 Task: Illustrate a Vector Scene of People Building Sandcastles.
Action: Mouse moved to (125, 84)
Screenshot: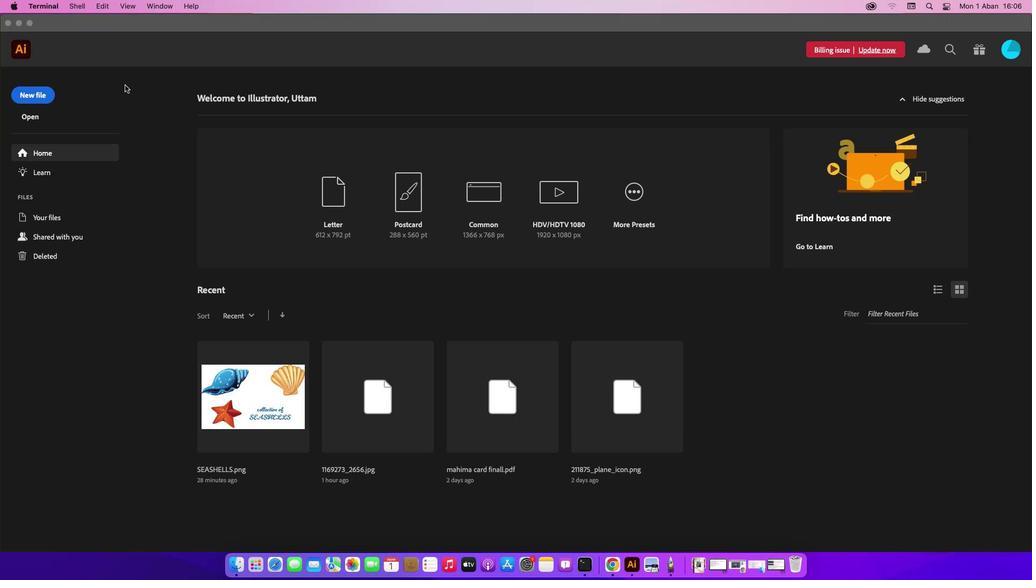
Action: Mouse pressed left at (125, 84)
Screenshot: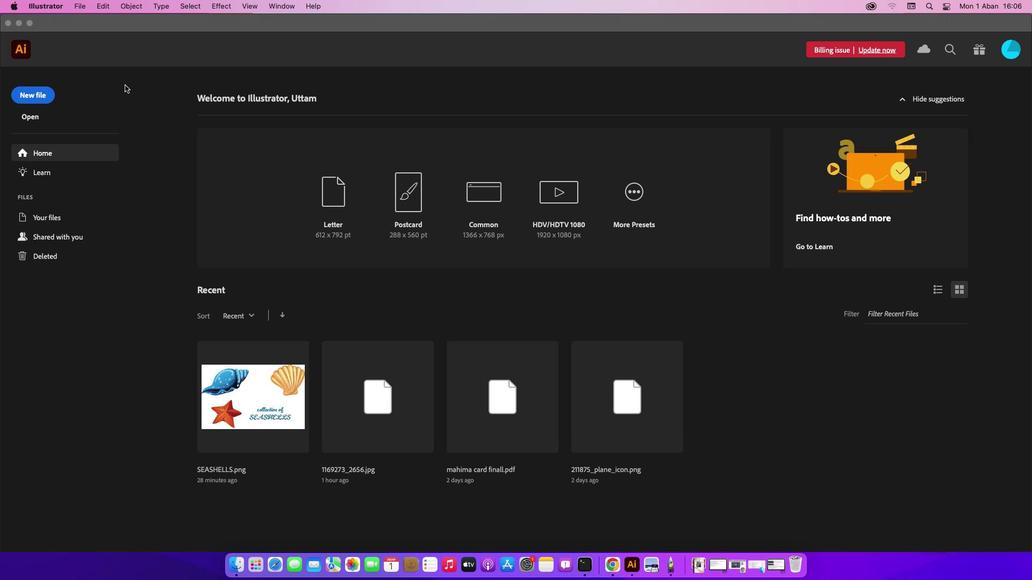 
Action: Mouse moved to (40, 94)
Screenshot: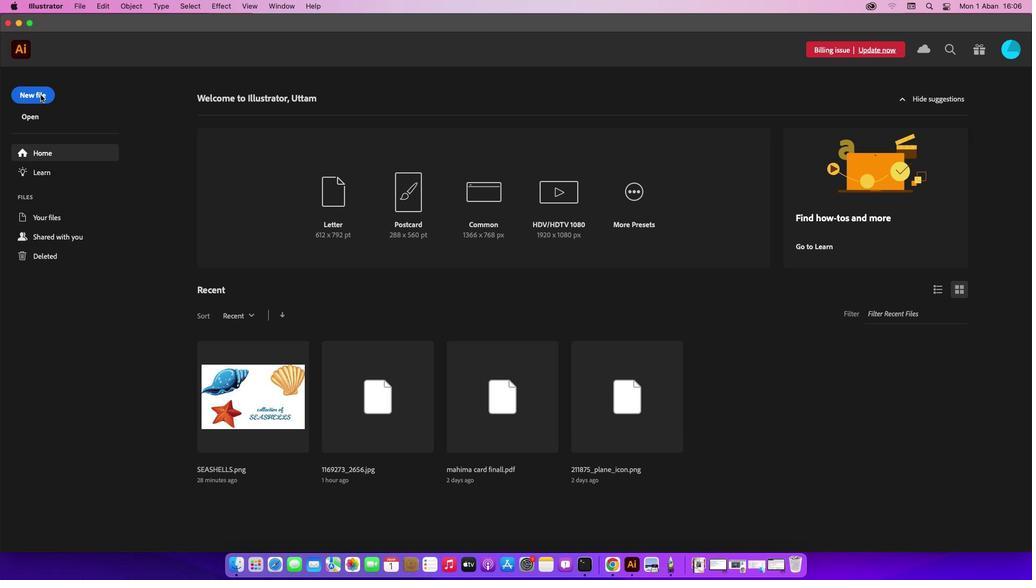
Action: Mouse pressed left at (40, 94)
Screenshot: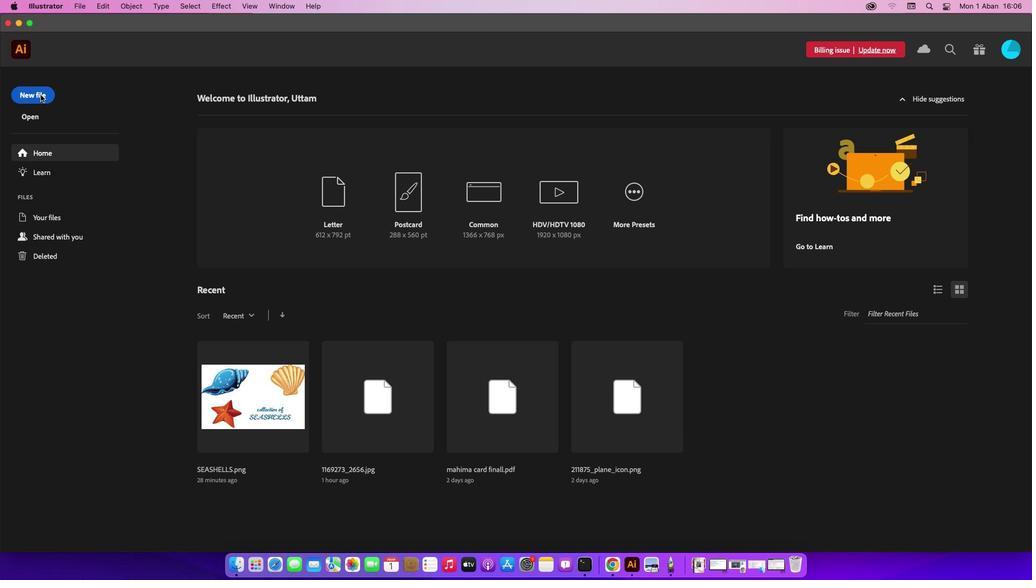 
Action: Mouse moved to (754, 443)
Screenshot: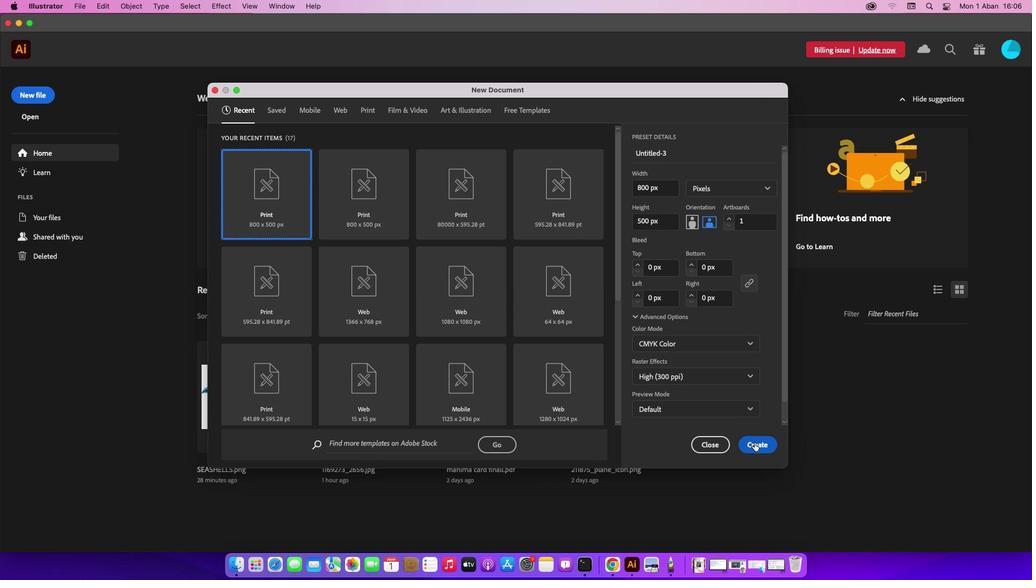 
Action: Mouse pressed left at (754, 443)
Screenshot: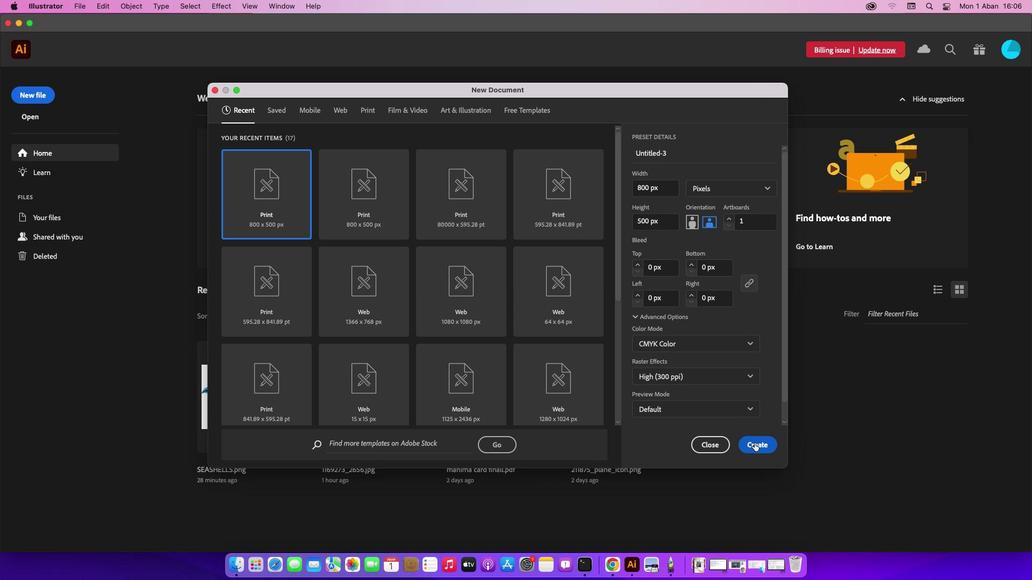
Action: Mouse moved to (80, 6)
Screenshot: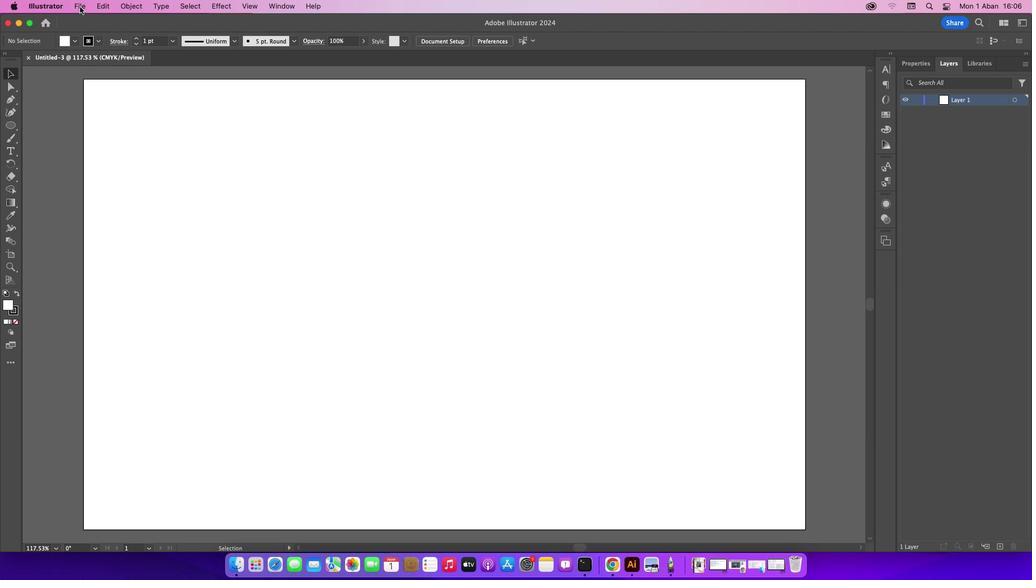 
Action: Mouse pressed left at (80, 6)
Screenshot: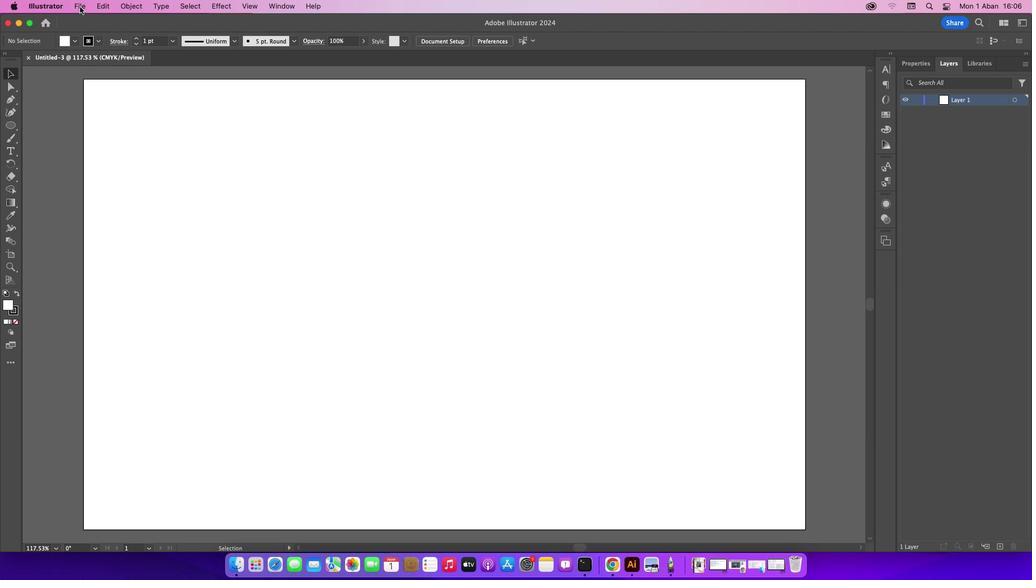 
Action: Mouse moved to (80, 44)
Screenshot: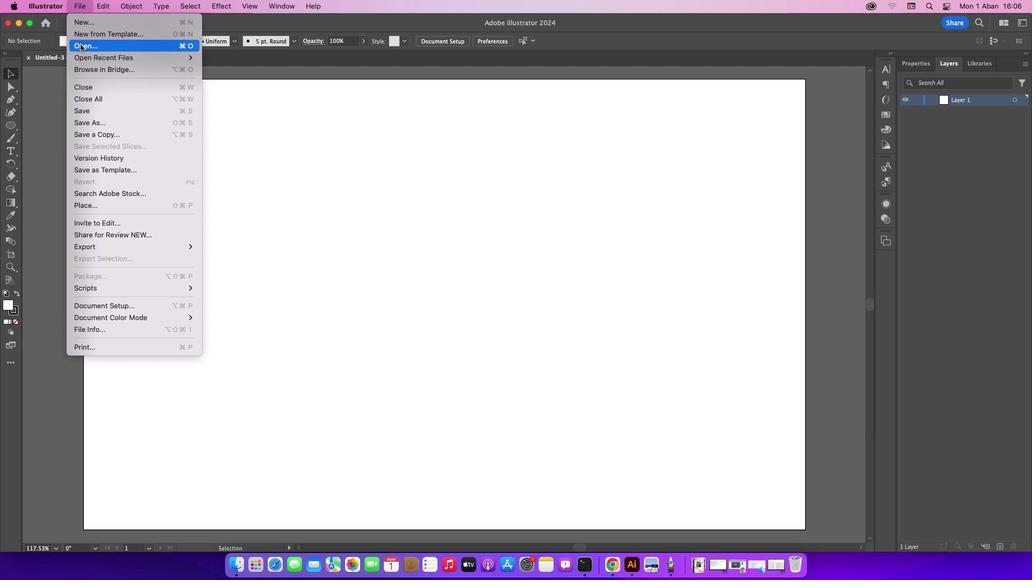 
Action: Mouse pressed left at (80, 44)
Screenshot: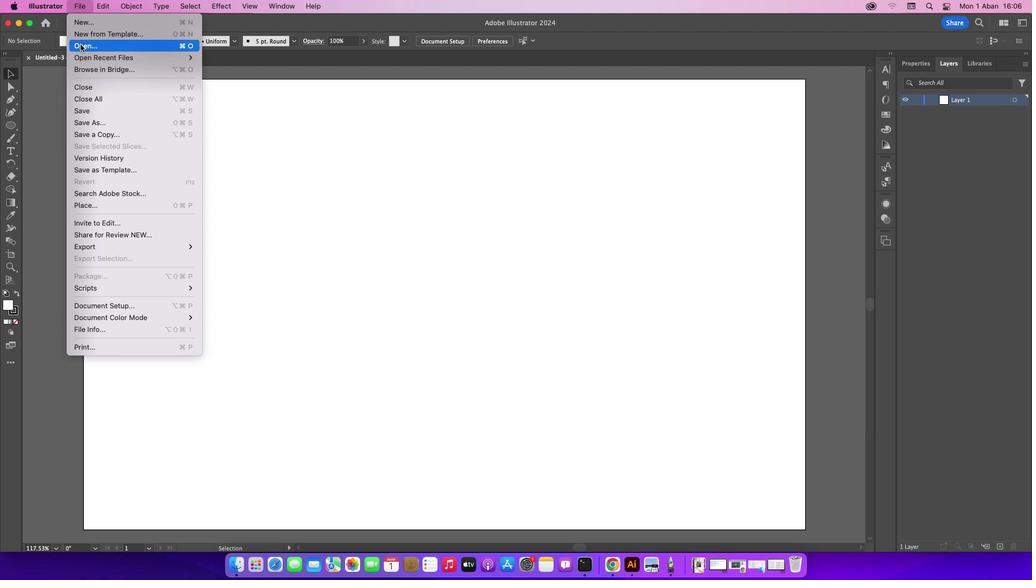 
Action: Mouse moved to (450, 147)
Screenshot: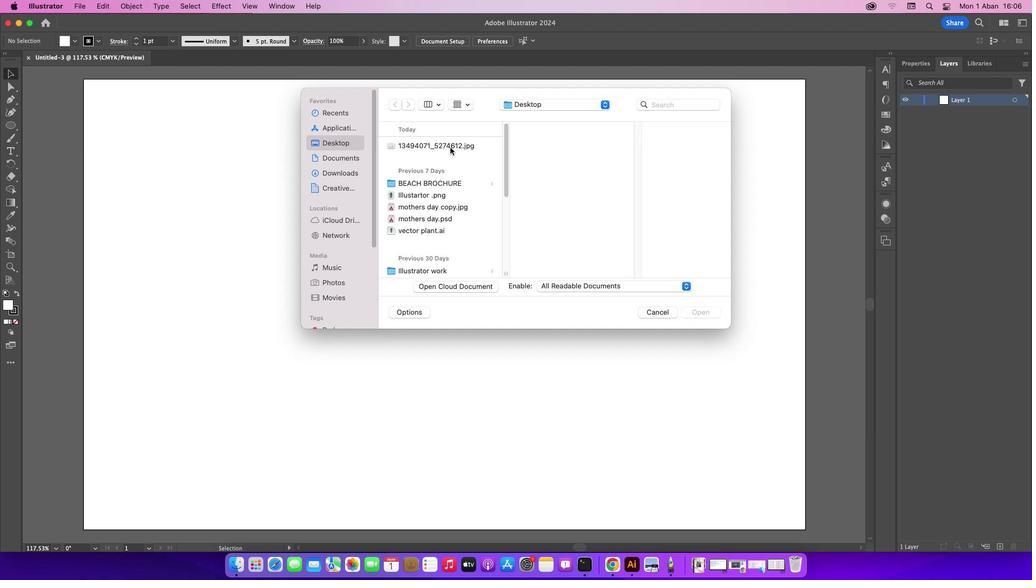 
Action: Mouse pressed left at (450, 147)
Screenshot: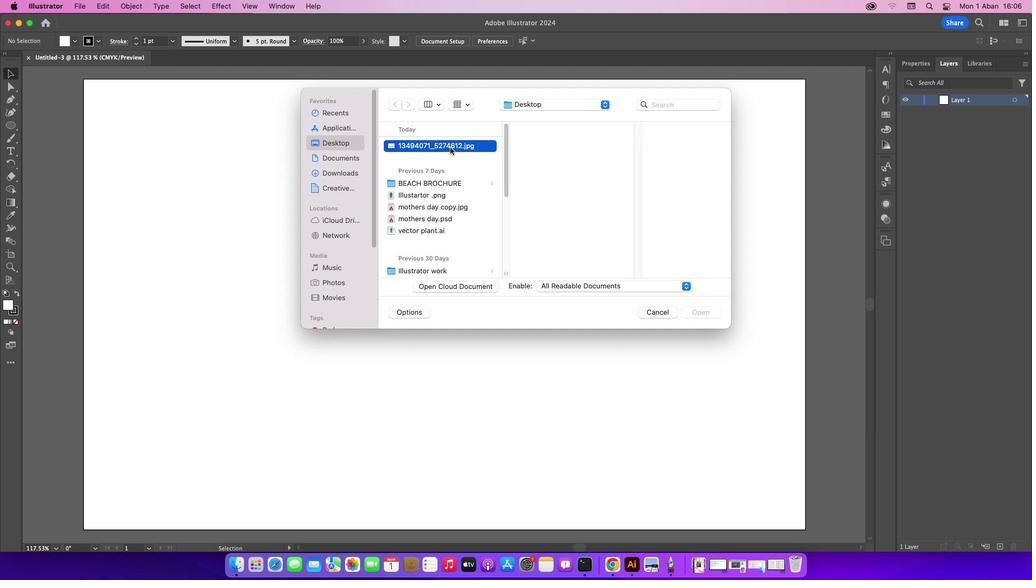 
Action: Mouse moved to (702, 314)
Screenshot: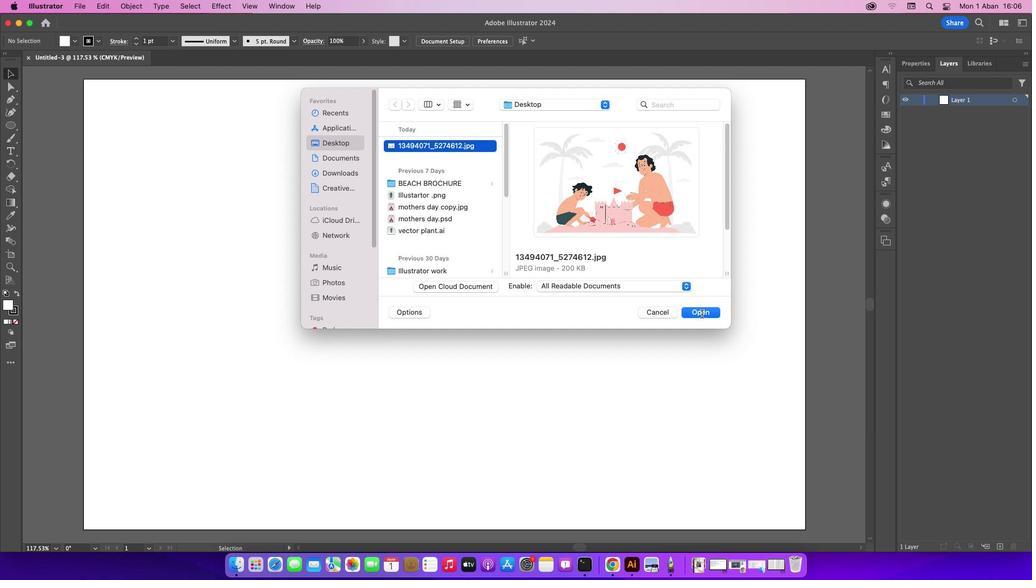 
Action: Mouse pressed left at (702, 314)
Screenshot: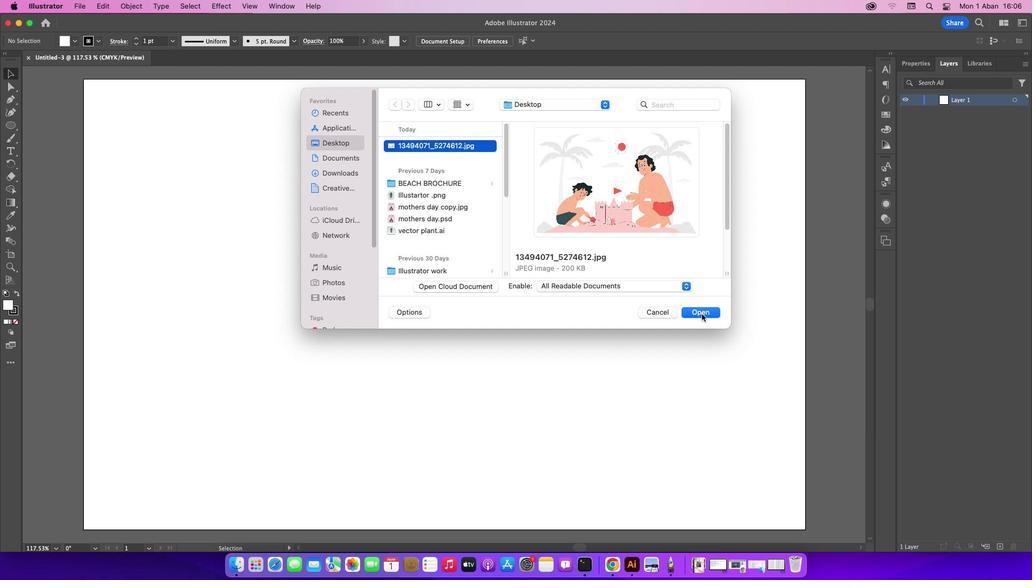 
Action: Mouse moved to (337, 301)
Screenshot: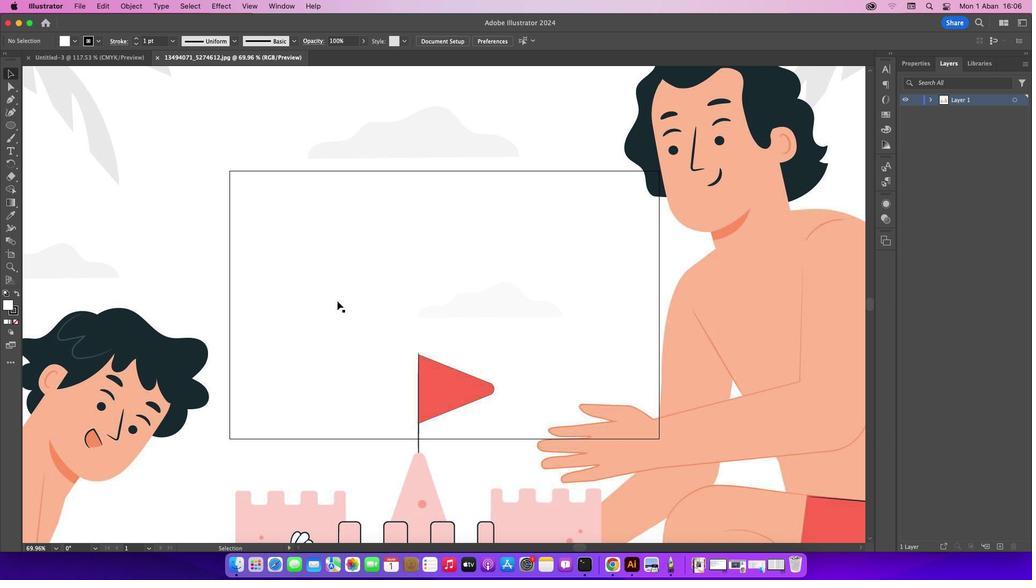
Action: Key pressed Key.cmd_r'=''='
Screenshot: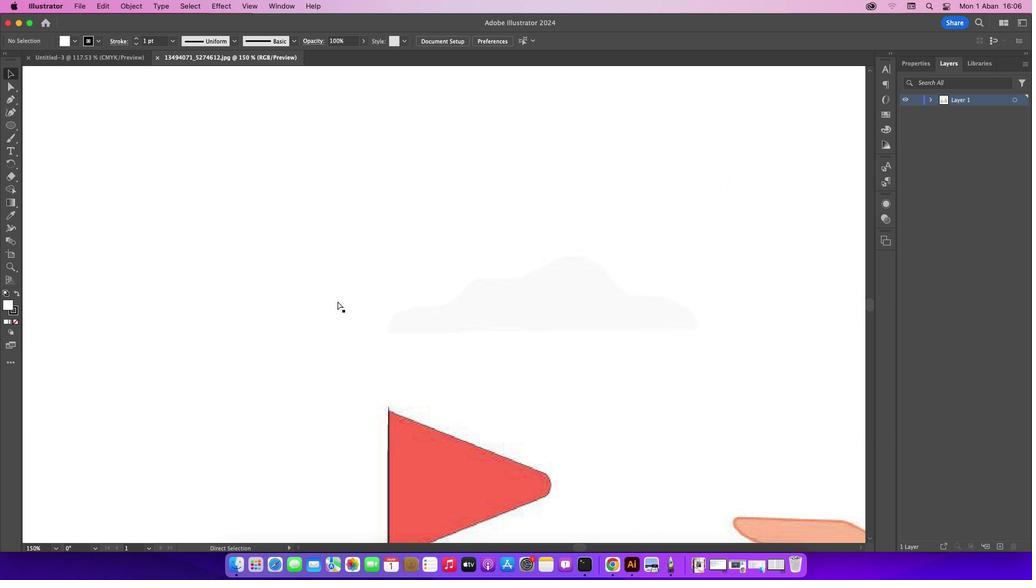 
Action: Mouse moved to (582, 544)
Screenshot: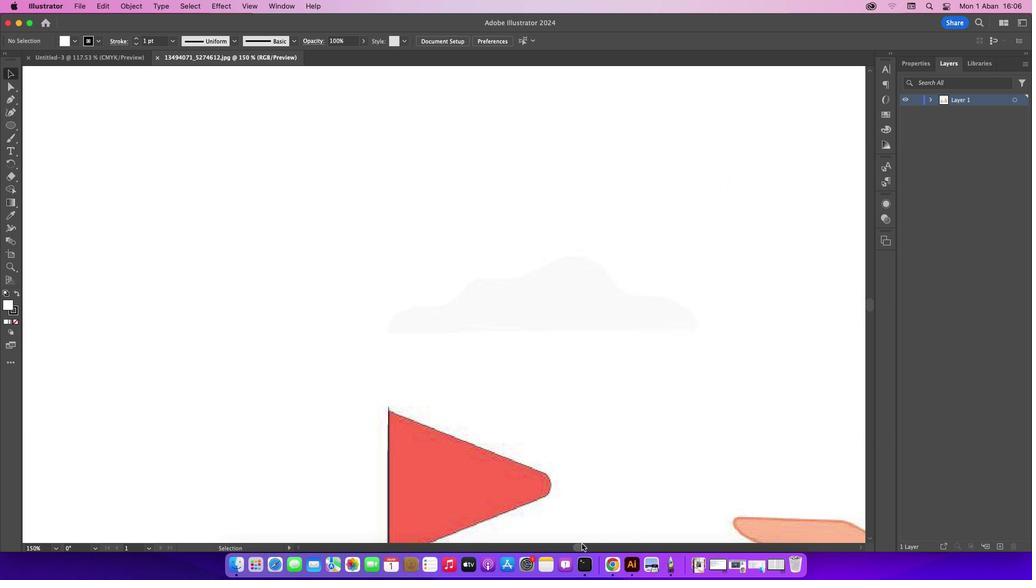 
Action: Mouse pressed left at (582, 544)
Screenshot: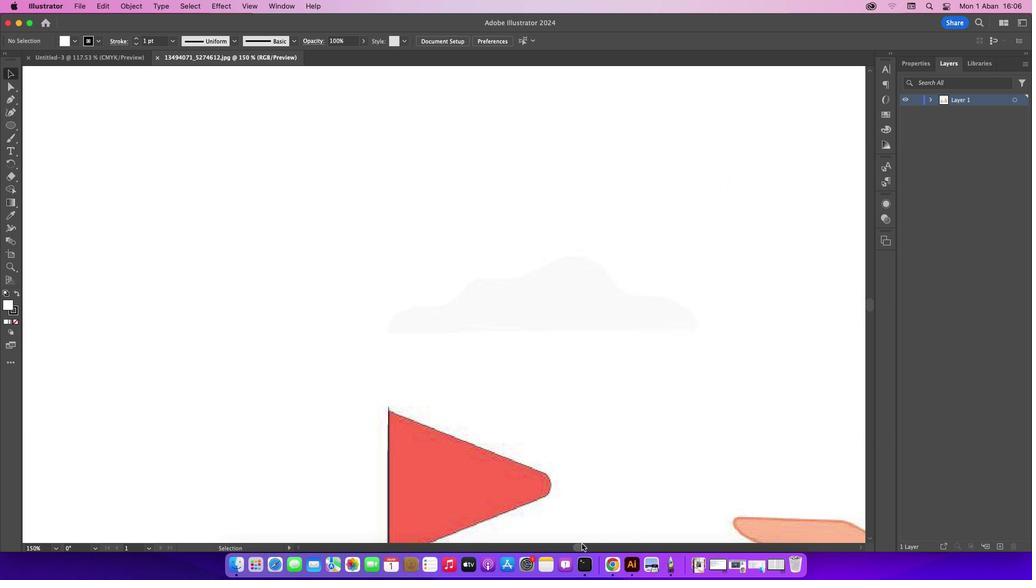 
Action: Mouse moved to (607, 407)
Screenshot: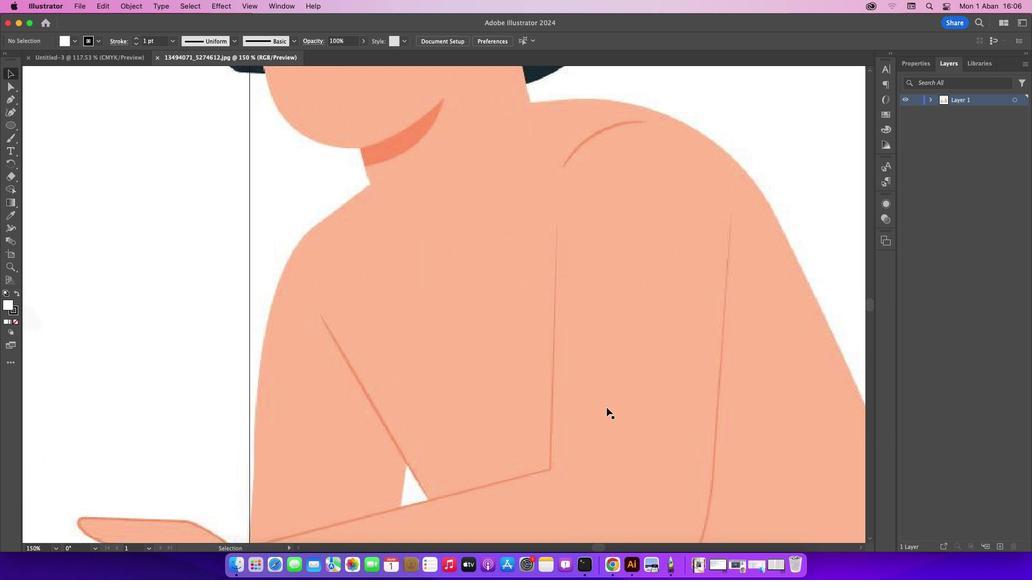 
Action: Mouse scrolled (607, 407) with delta (0, 0)
Screenshot: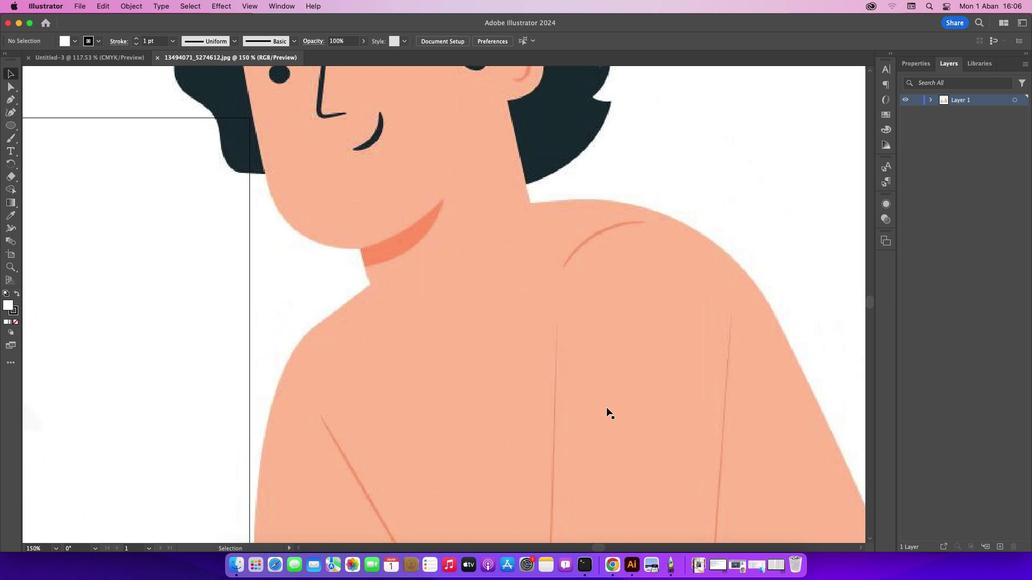 
Action: Mouse scrolled (607, 407) with delta (0, 0)
Screenshot: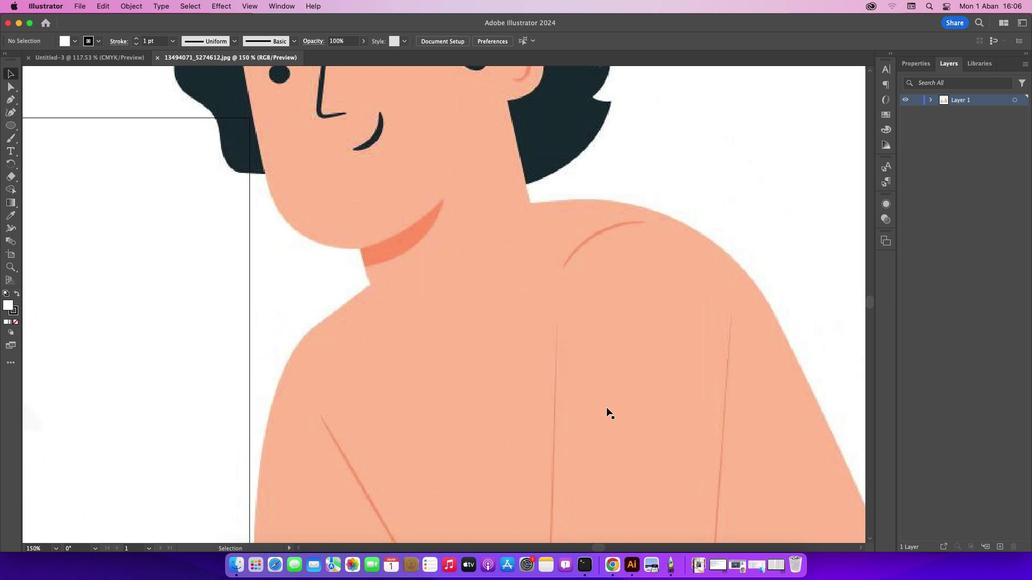 
Action: Mouse scrolled (607, 407) with delta (0, 1)
Screenshot: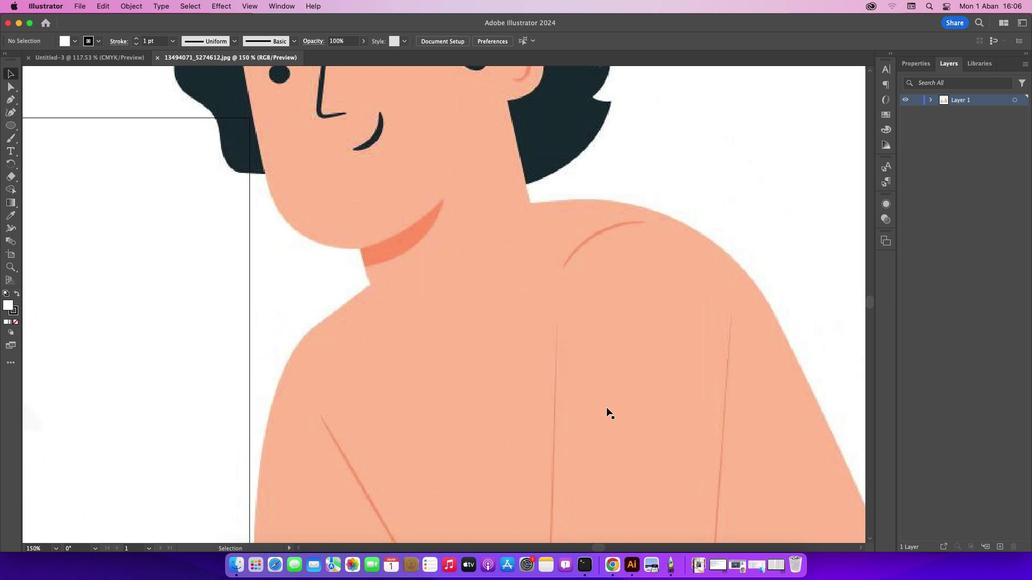 
Action: Mouse scrolled (607, 407) with delta (0, 2)
Screenshot: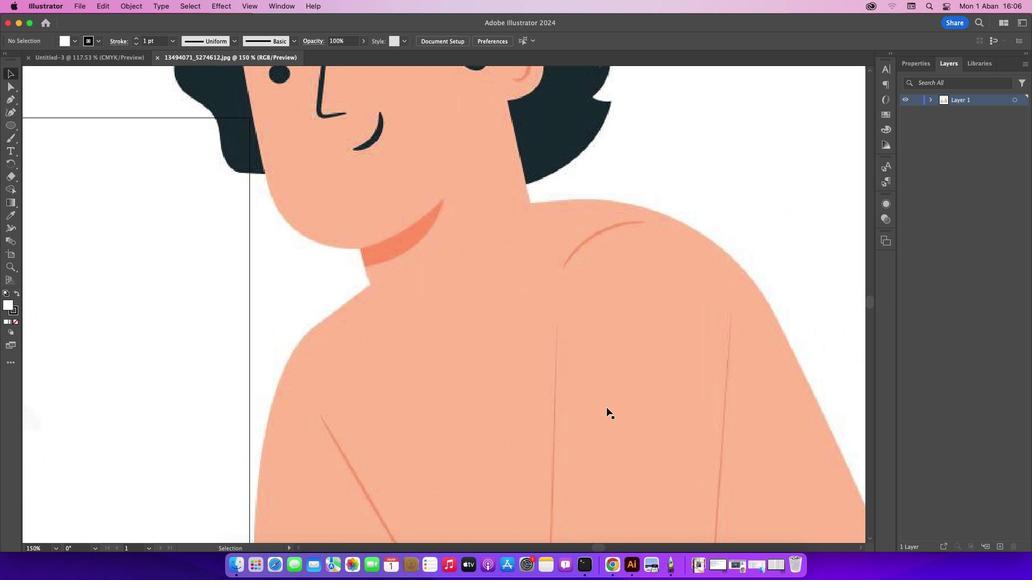 
Action: Mouse scrolled (607, 407) with delta (0, 3)
Screenshot: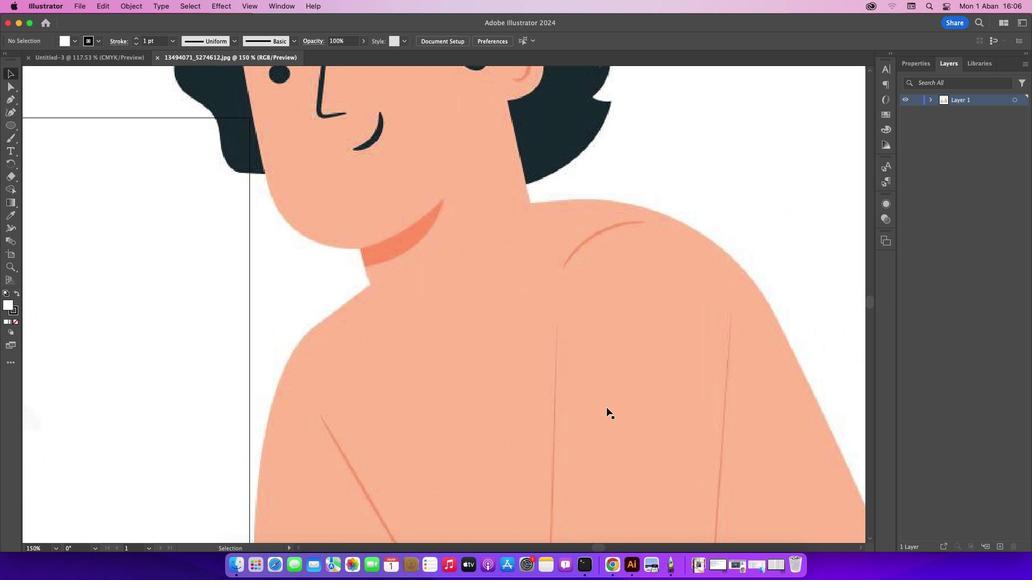 
Action: Mouse scrolled (607, 407) with delta (0, 0)
Screenshot: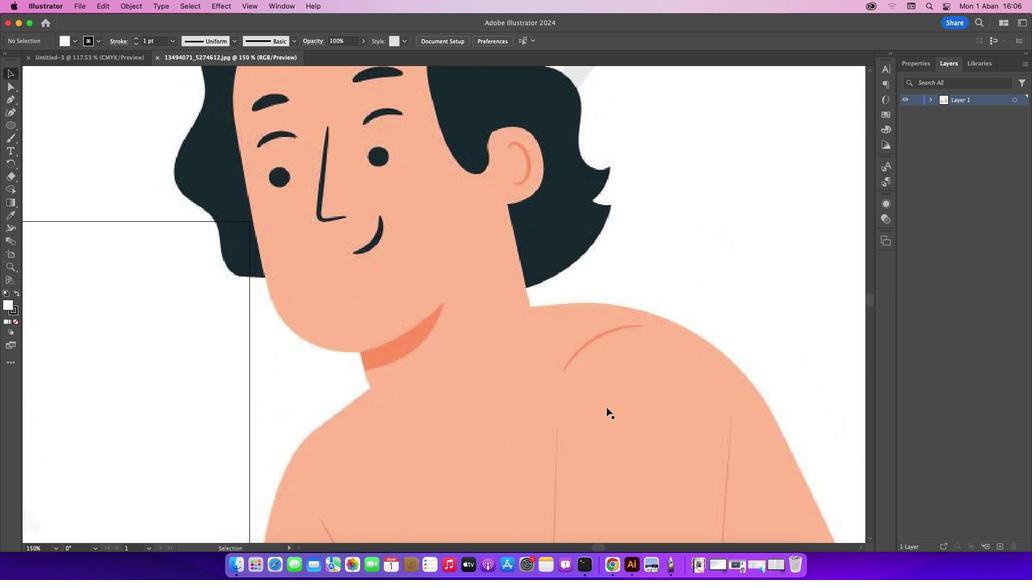 
Action: Mouse scrolled (607, 407) with delta (0, 0)
Screenshot: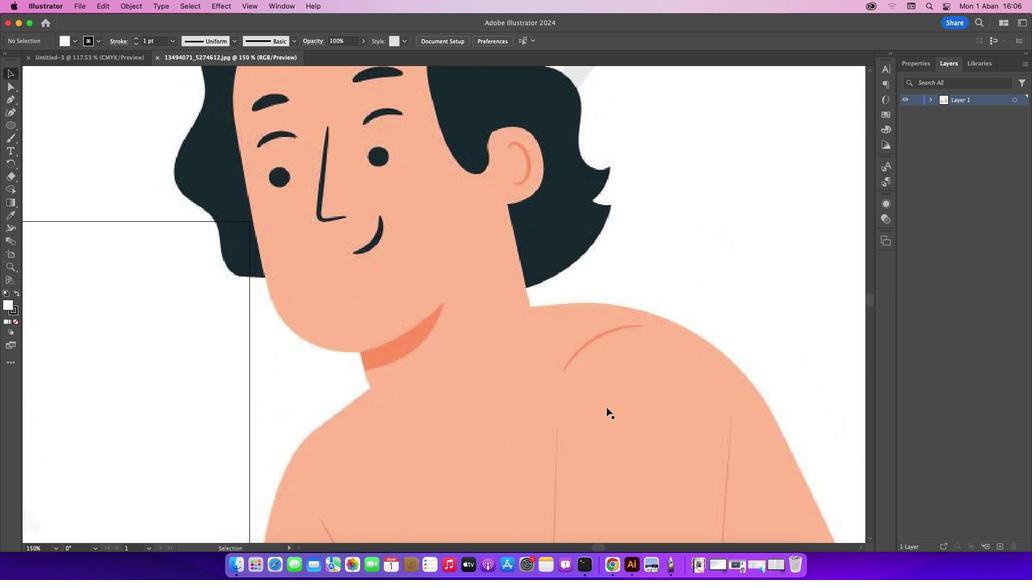 
Action: Mouse scrolled (607, 407) with delta (0, 1)
Screenshot: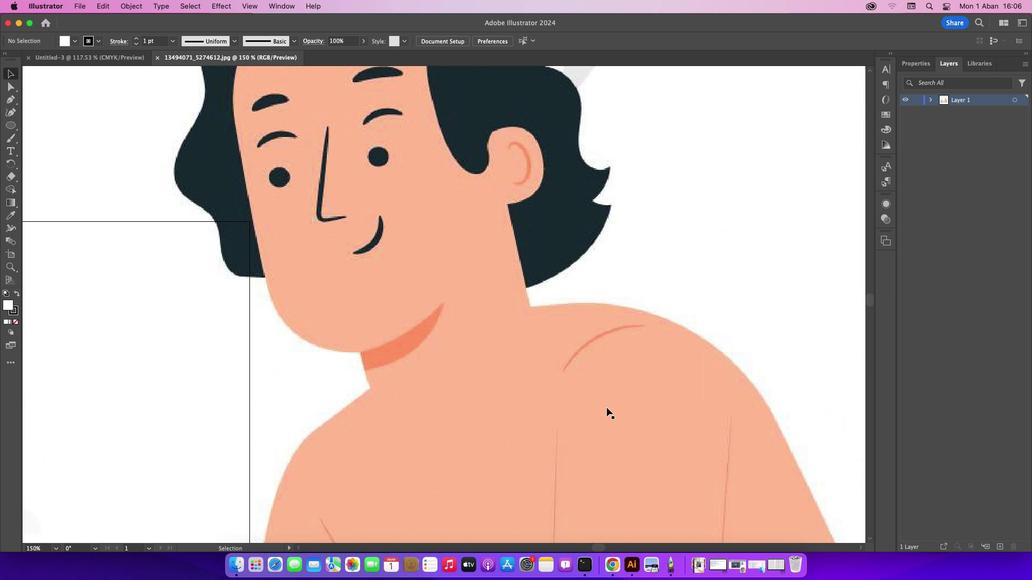 
Action: Mouse scrolled (607, 407) with delta (0, 2)
Screenshot: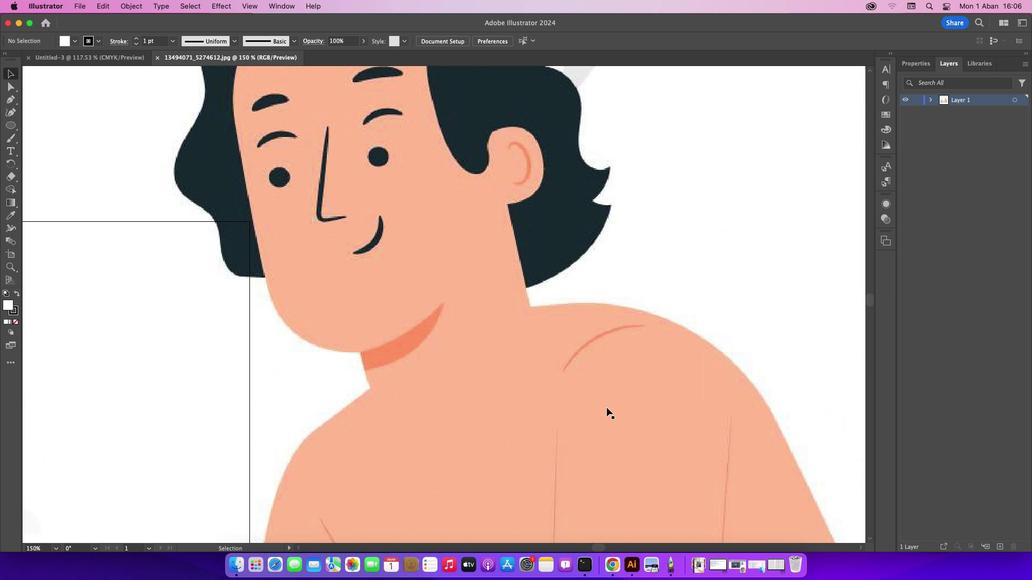
Action: Mouse scrolled (607, 407) with delta (0, 3)
Screenshot: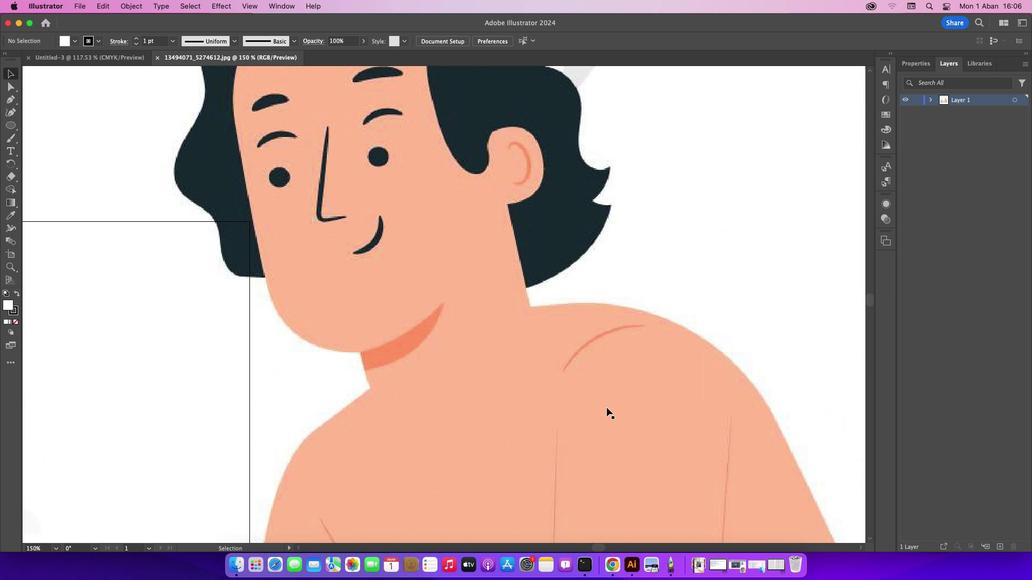 
Action: Mouse scrolled (607, 407) with delta (0, 0)
Screenshot: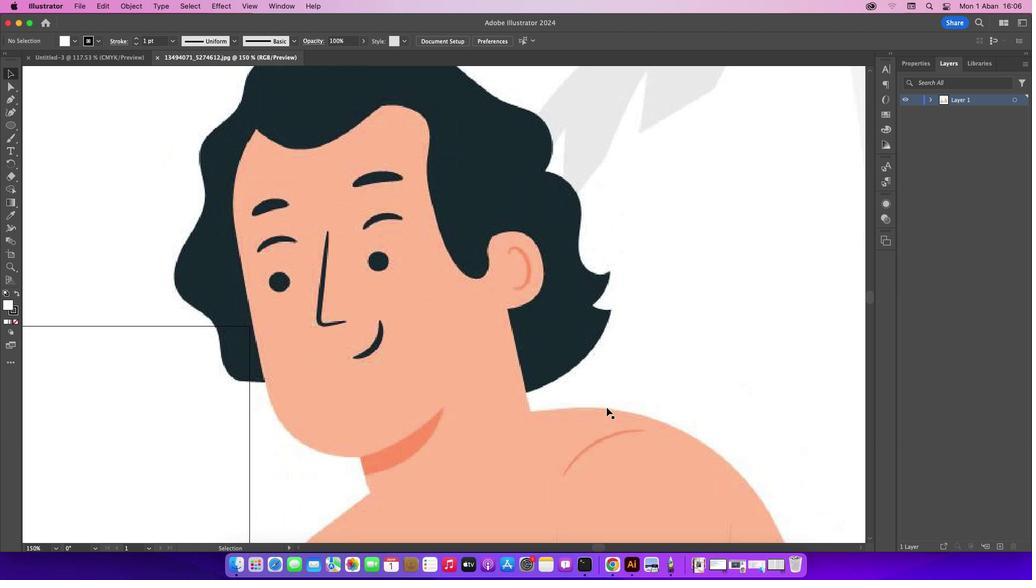 
Action: Mouse scrolled (607, 407) with delta (0, 0)
Screenshot: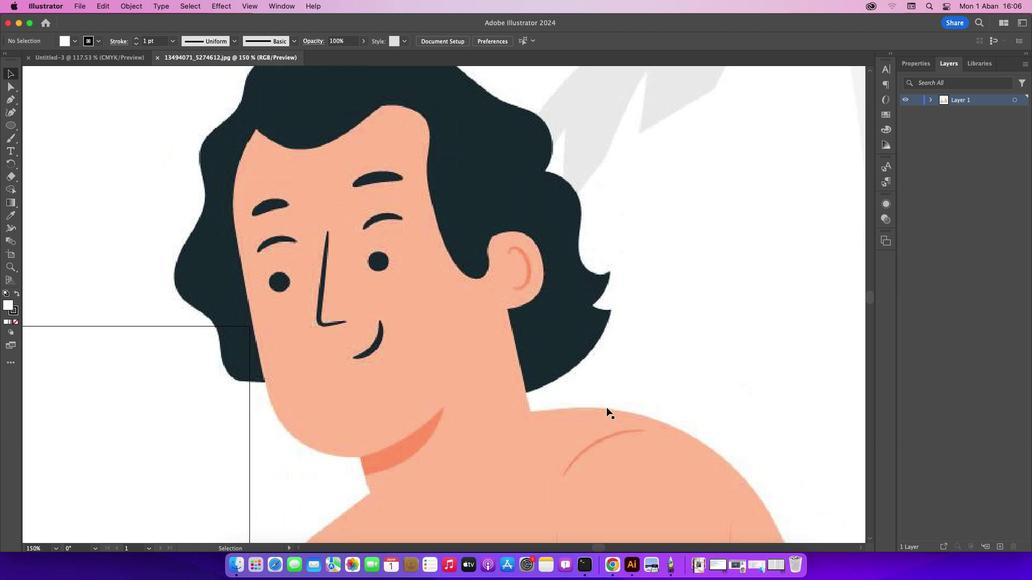 
Action: Mouse scrolled (607, 407) with delta (0, 1)
Screenshot: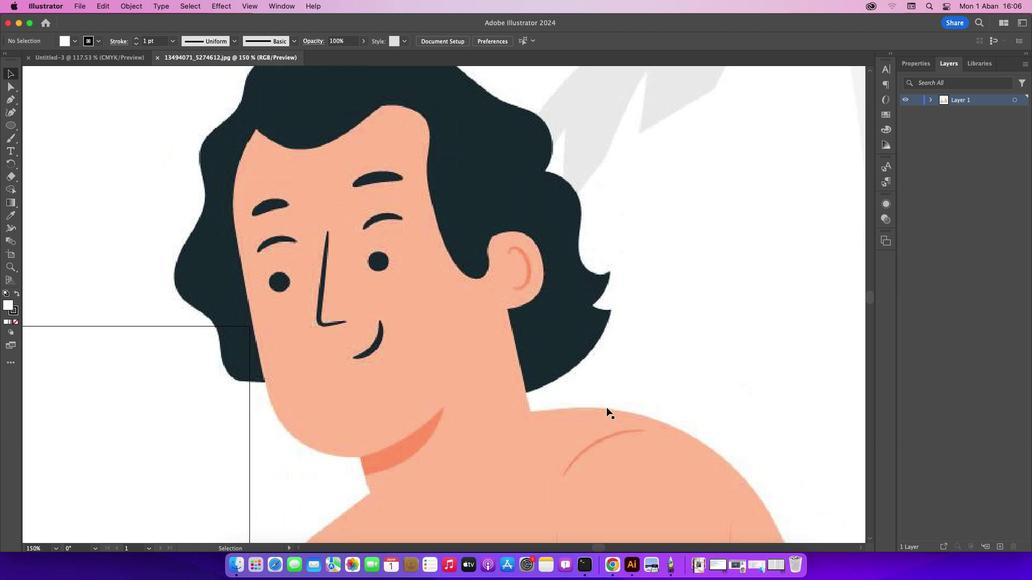 
Action: Mouse scrolled (607, 407) with delta (0, 2)
Screenshot: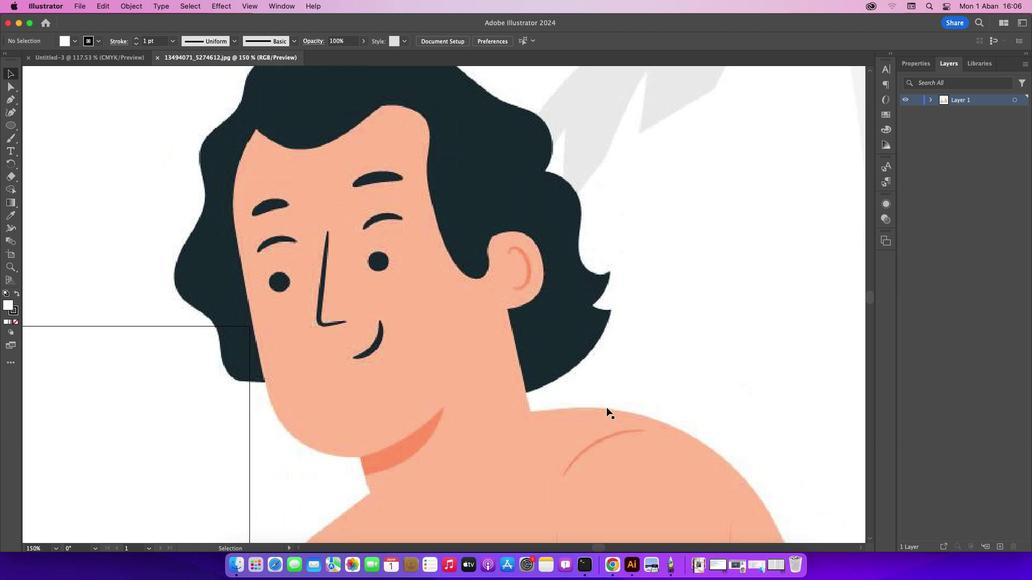 
Action: Mouse scrolled (607, 407) with delta (0, 3)
Screenshot: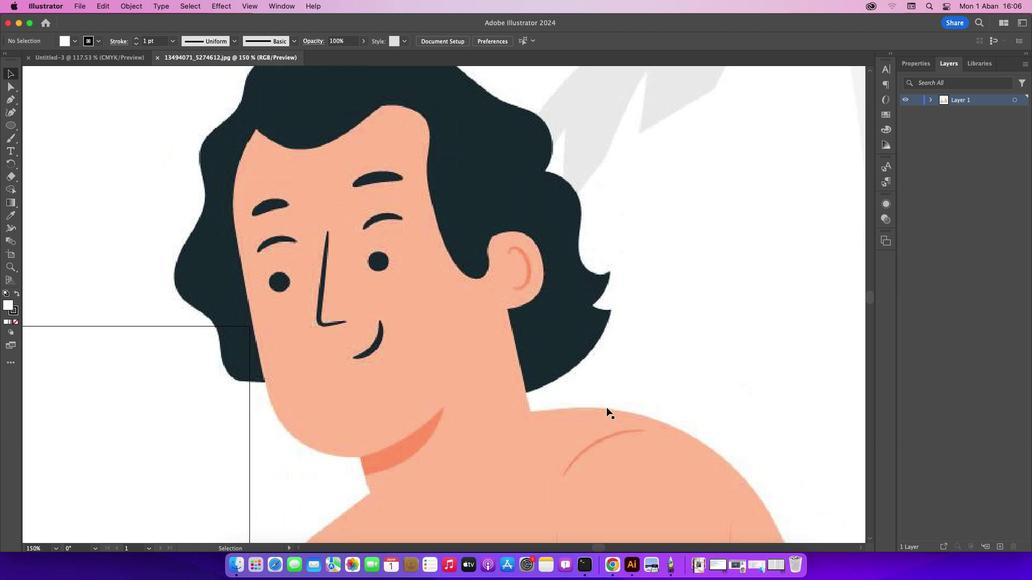 
Action: Mouse scrolled (607, 407) with delta (0, 0)
Screenshot: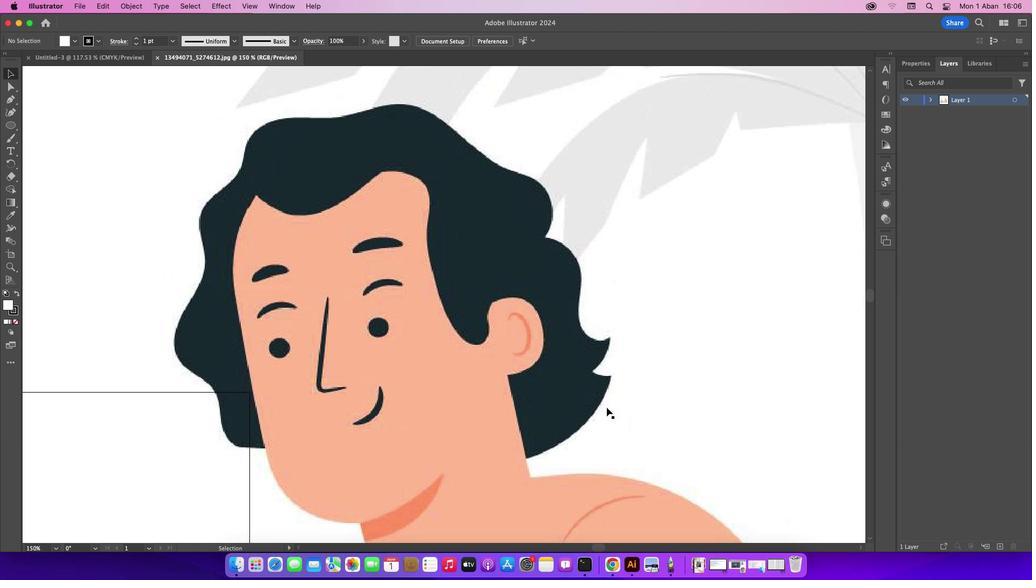 
Action: Mouse scrolled (607, 407) with delta (0, 0)
Screenshot: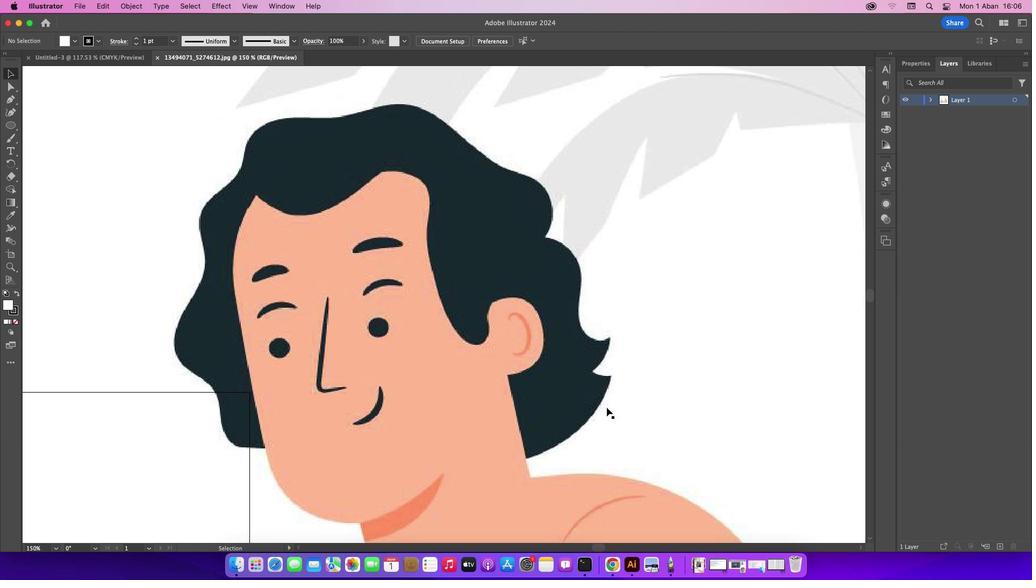
Action: Mouse scrolled (607, 407) with delta (0, 2)
Screenshot: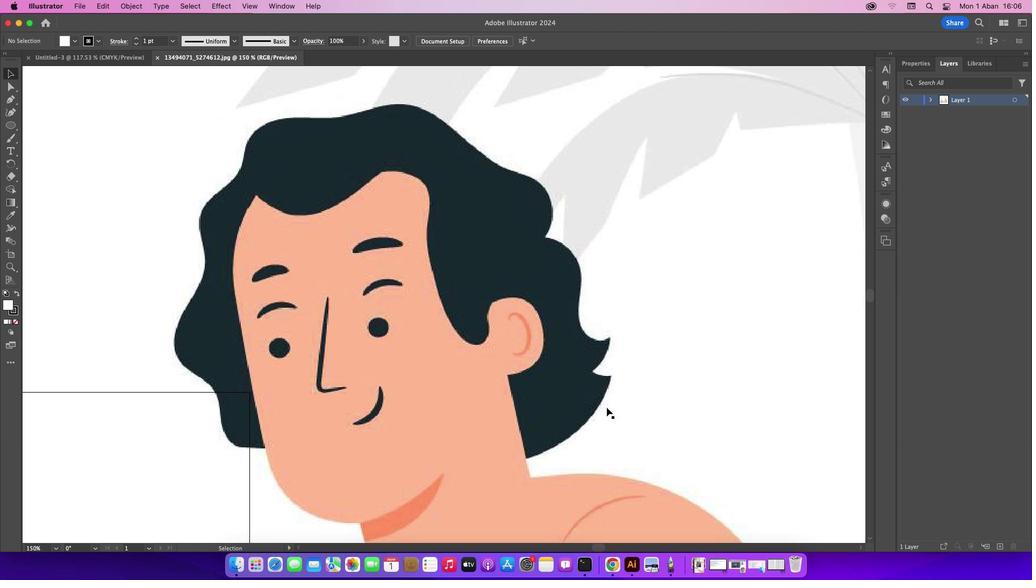 
Action: Mouse scrolled (607, 407) with delta (0, 2)
Screenshot: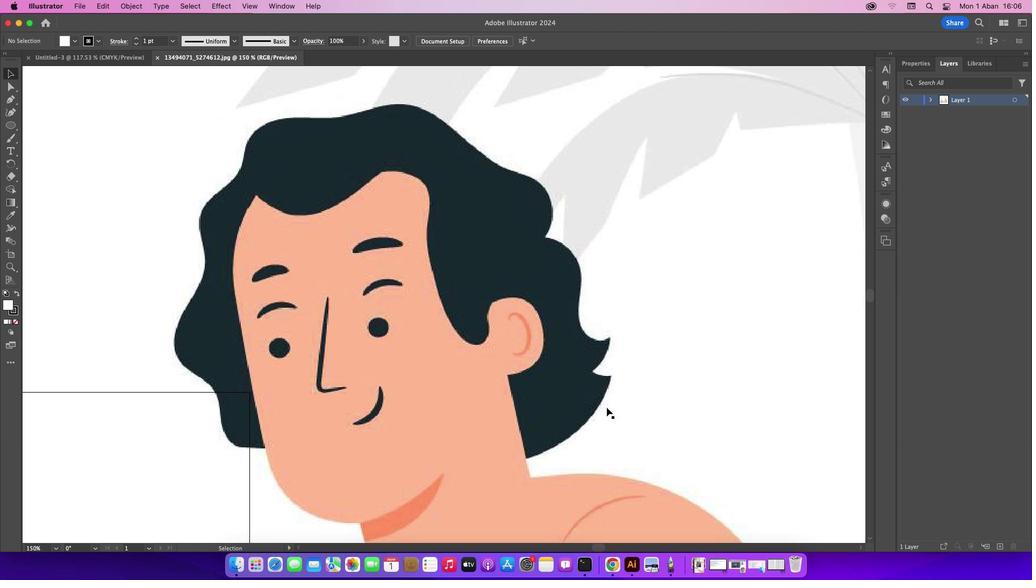 
Action: Mouse moved to (607, 407)
Screenshot: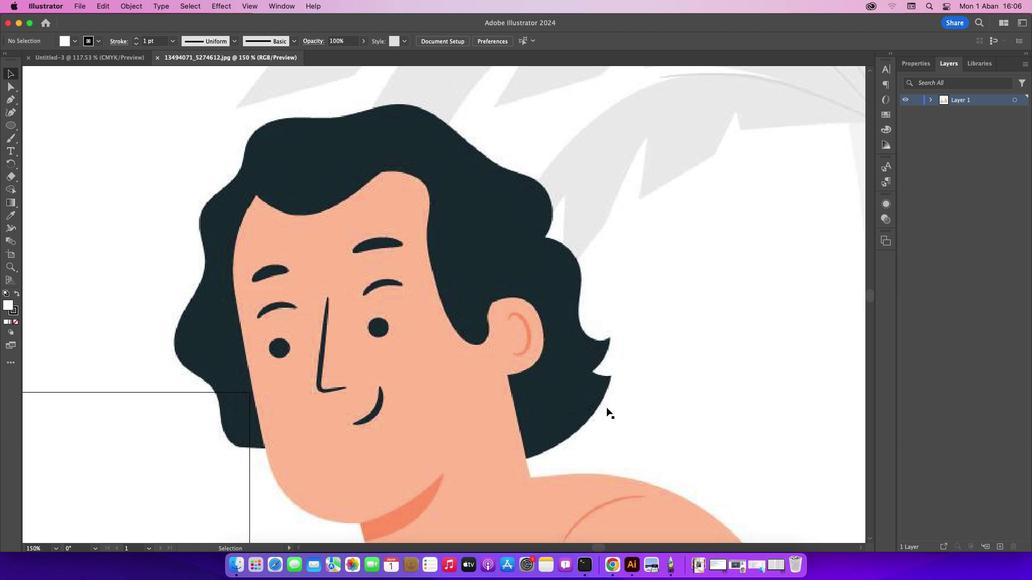
Action: Key pressed Key.cmd_r'-''-''='
Screenshot: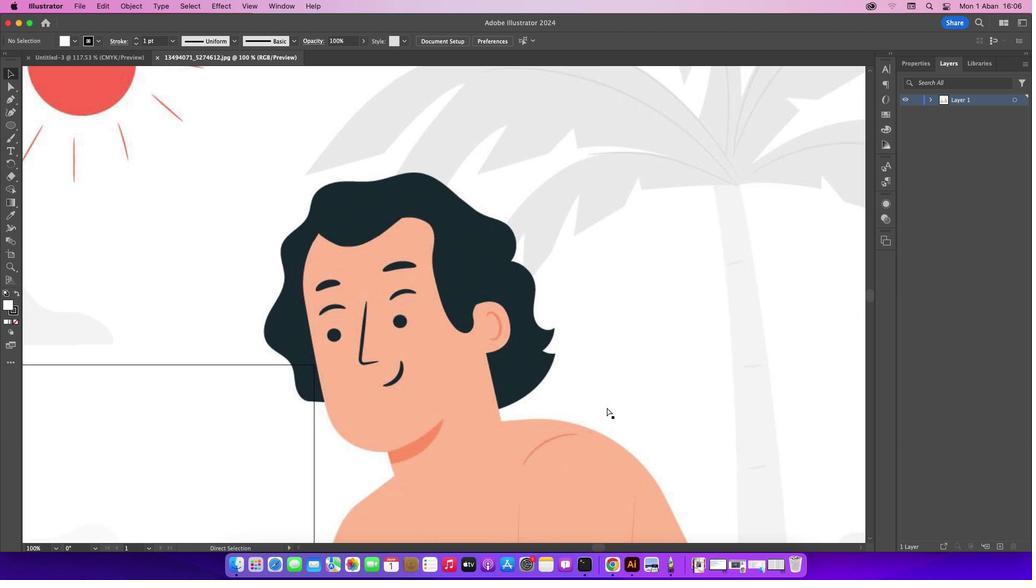 
Action: Mouse moved to (16, 97)
Screenshot: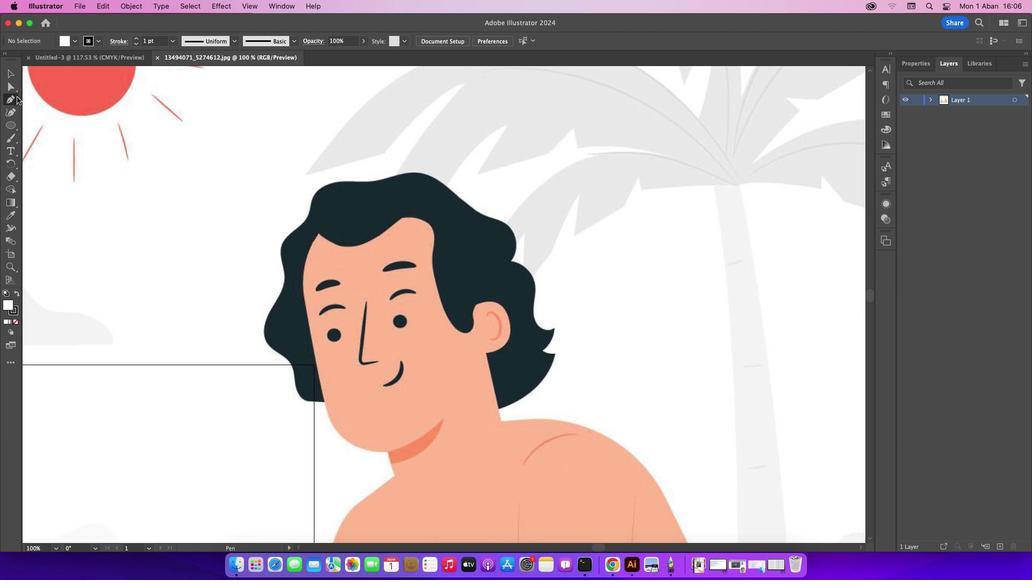 
Action: Mouse pressed left at (16, 97)
Screenshot: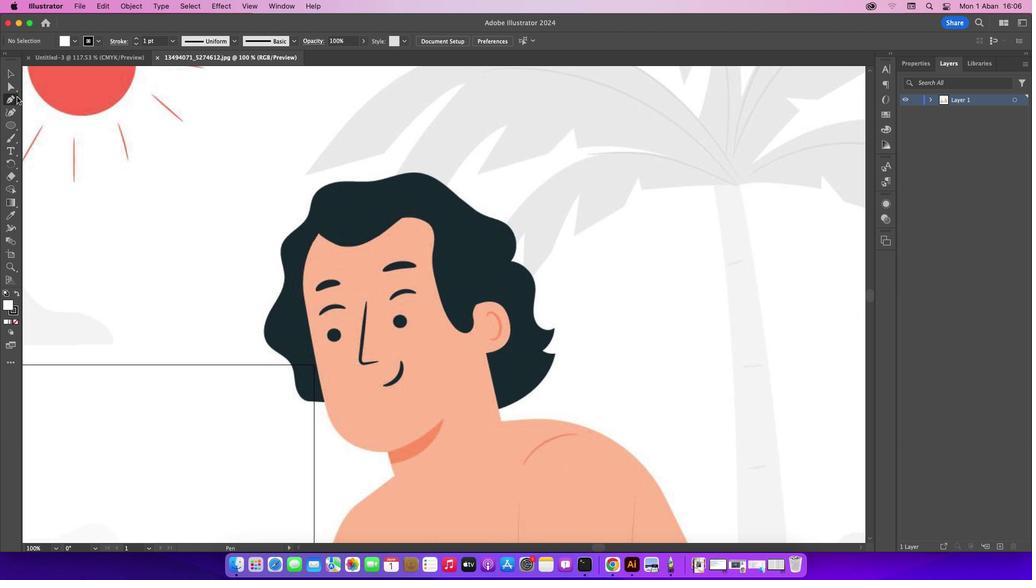 
Action: Mouse moved to (13, 321)
Screenshot: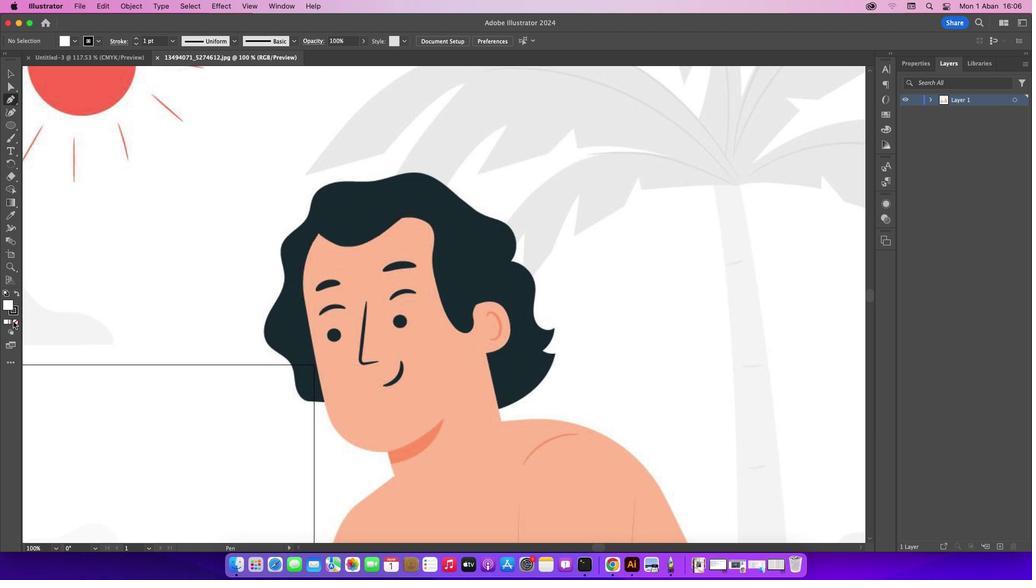 
Action: Mouse pressed left at (13, 321)
Screenshot: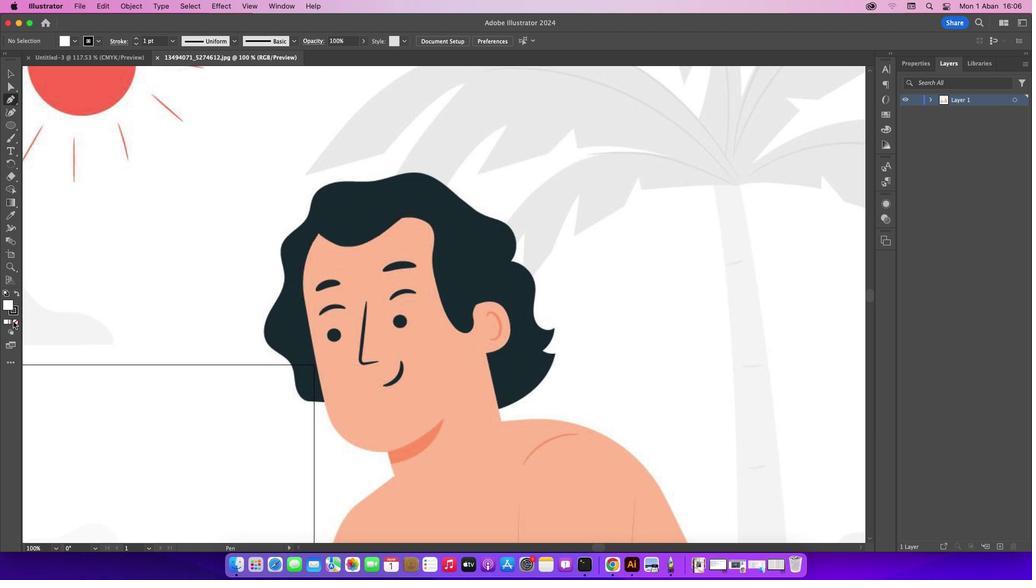 
Action: Mouse moved to (15, 310)
Screenshot: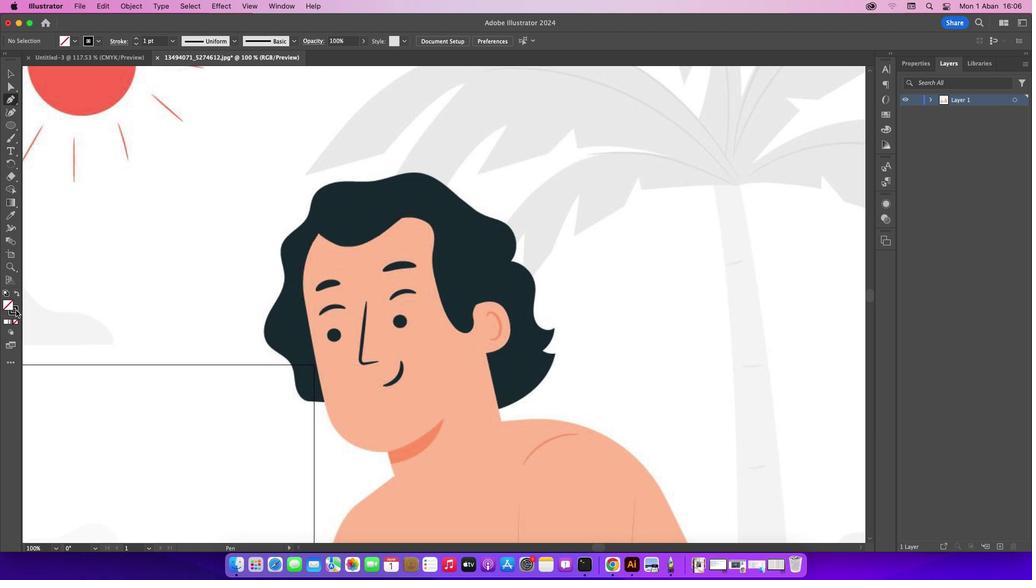
Action: Mouse pressed left at (15, 310)
Screenshot: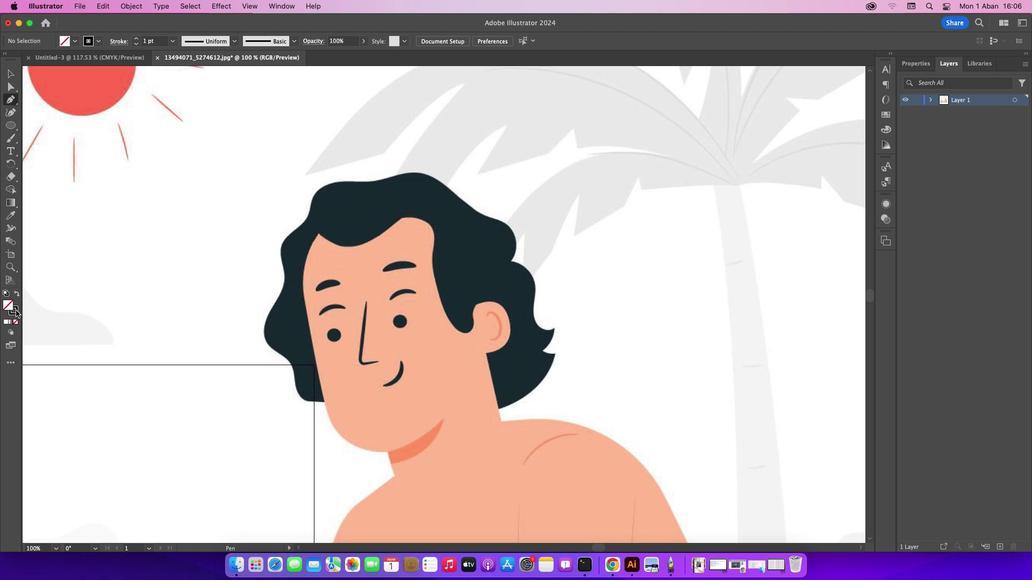 
Action: Mouse moved to (16, 322)
Screenshot: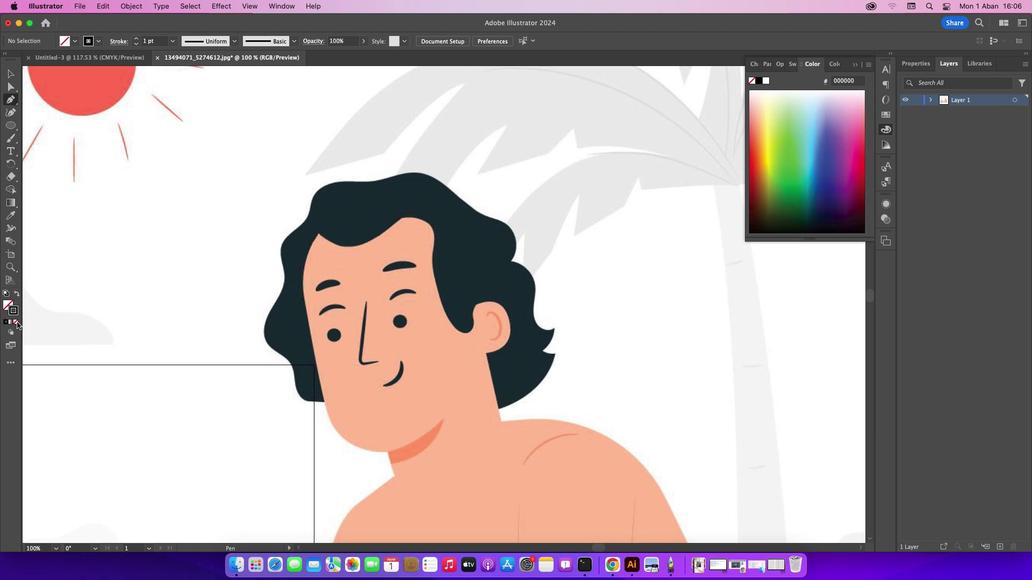 
Action: Mouse pressed left at (16, 322)
Screenshot: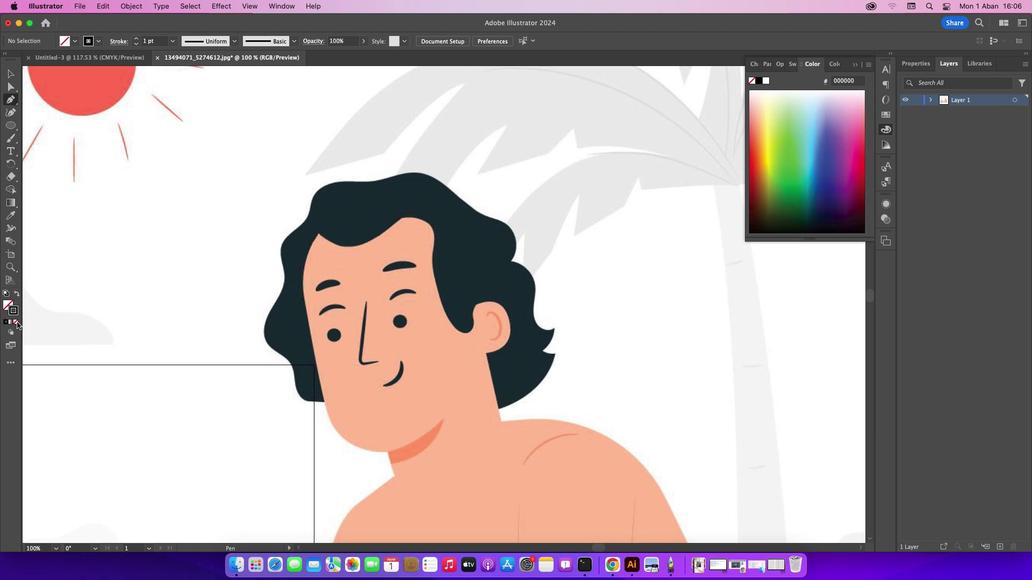 
Action: Mouse moved to (851, 61)
Screenshot: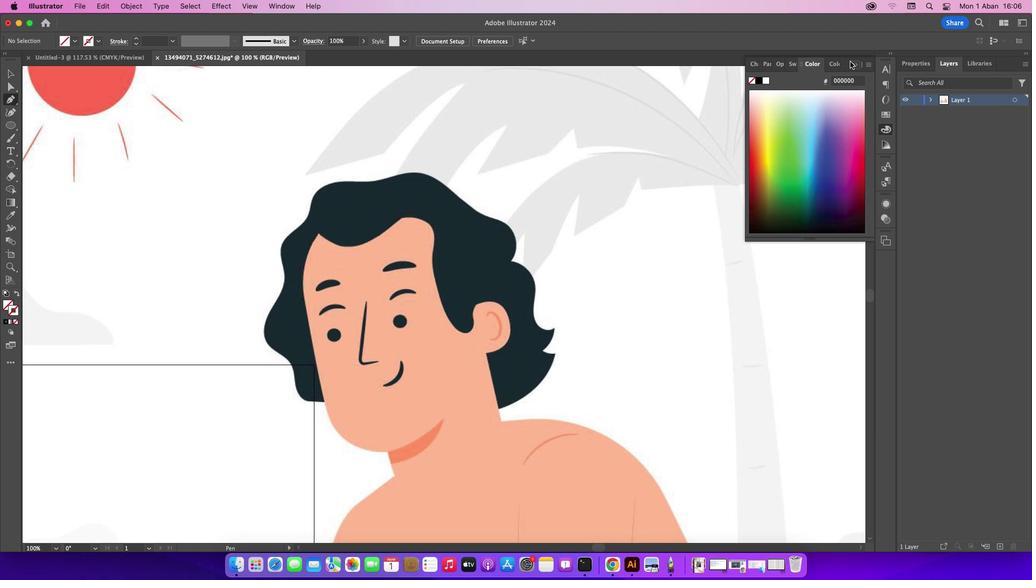 
Action: Mouse pressed left at (851, 61)
Screenshot: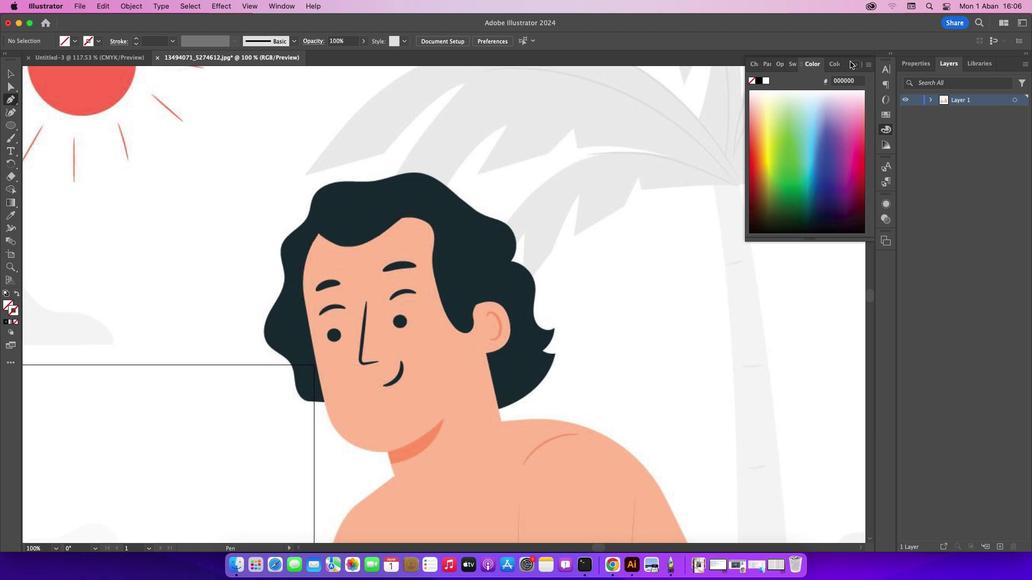 
Action: Mouse moved to (319, 232)
Screenshot: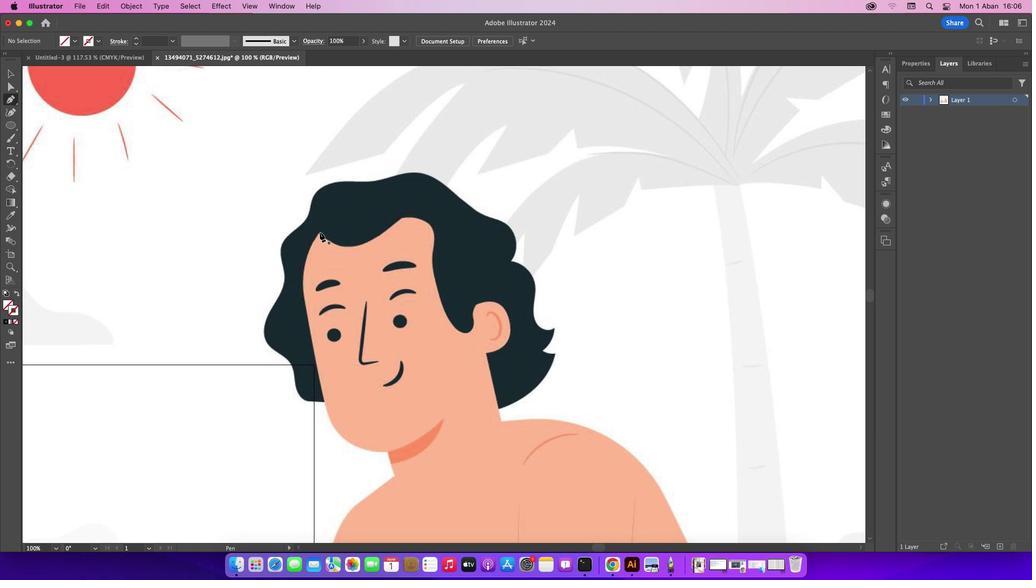 
Action: Mouse pressed left at (319, 232)
Screenshot: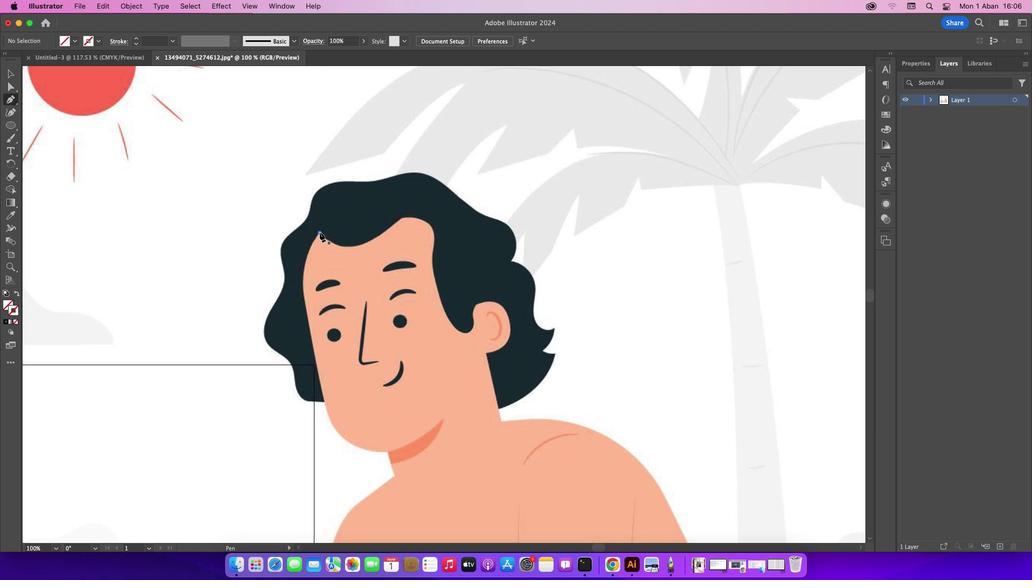 
Action: Mouse moved to (374, 238)
Screenshot: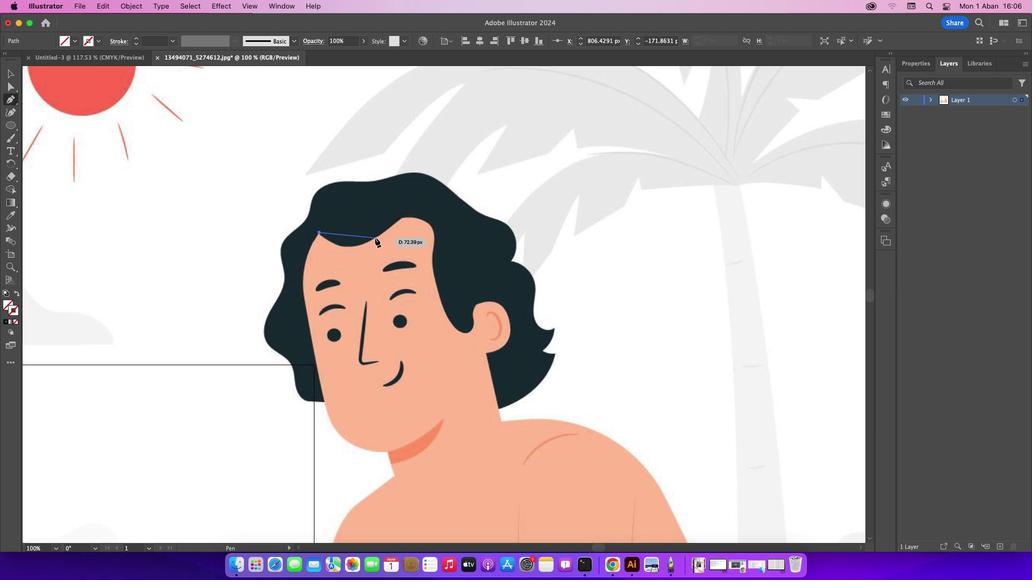 
Action: Mouse pressed left at (374, 238)
Screenshot: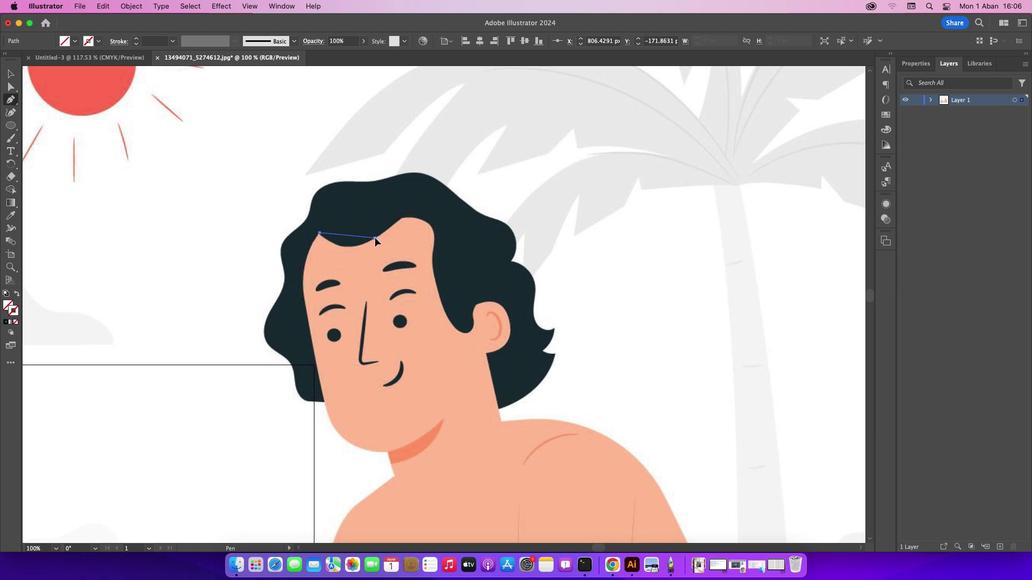 
Action: Mouse moved to (375, 237)
Screenshot: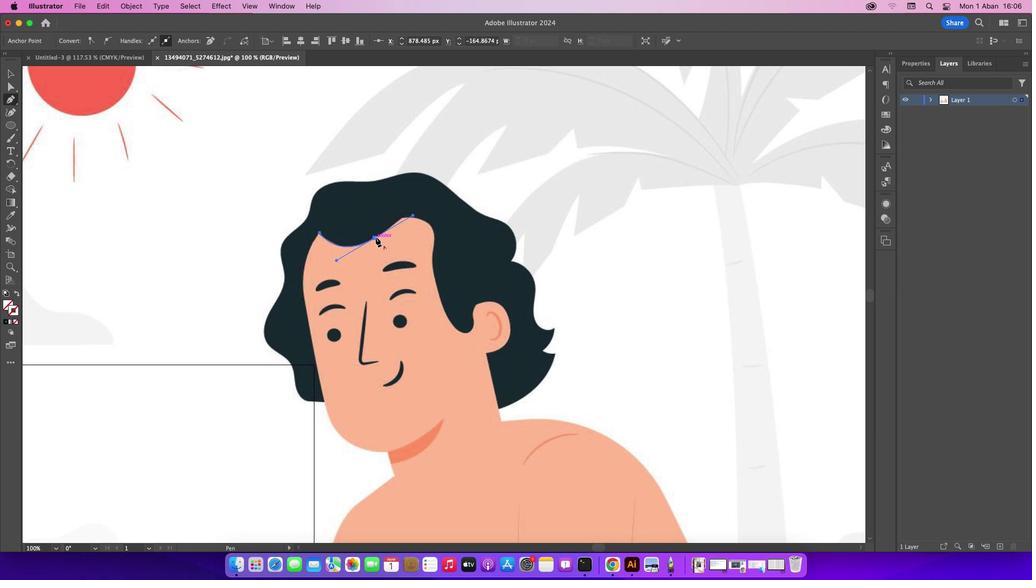 
Action: Mouse pressed left at (375, 237)
Screenshot: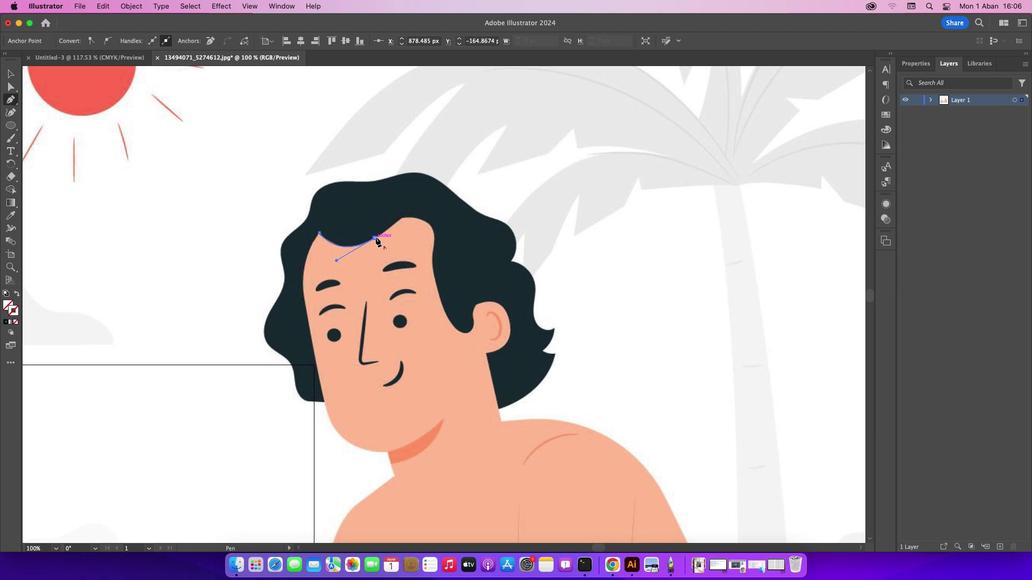 
Action: Mouse moved to (402, 217)
Screenshot: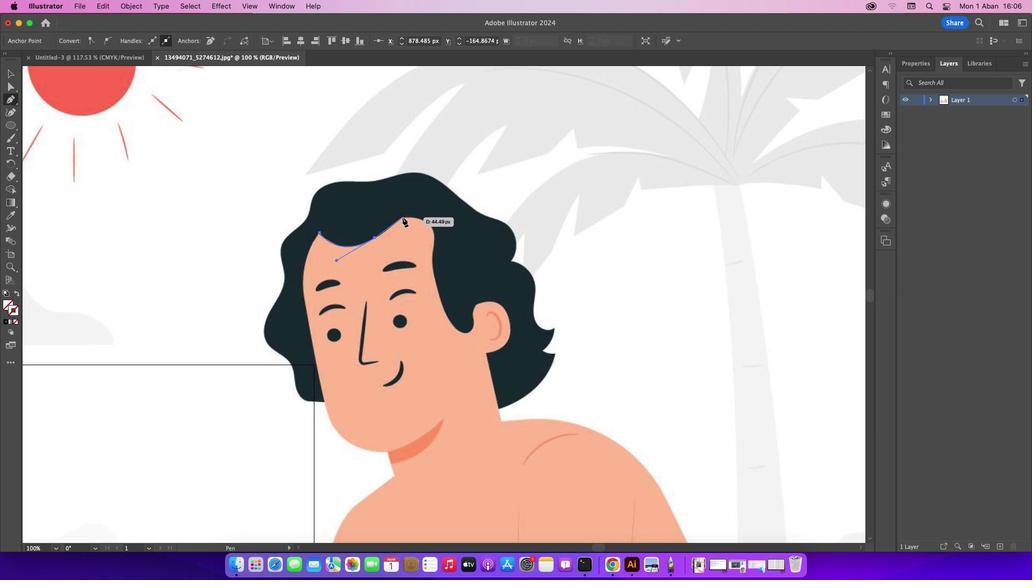 
Action: Mouse pressed left at (402, 217)
Screenshot: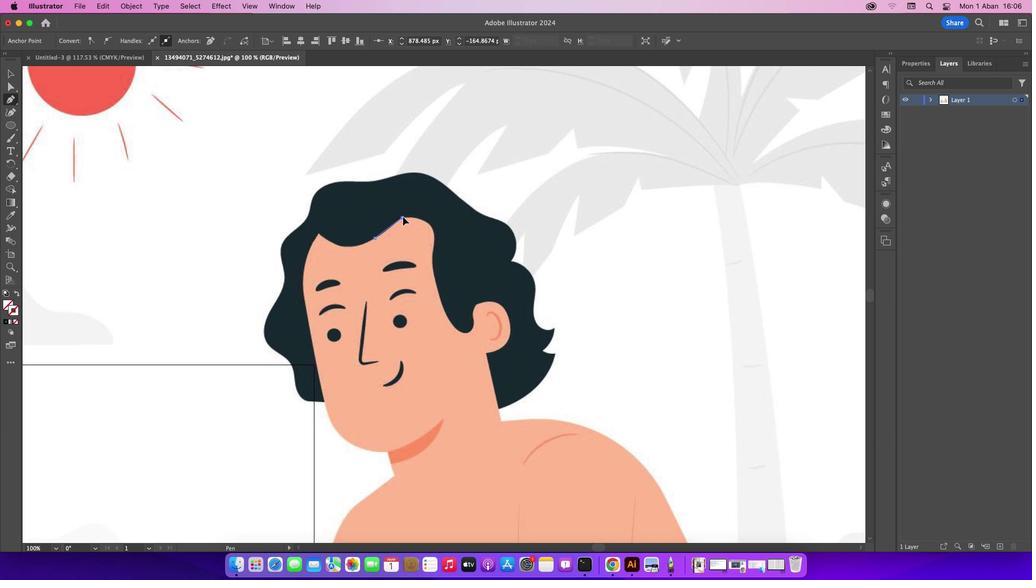 
Action: Mouse moved to (402, 216)
Screenshot: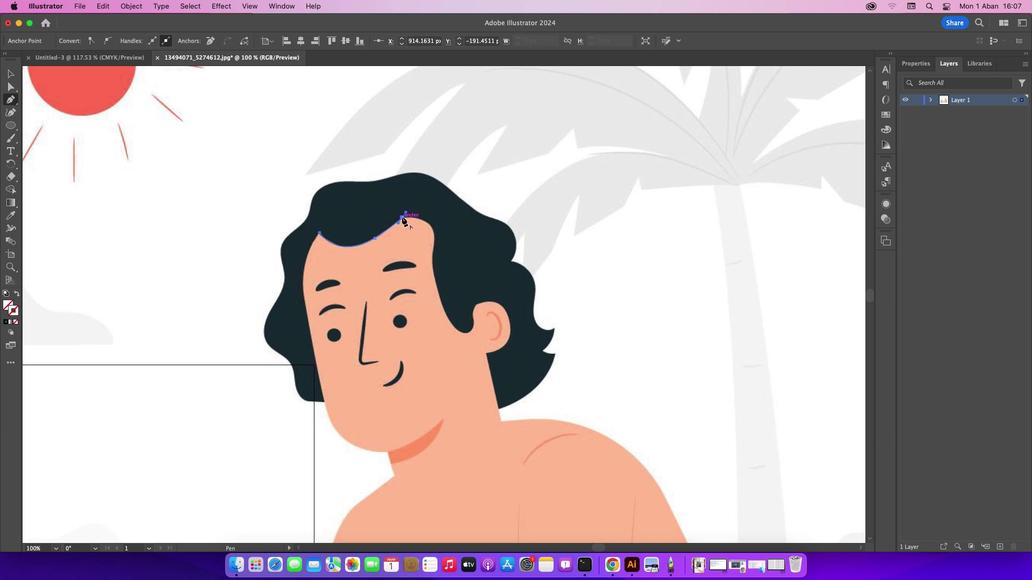 
Action: Mouse pressed left at (402, 216)
Screenshot: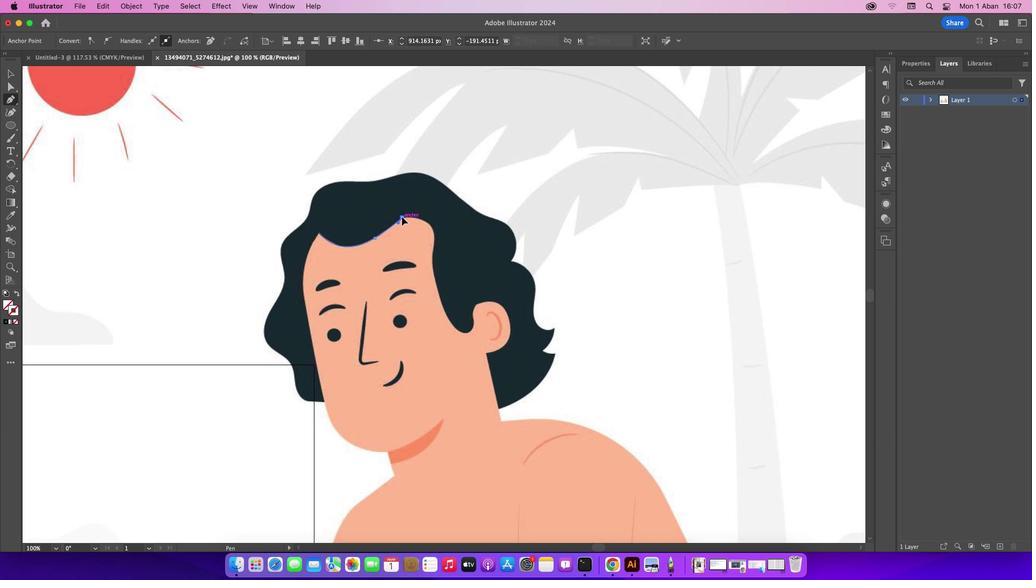 
Action: Mouse moved to (428, 223)
Screenshot: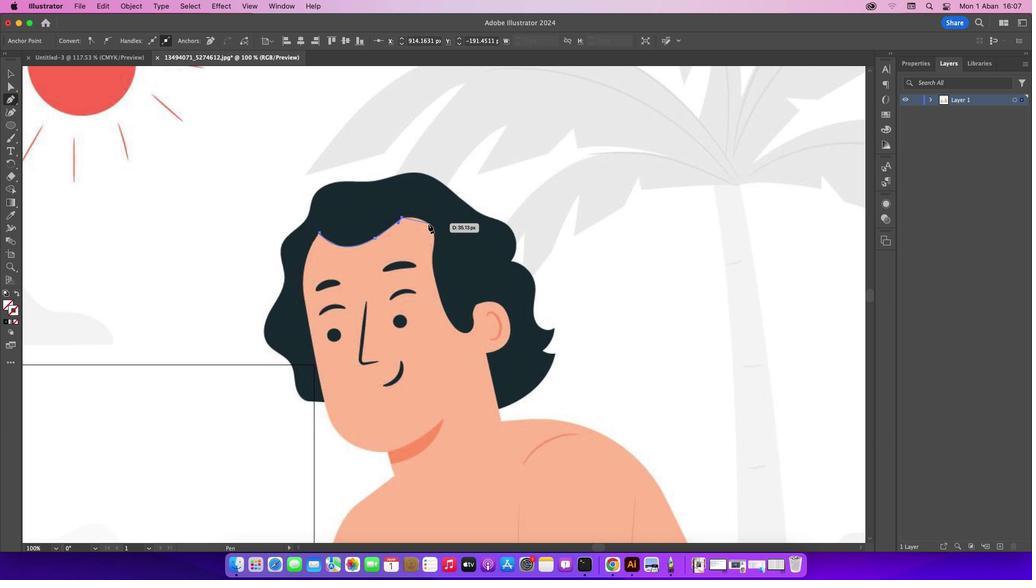 
Action: Mouse pressed left at (428, 223)
Screenshot: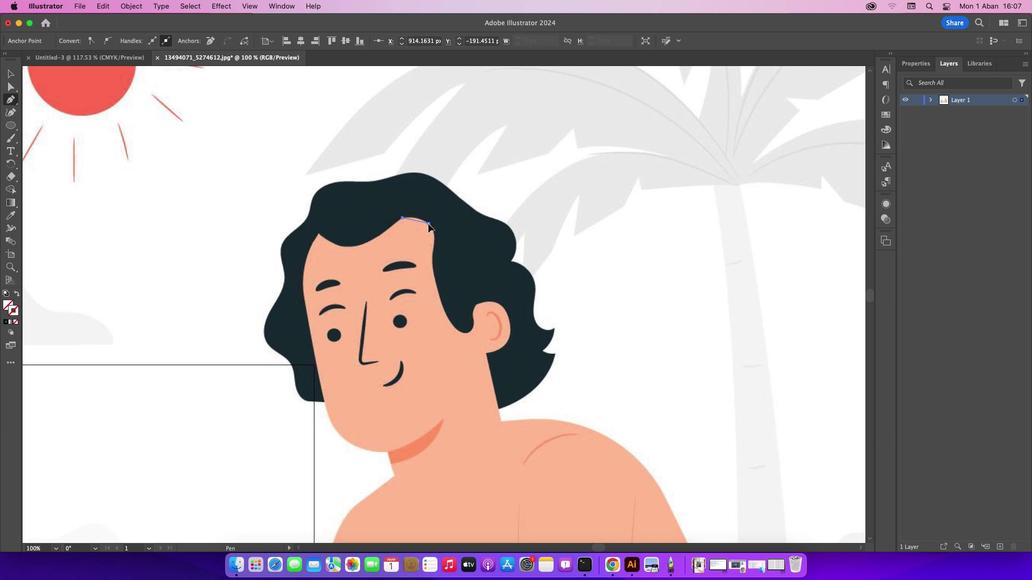 
Action: Mouse moved to (433, 250)
Screenshot: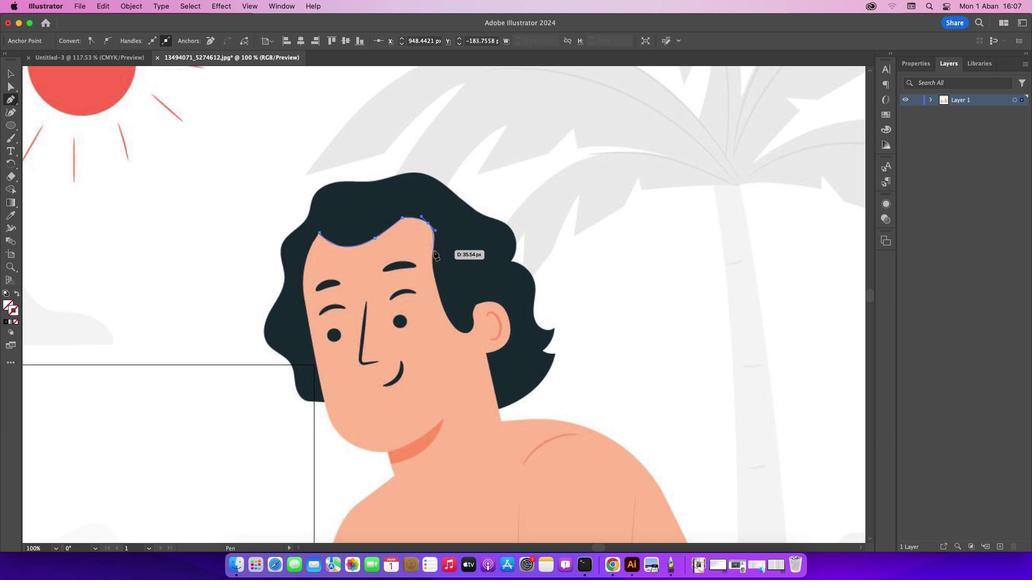 
Action: Mouse pressed left at (433, 250)
Screenshot: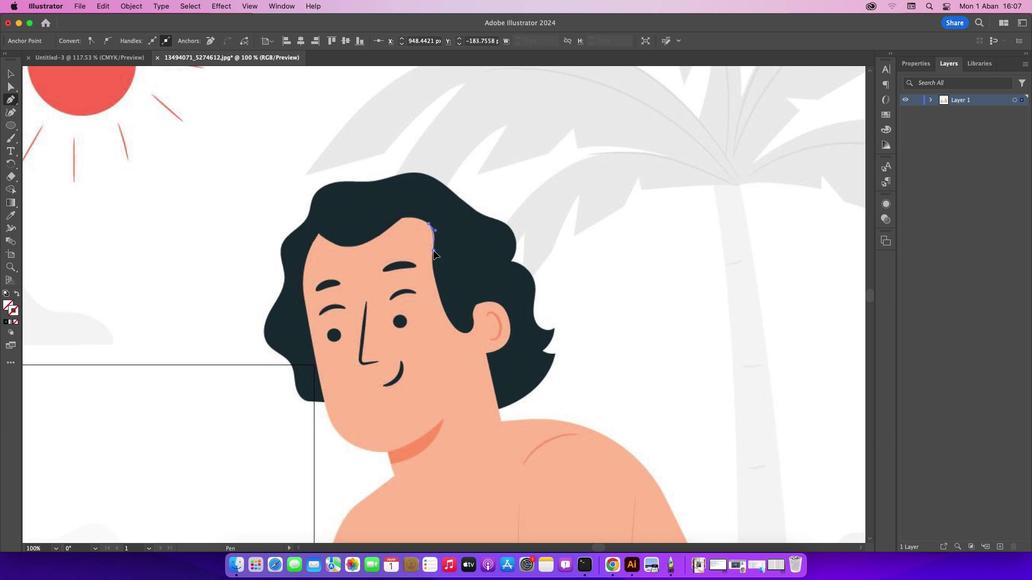 
Action: Mouse moved to (441, 300)
Screenshot: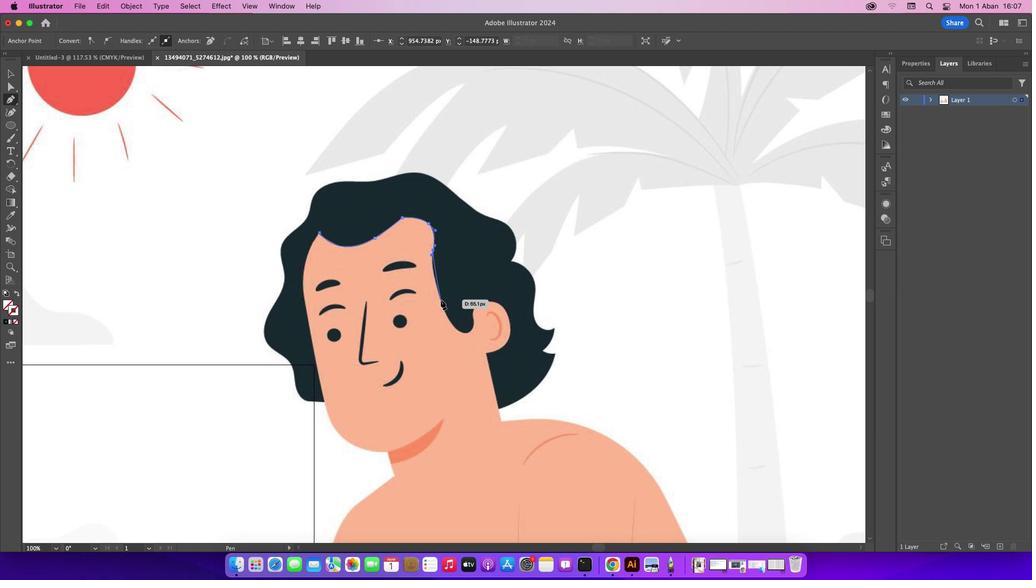 
Action: Mouse pressed left at (441, 300)
Screenshot: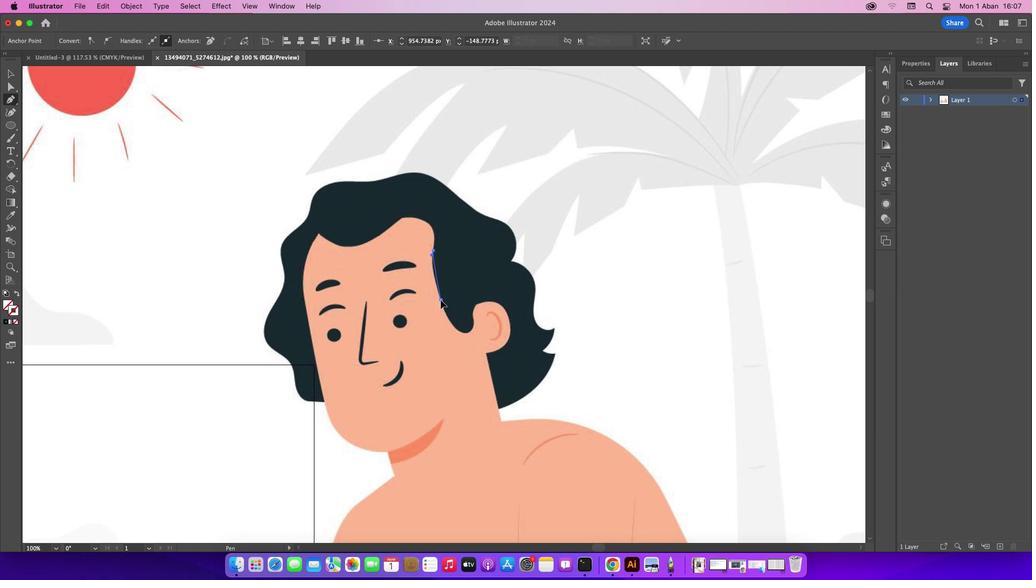 
Action: Mouse moved to (470, 330)
Screenshot: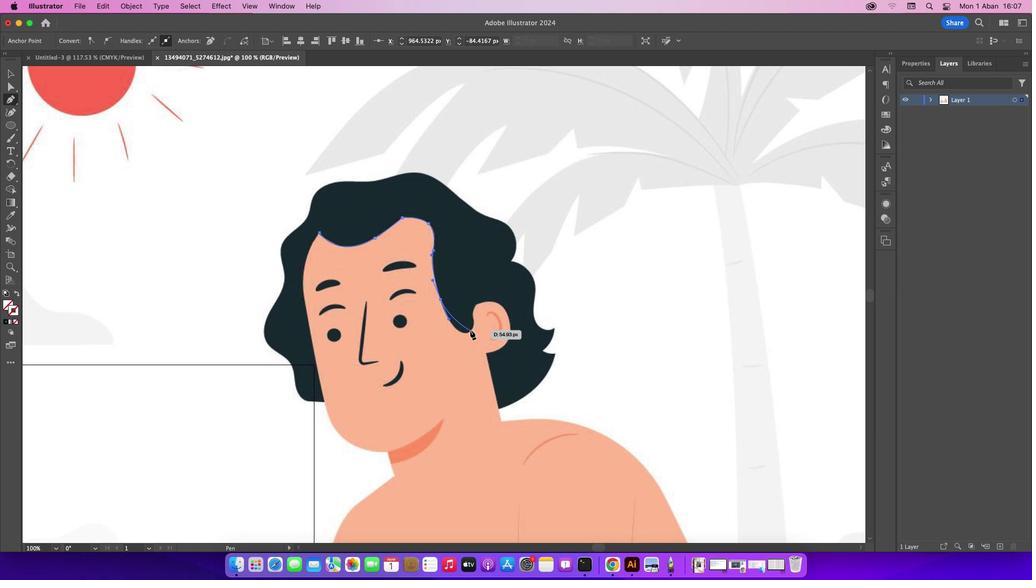 
Action: Mouse pressed left at (470, 330)
Screenshot: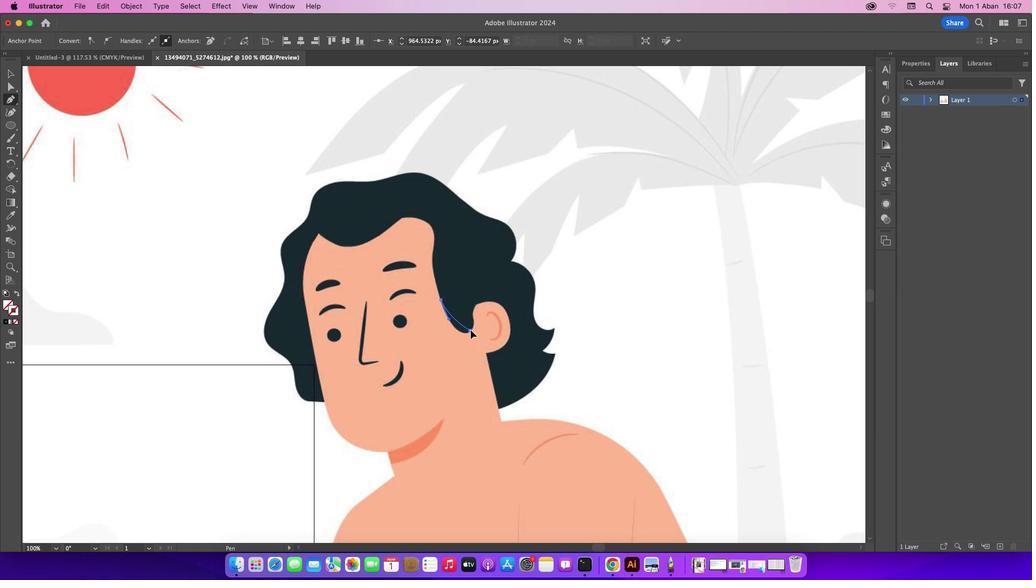 
Action: Mouse moved to (471, 330)
Screenshot: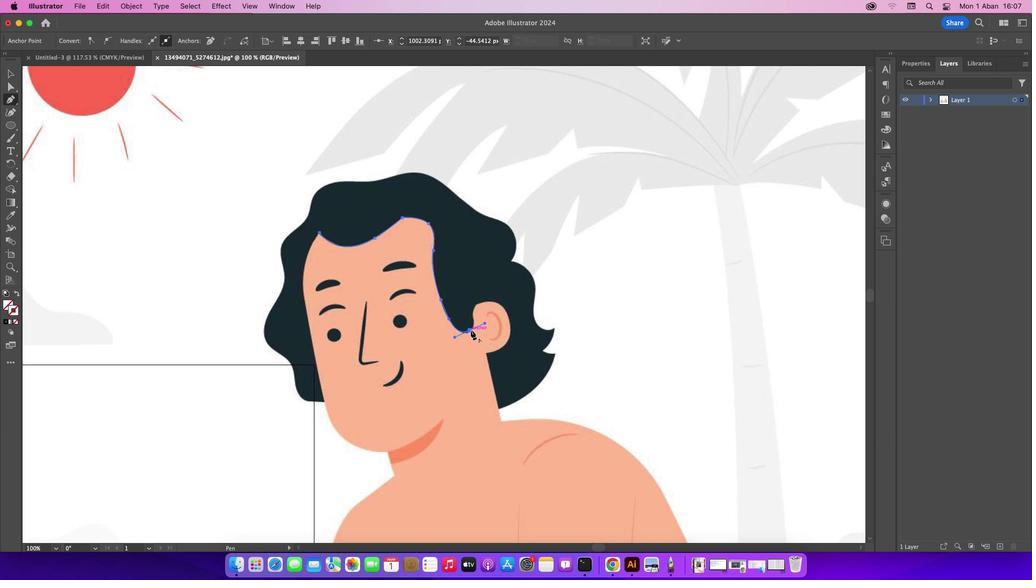 
Action: Mouse pressed left at (471, 330)
Screenshot: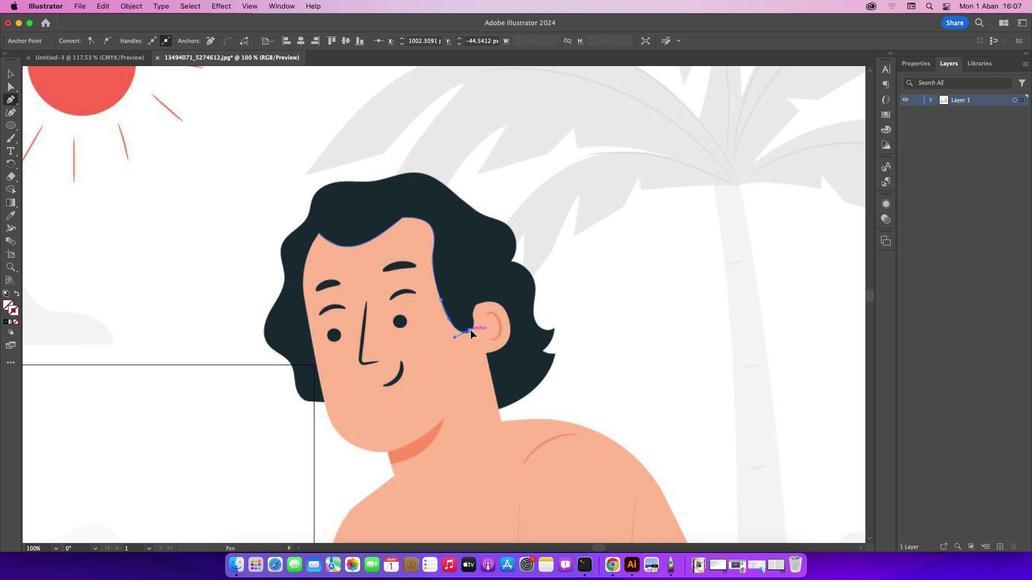 
Action: Mouse moved to (473, 313)
Screenshot: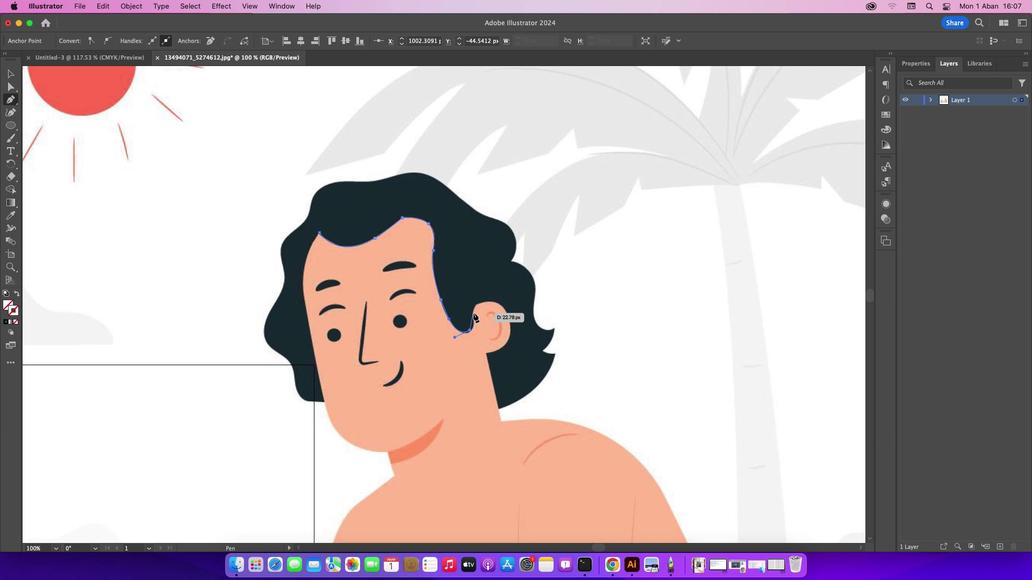 
Action: Mouse pressed left at (473, 313)
Screenshot: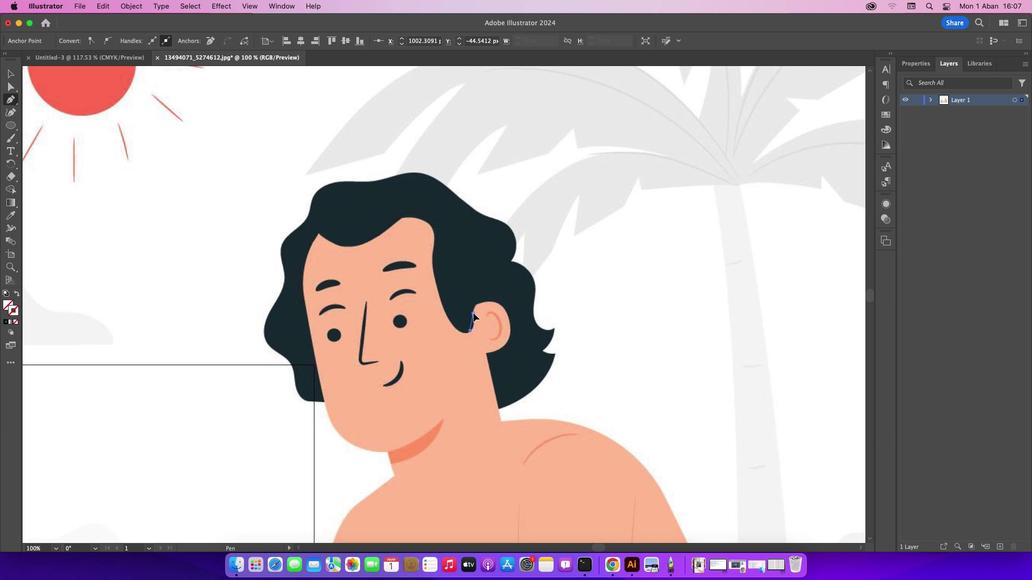 
Action: Mouse moved to (473, 315)
Screenshot: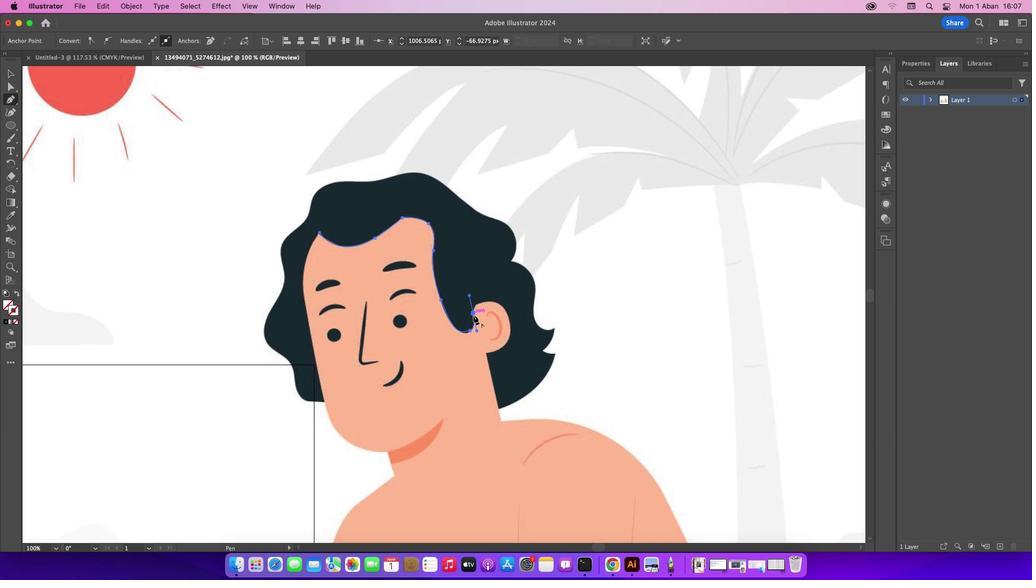 
Action: Mouse pressed left at (473, 315)
Screenshot: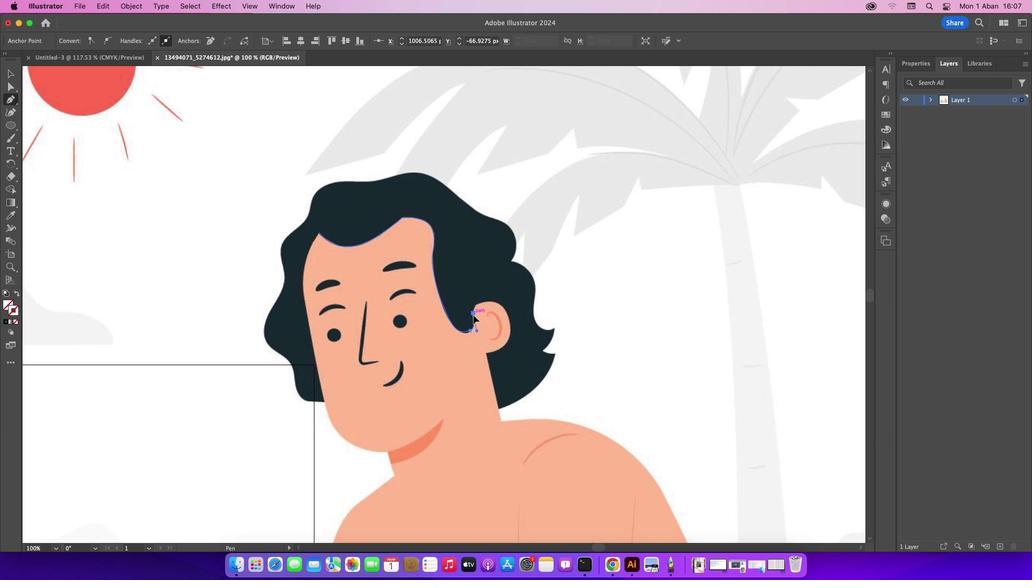 
Action: Mouse moved to (477, 304)
Screenshot: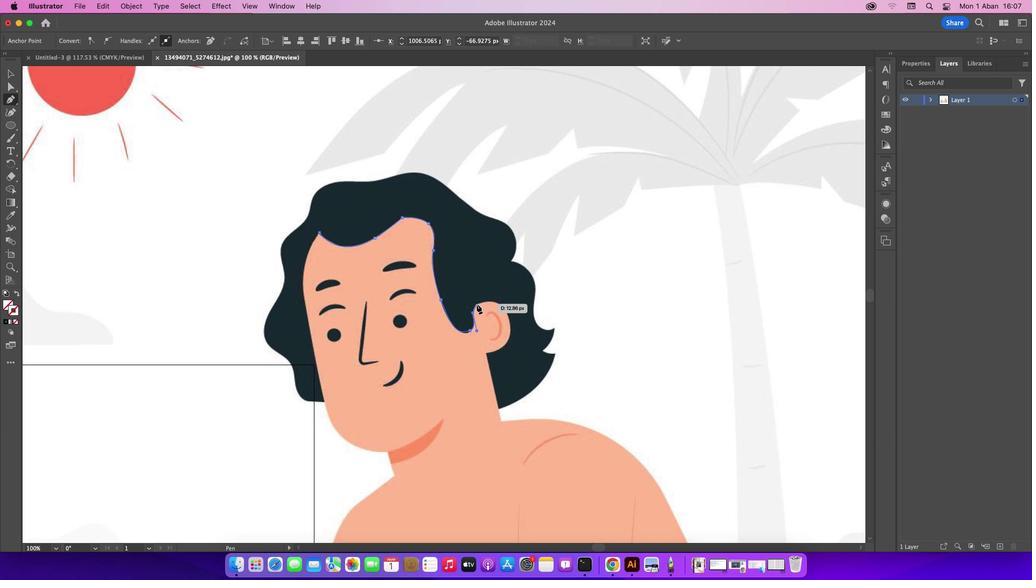 
Action: Mouse pressed left at (477, 304)
Screenshot: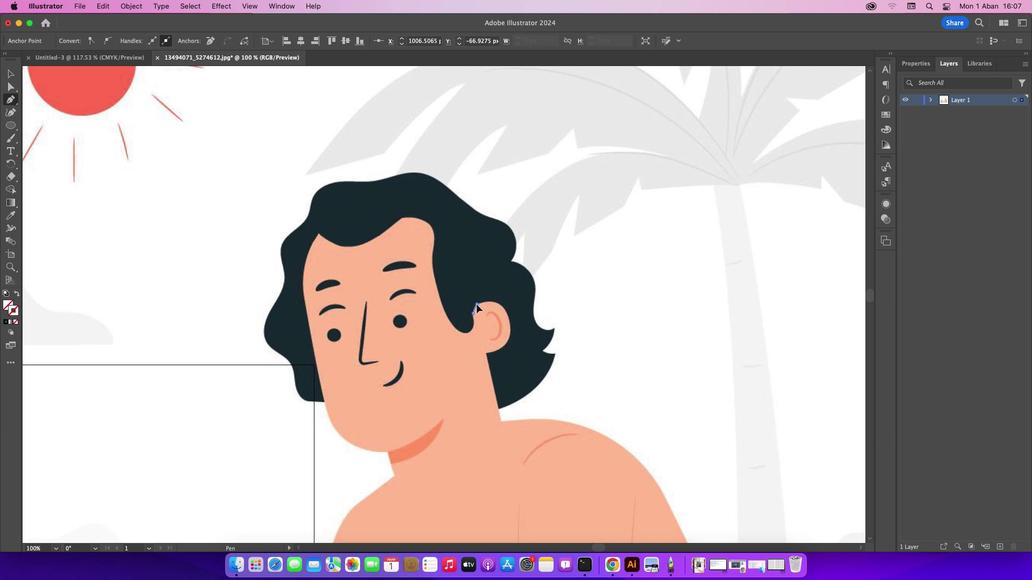 
Action: Mouse moved to (501, 305)
Screenshot: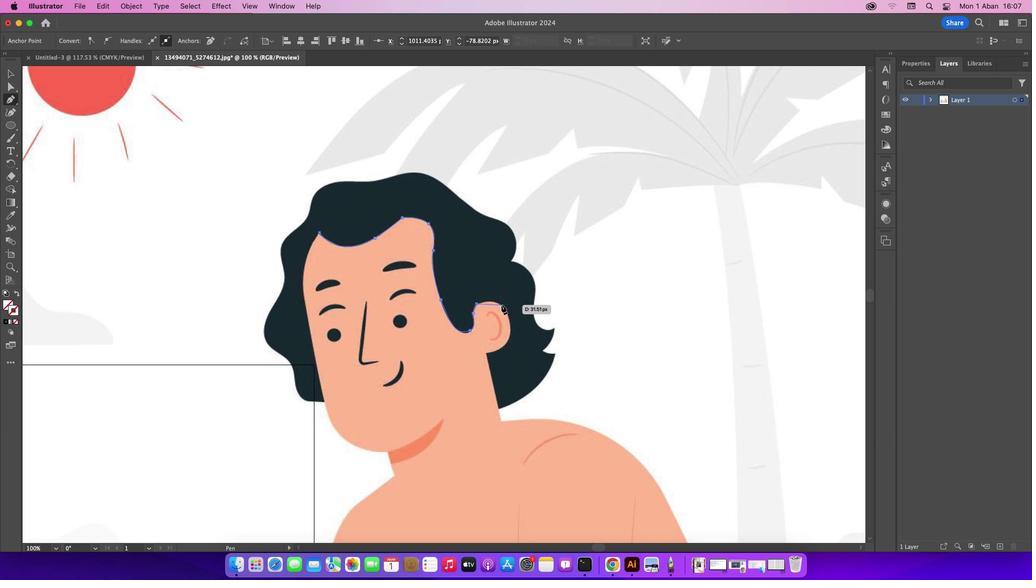 
Action: Mouse pressed left at (501, 305)
Screenshot: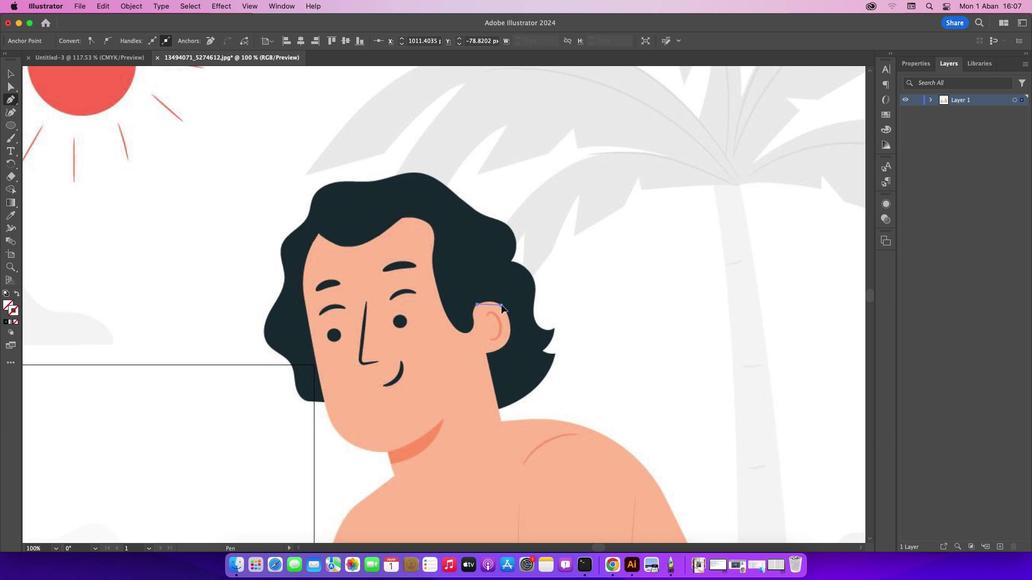 
Action: Mouse moved to (506, 344)
Screenshot: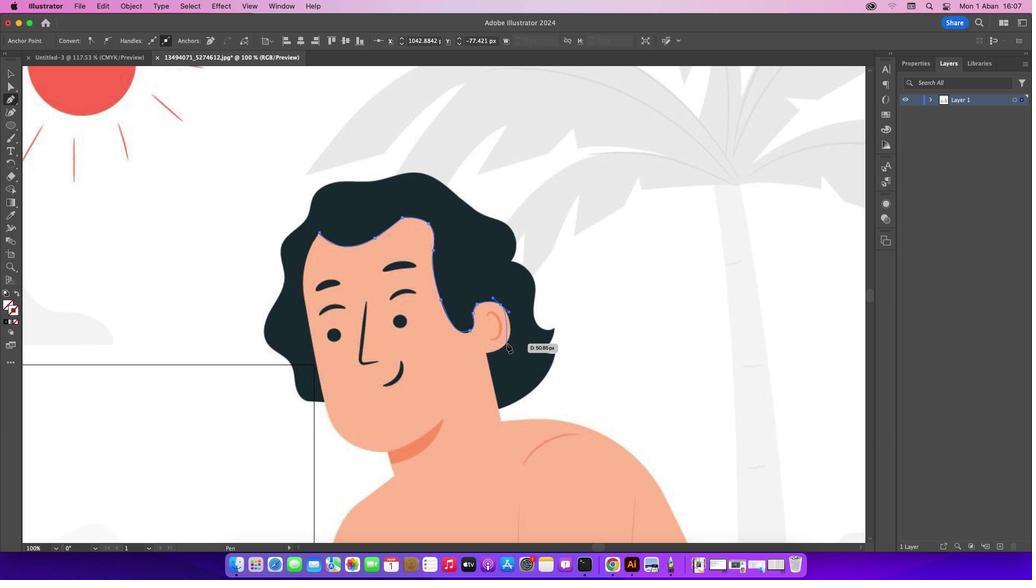 
Action: Mouse pressed left at (506, 344)
Screenshot: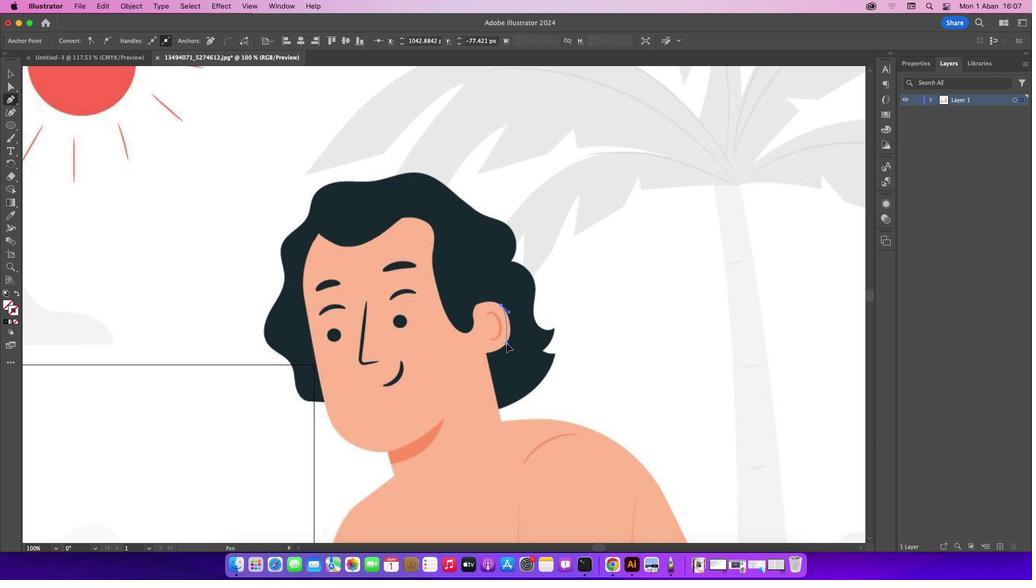 
Action: Mouse moved to (507, 344)
Screenshot: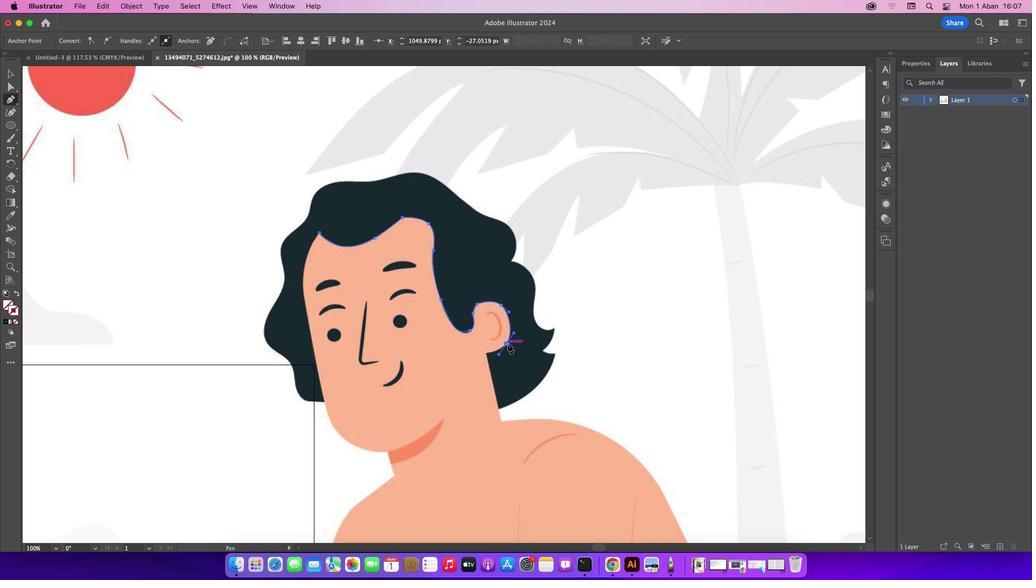 
Action: Mouse pressed left at (507, 344)
Screenshot: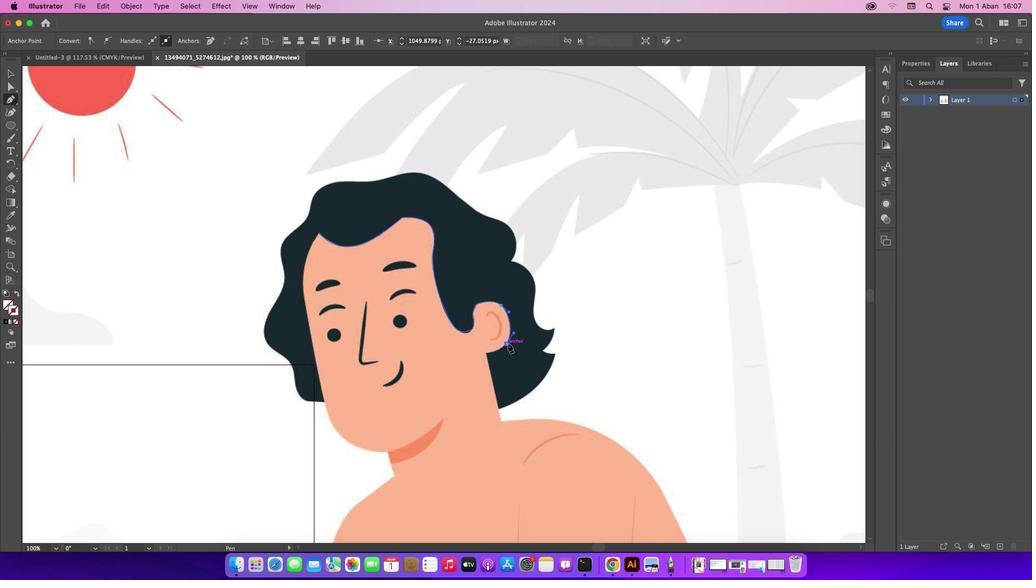 
Action: Mouse moved to (486, 353)
Screenshot: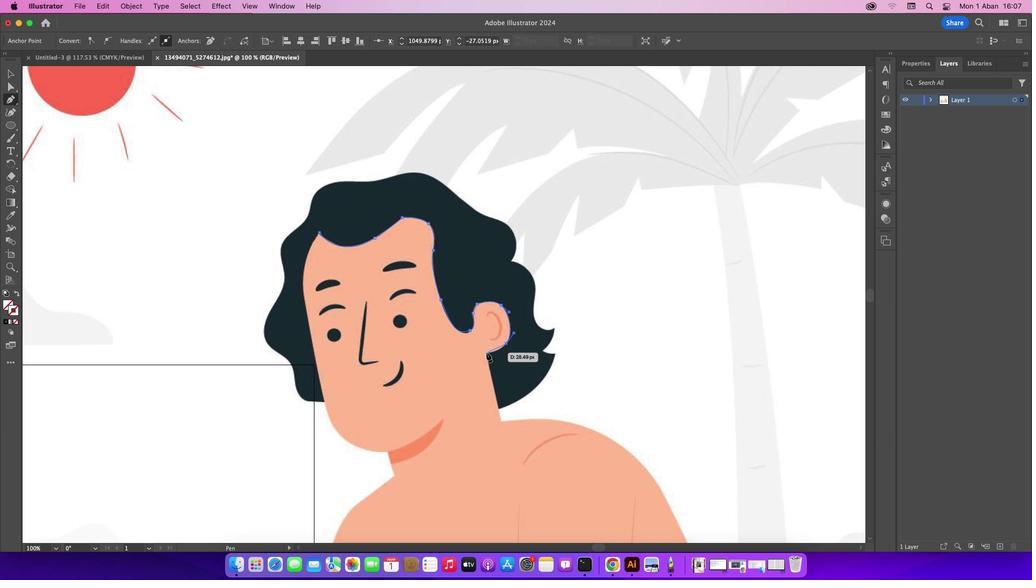 
Action: Mouse pressed left at (486, 353)
Screenshot: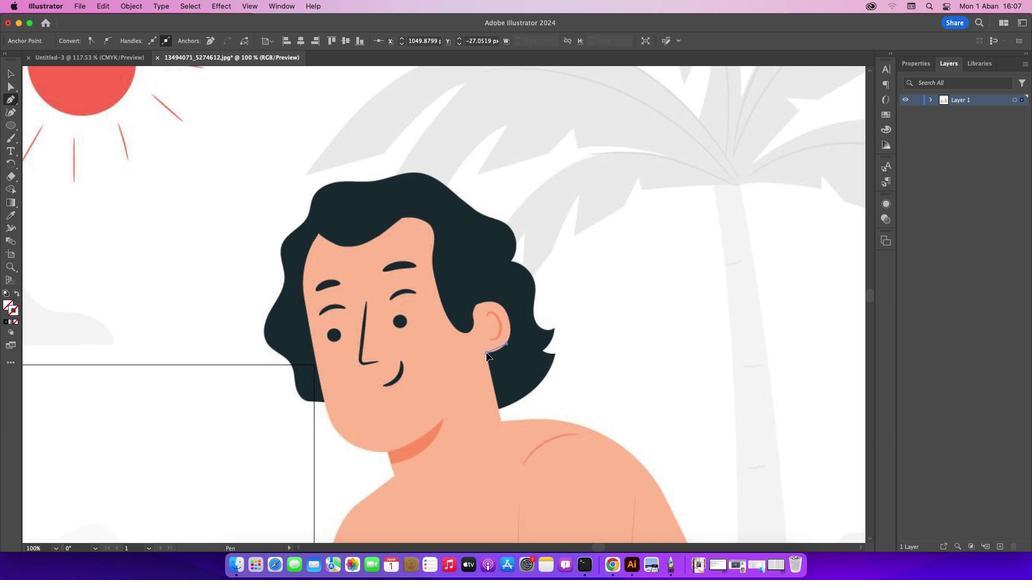 
Action: Mouse moved to (487, 353)
Screenshot: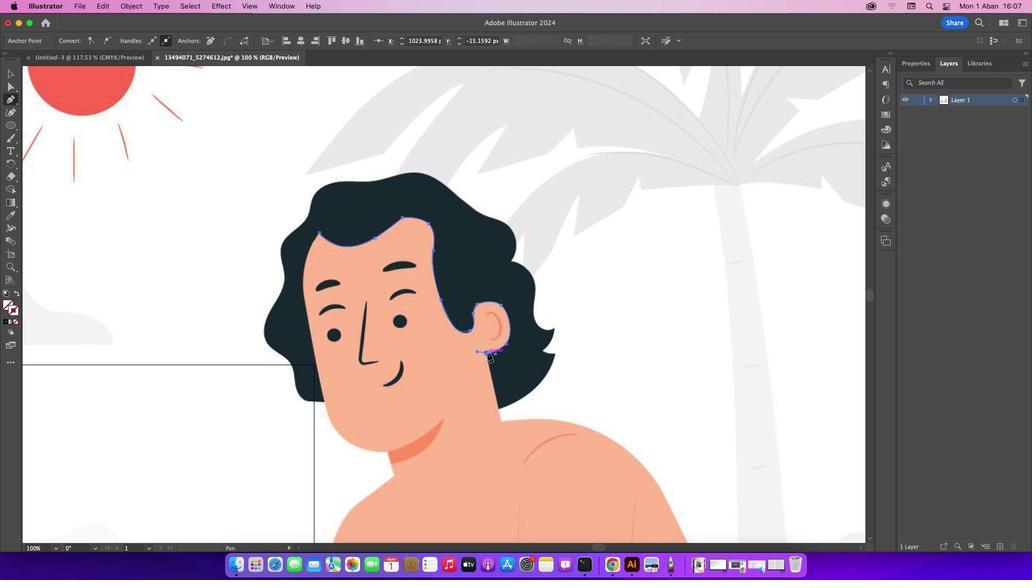 
Action: Mouse pressed left at (487, 353)
Screenshot: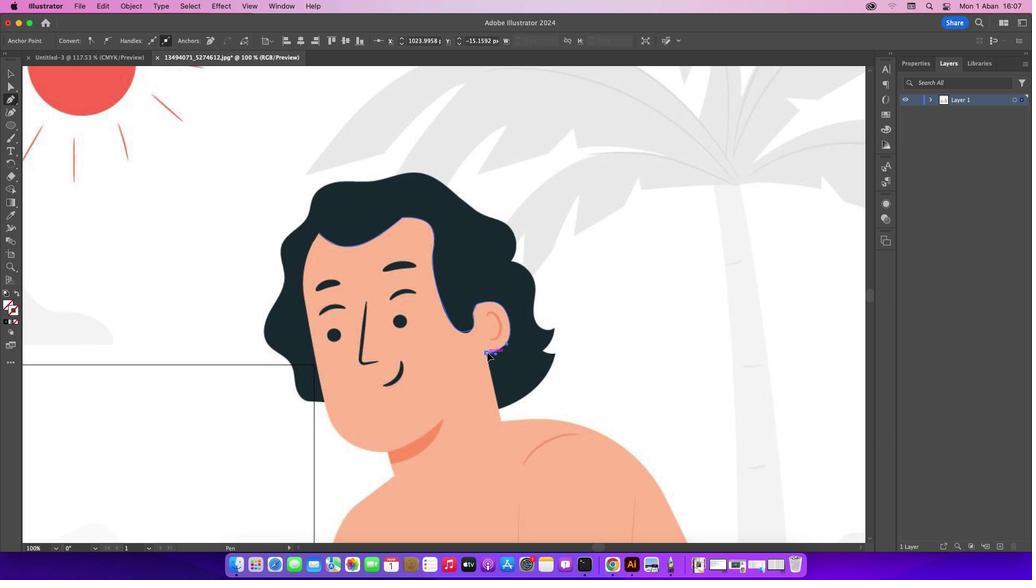 
Action: Mouse moved to (498, 408)
Screenshot: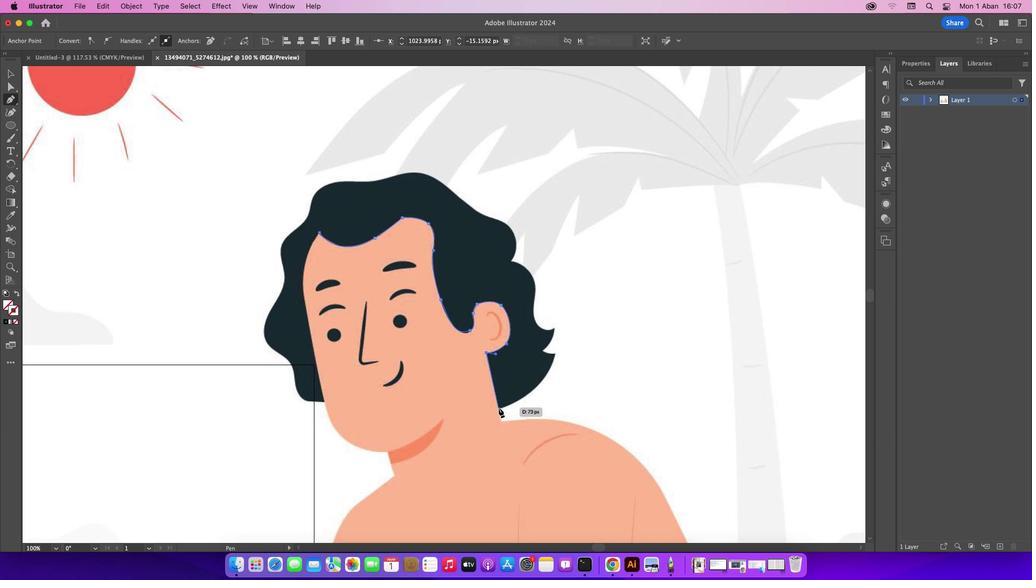 
Action: Mouse pressed left at (498, 408)
Screenshot: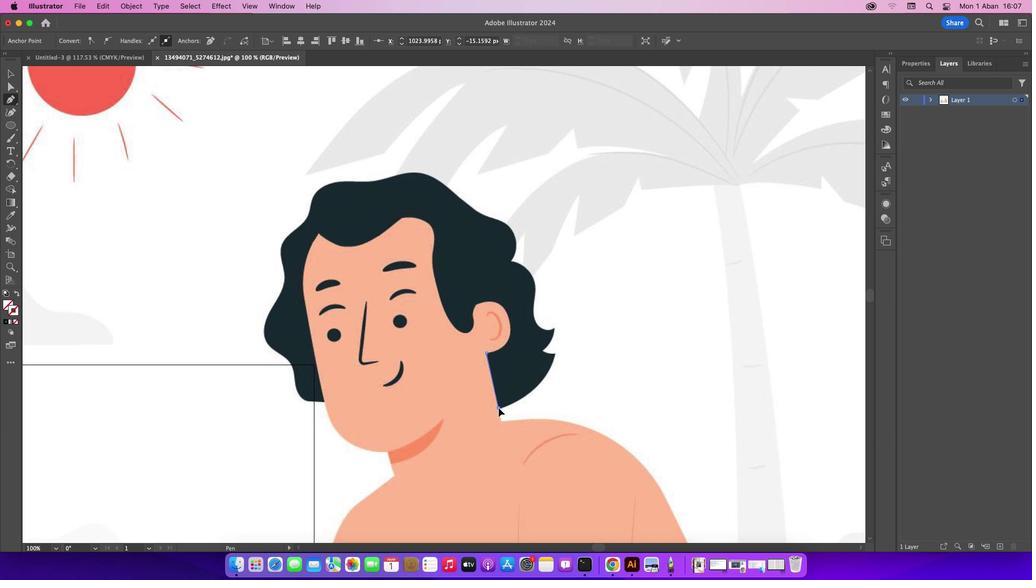 
Action: Mouse moved to (548, 372)
Screenshot: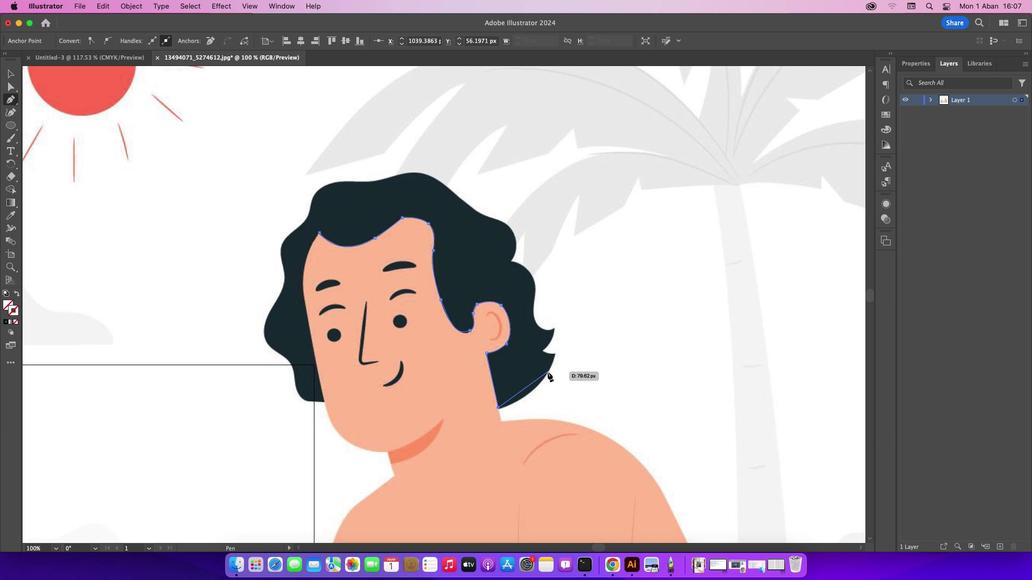 
Action: Mouse pressed left at (548, 372)
Screenshot: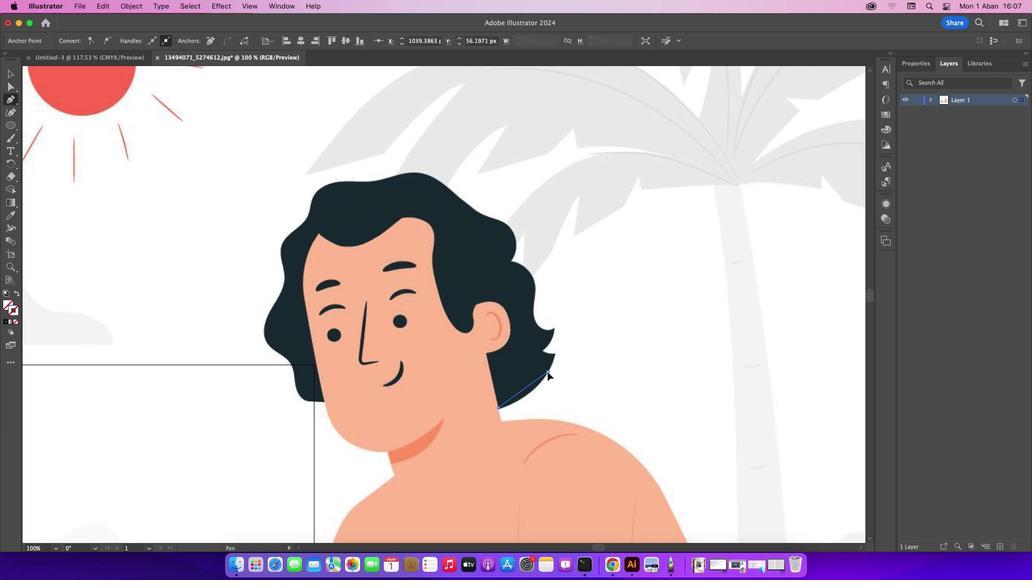 
Action: Mouse moved to (547, 373)
Screenshot: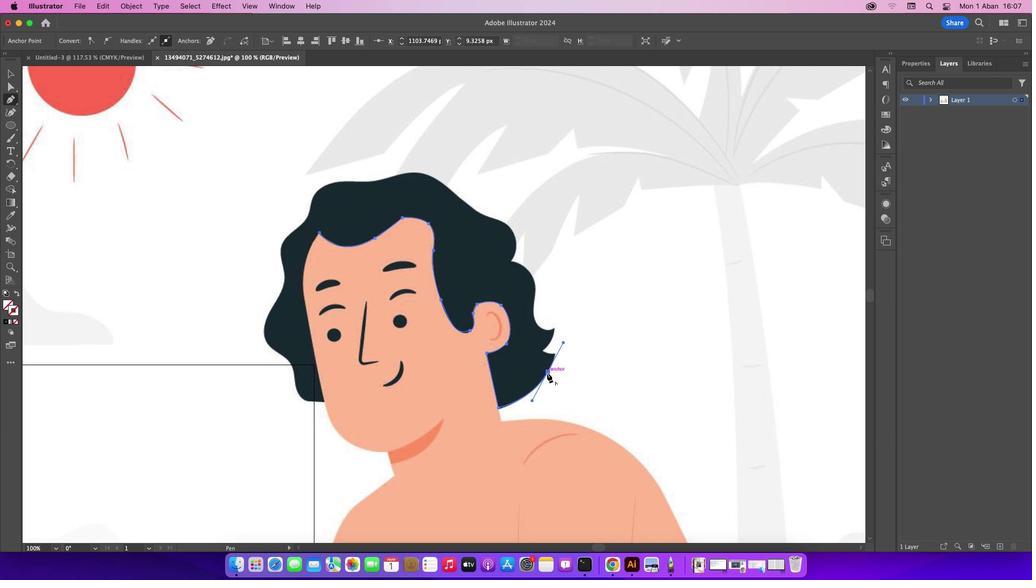 
Action: Mouse pressed left at (547, 373)
Screenshot: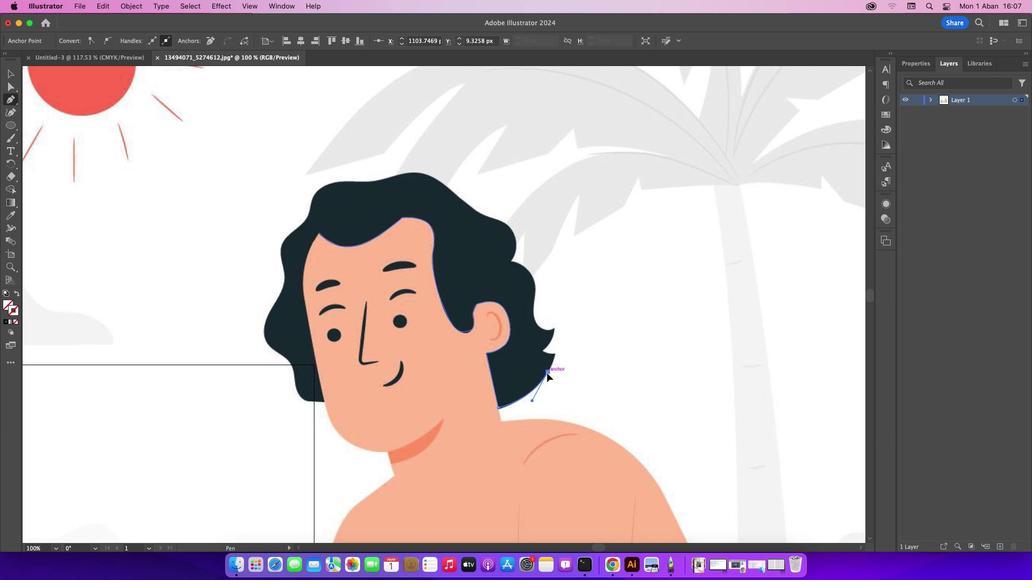 
Action: Mouse moved to (556, 353)
Screenshot: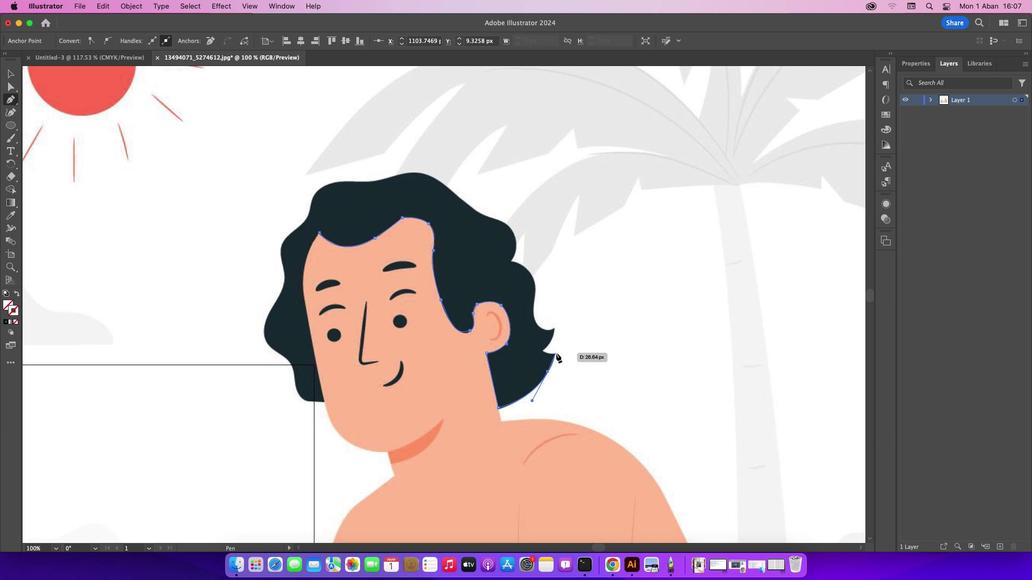 
Action: Mouse pressed left at (556, 353)
Screenshot: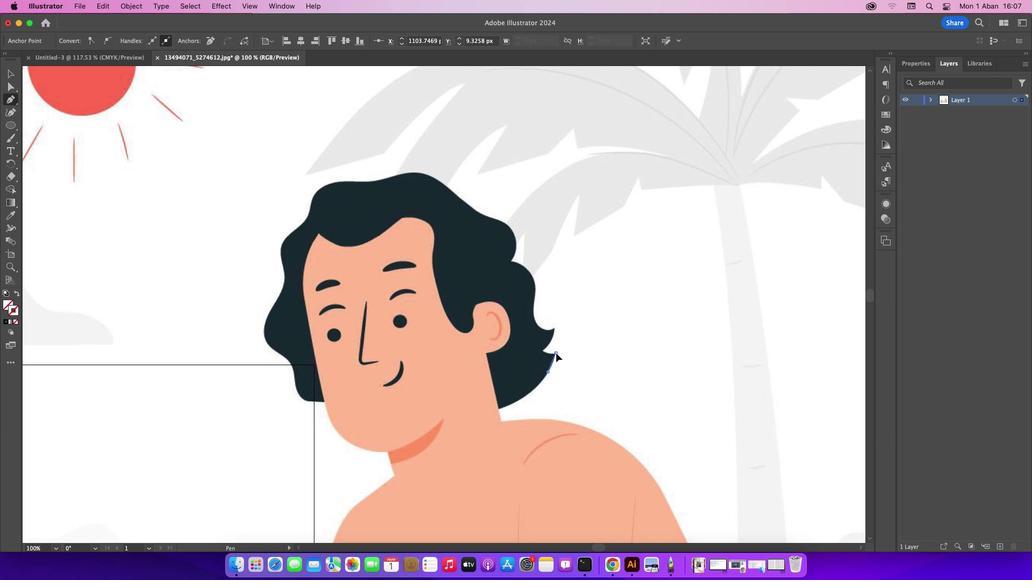 
Action: Mouse moved to (555, 353)
Screenshot: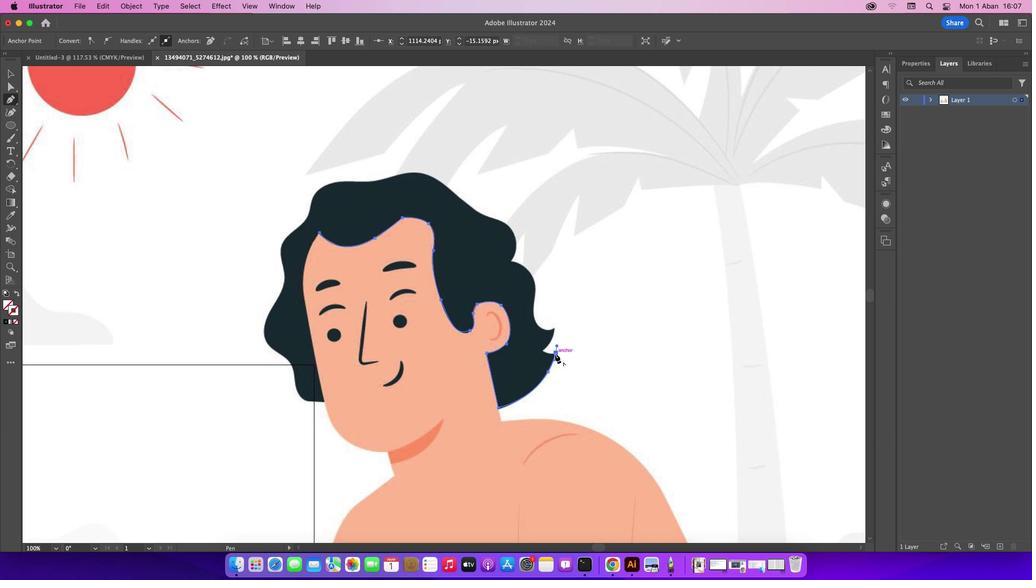 
Action: Mouse pressed left at (555, 353)
Screenshot: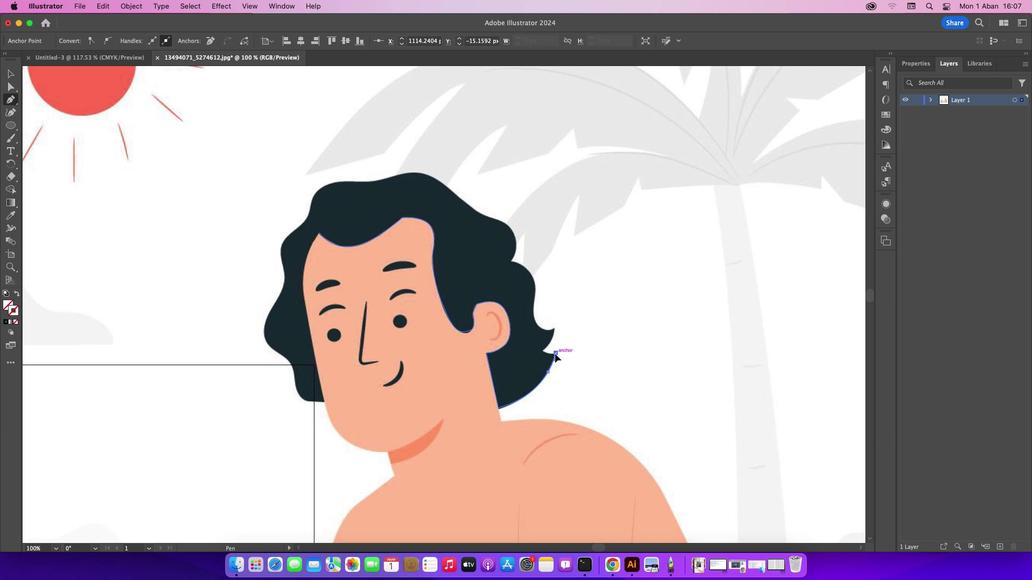
Action: Mouse moved to (542, 351)
Screenshot: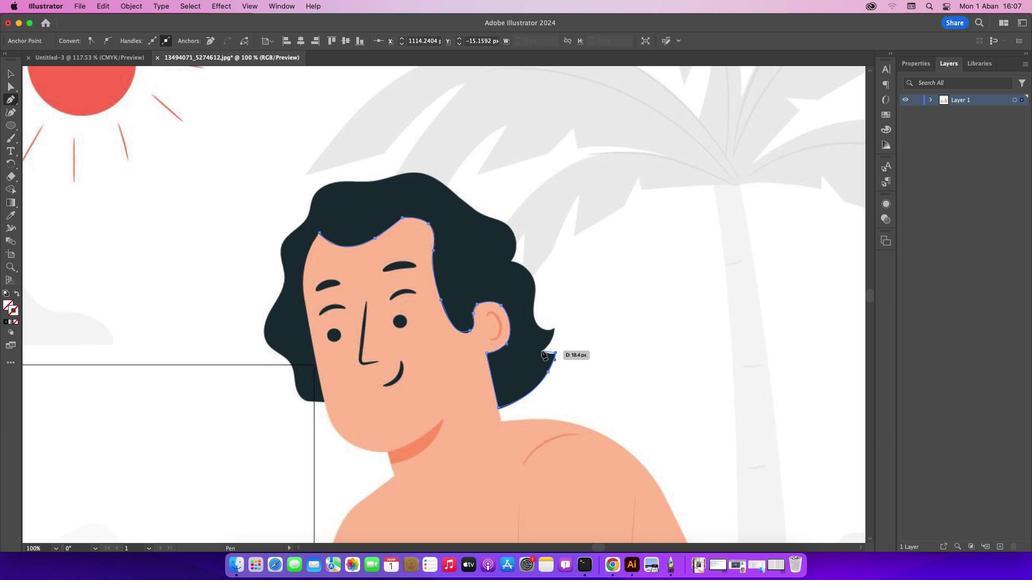
Action: Mouse pressed left at (542, 351)
Screenshot: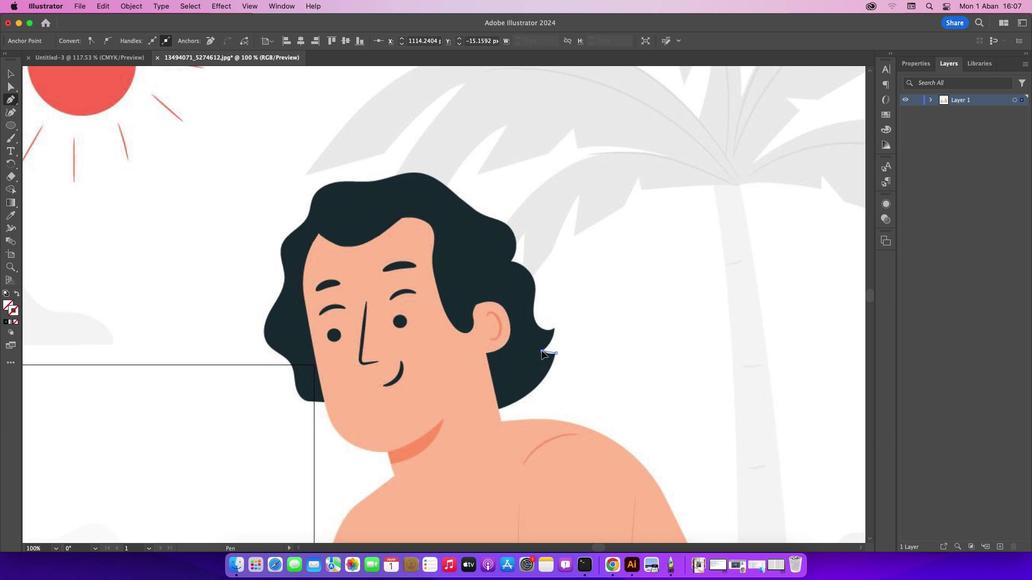 
Action: Mouse moved to (542, 351)
Screenshot: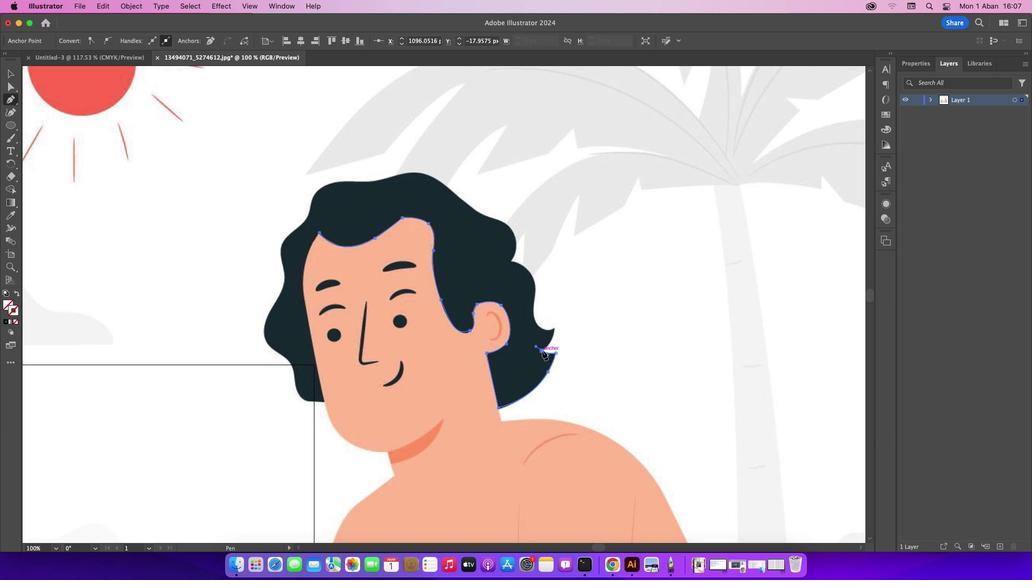 
Action: Mouse pressed left at (542, 351)
Screenshot: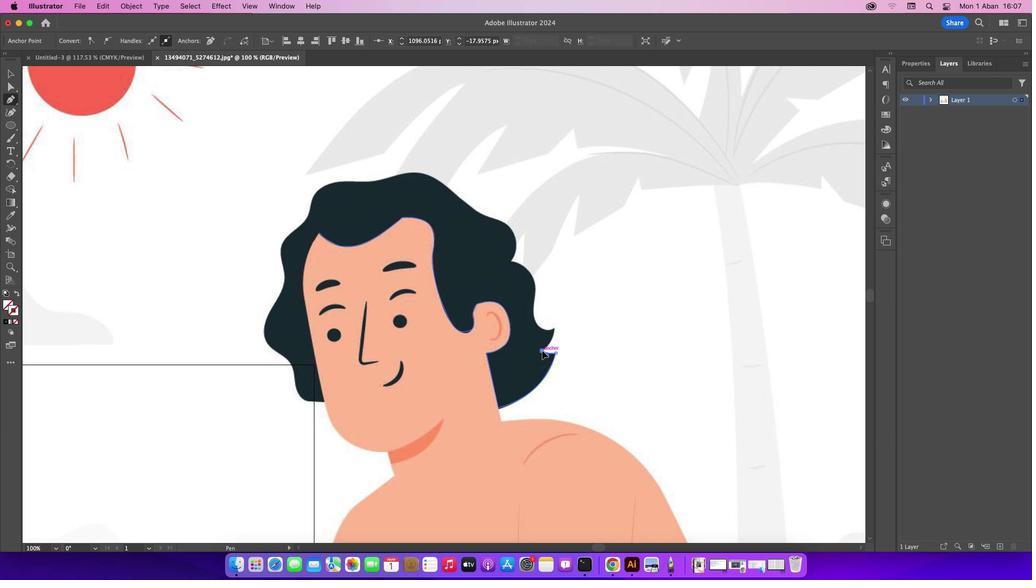 
Action: Mouse moved to (554, 329)
Screenshot: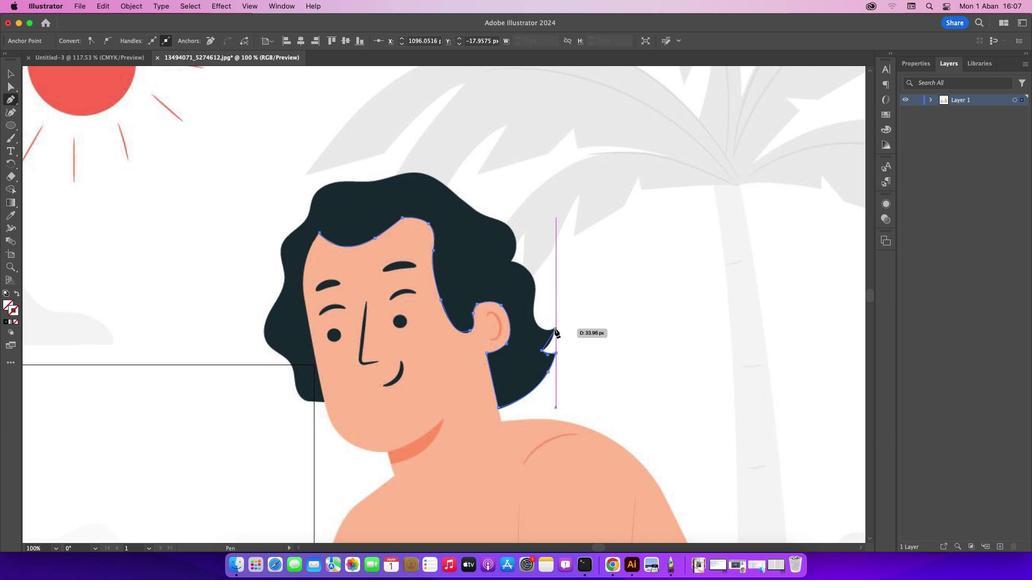 
Action: Mouse pressed left at (554, 329)
Screenshot: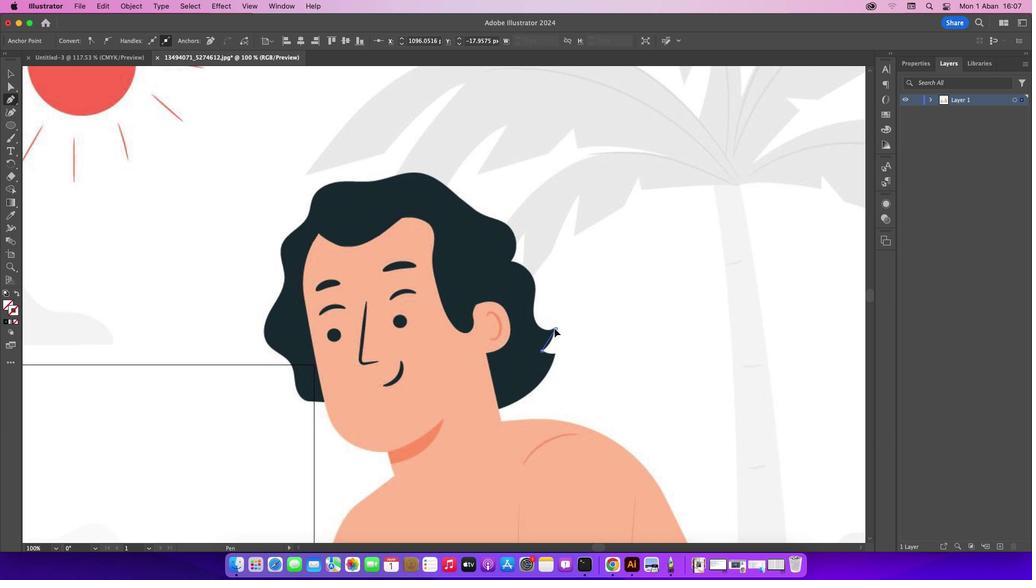 
Action: Mouse moved to (555, 329)
Screenshot: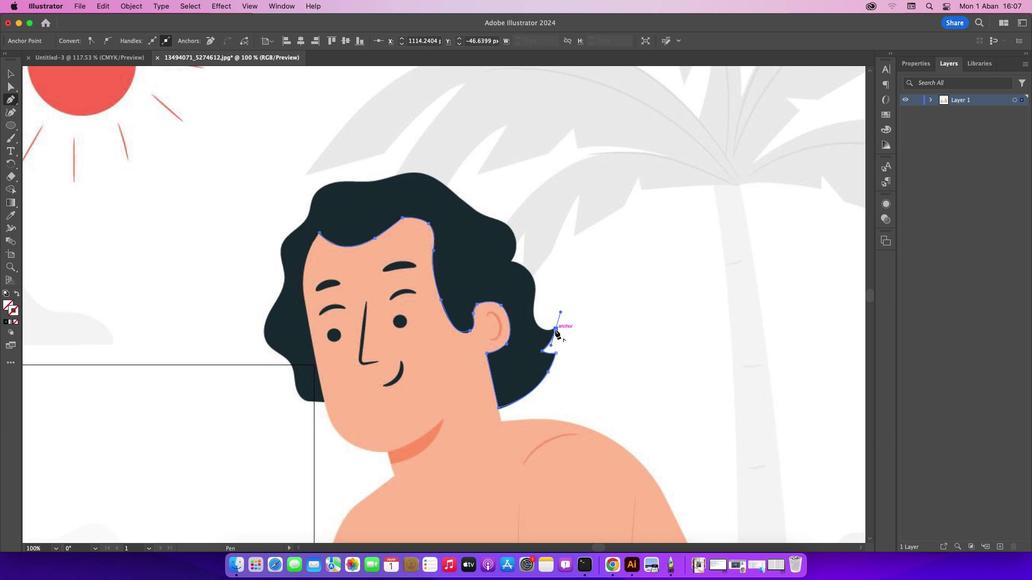 
Action: Mouse pressed left at (555, 329)
Screenshot: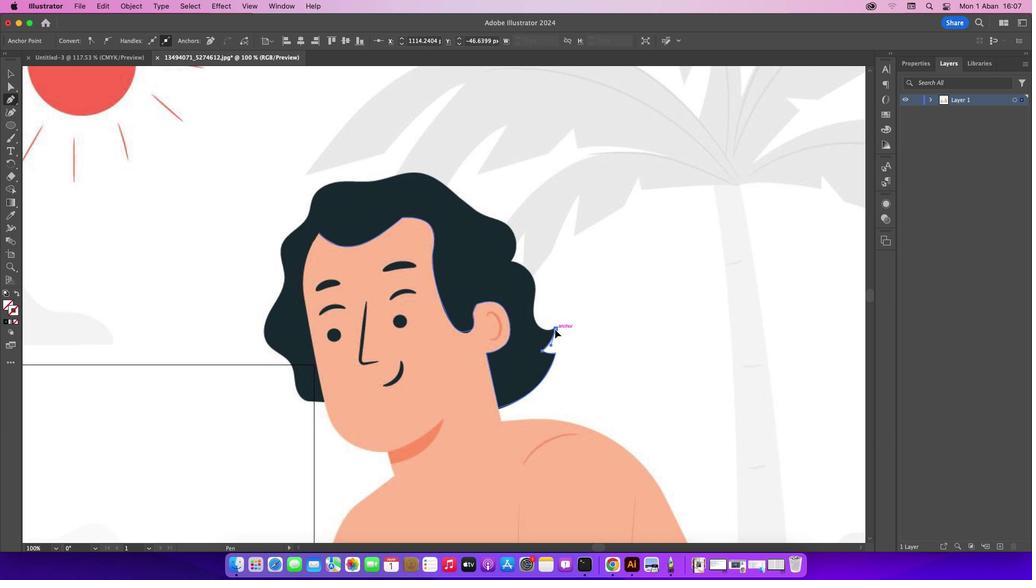 
Action: Mouse moved to (534, 318)
Screenshot: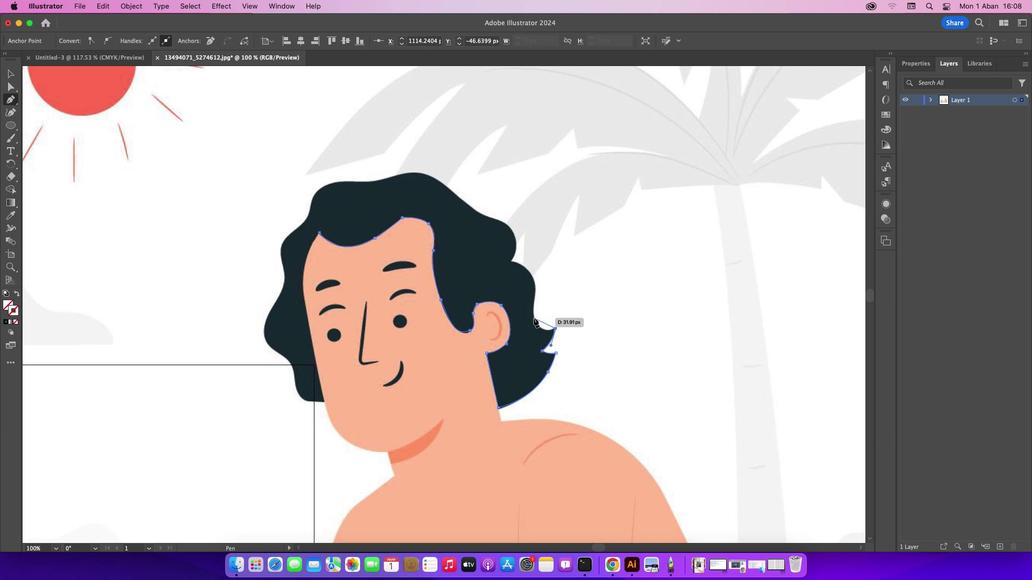 
Action: Mouse pressed left at (534, 318)
Screenshot: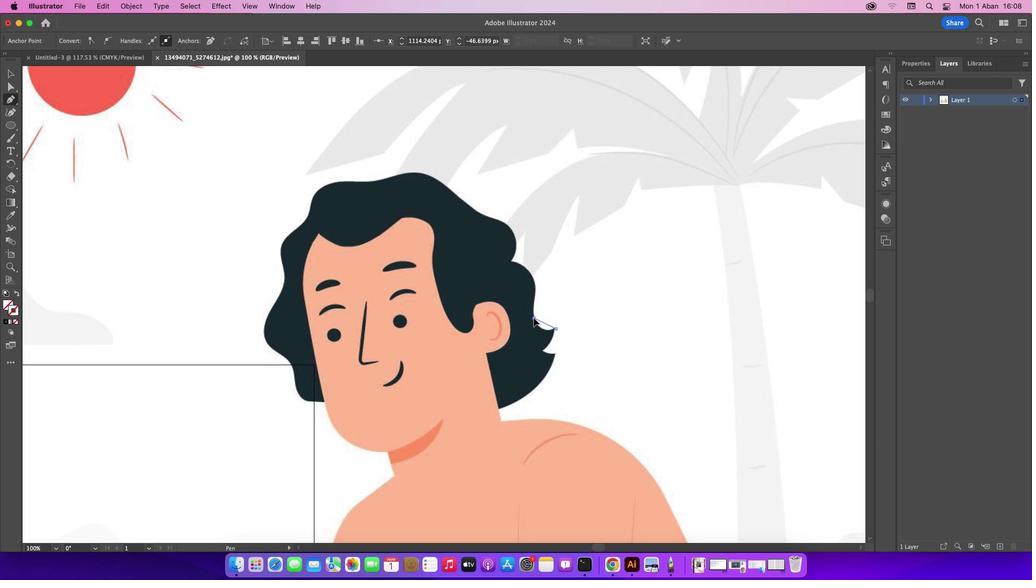 
Action: Mouse moved to (533, 319)
Screenshot: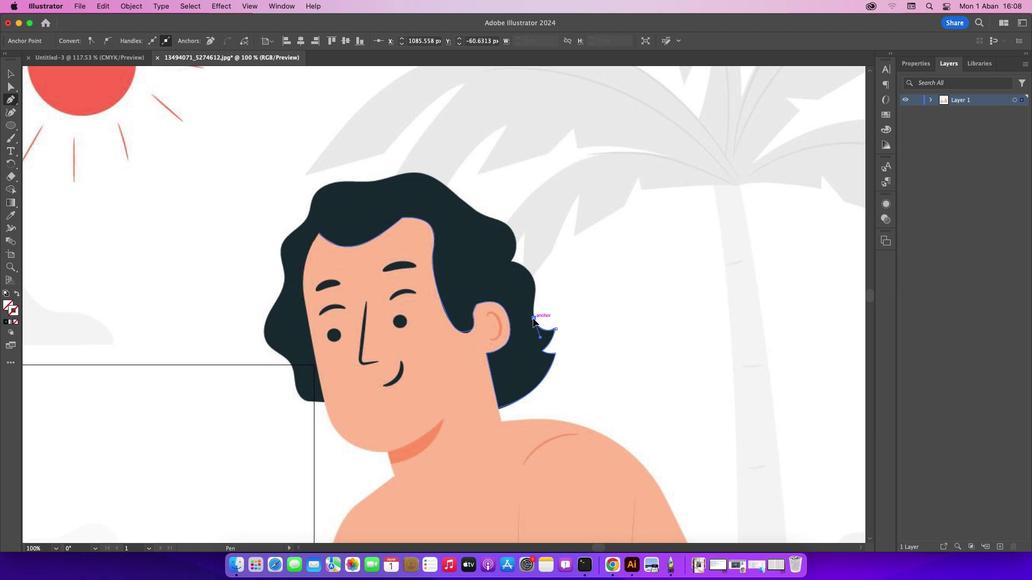 
Action: Mouse pressed left at (533, 319)
Screenshot: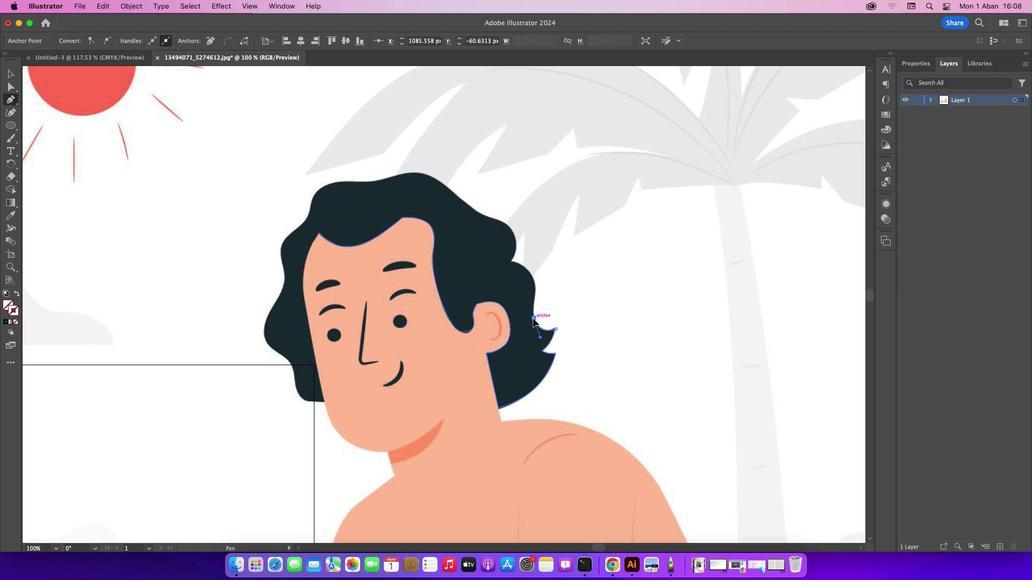 
Action: Mouse moved to (531, 272)
Screenshot: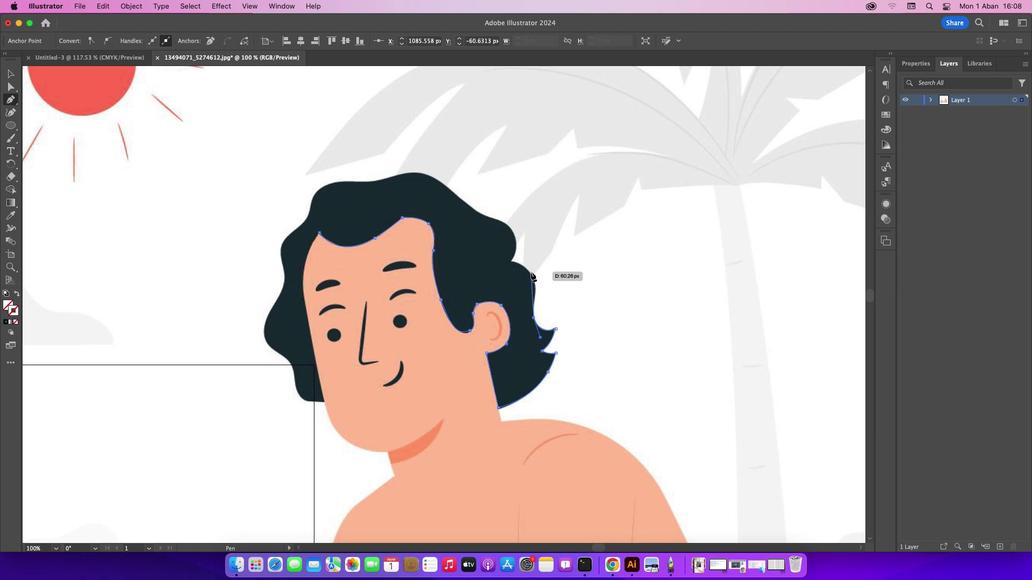 
Action: Mouse pressed left at (531, 272)
Screenshot: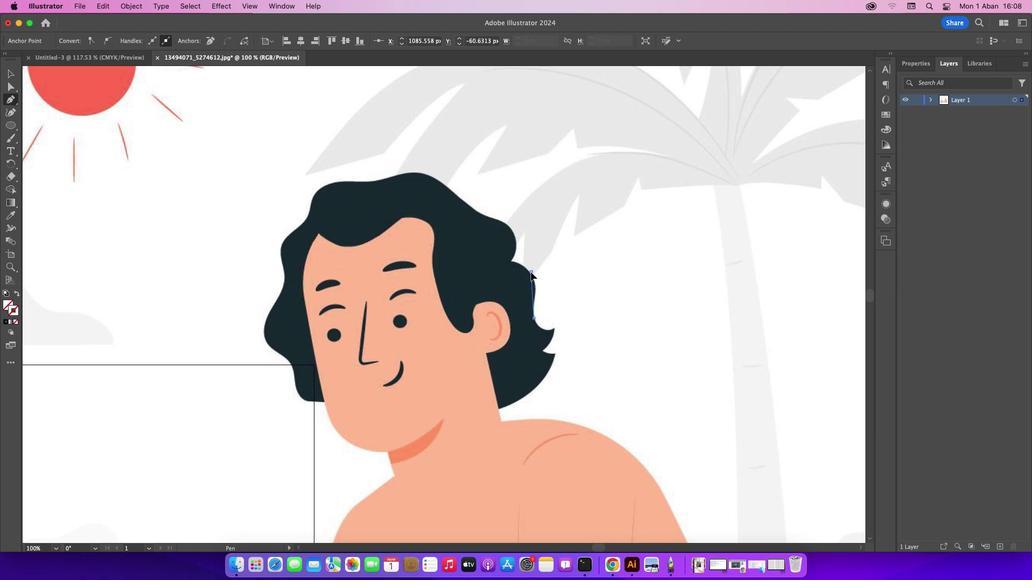 
Action: Mouse moved to (521, 259)
Screenshot: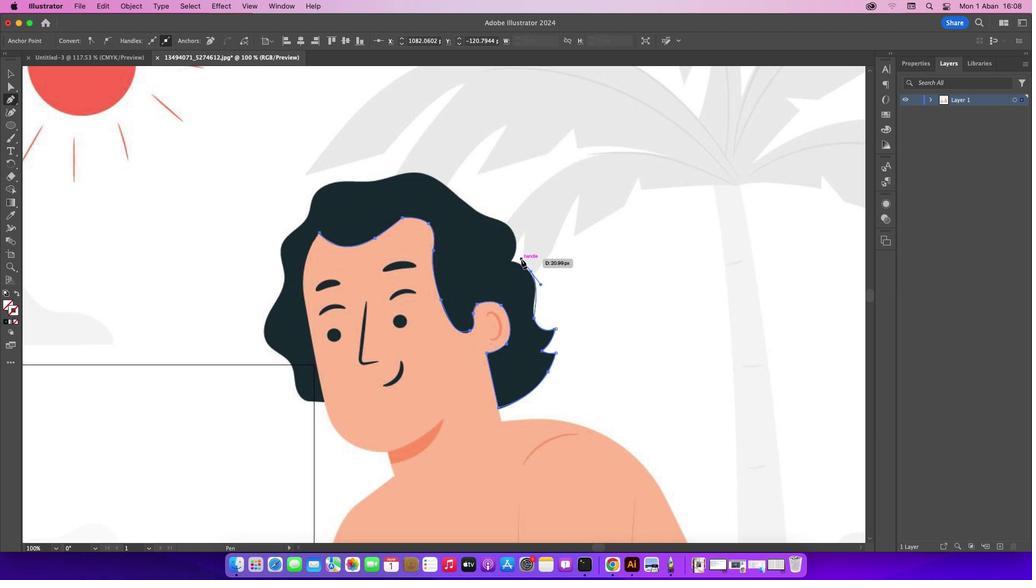 
Action: Key pressed Key.cmd'z'
Screenshot: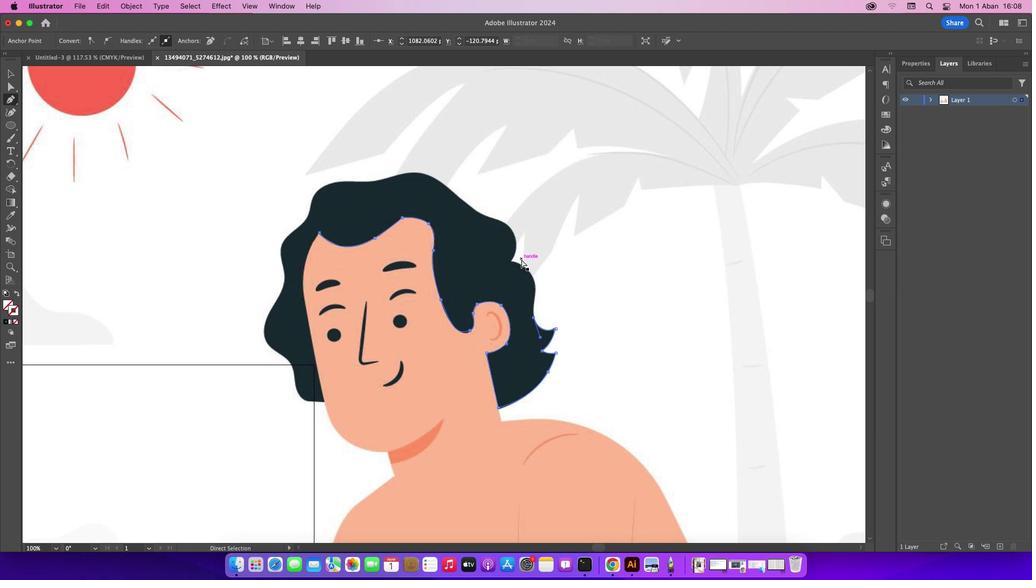 
Action: Mouse moved to (535, 290)
Screenshot: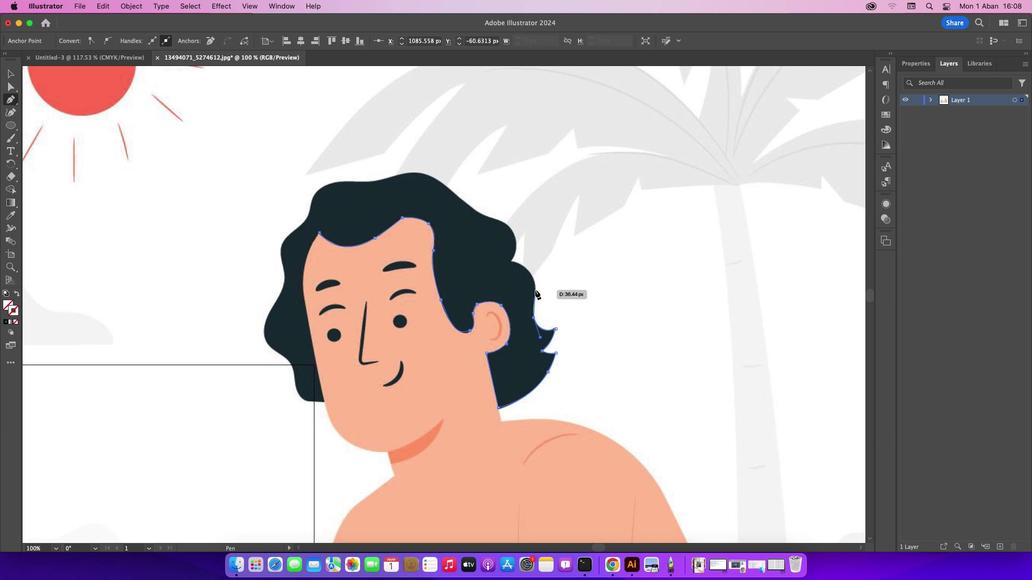 
Action: Mouse pressed left at (535, 290)
Screenshot: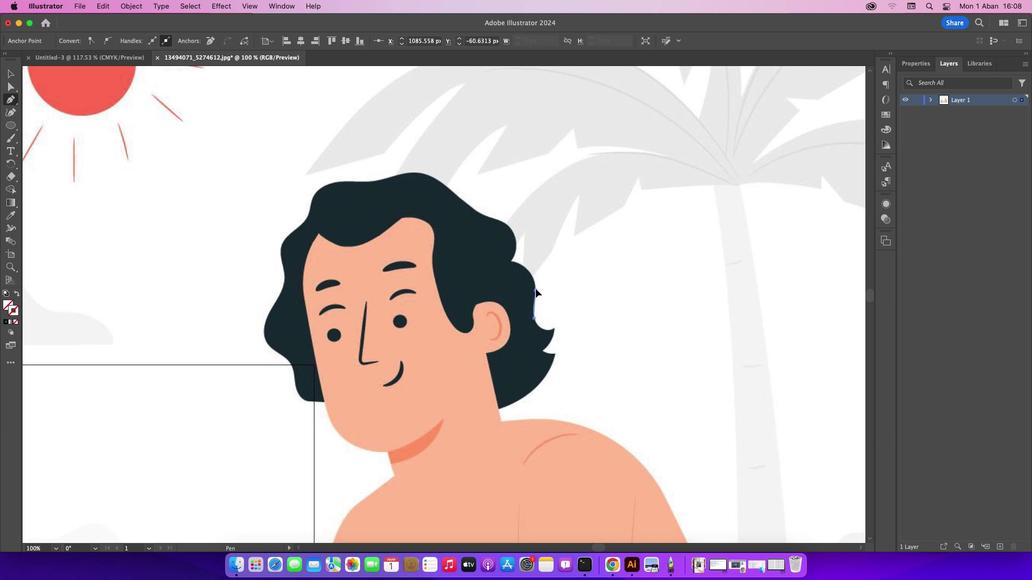 
Action: Mouse moved to (518, 263)
Screenshot: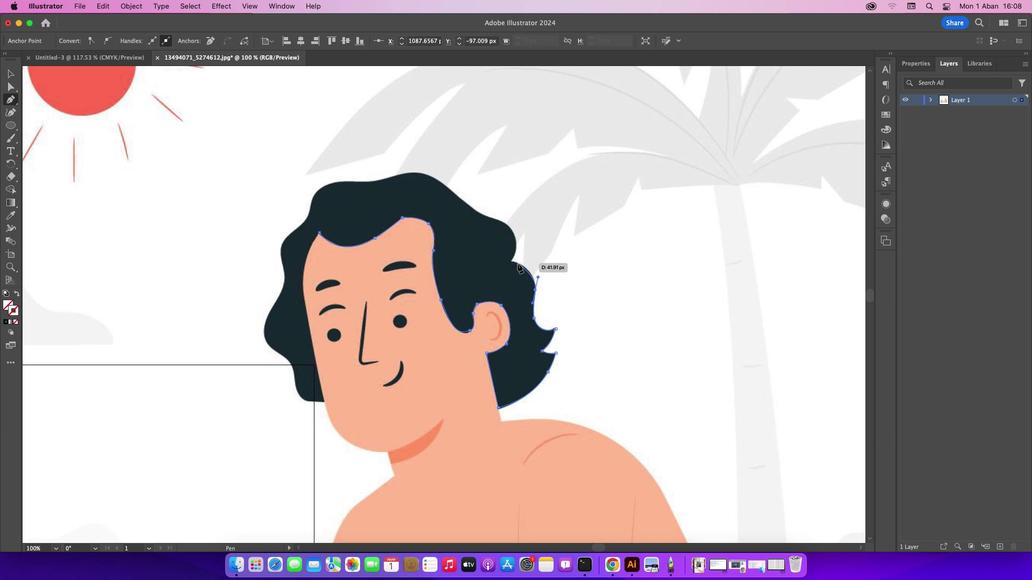
Action: Mouse pressed left at (518, 263)
Screenshot: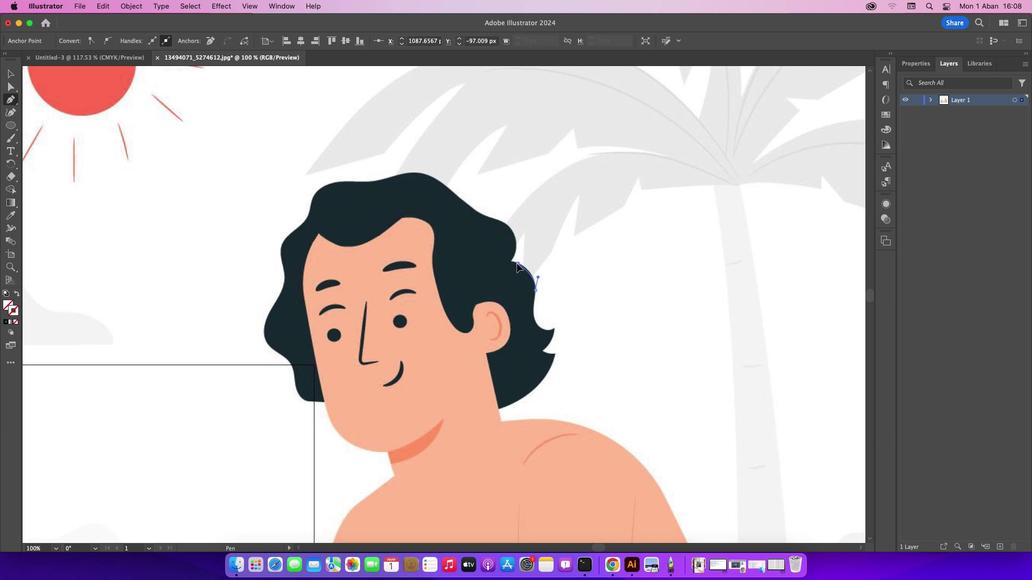 
Action: Mouse moved to (509, 263)
Screenshot: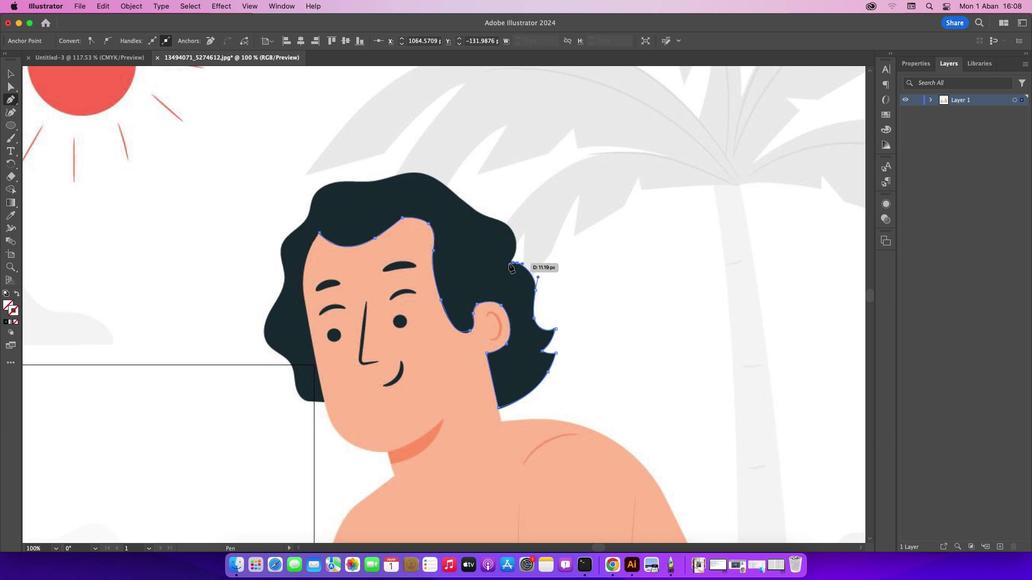 
Action: Mouse pressed left at (509, 263)
Screenshot: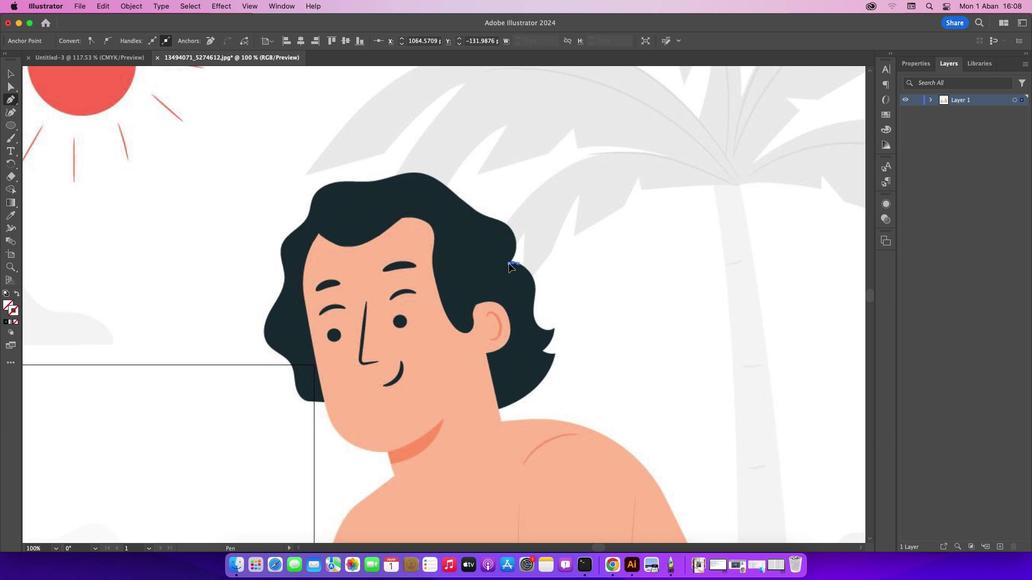 
Action: Mouse moved to (516, 241)
Screenshot: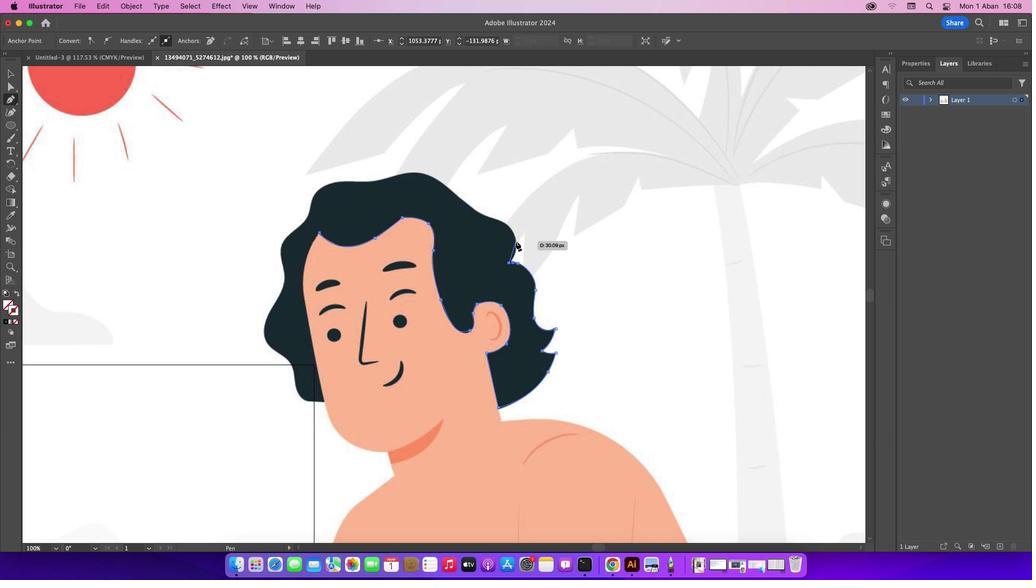 
Action: Mouse pressed left at (516, 241)
Screenshot: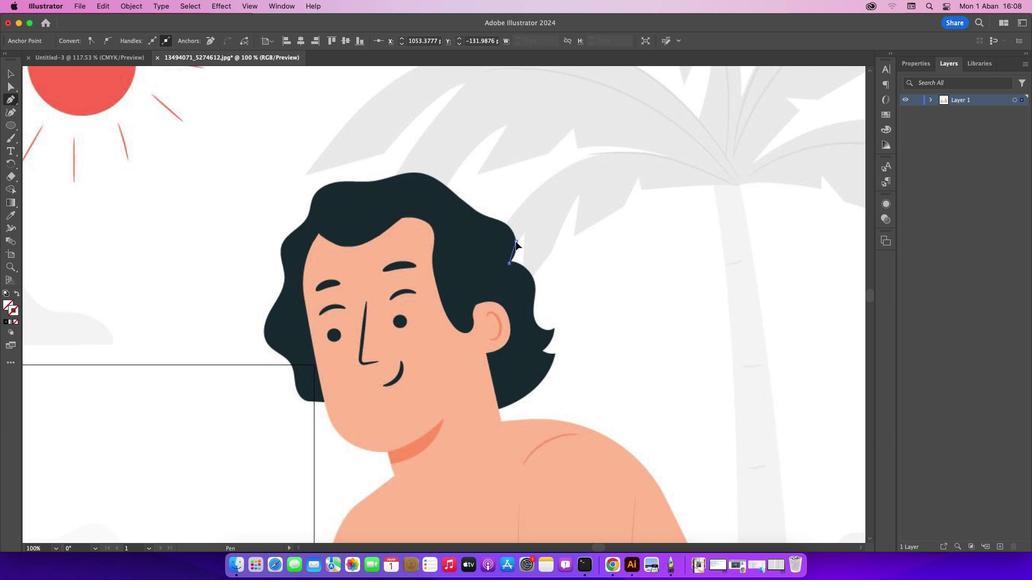 
Action: Mouse moved to (491, 218)
Screenshot: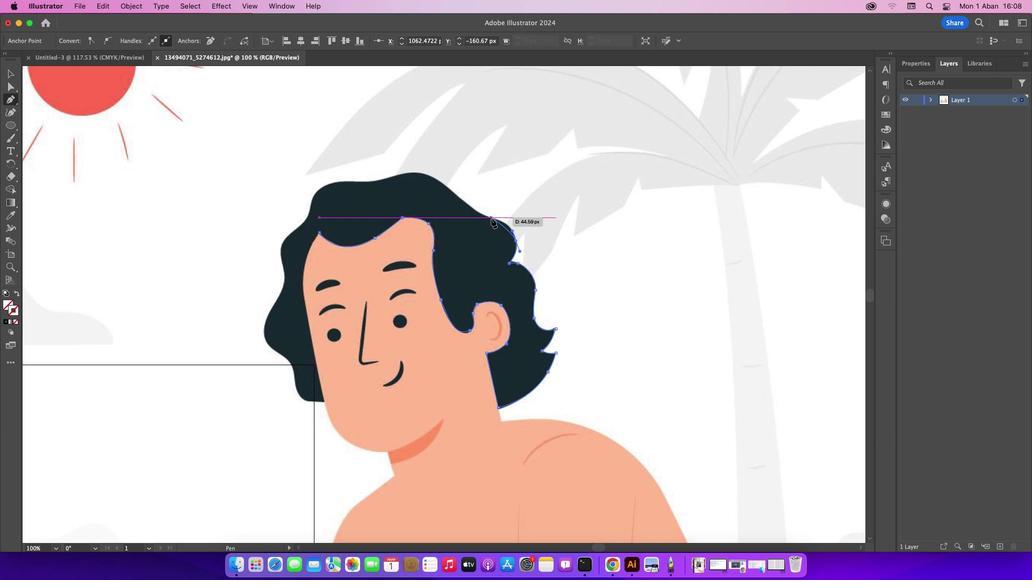 
Action: Mouse pressed left at (491, 218)
Screenshot: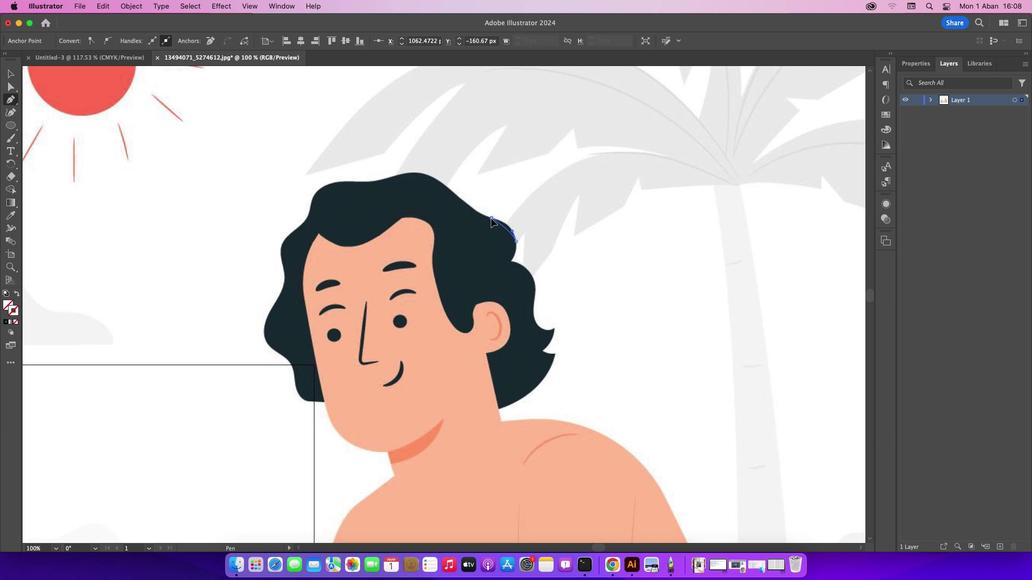 
Action: Mouse moved to (435, 177)
Screenshot: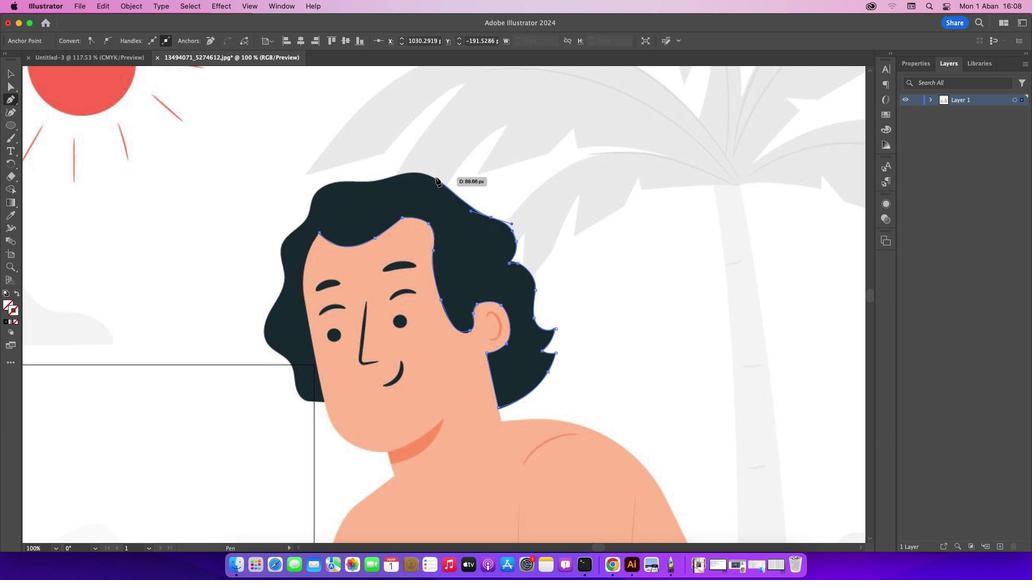 
Action: Mouse pressed left at (435, 177)
Screenshot: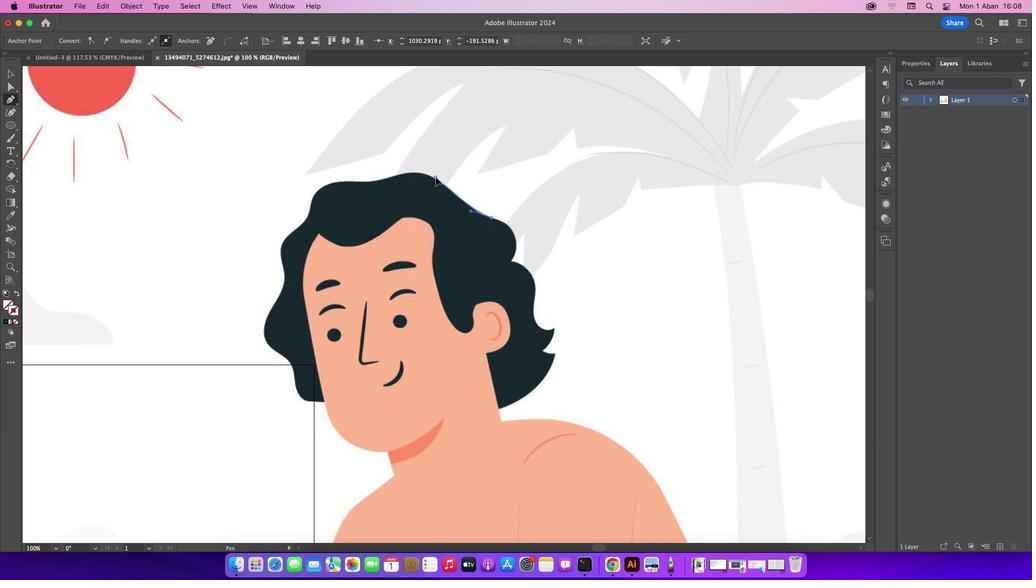 
Action: Mouse moved to (389, 179)
Screenshot: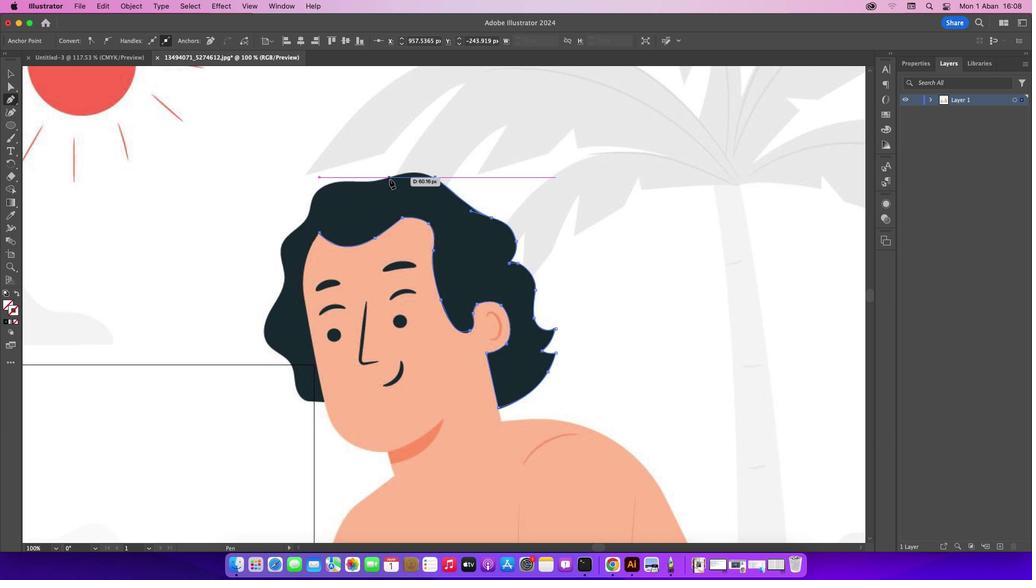 
Action: Mouse pressed left at (389, 179)
Screenshot: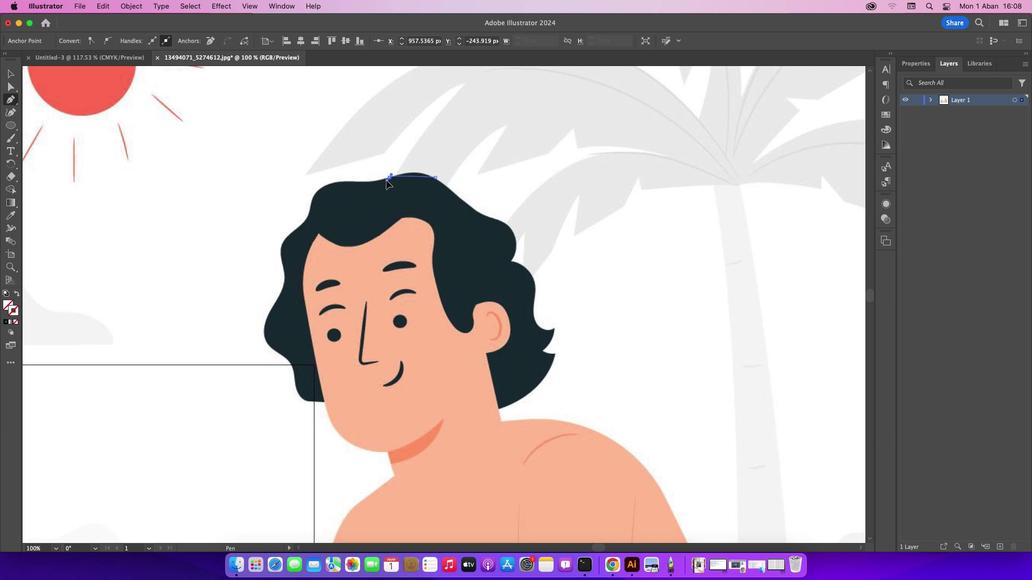 
Action: Mouse moved to (345, 180)
Screenshot: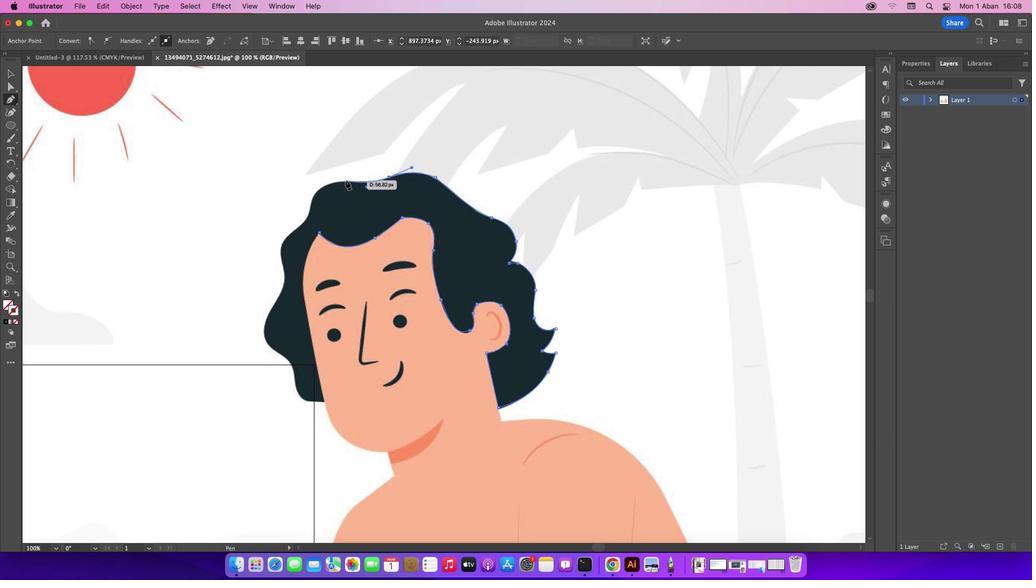 
Action: Mouse pressed left at (345, 180)
Screenshot: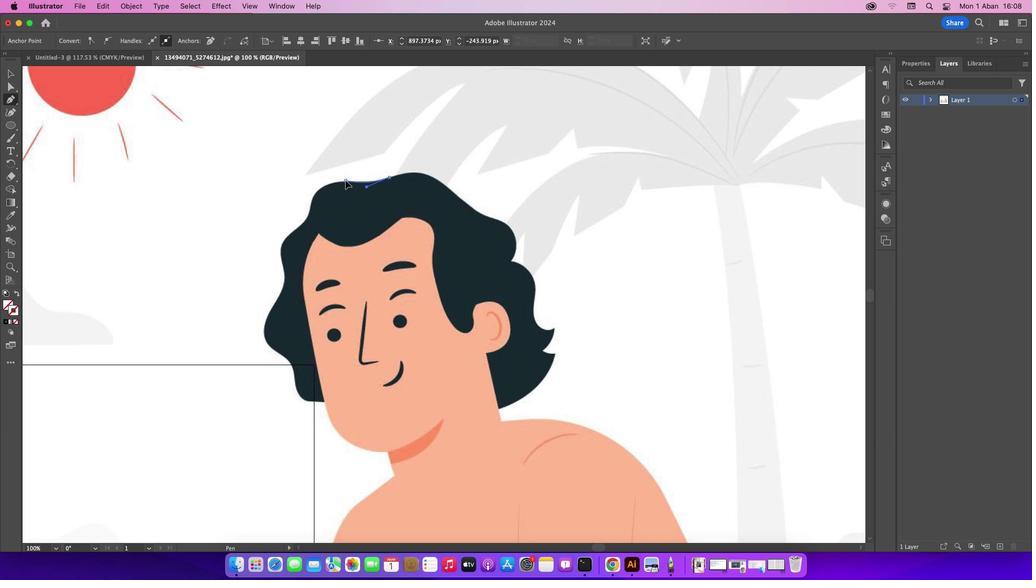 
Action: Mouse moved to (311, 202)
Screenshot: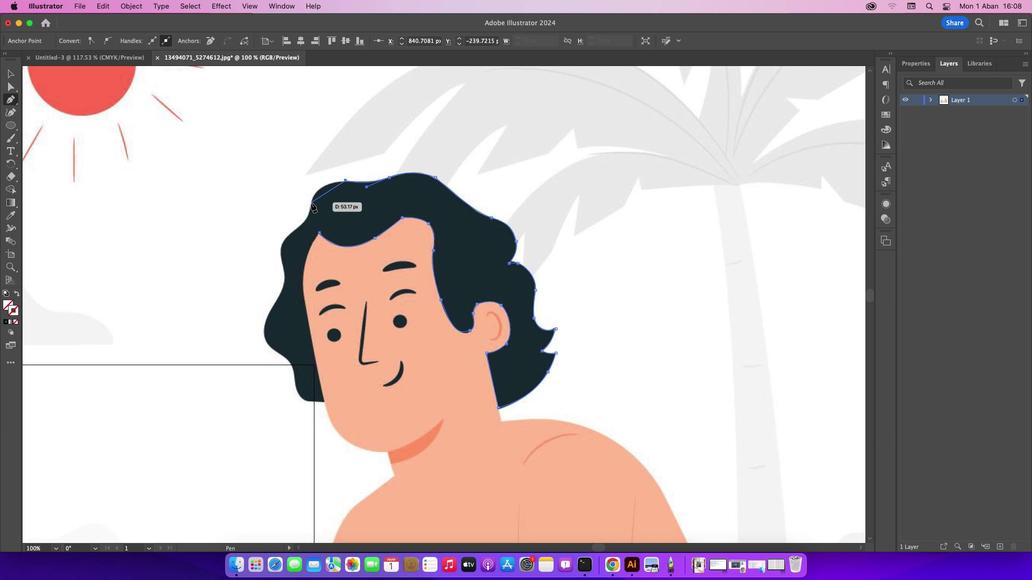 
Action: Mouse pressed left at (311, 202)
Screenshot: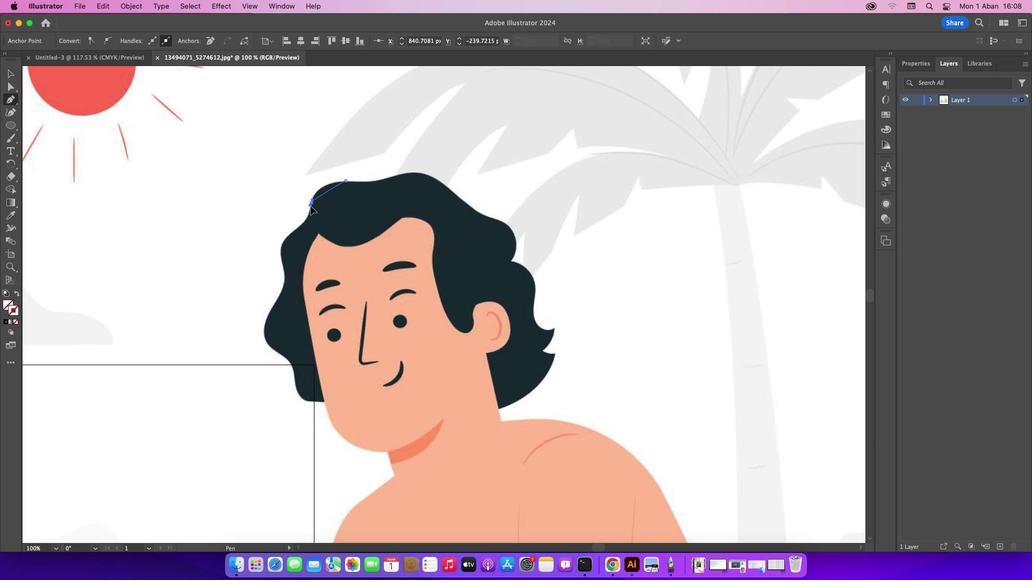 
Action: Mouse moved to (287, 236)
Screenshot: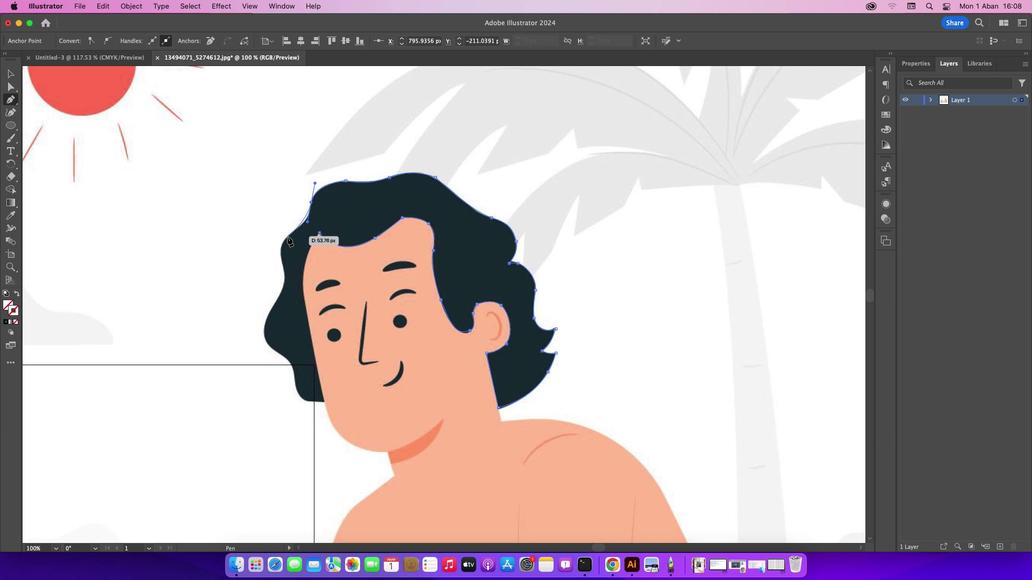 
Action: Mouse pressed left at (287, 236)
Screenshot: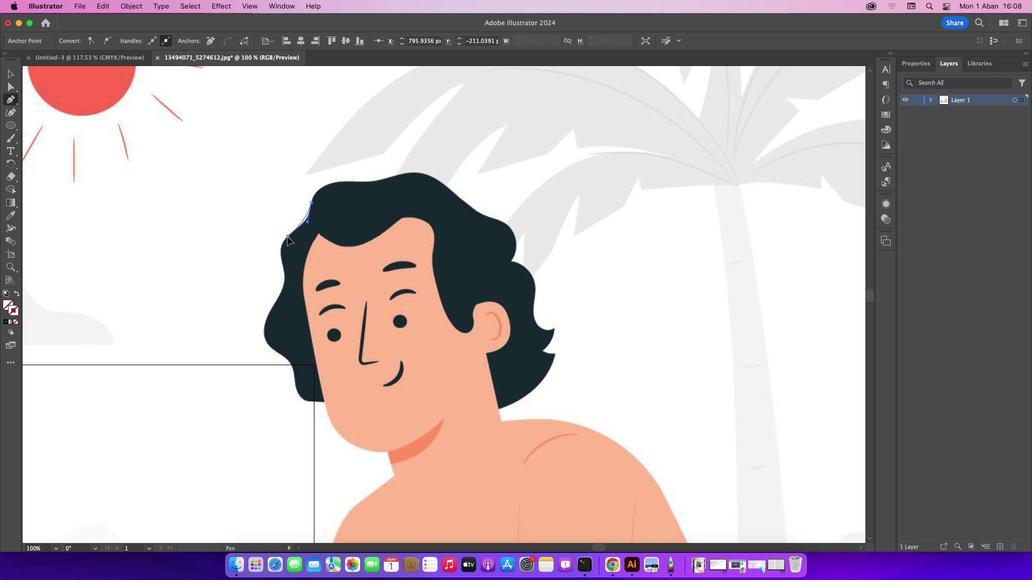 
Action: Mouse moved to (287, 236)
Screenshot: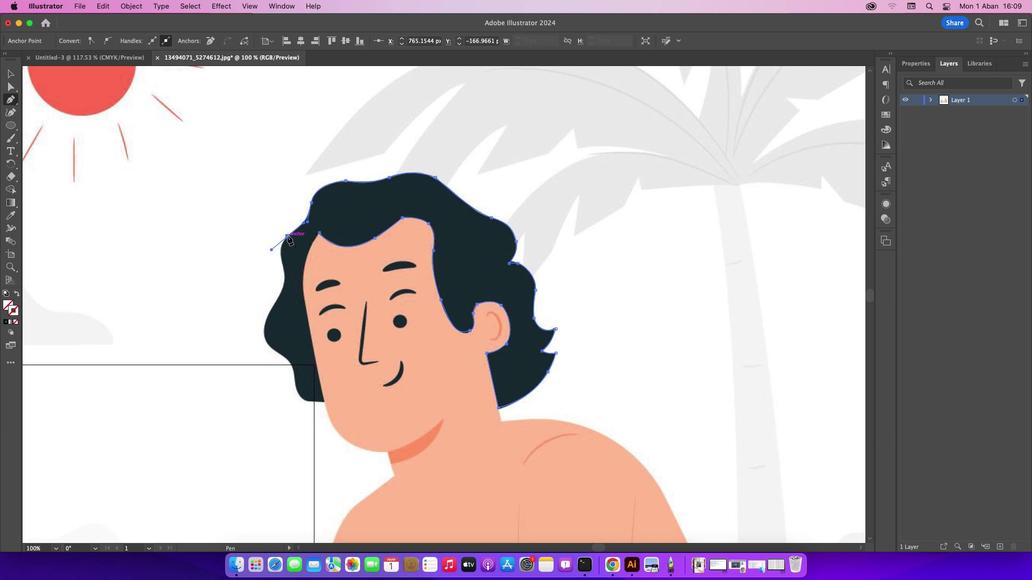 
Action: Mouse pressed left at (287, 236)
Screenshot: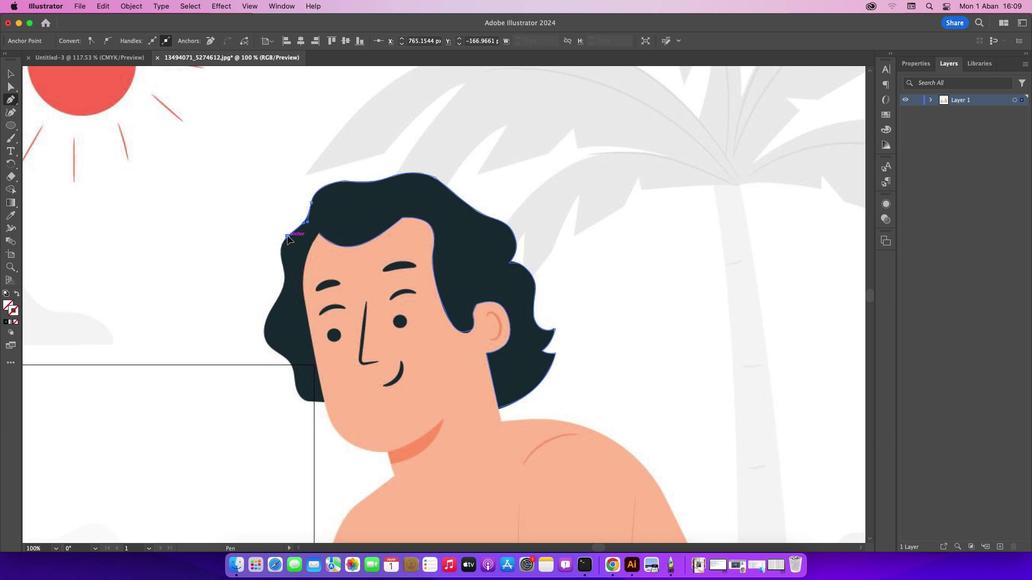 
Action: Mouse moved to (284, 270)
Screenshot: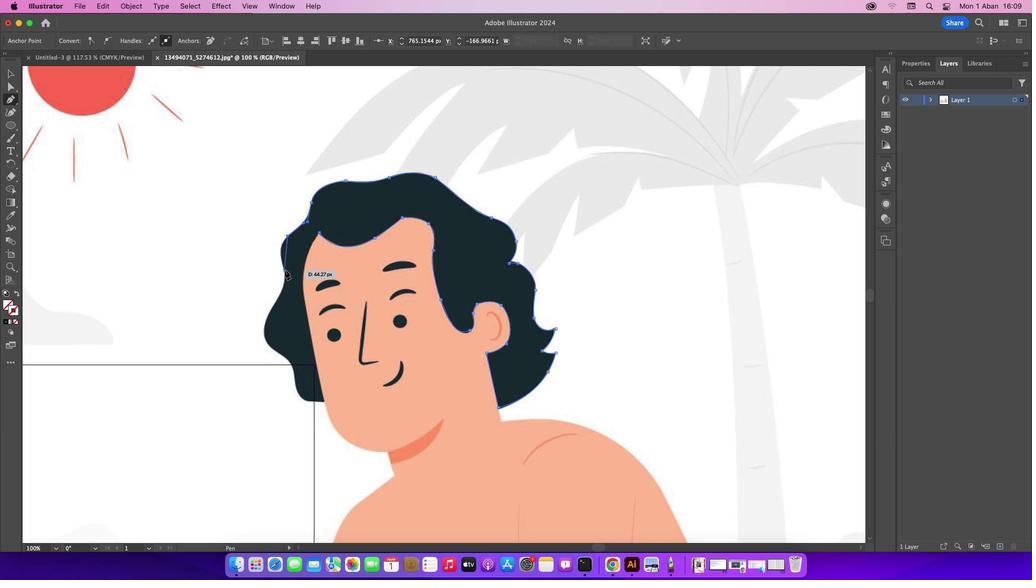 
Action: Mouse pressed left at (284, 270)
Screenshot: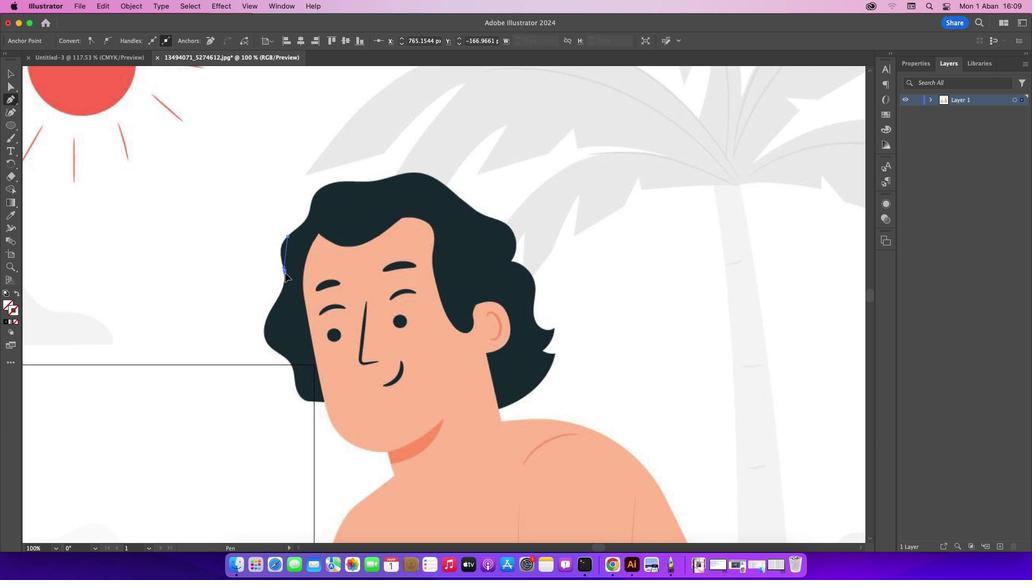 
Action: Mouse moved to (285, 270)
Screenshot: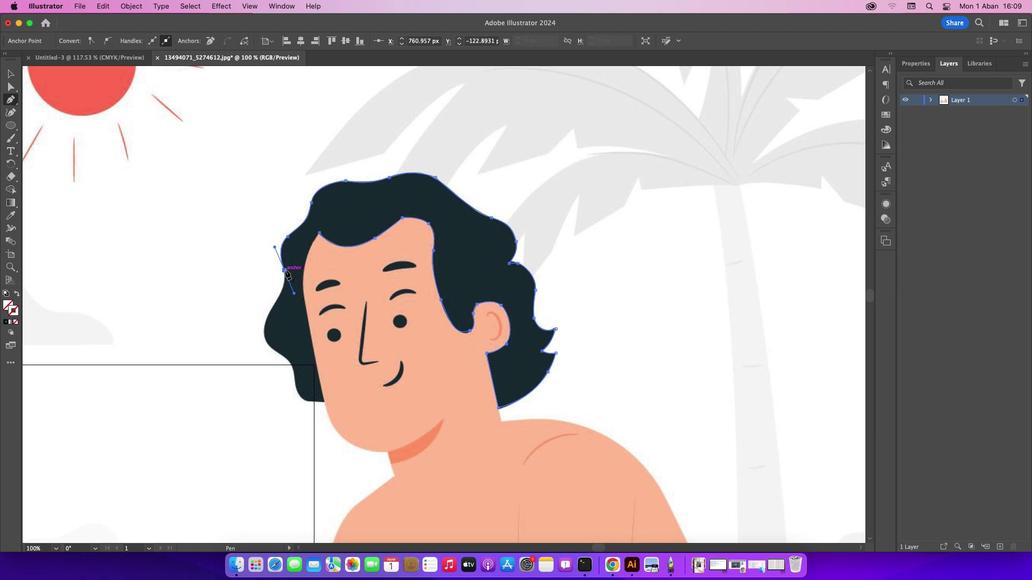 
Action: Mouse pressed left at (285, 270)
Screenshot: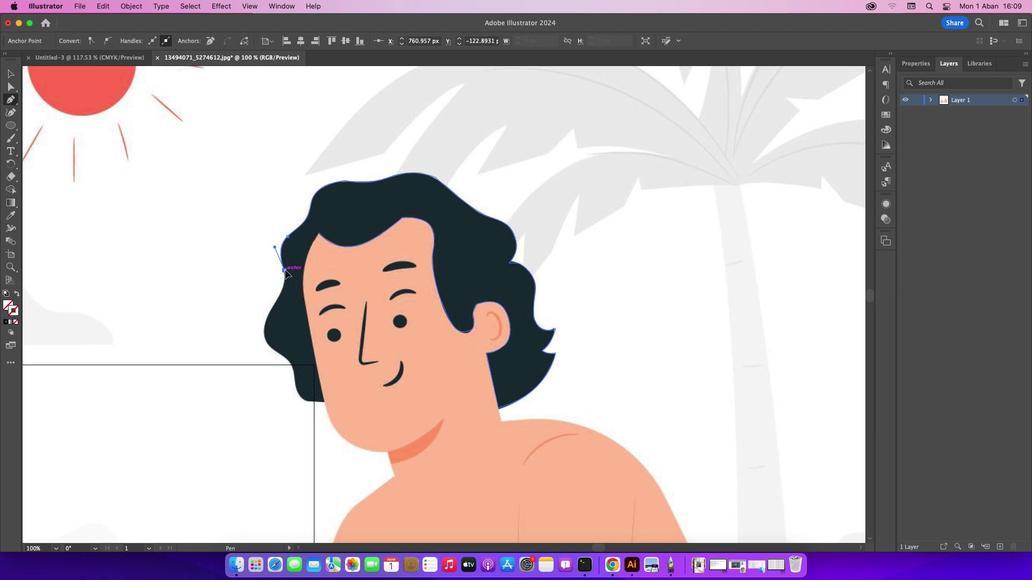 
Action: Mouse moved to (274, 306)
Screenshot: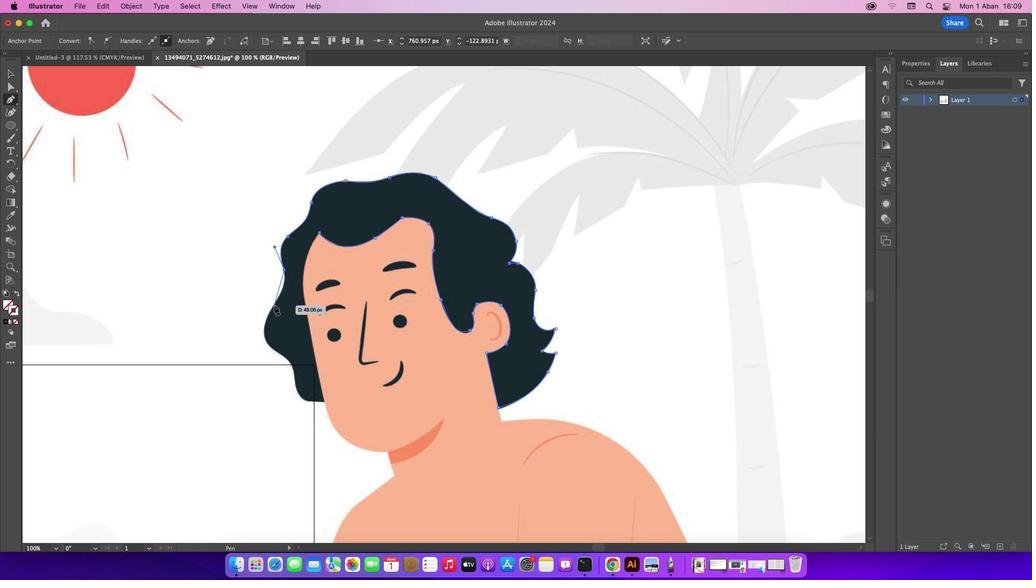 
Action: Mouse pressed left at (274, 306)
Screenshot: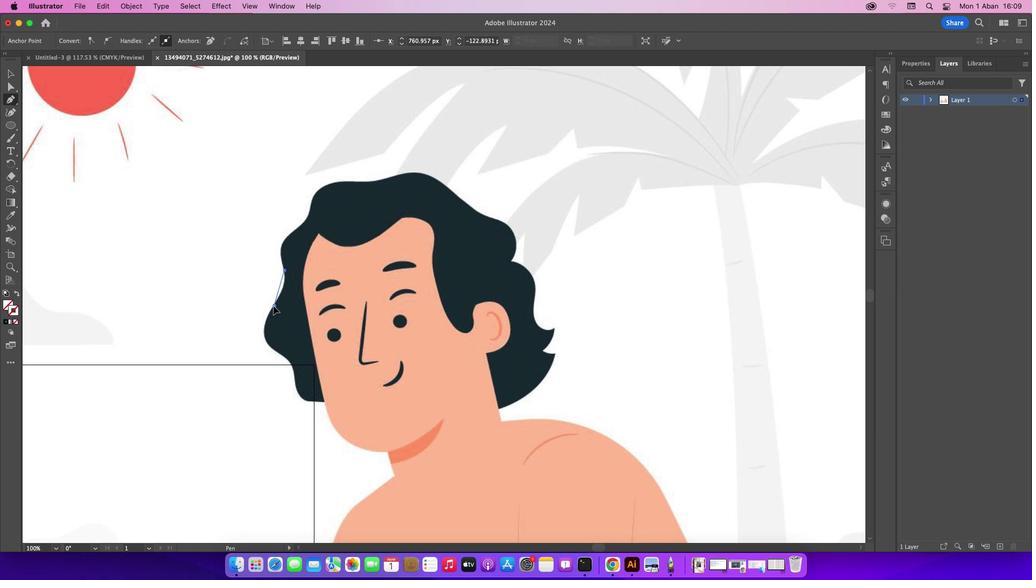 
Action: Mouse moved to (264, 337)
Screenshot: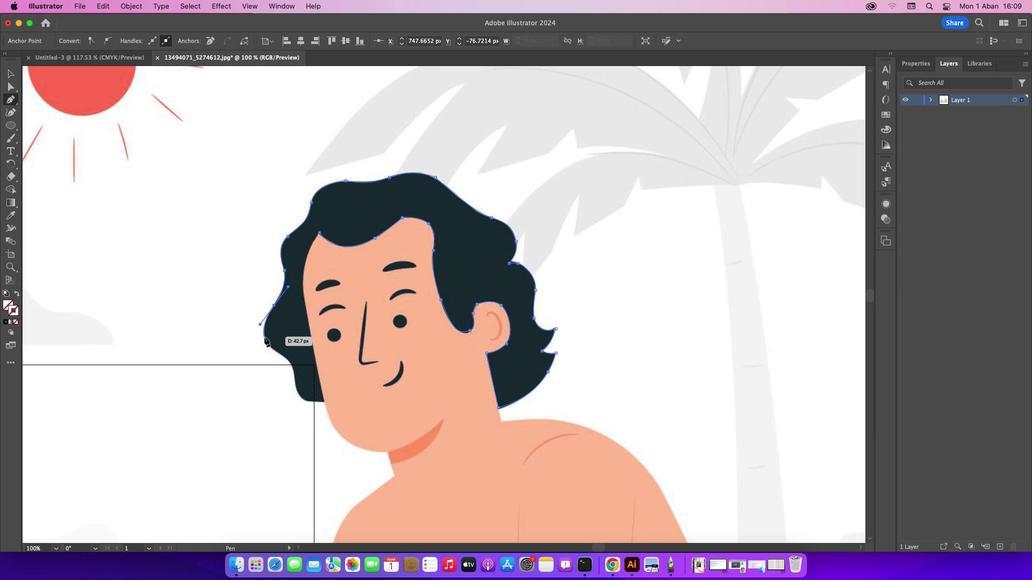 
Action: Mouse pressed left at (264, 337)
Screenshot: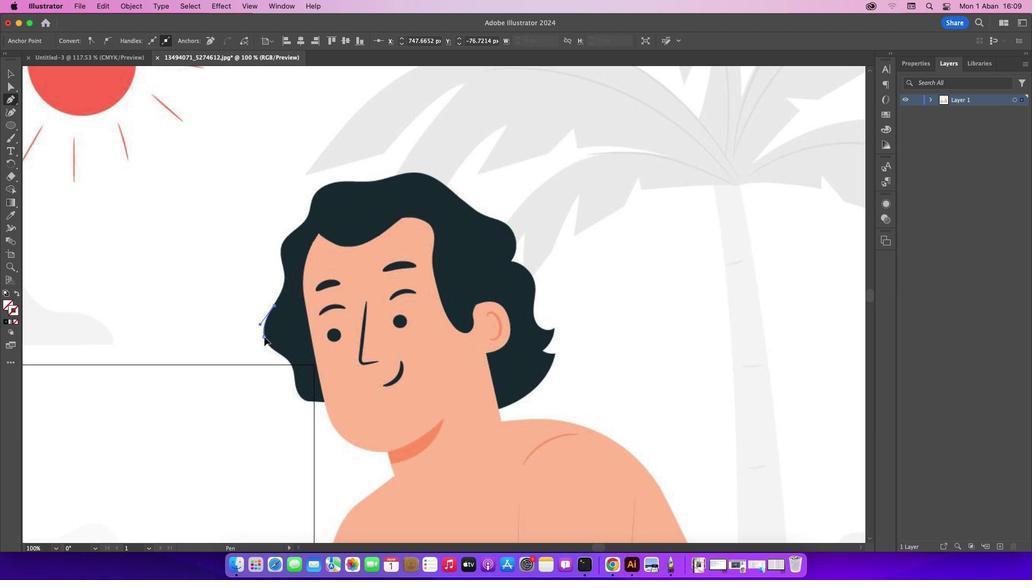 
Action: Mouse moved to (280, 354)
Screenshot: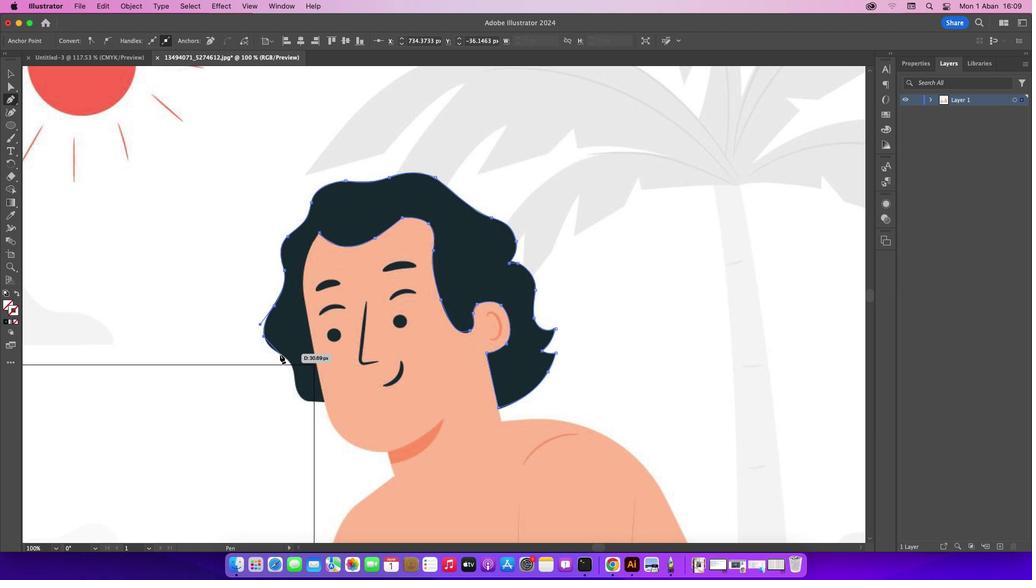 
Action: Mouse pressed left at (280, 354)
Screenshot: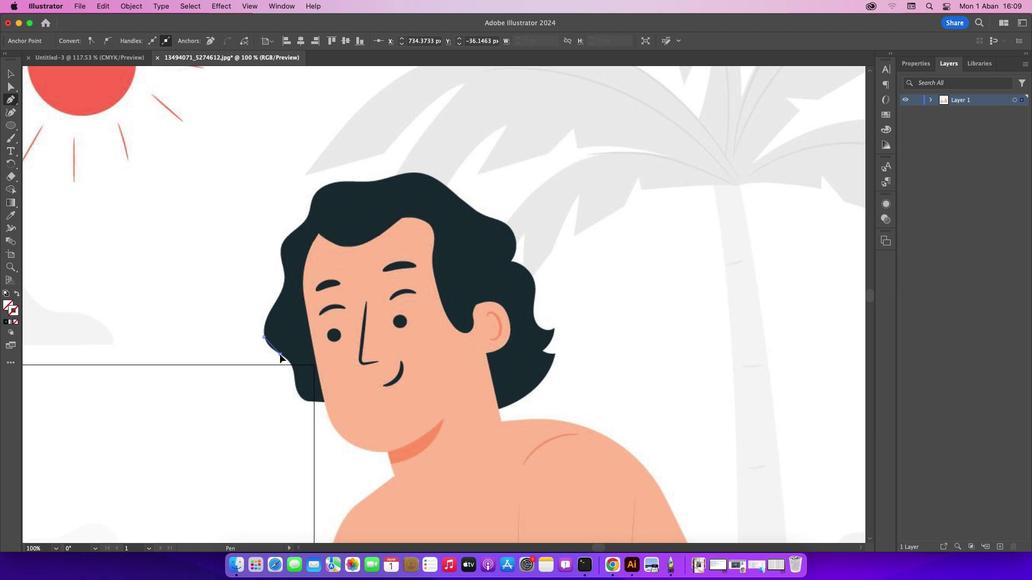 
Action: Mouse moved to (294, 377)
Screenshot: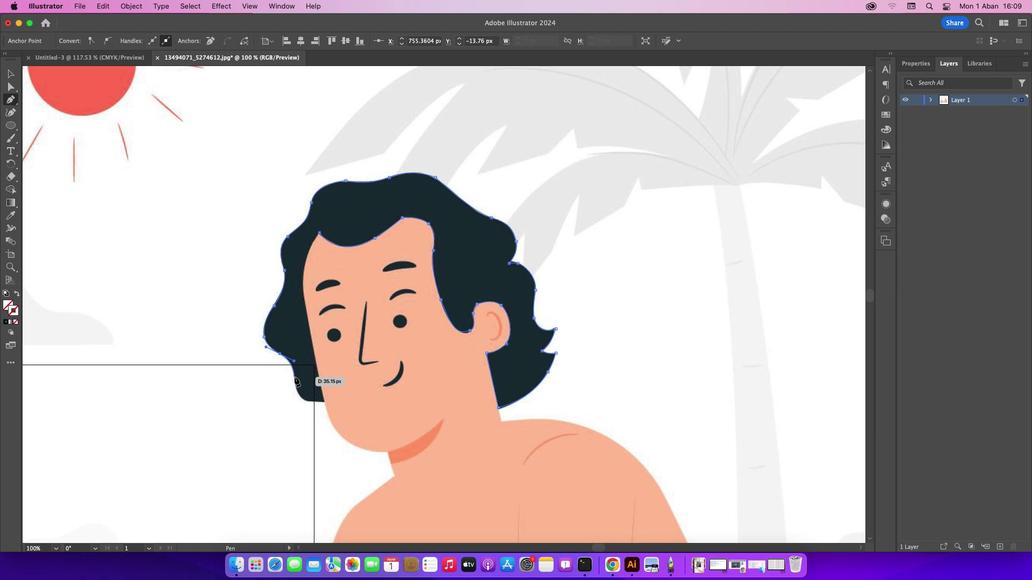 
Action: Mouse pressed left at (294, 377)
Screenshot: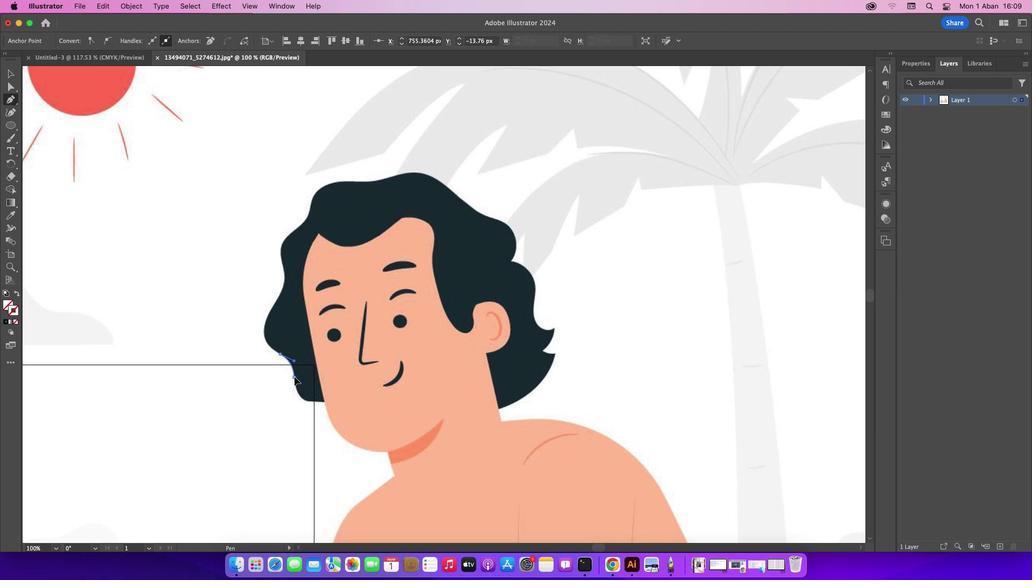 
Action: Mouse moved to (304, 400)
Screenshot: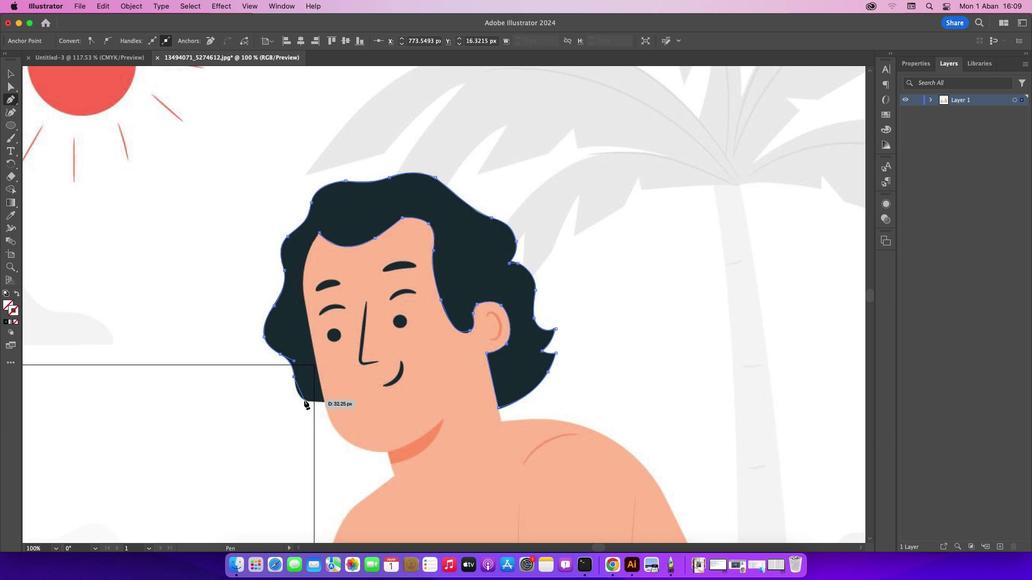 
Action: Mouse pressed left at (304, 400)
Screenshot: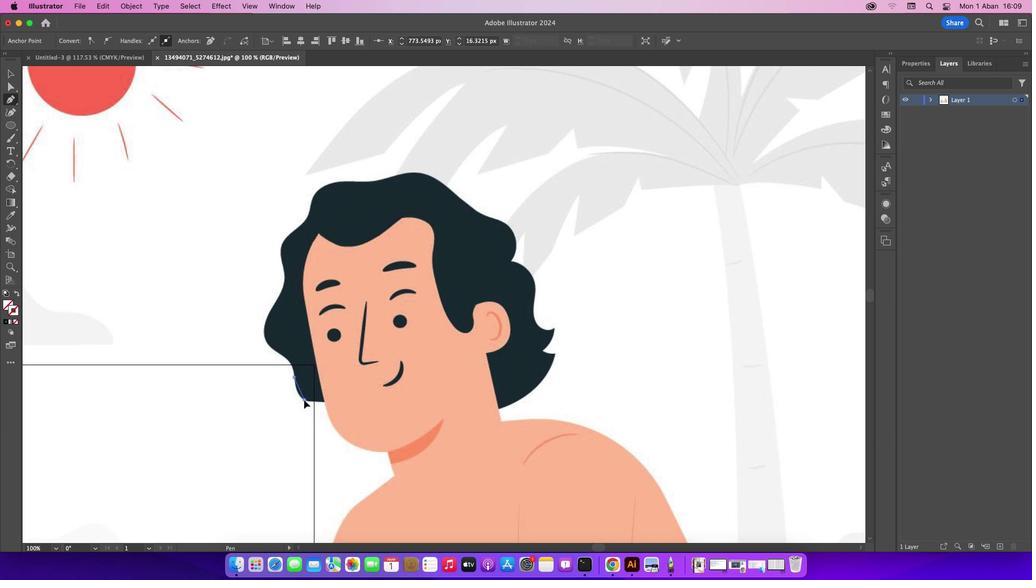 
Action: Mouse moved to (306, 400)
Screenshot: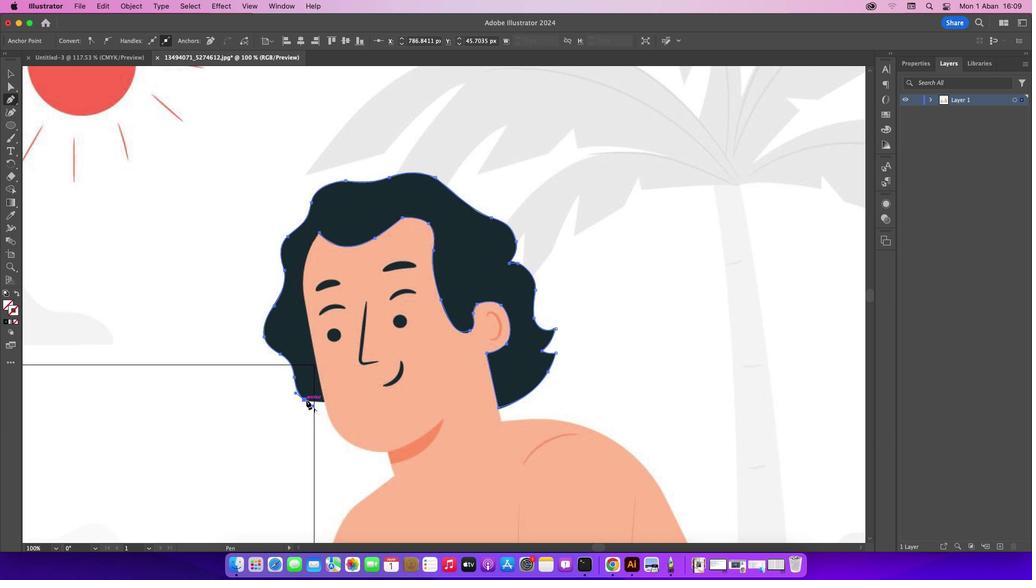
Action: Mouse pressed left at (306, 400)
Screenshot: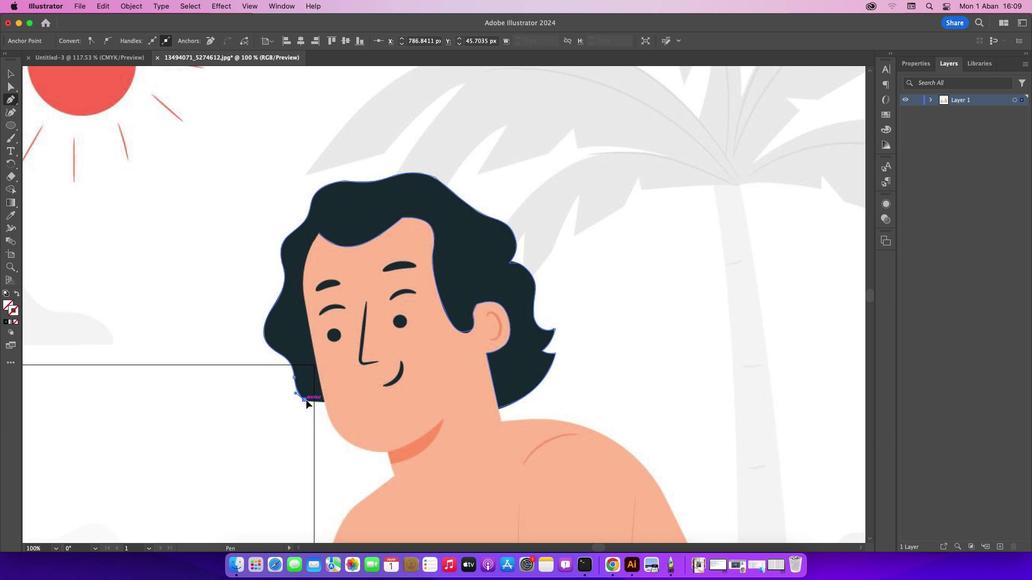 
Action: Mouse moved to (323, 402)
Screenshot: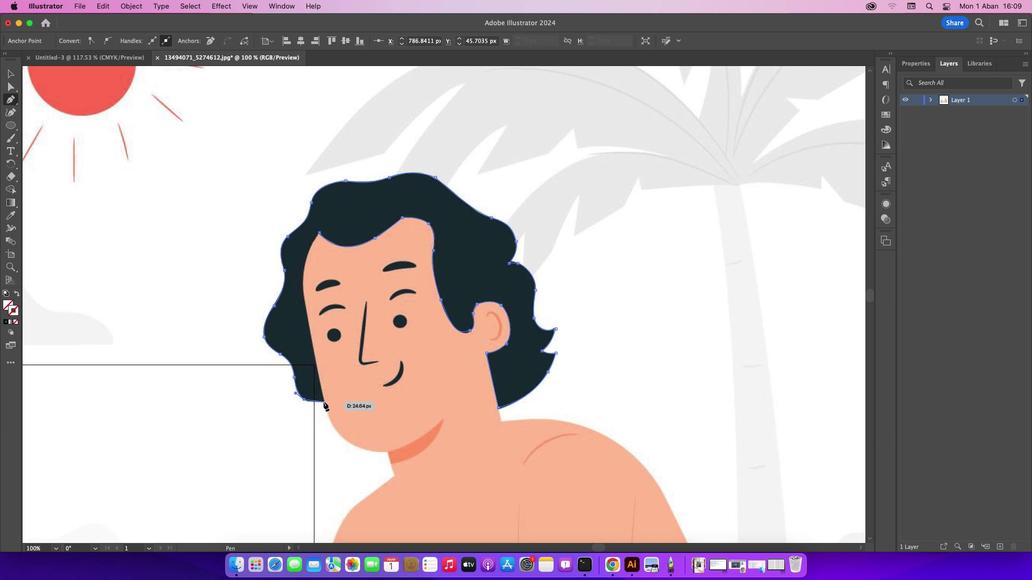 
Action: Mouse pressed left at (323, 402)
Screenshot: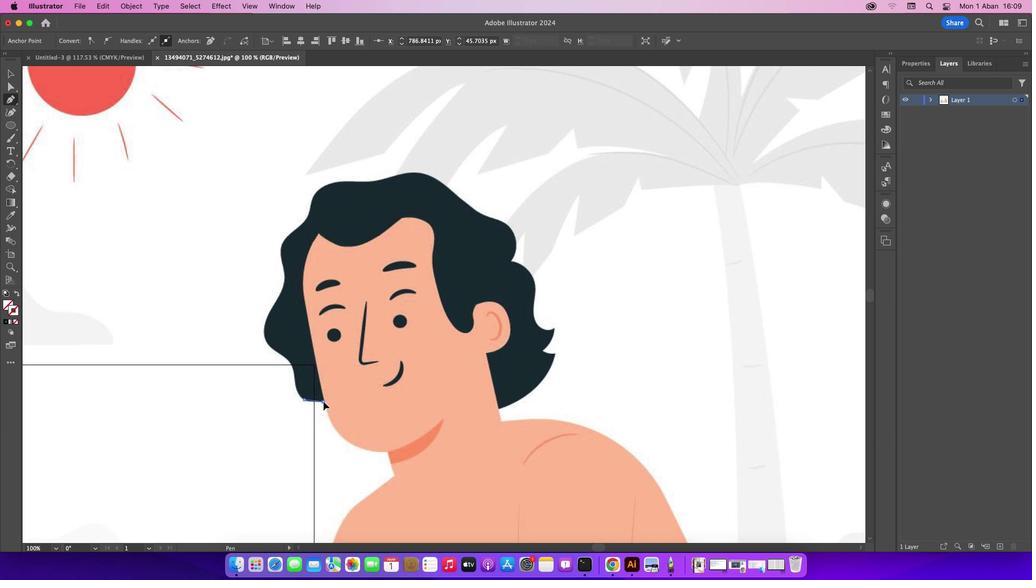 
Action: Mouse moved to (323, 402)
Screenshot: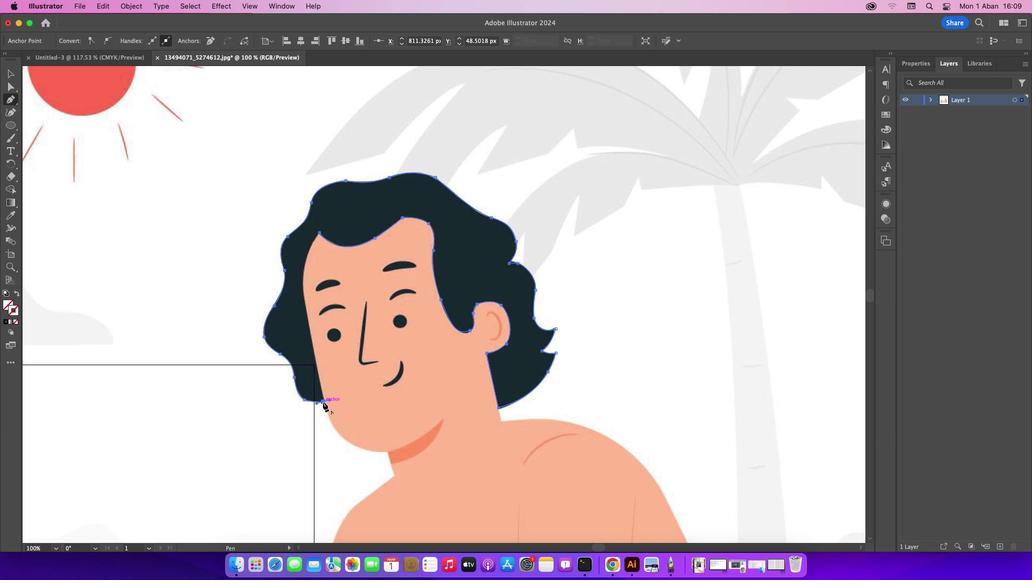 
Action: Mouse pressed left at (323, 402)
Screenshot: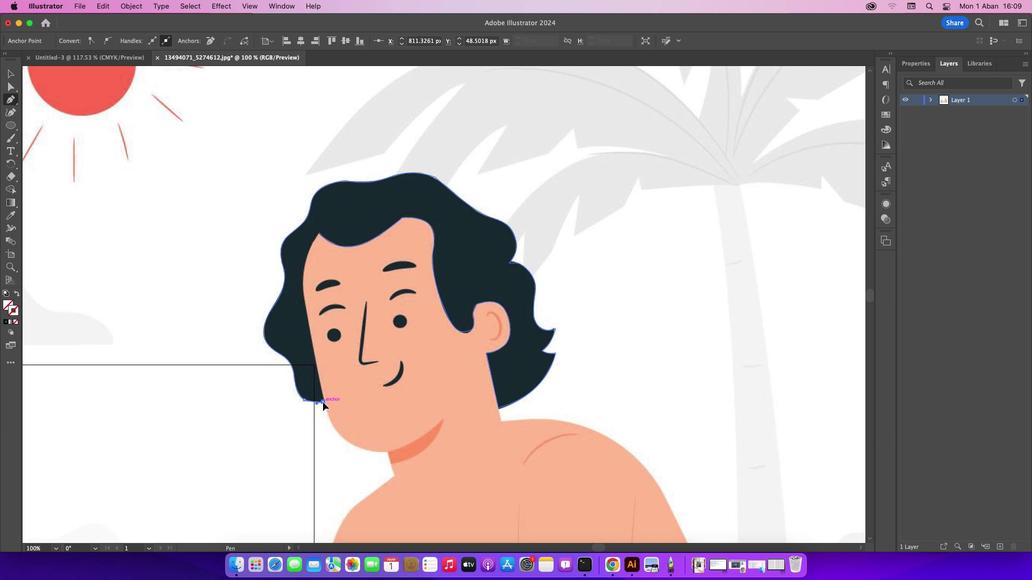 
Action: Mouse moved to (307, 317)
Screenshot: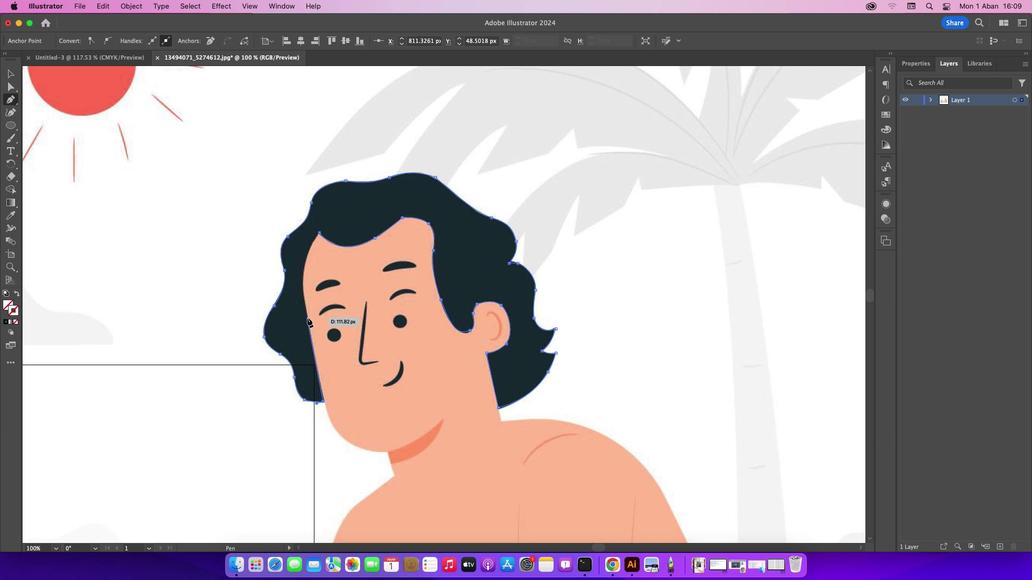 
Action: Mouse pressed left at (307, 317)
Screenshot: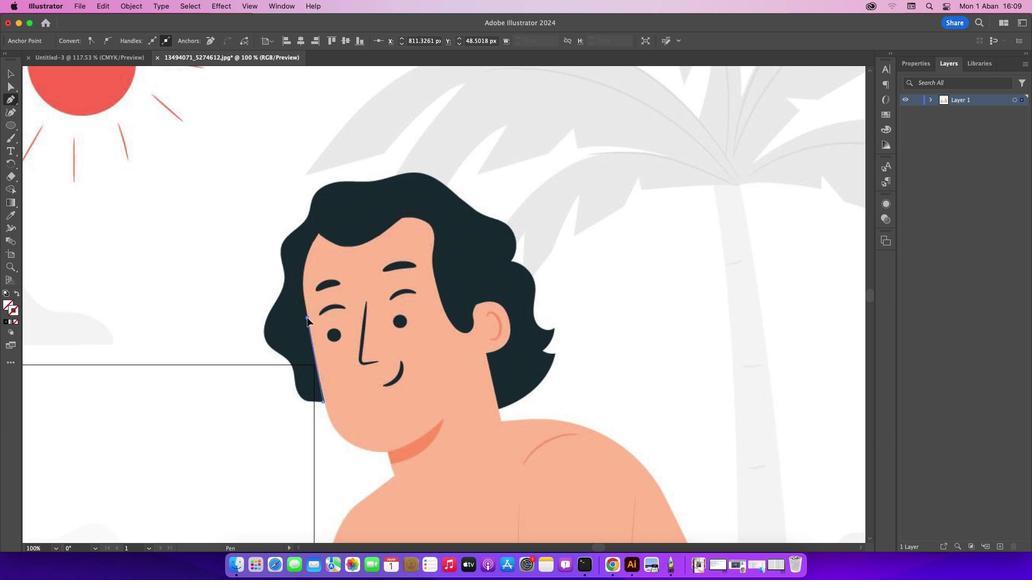 
Action: Mouse moved to (319, 234)
Screenshot: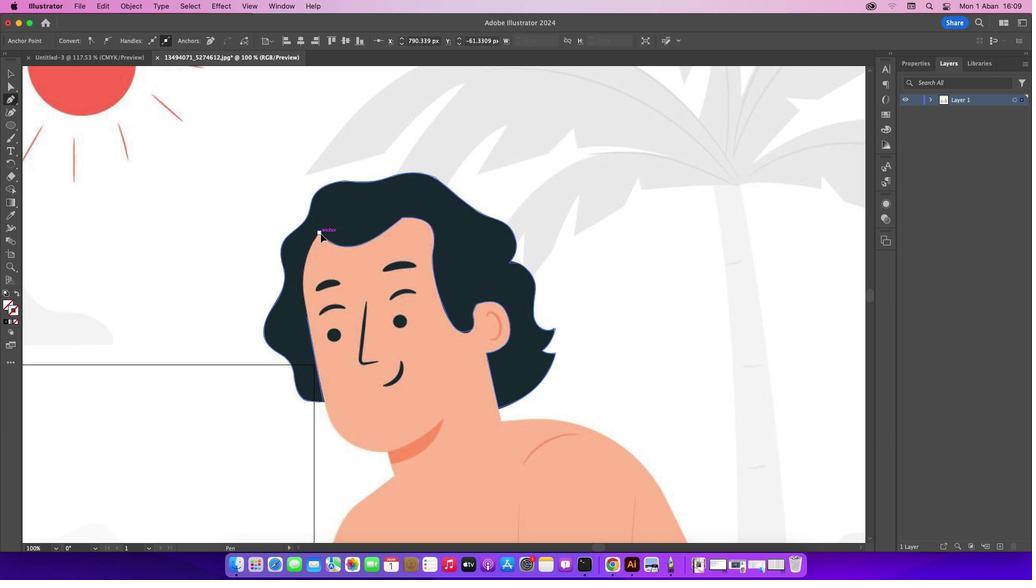 
Action: Mouse pressed left at (319, 234)
Screenshot: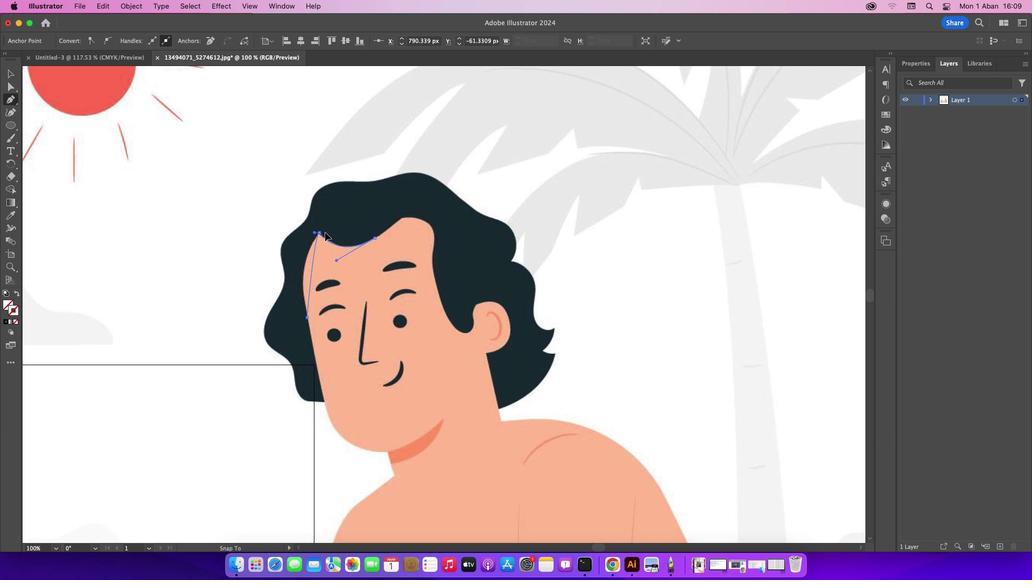 
Action: Mouse moved to (6, 71)
Screenshot: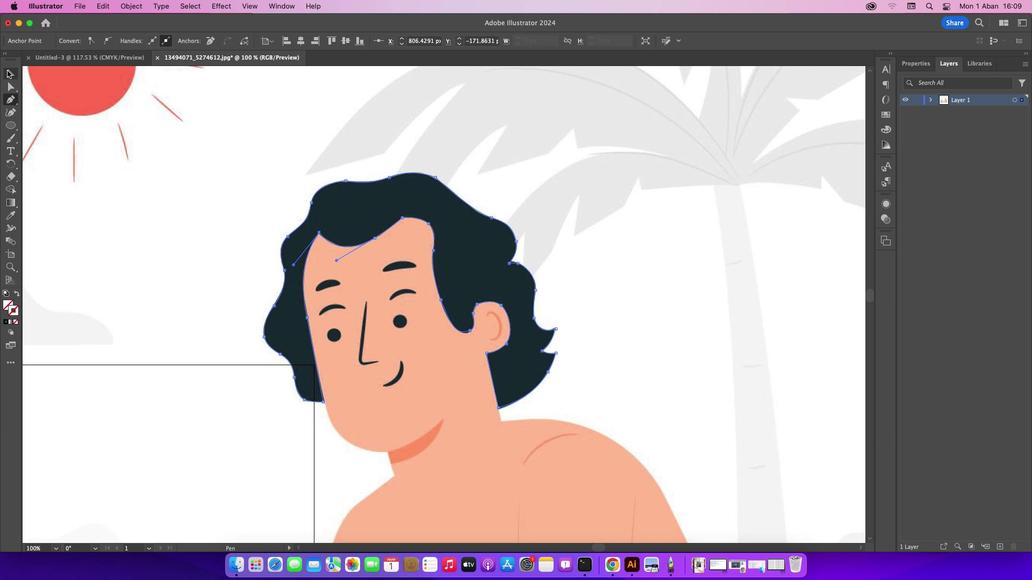 
Action: Mouse pressed left at (6, 71)
Screenshot: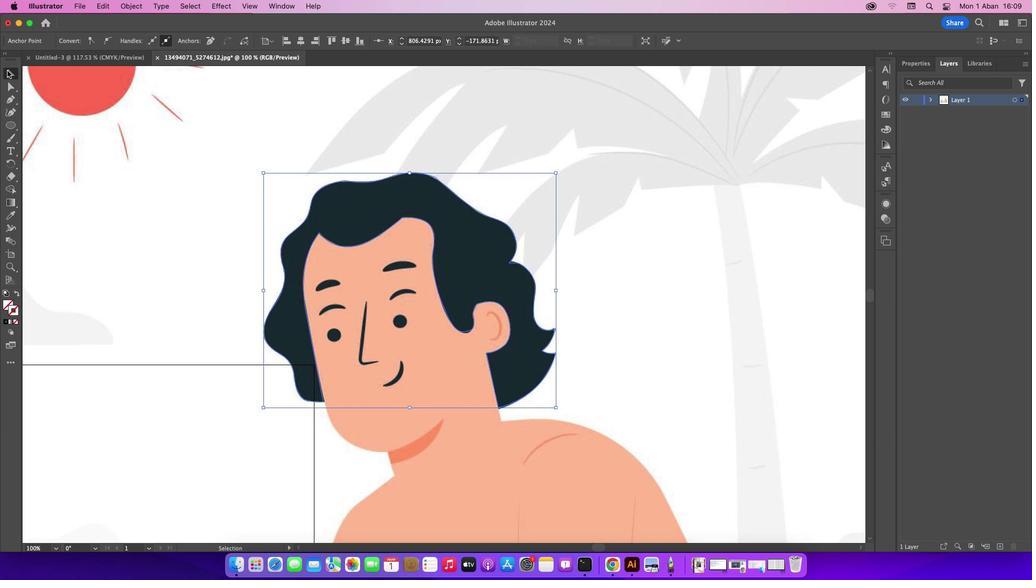 
Action: Mouse moved to (208, 146)
Screenshot: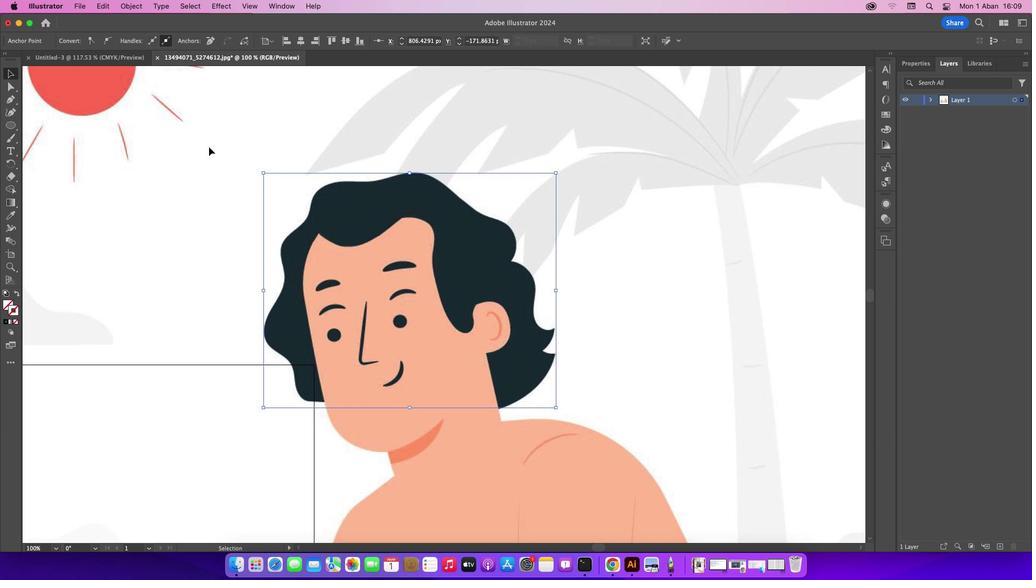 
Action: Mouse pressed left at (208, 146)
Screenshot: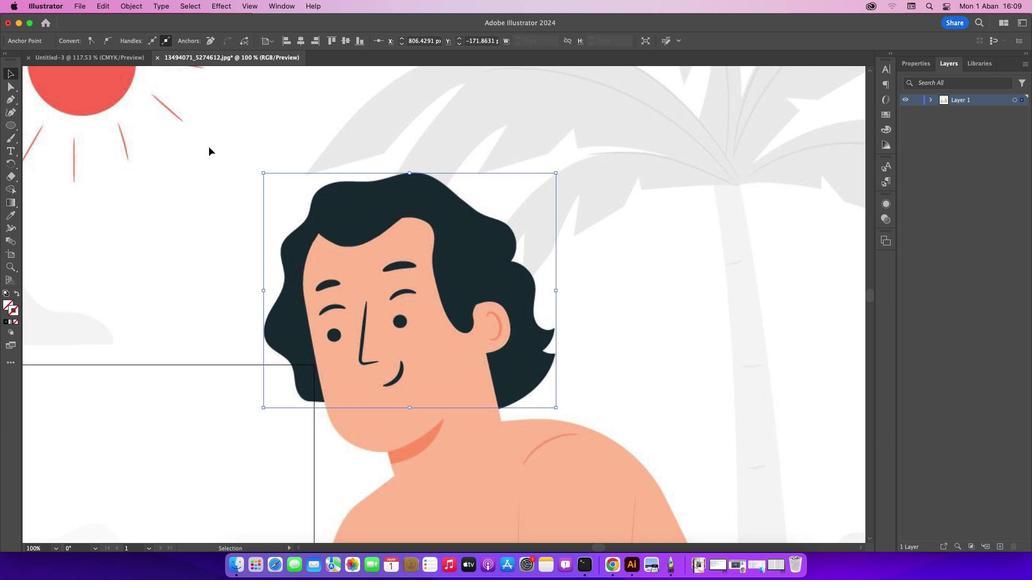 
Action: Mouse moved to (358, 244)
Screenshot: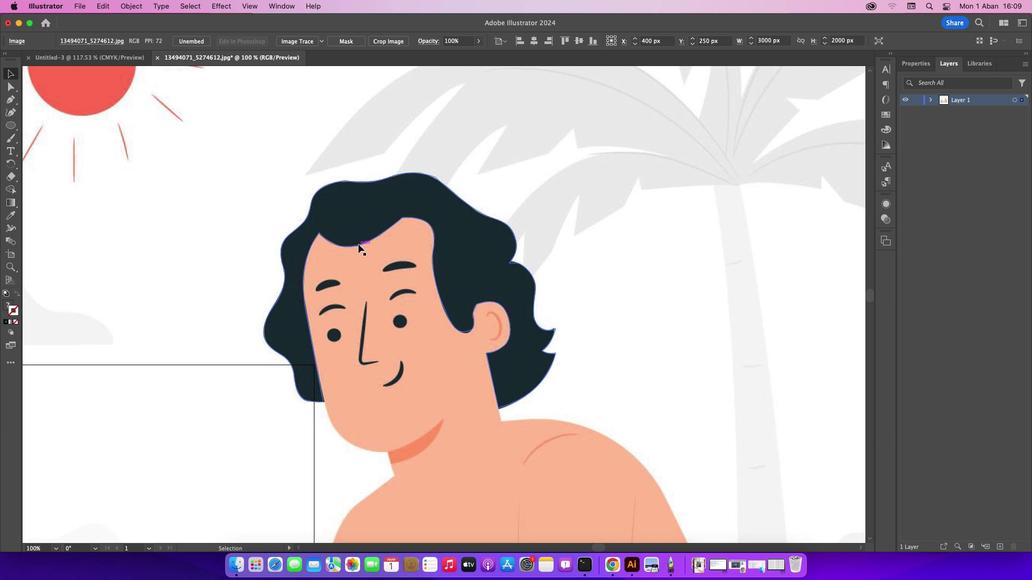 
Action: Mouse pressed left at (358, 244)
Screenshot: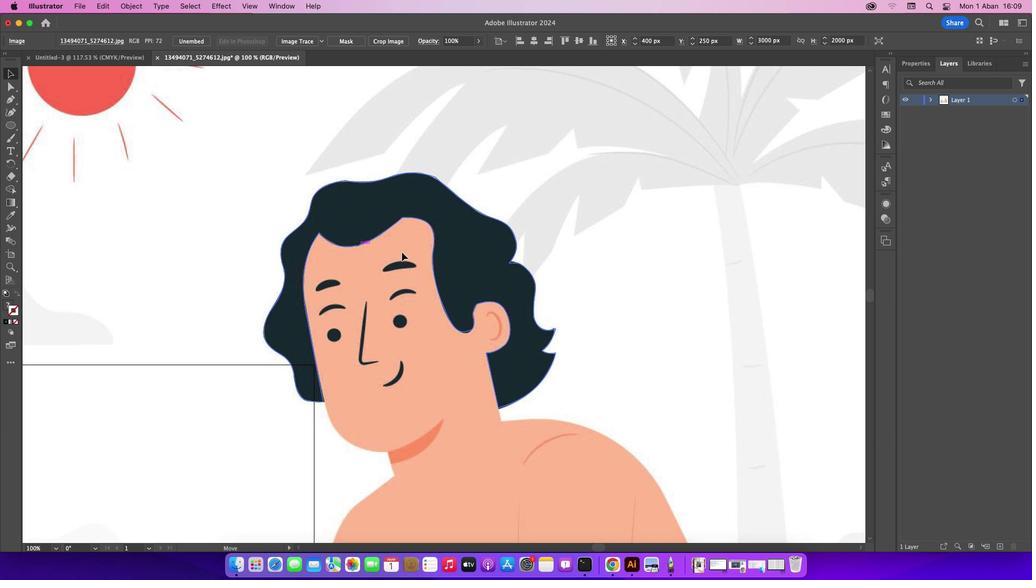 
Action: Mouse moved to (13, 215)
Screenshot: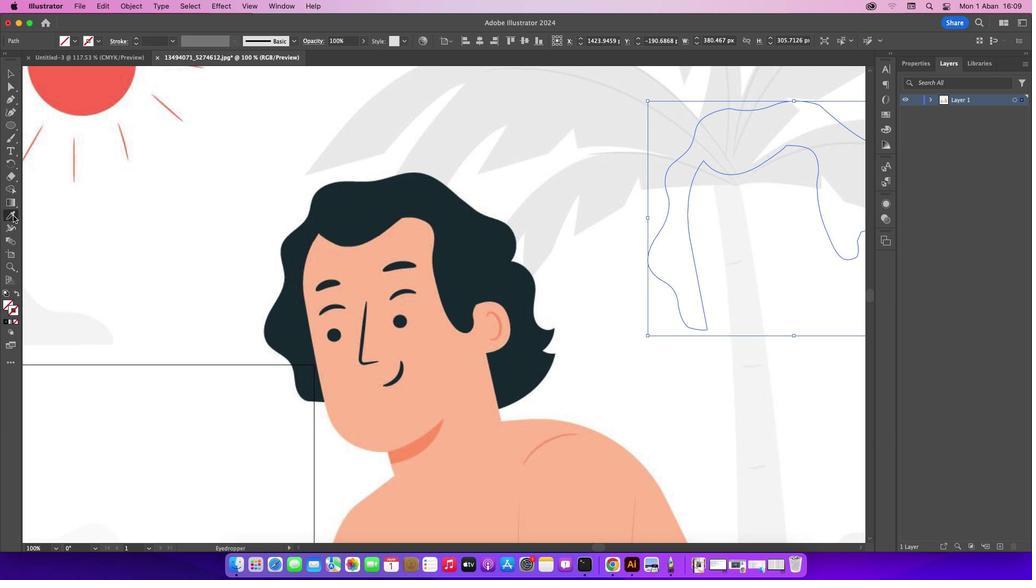 
Action: Mouse pressed left at (13, 215)
Screenshot: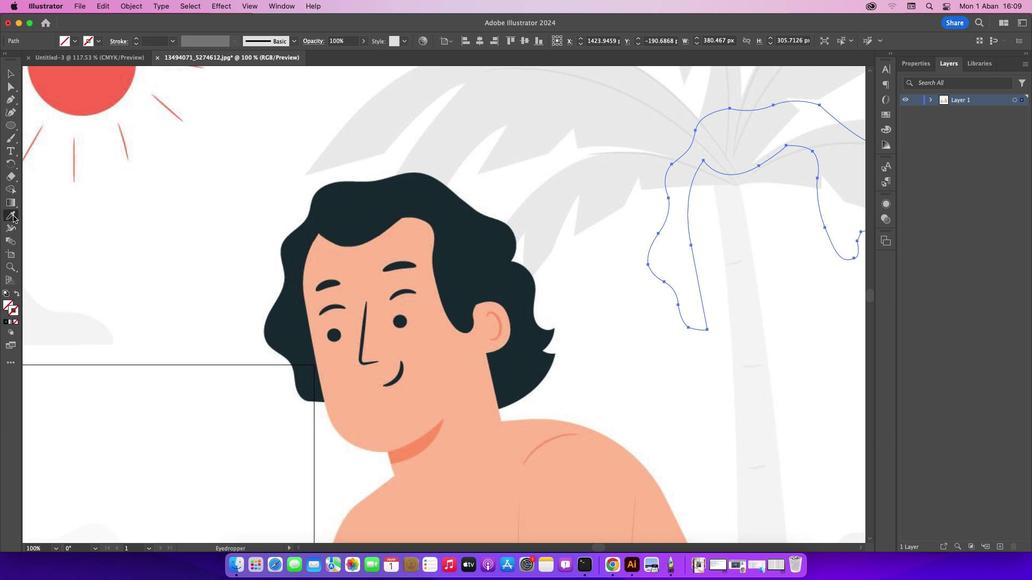 
Action: Mouse moved to (366, 211)
Screenshot: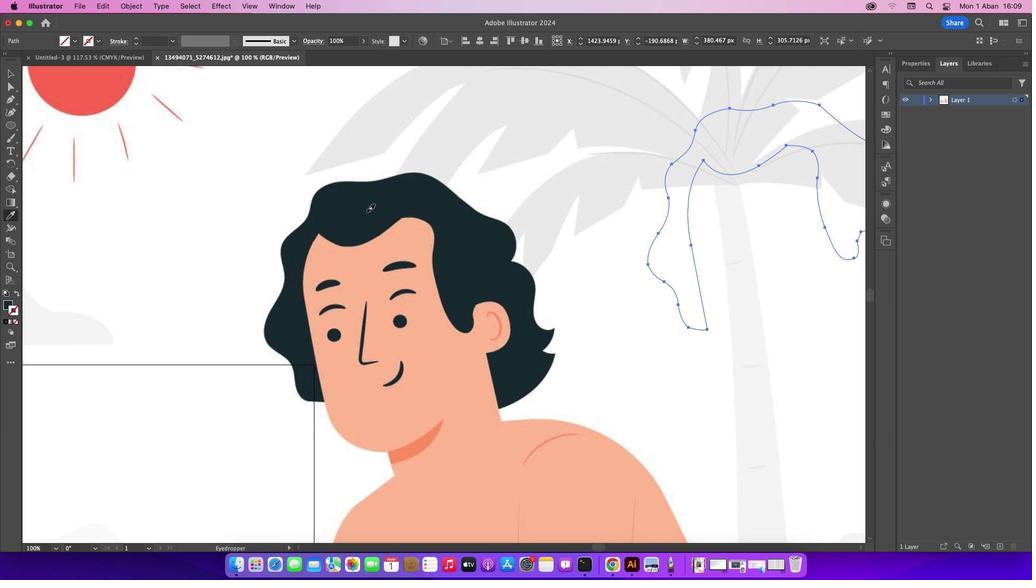 
Action: Mouse pressed left at (366, 211)
Screenshot: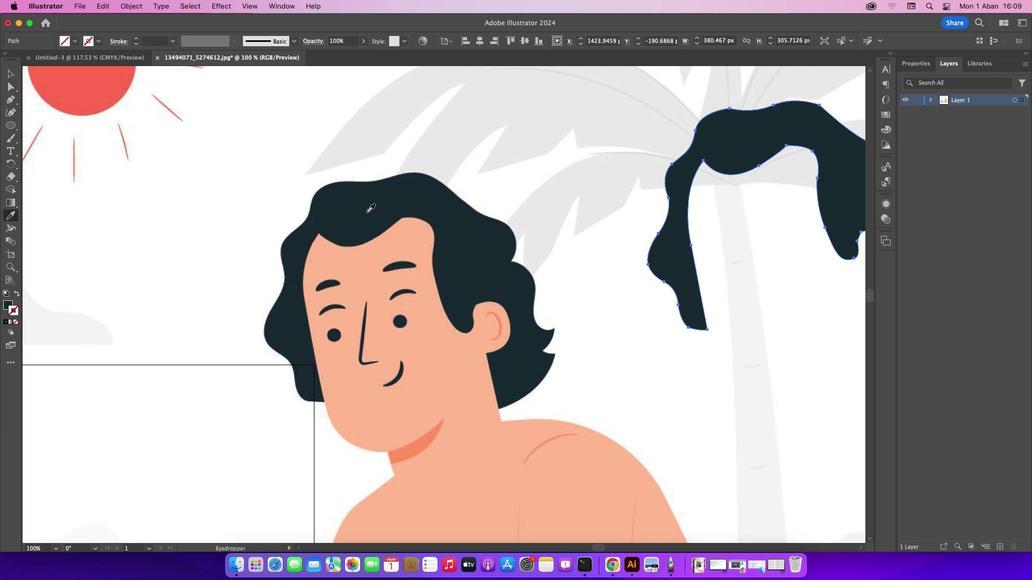 
Action: Mouse moved to (6, 72)
Screenshot: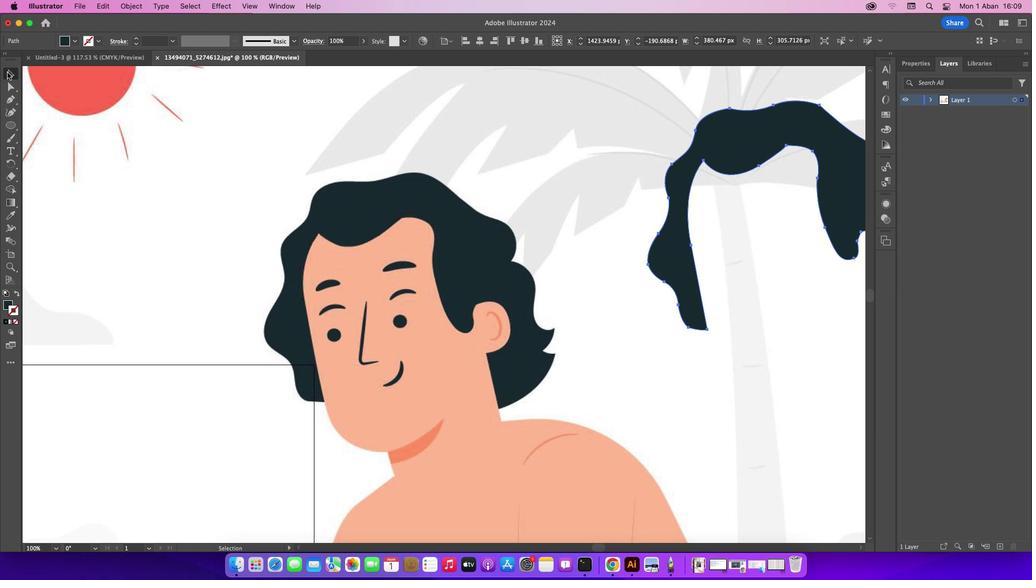 
Action: Mouse pressed left at (6, 72)
Screenshot: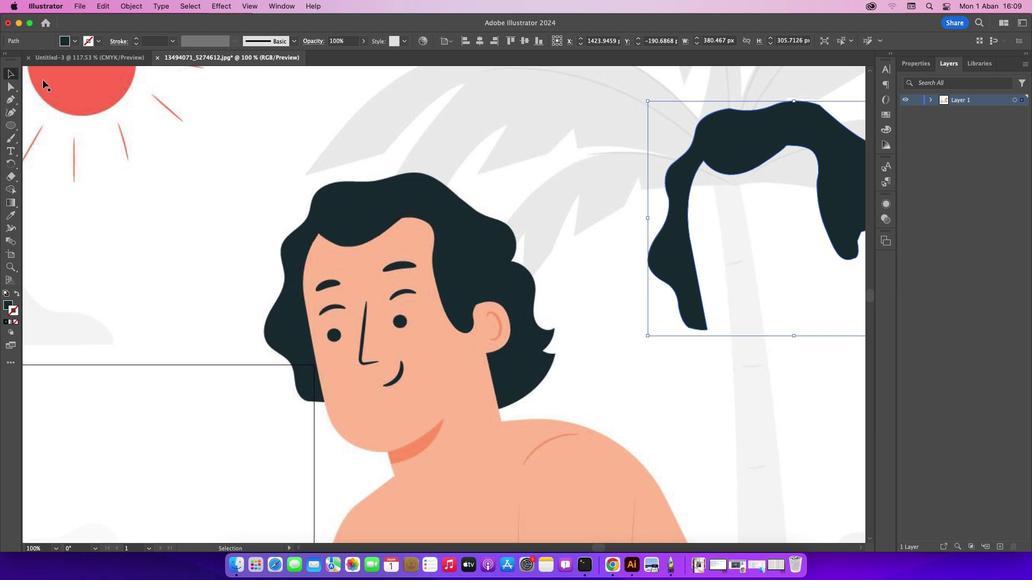 
Action: Mouse moved to (407, 144)
Screenshot: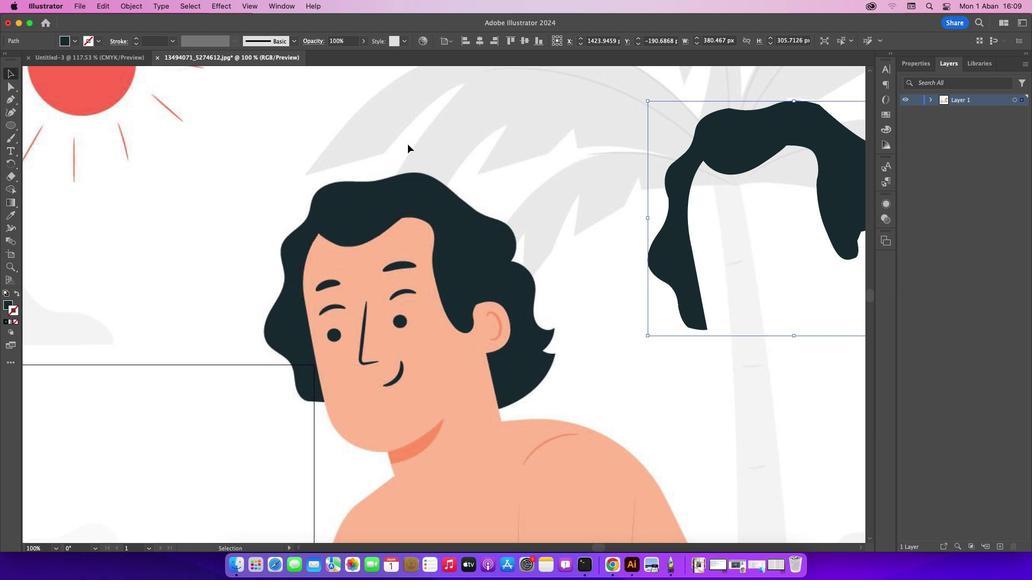 
Action: Mouse pressed left at (407, 144)
Screenshot: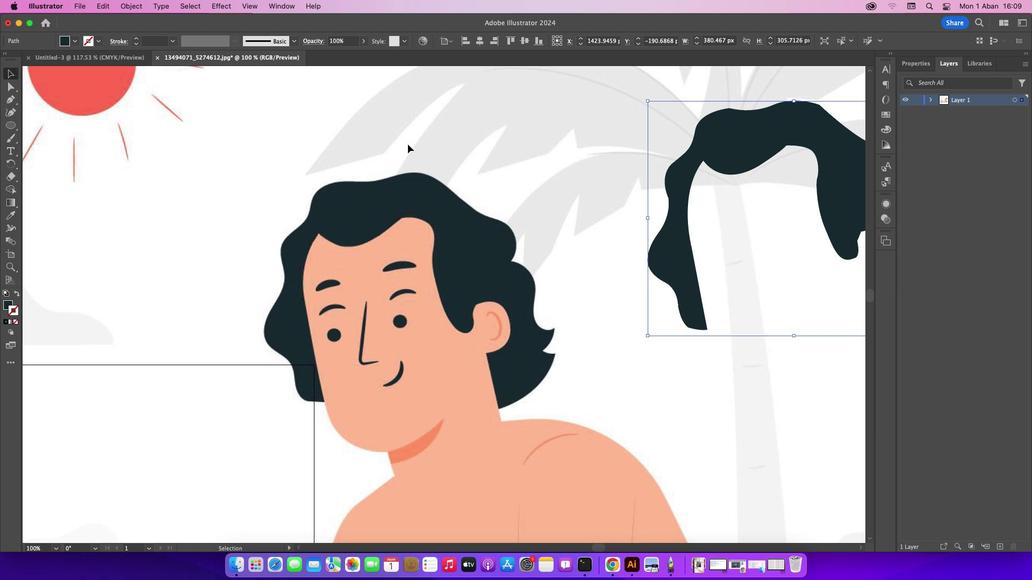 
Action: Mouse moved to (932, 99)
Screenshot: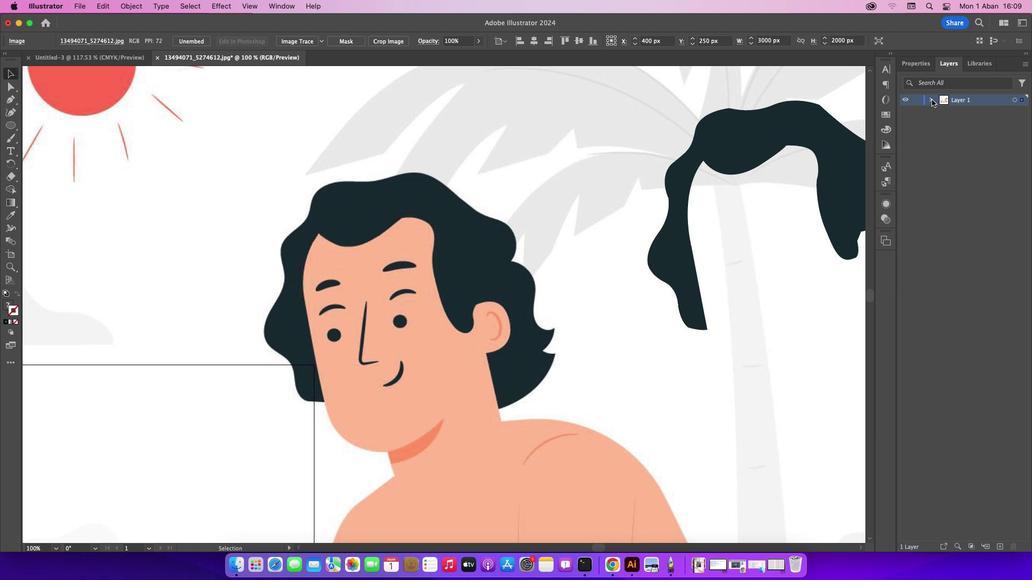 
Action: Mouse pressed left at (932, 99)
Screenshot: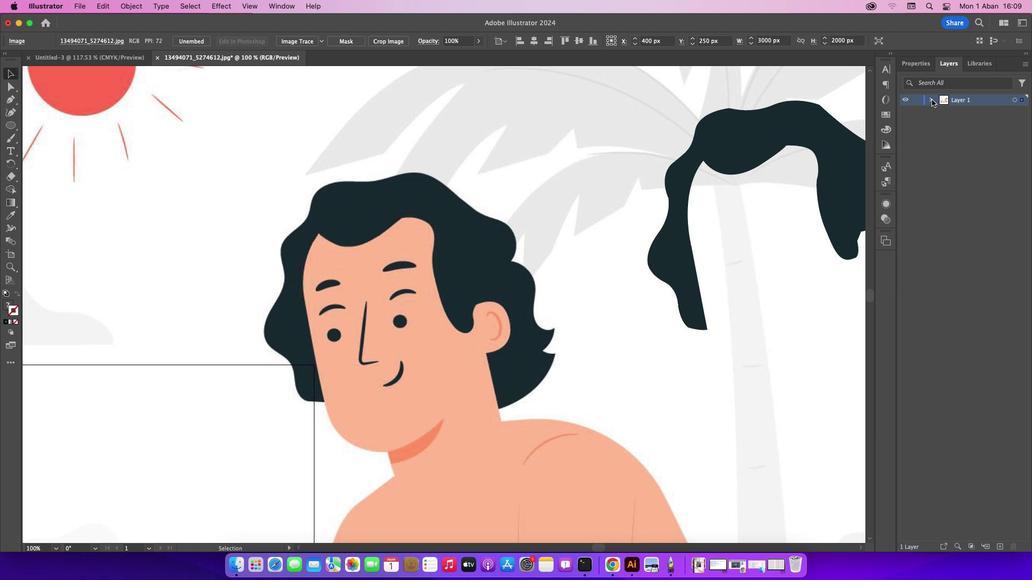 
Action: Mouse moved to (919, 121)
Screenshot: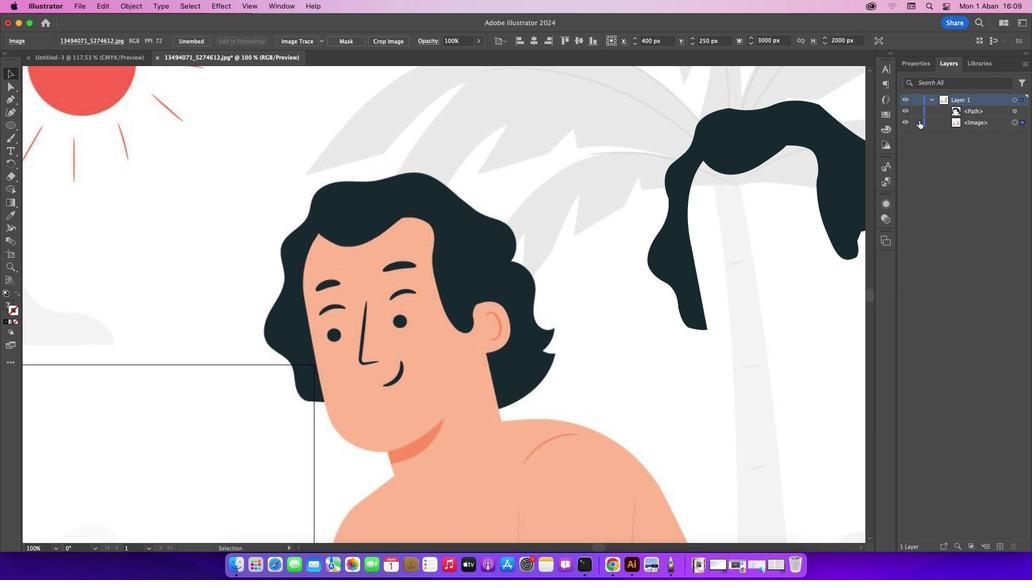 
Action: Mouse pressed left at (919, 121)
Screenshot: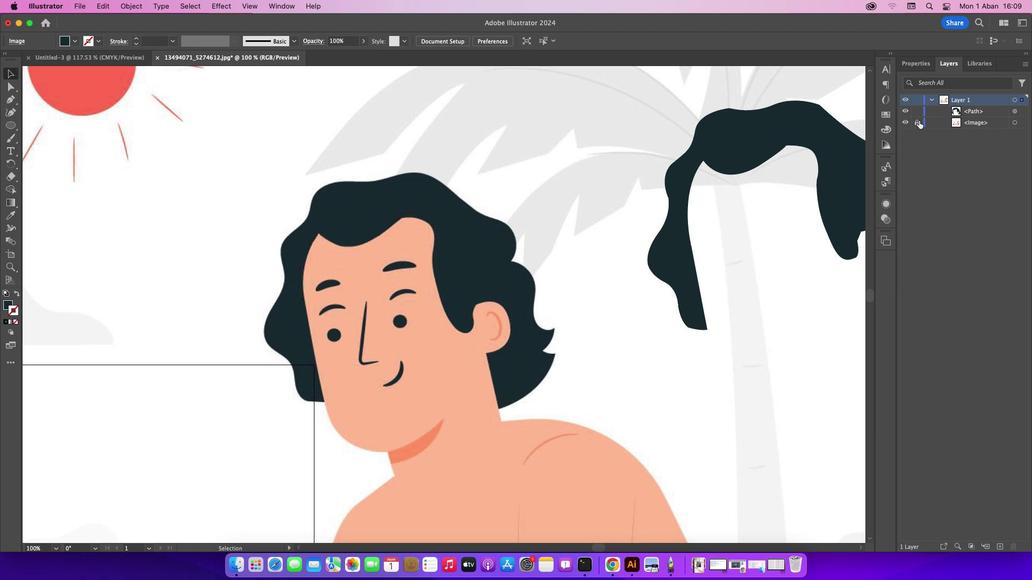 
Action: Mouse moved to (158, 130)
Screenshot: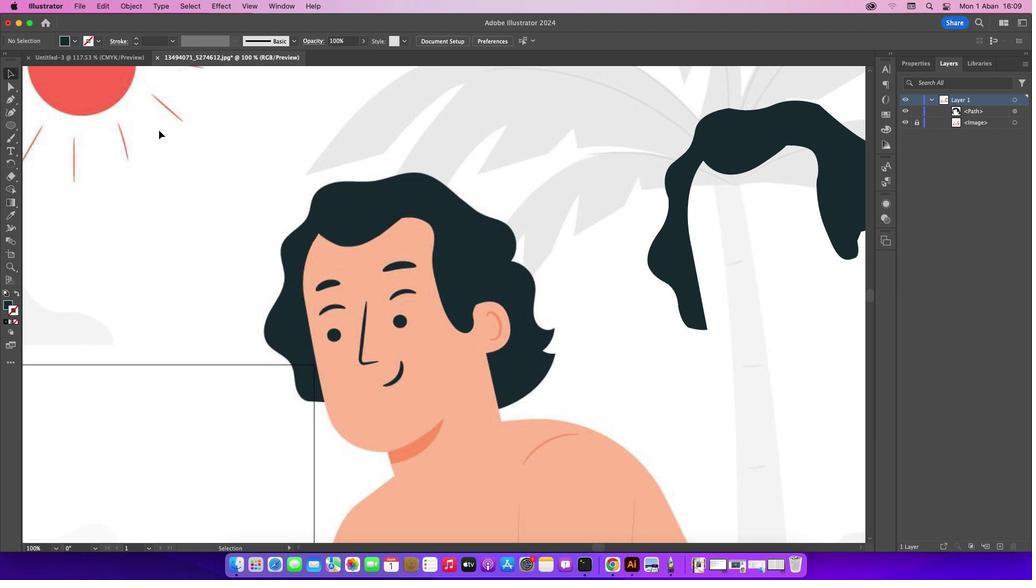 
Action: Mouse pressed left at (158, 130)
Screenshot: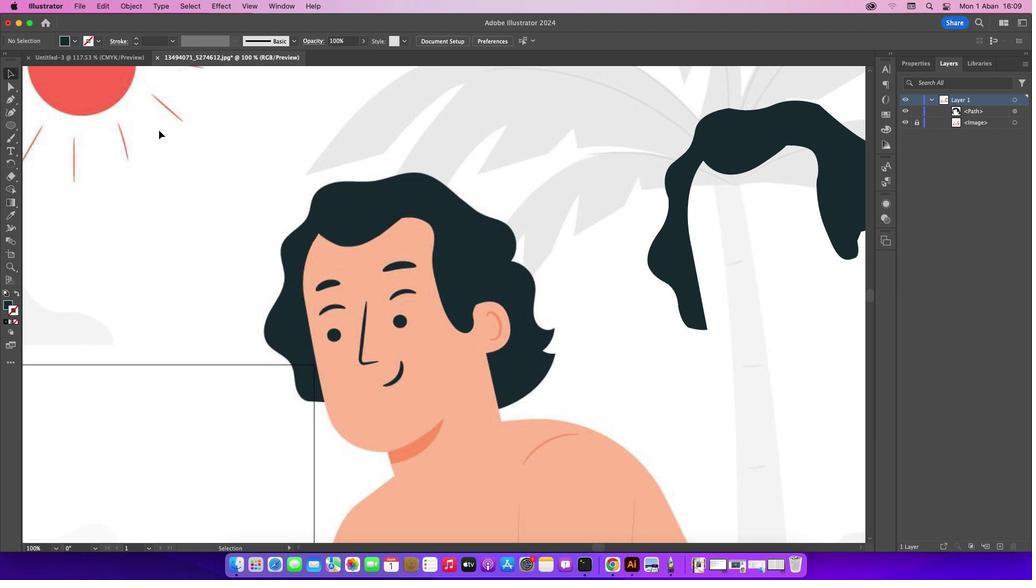 
Action: Mouse moved to (431, 296)
Screenshot: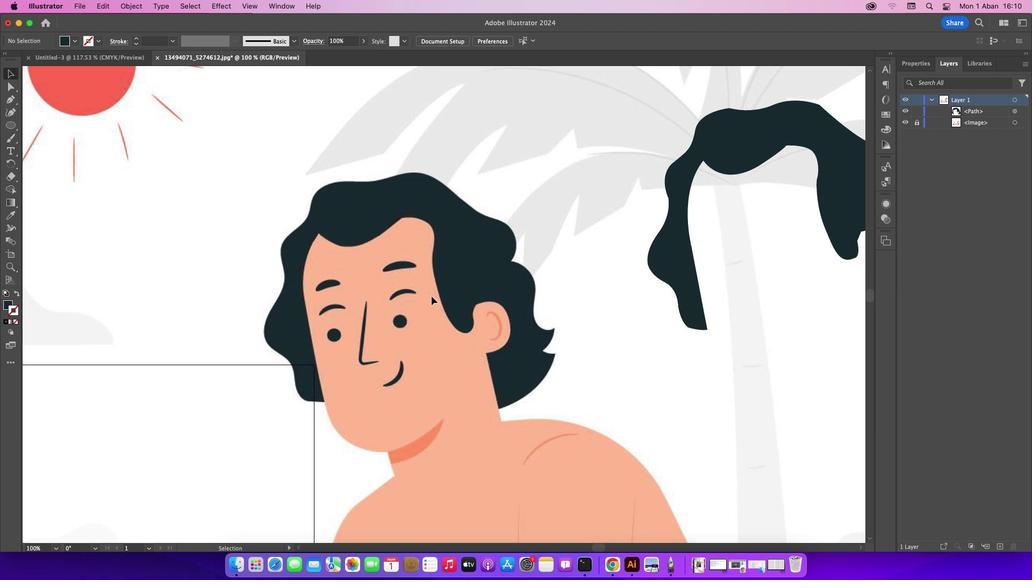 
Action: Mouse scrolled (431, 296) with delta (0, 0)
Screenshot: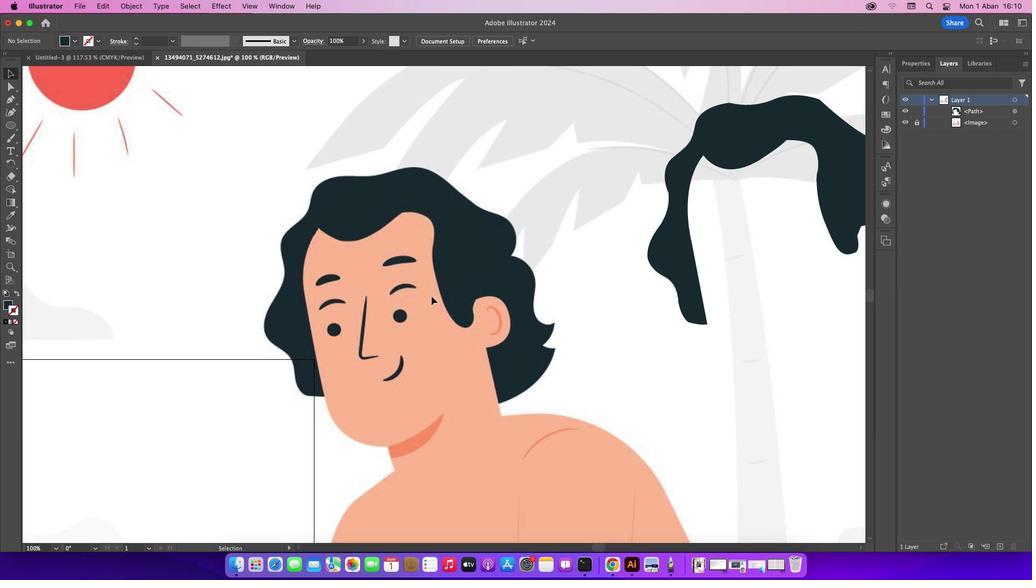 
Action: Mouse scrolled (431, 296) with delta (0, 0)
Screenshot: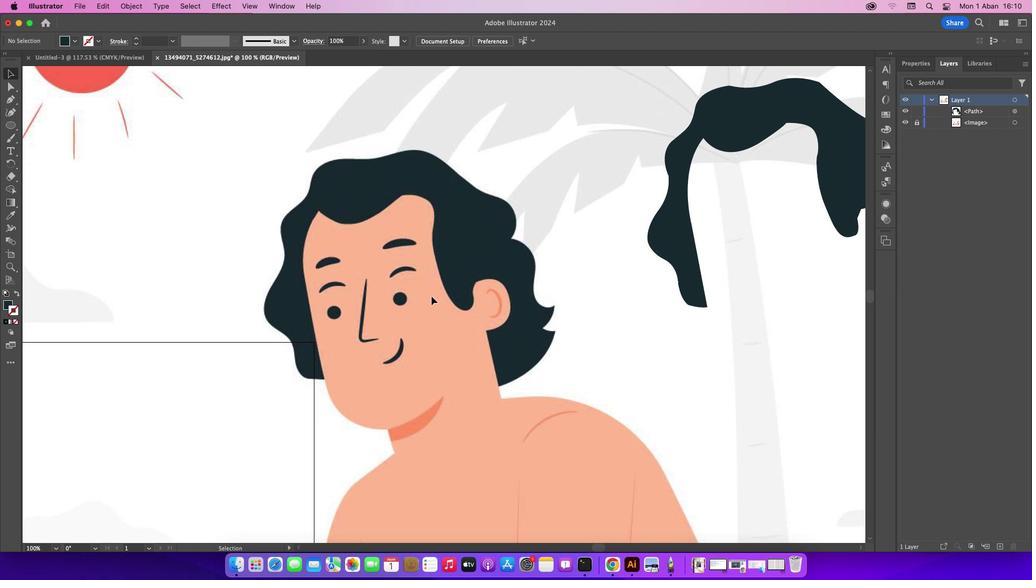 
Action: Mouse scrolled (431, 296) with delta (0, 0)
Screenshot: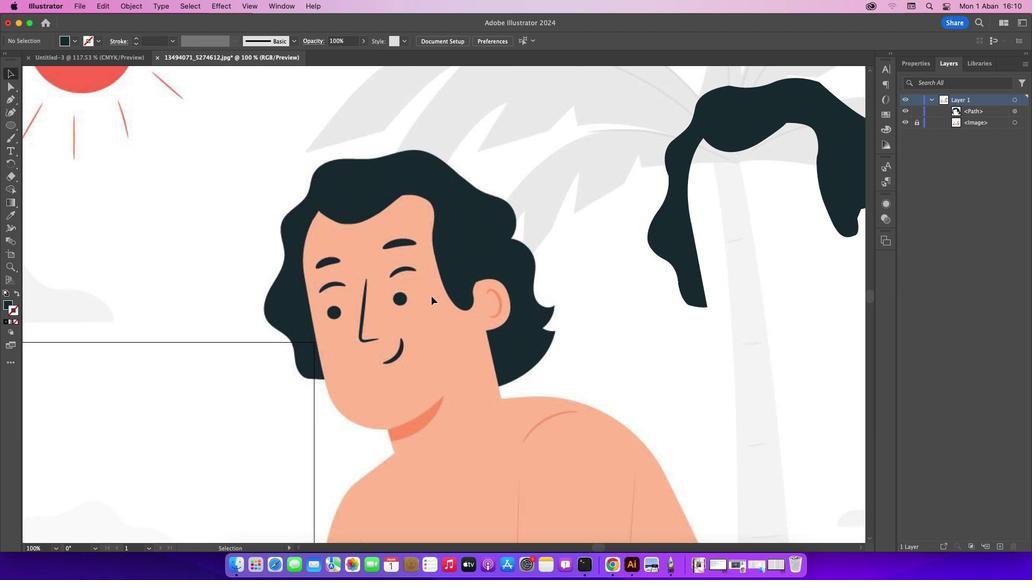 
Action: Mouse moved to (430, 296)
Screenshot: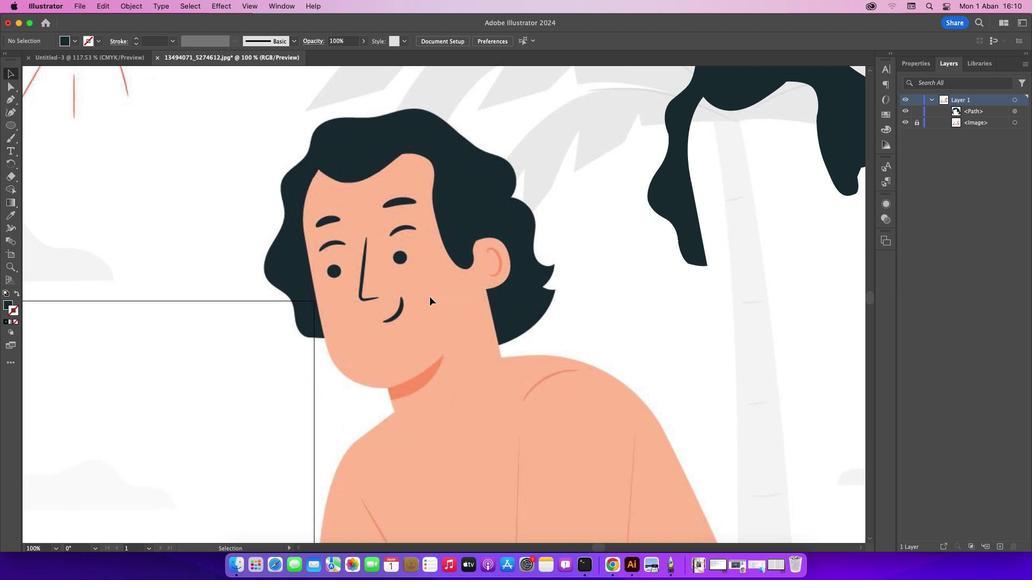
Action: Mouse scrolled (430, 296) with delta (0, 0)
Screenshot: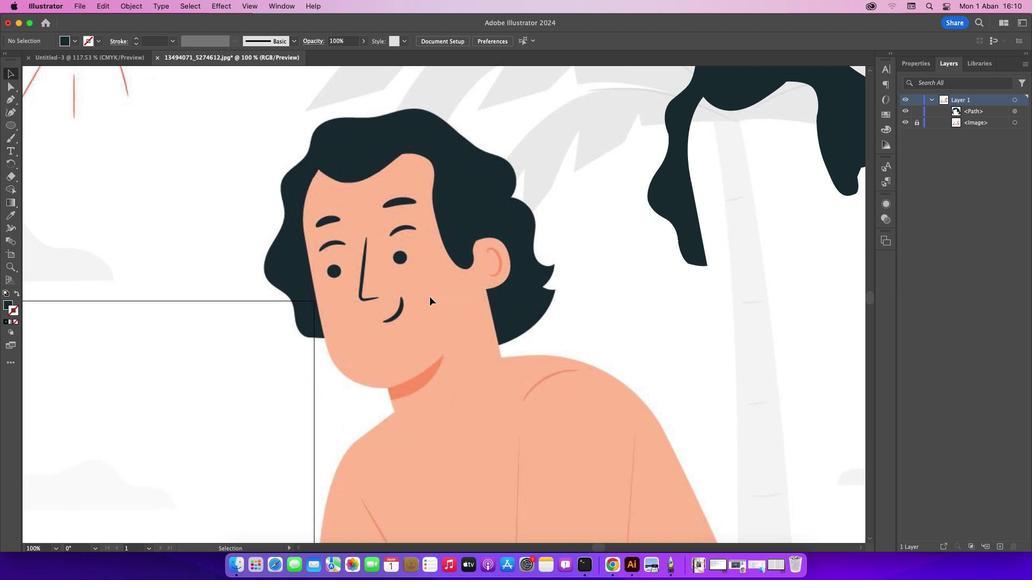 
Action: Mouse scrolled (430, 296) with delta (0, 0)
Screenshot: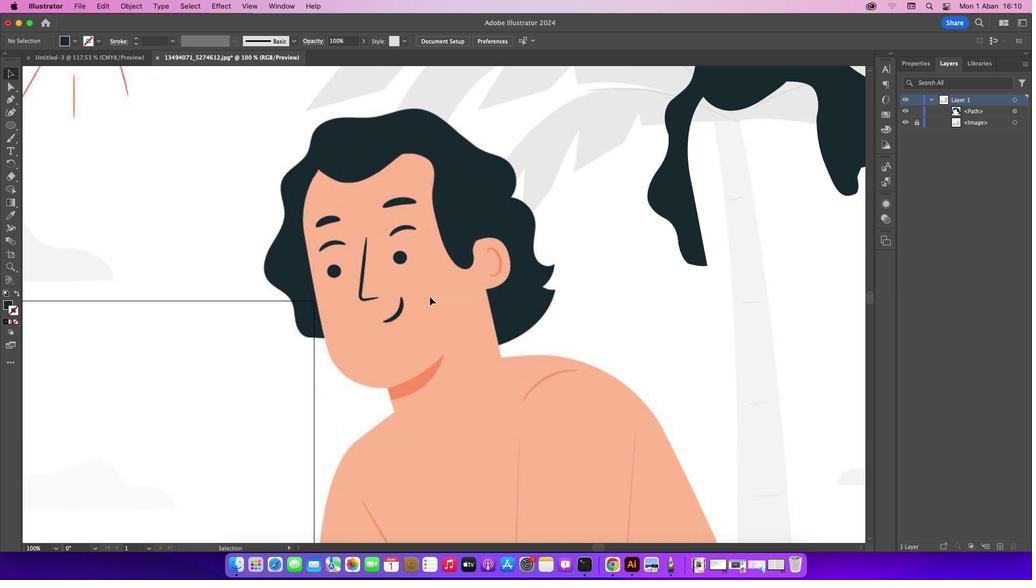 
Action: Mouse scrolled (430, 296) with delta (0, -1)
Screenshot: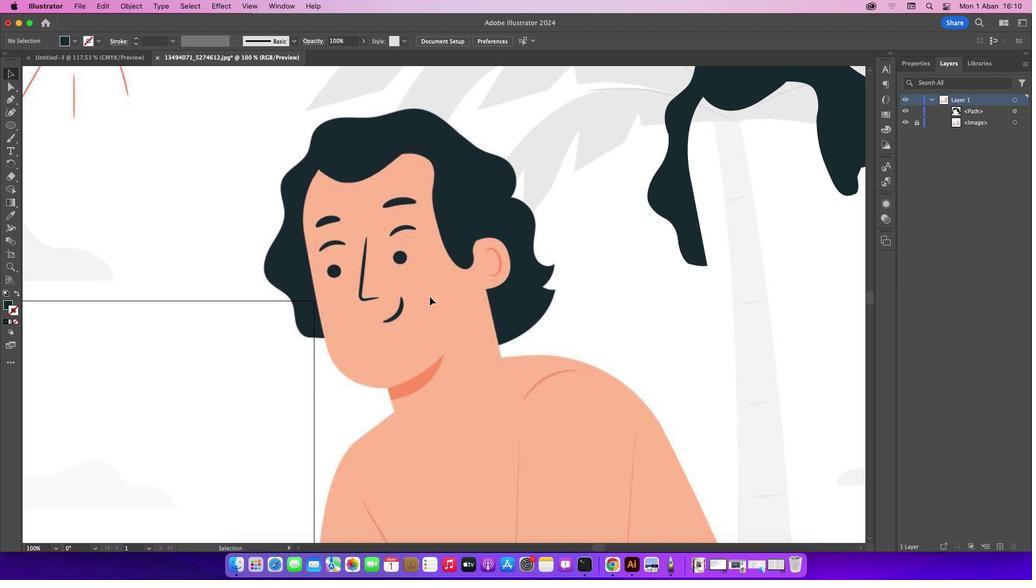 
Action: Mouse moved to (424, 299)
Screenshot: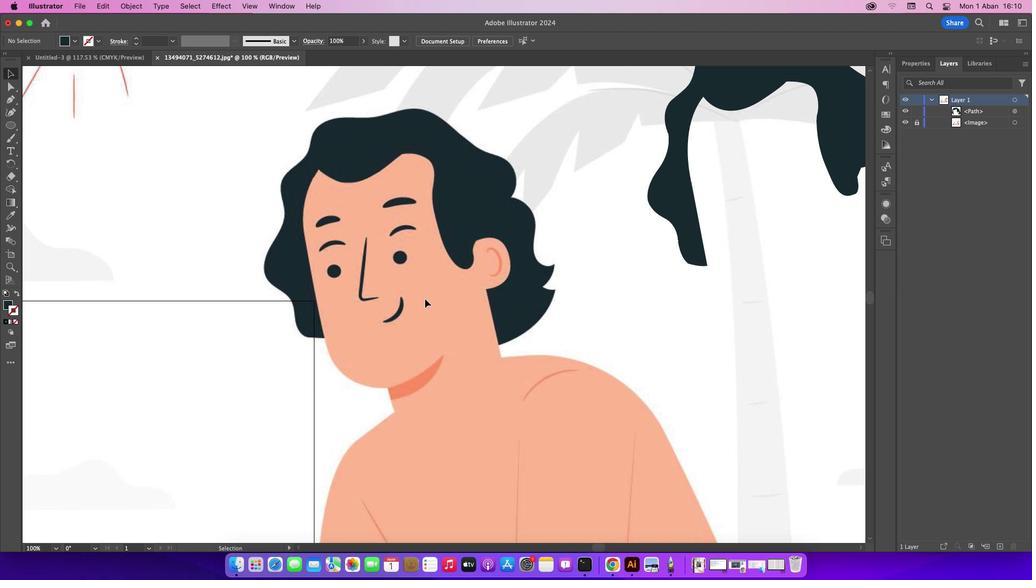 
Action: Mouse scrolled (424, 299) with delta (0, 0)
Screenshot: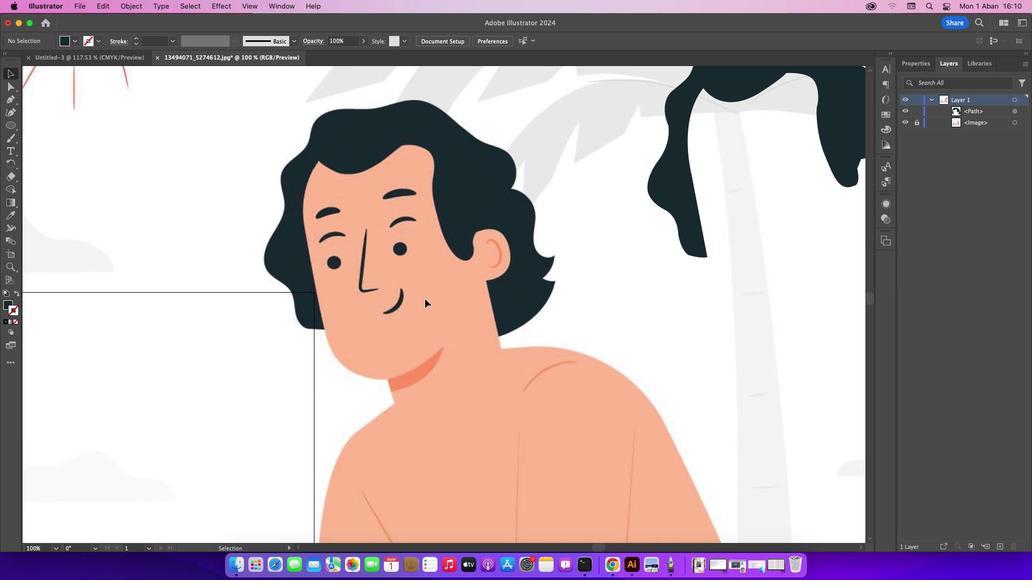 
Action: Mouse scrolled (424, 299) with delta (0, 0)
Screenshot: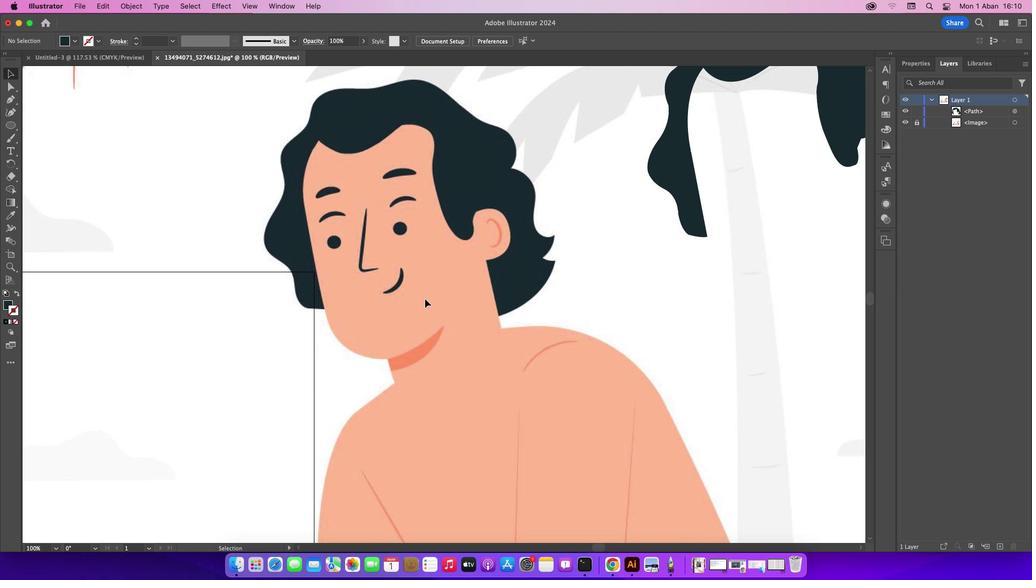 
Action: Mouse scrolled (424, 299) with delta (0, -1)
Screenshot: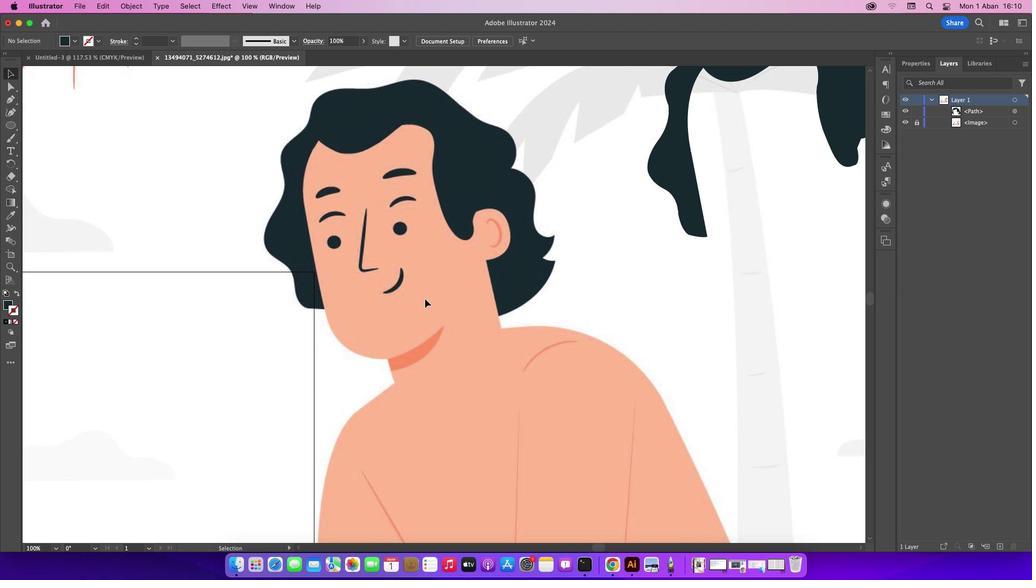 
Action: Mouse moved to (15, 97)
Screenshot: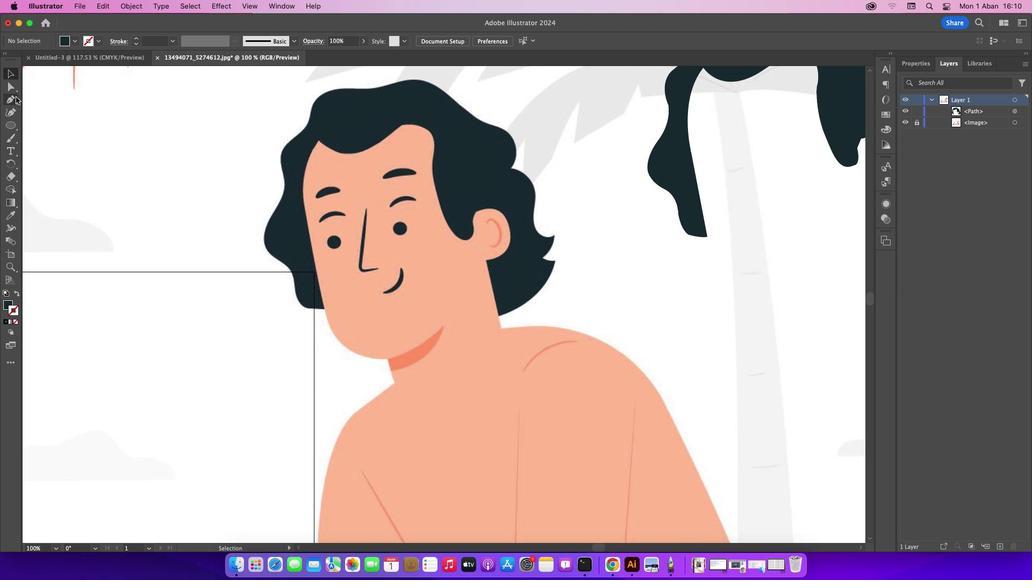 
Action: Mouse pressed left at (15, 97)
Screenshot: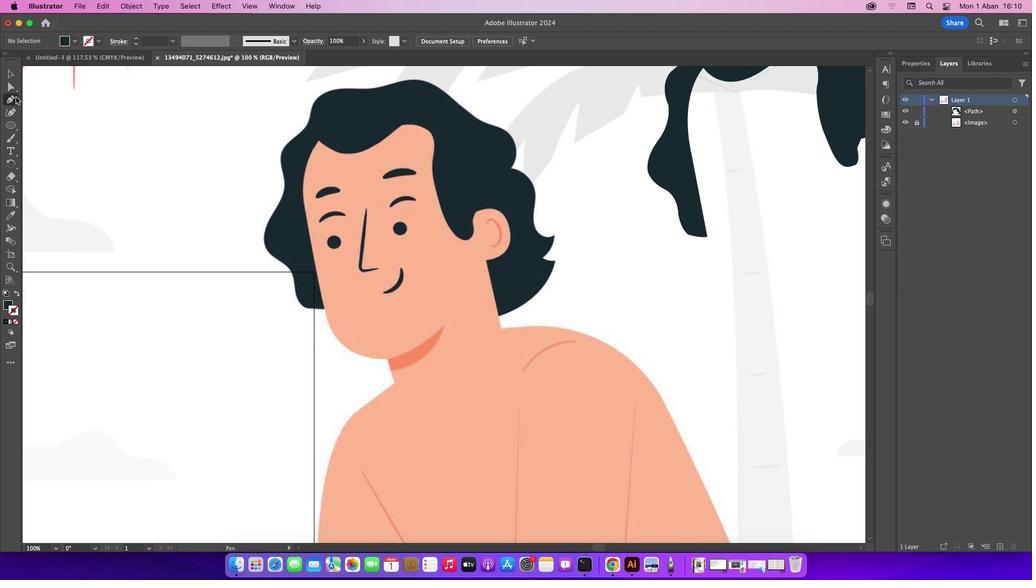 
Action: Mouse moved to (319, 139)
Screenshot: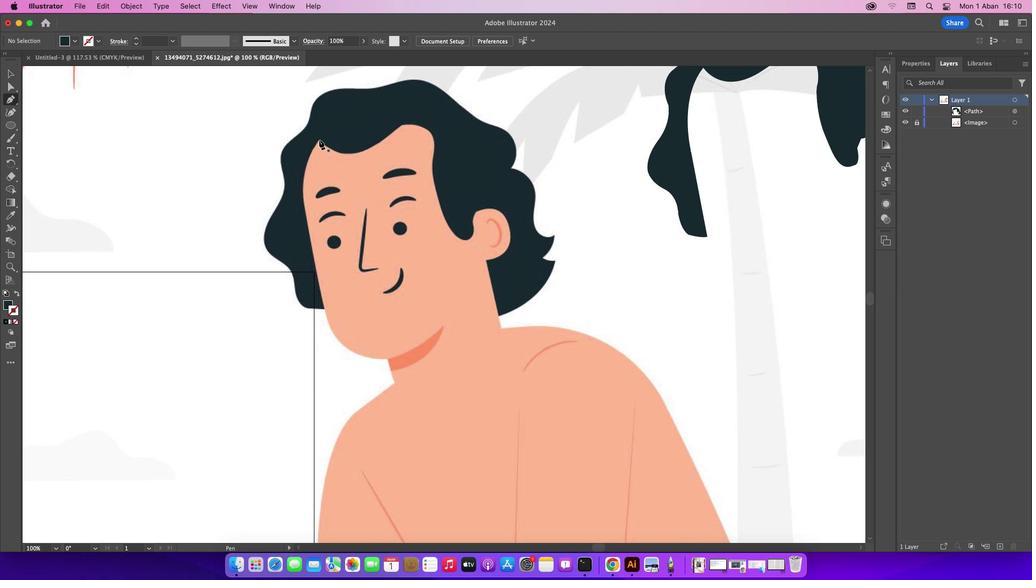 
Action: Mouse pressed left at (319, 139)
Screenshot: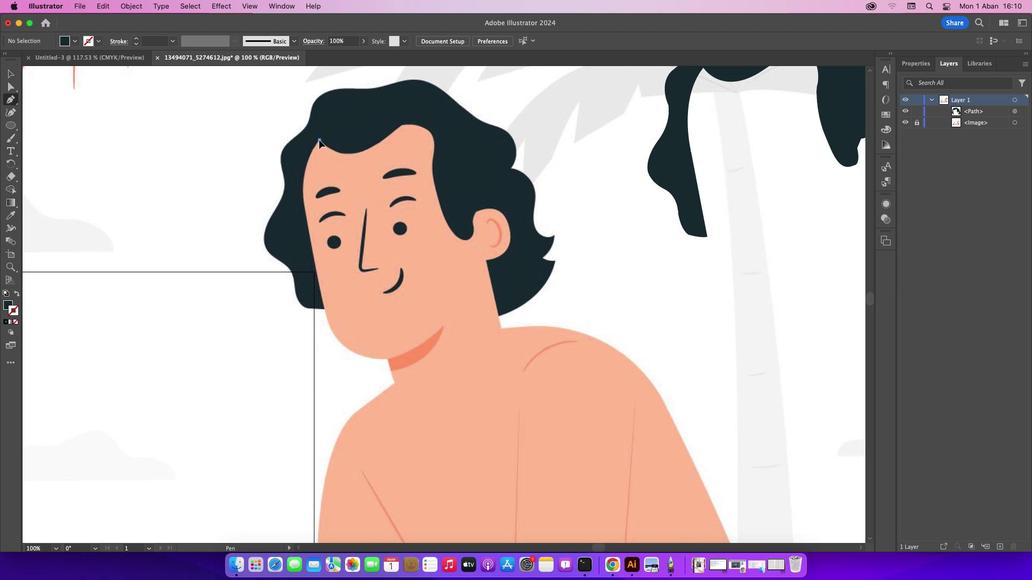 
Action: Mouse moved to (303, 176)
Screenshot: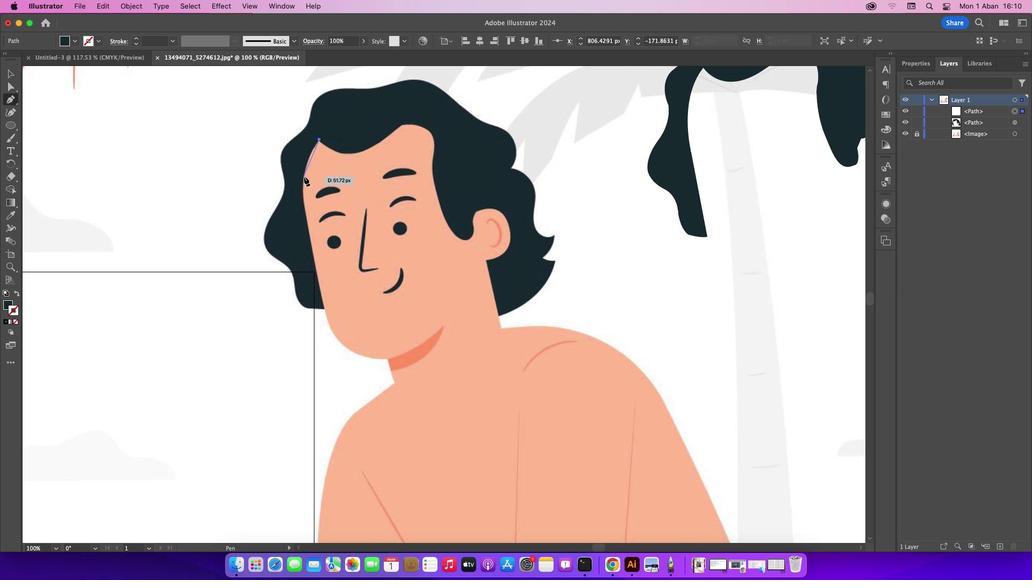 
Action: Mouse pressed left at (303, 176)
Screenshot: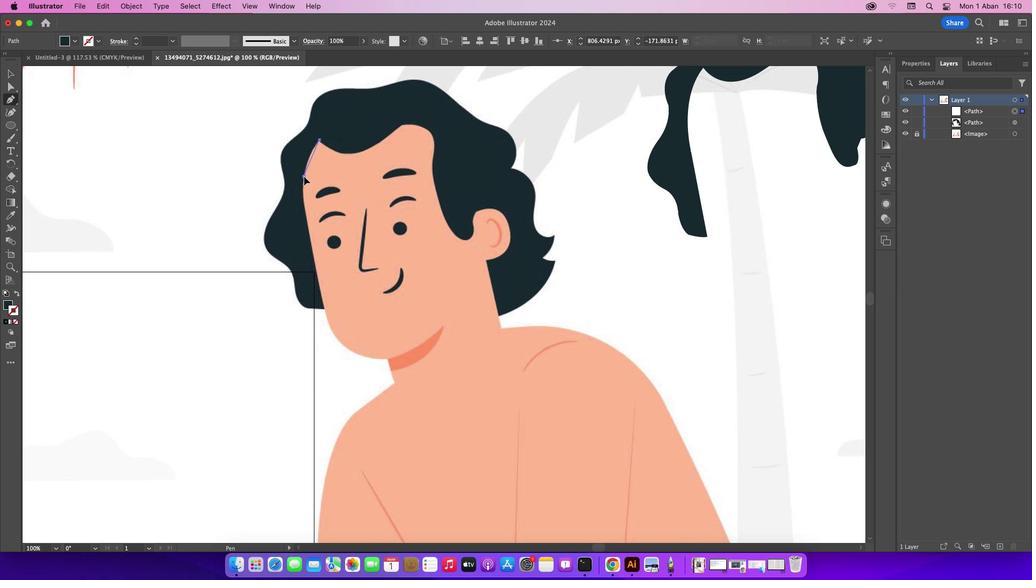 
Action: Mouse moved to (303, 176)
Screenshot: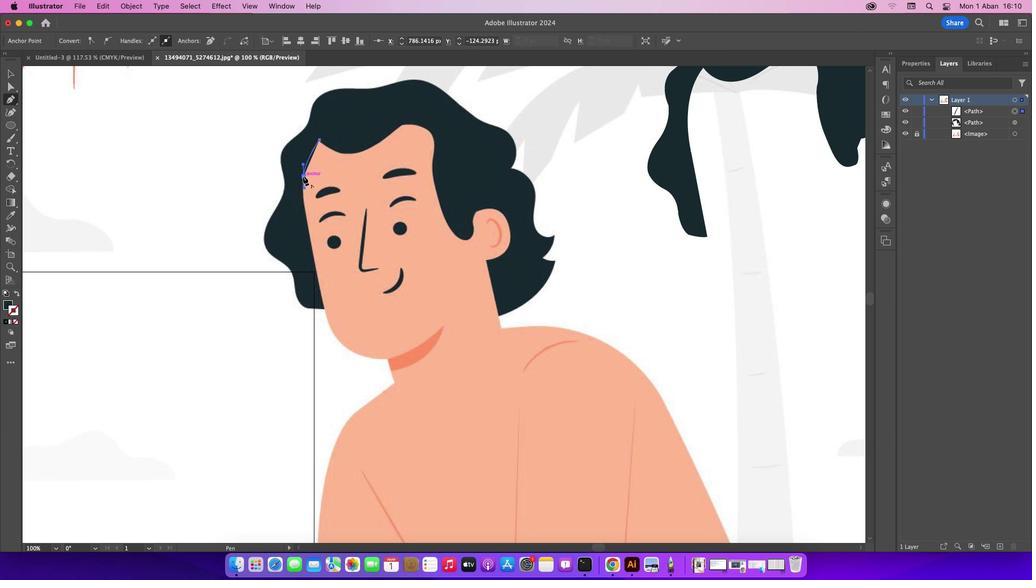 
Action: Mouse pressed left at (303, 176)
Screenshot: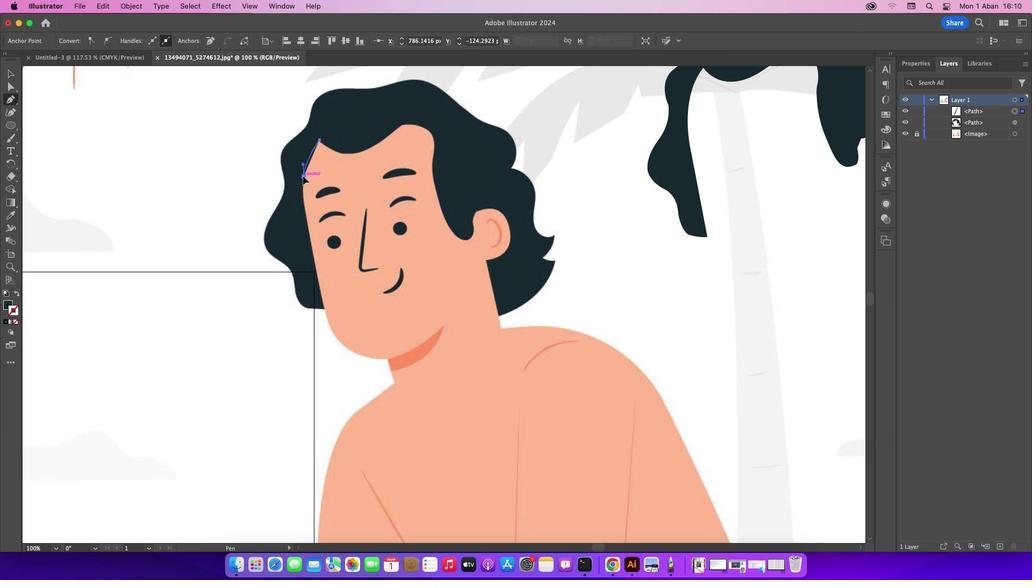 
Action: Mouse moved to (5, 309)
Screenshot: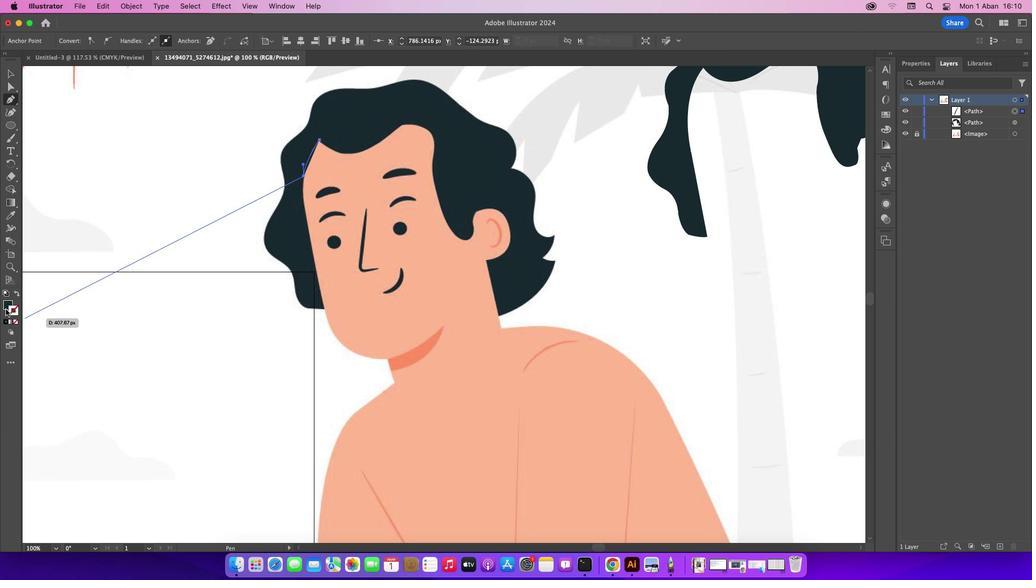 
Action: Mouse pressed left at (5, 309)
Screenshot: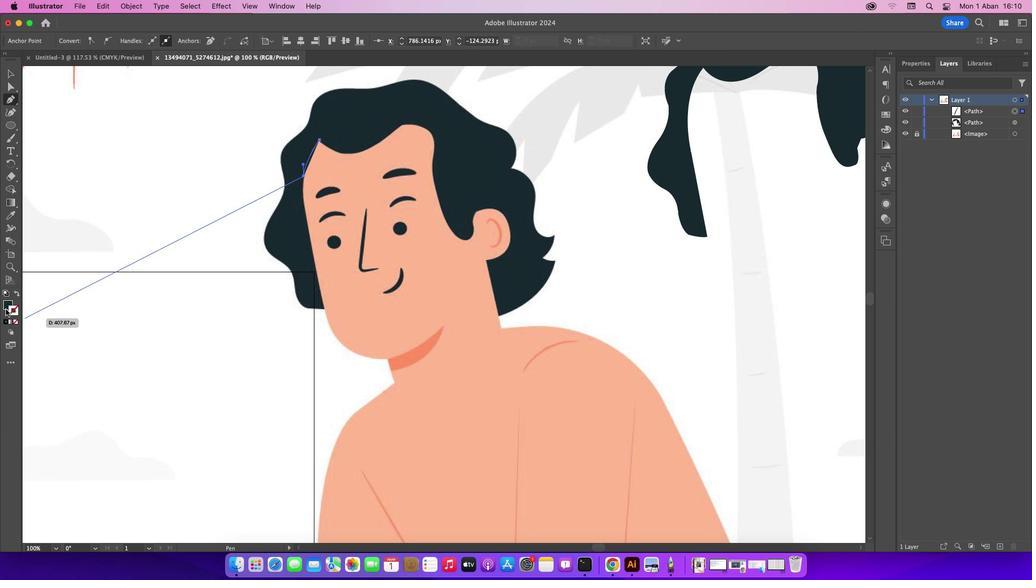 
Action: Mouse moved to (15, 322)
Screenshot: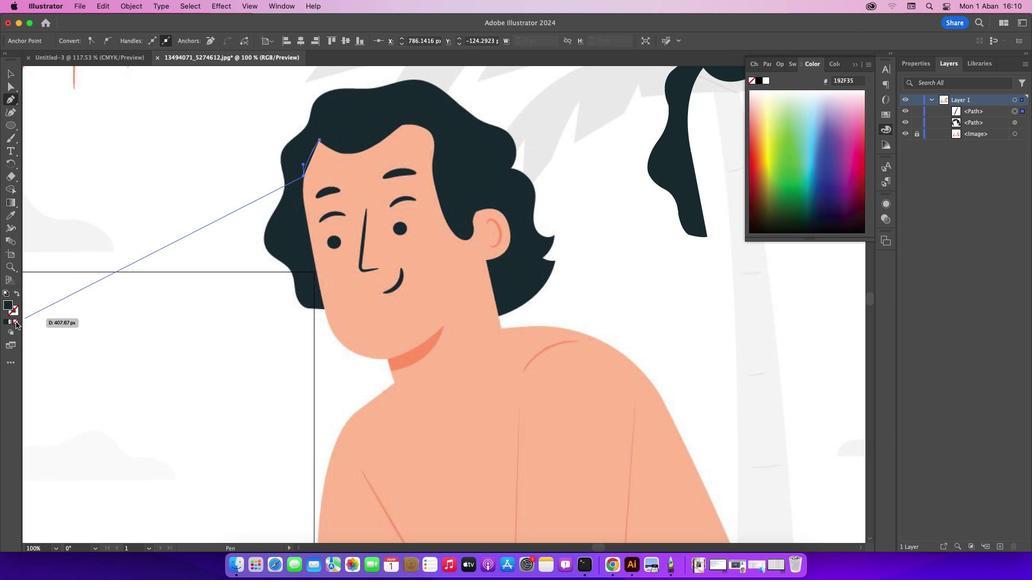 
Action: Mouse pressed left at (15, 322)
Screenshot: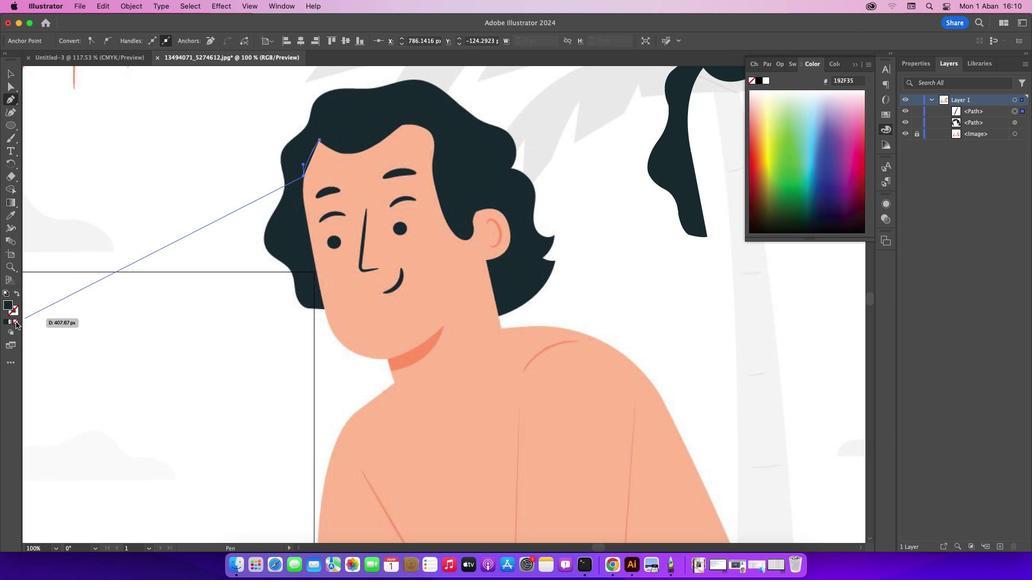 
Action: Mouse moved to (857, 62)
Screenshot: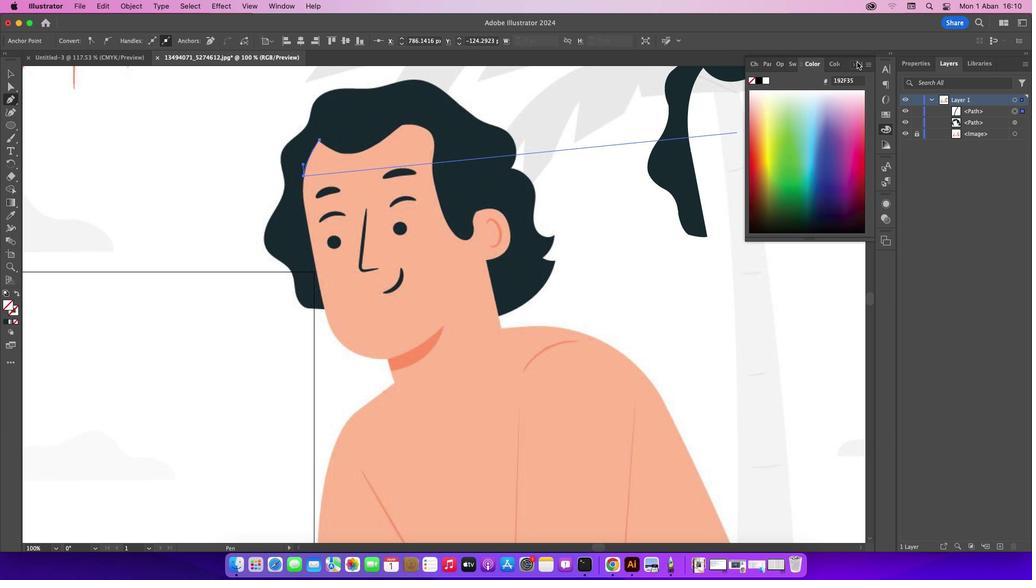 
Action: Mouse pressed left at (857, 62)
Screenshot: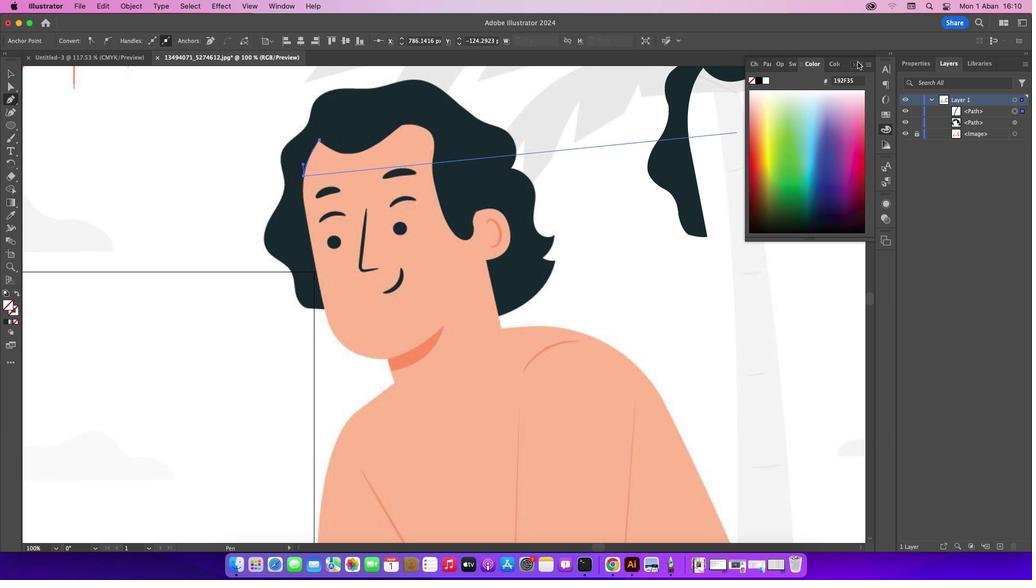 
Action: Mouse moved to (303, 203)
Screenshot: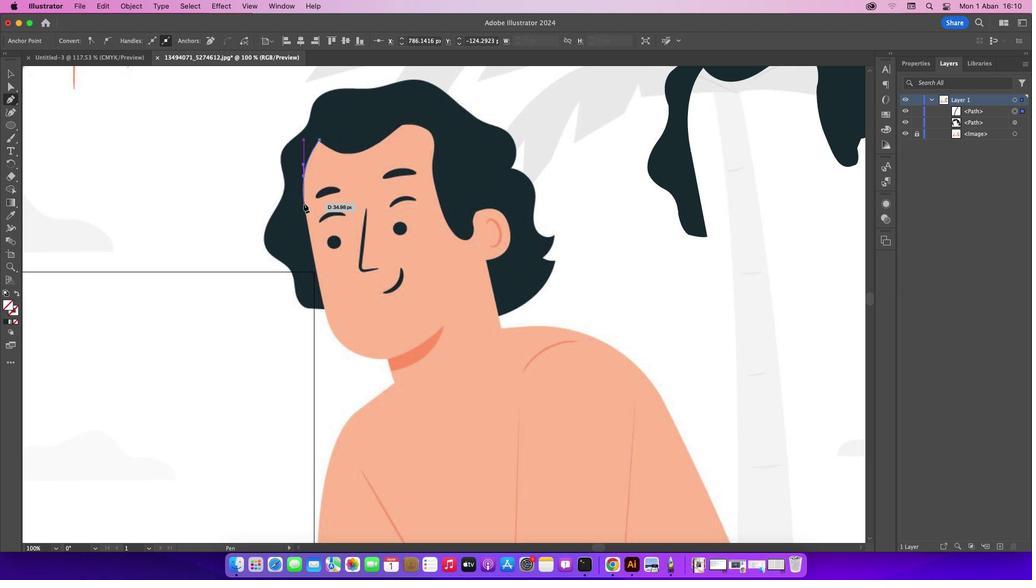
Action: Mouse pressed left at (303, 203)
Screenshot: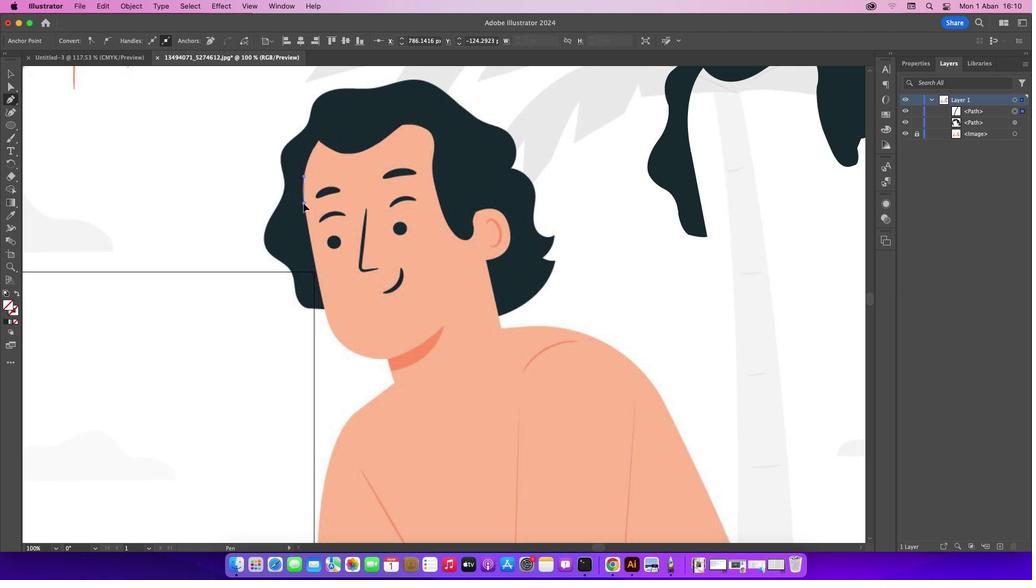 
Action: Mouse moved to (322, 303)
Screenshot: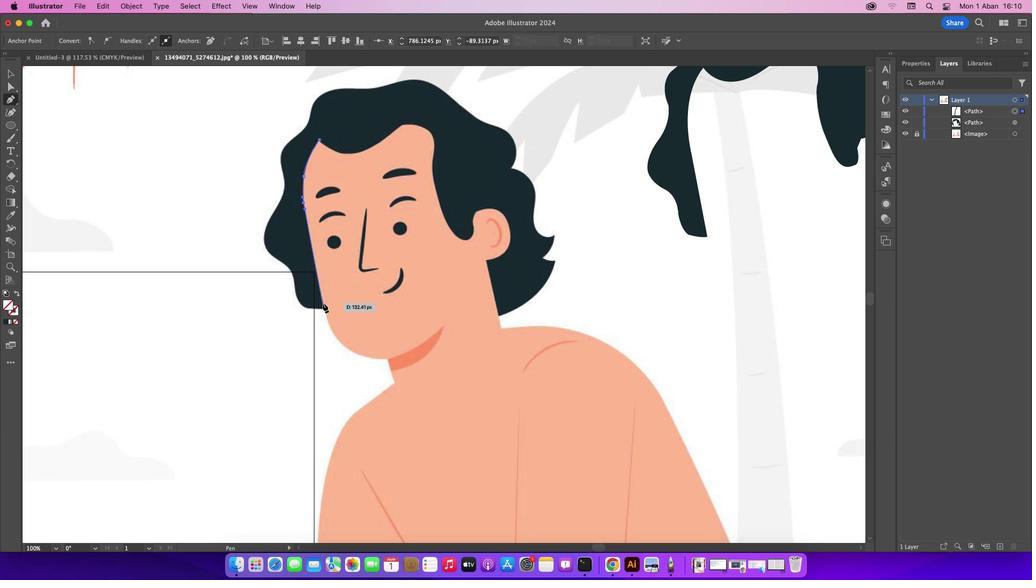 
Action: Mouse pressed left at (322, 303)
Screenshot: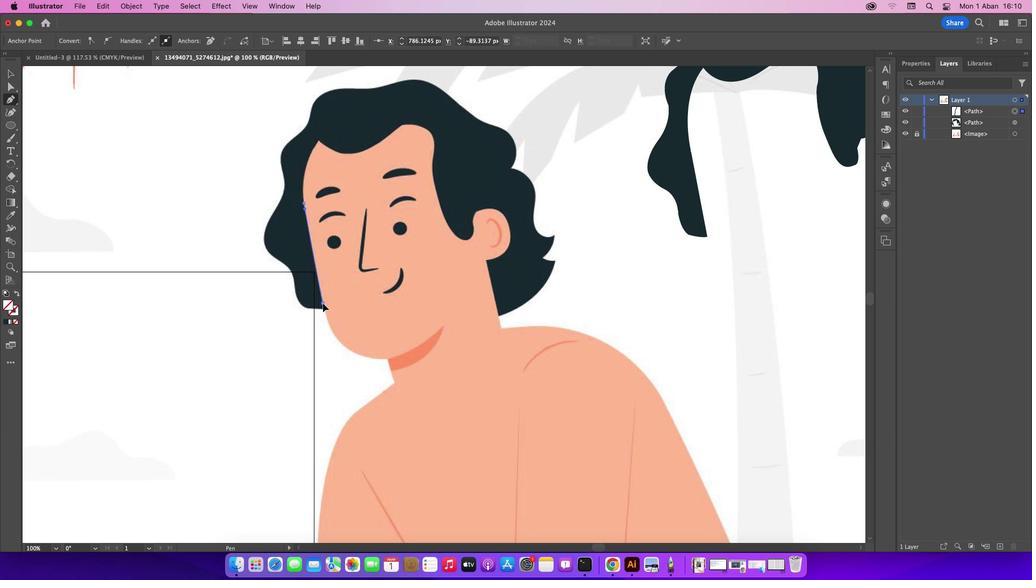 
Action: Mouse moved to (352, 351)
Screenshot: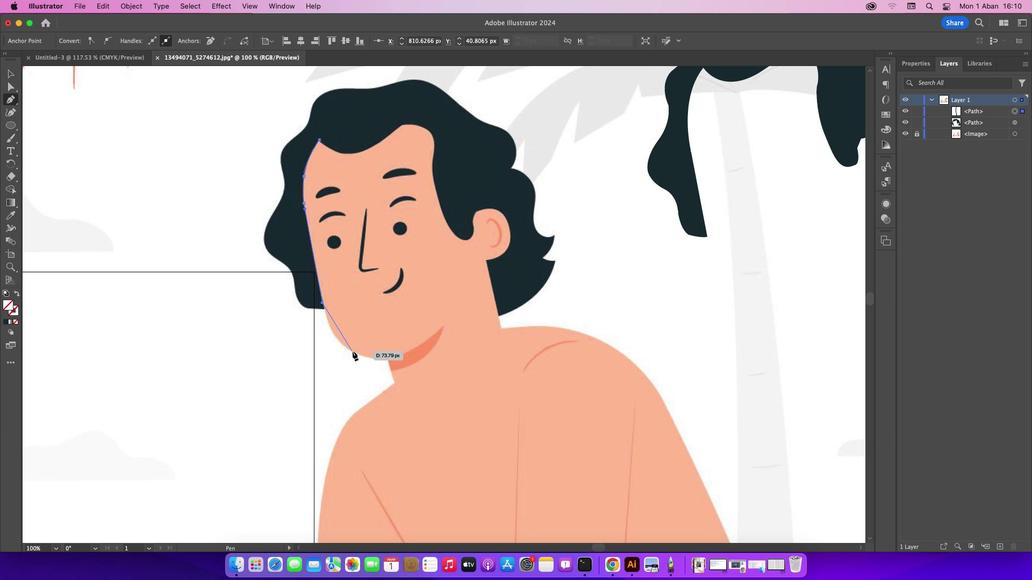 
Action: Mouse pressed left at (352, 351)
Screenshot: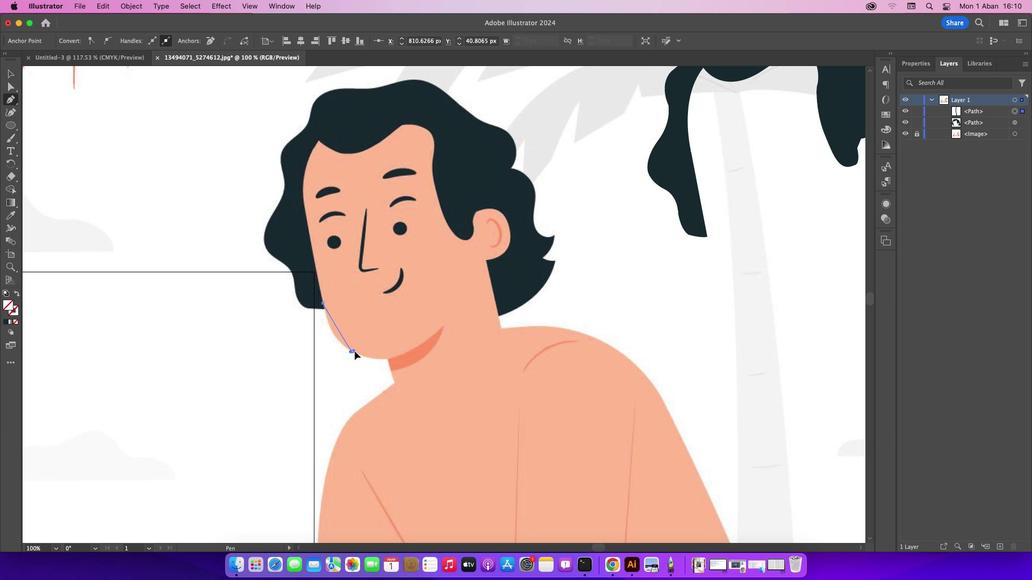 
Action: Mouse moved to (388, 359)
Screenshot: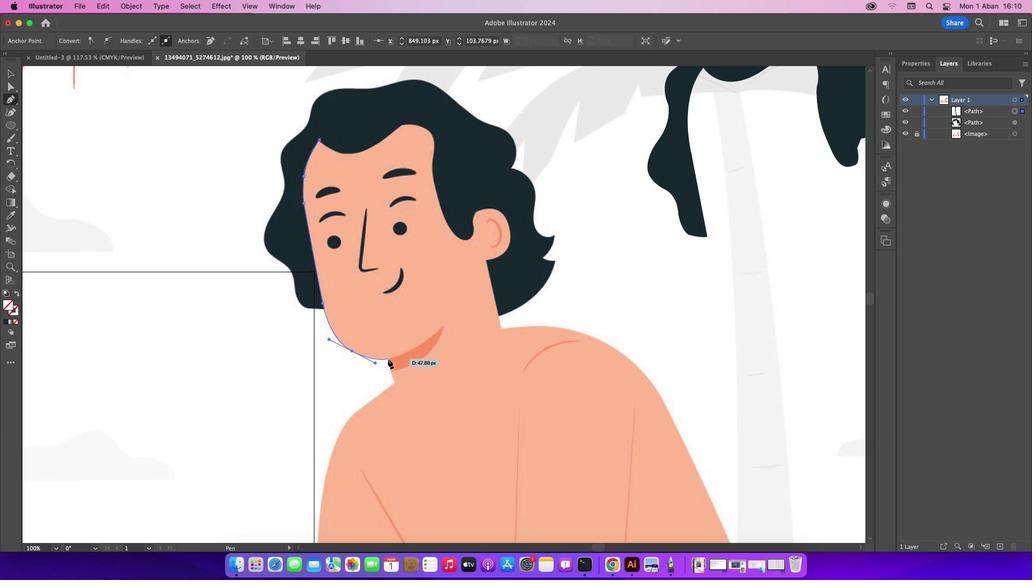 
Action: Mouse pressed left at (388, 359)
Screenshot: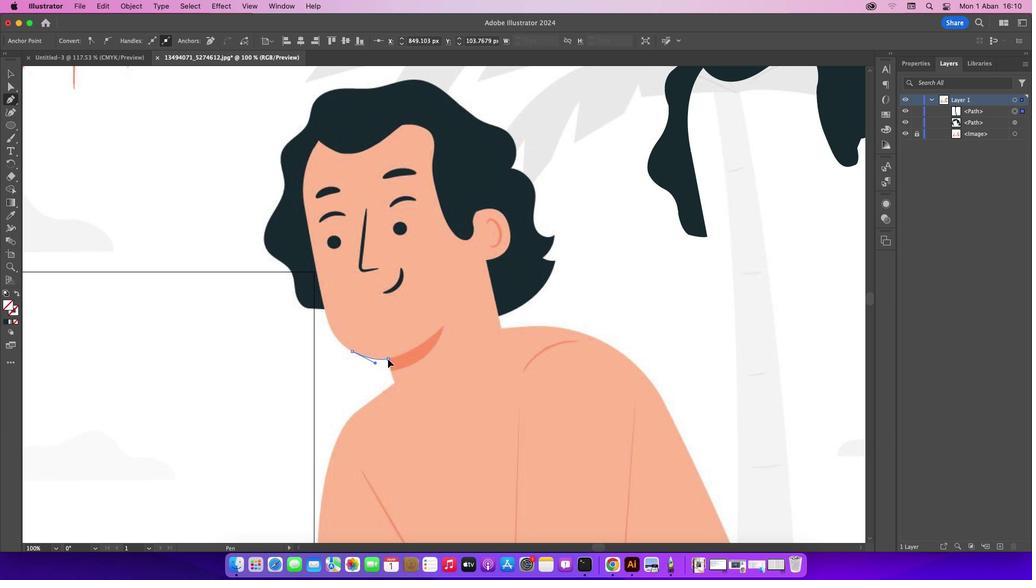 
Action: Mouse moved to (395, 381)
Screenshot: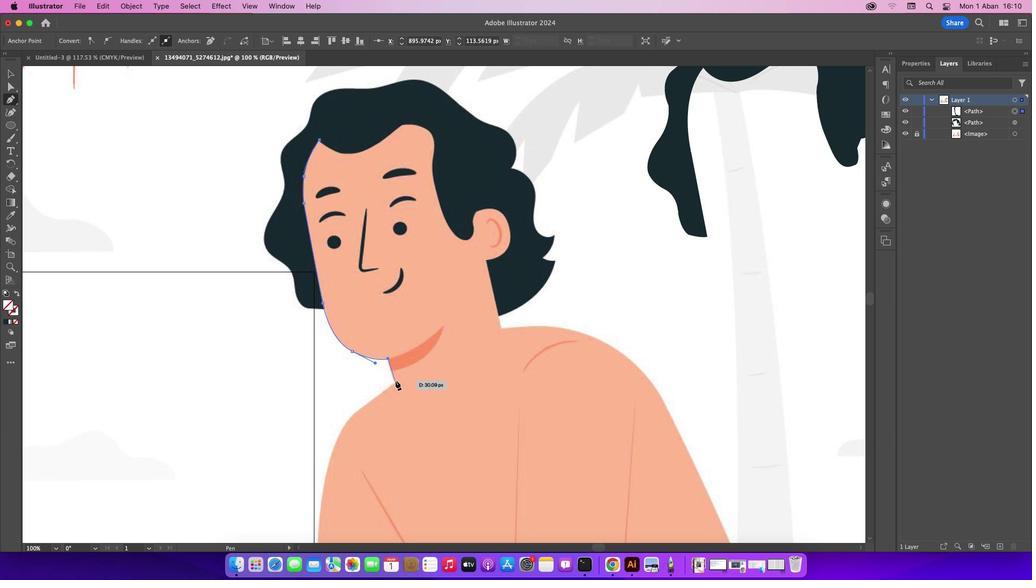 
Action: Mouse pressed left at (395, 381)
Screenshot: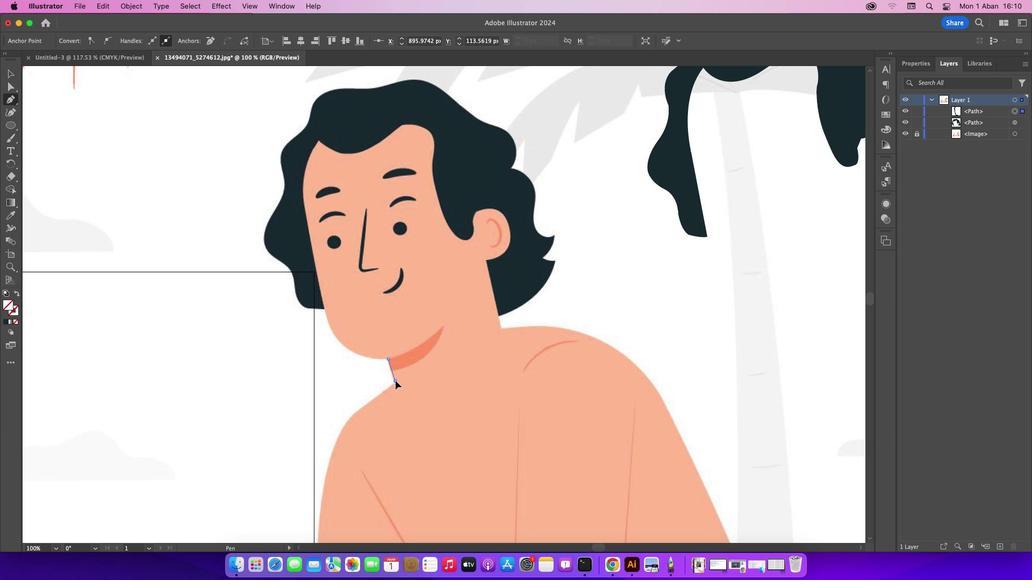 
Action: Mouse moved to (395, 381)
Screenshot: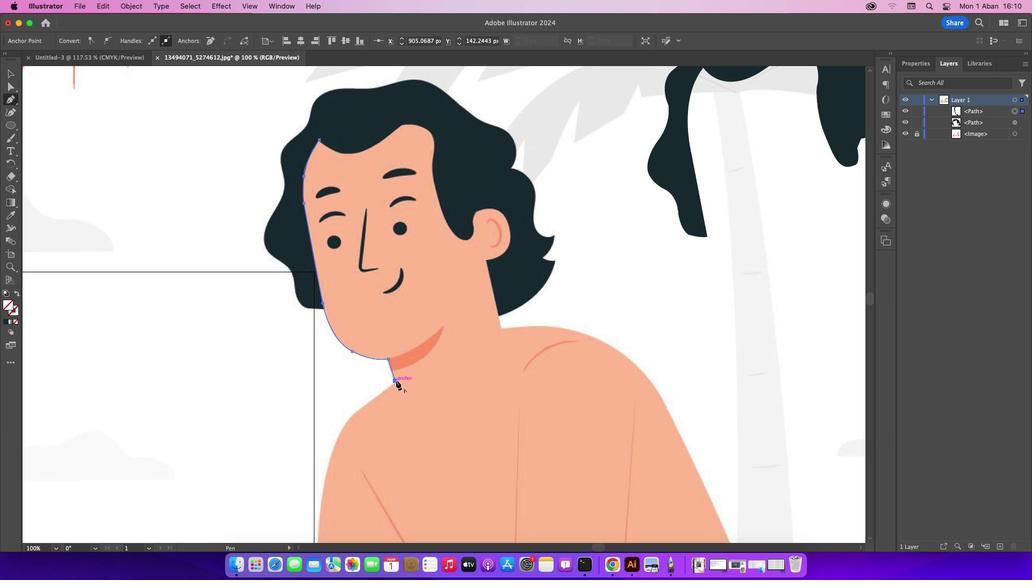 
Action: Mouse scrolled (395, 381) with delta (0, 0)
Screenshot: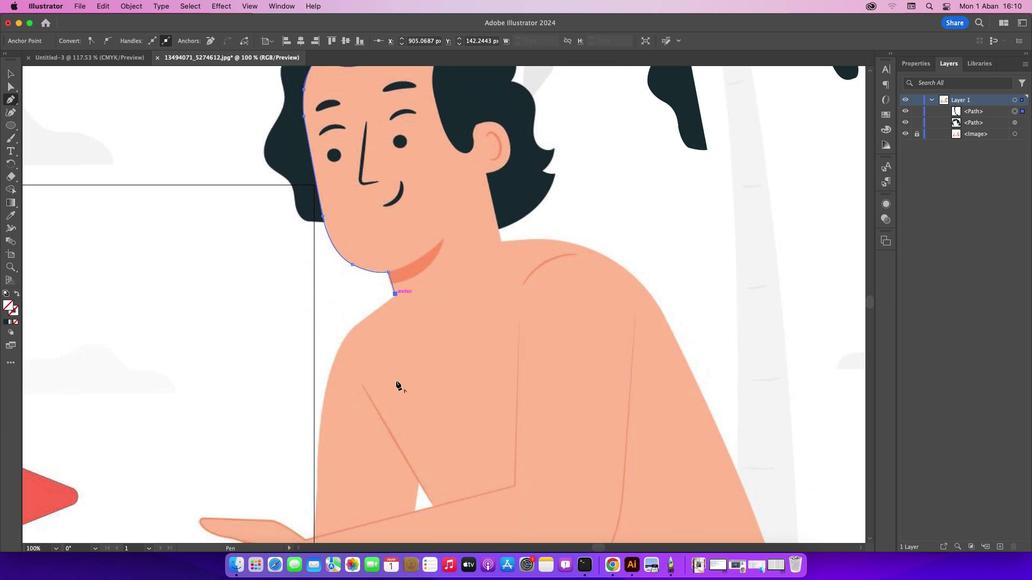 
Action: Mouse scrolled (395, 381) with delta (0, 0)
Screenshot: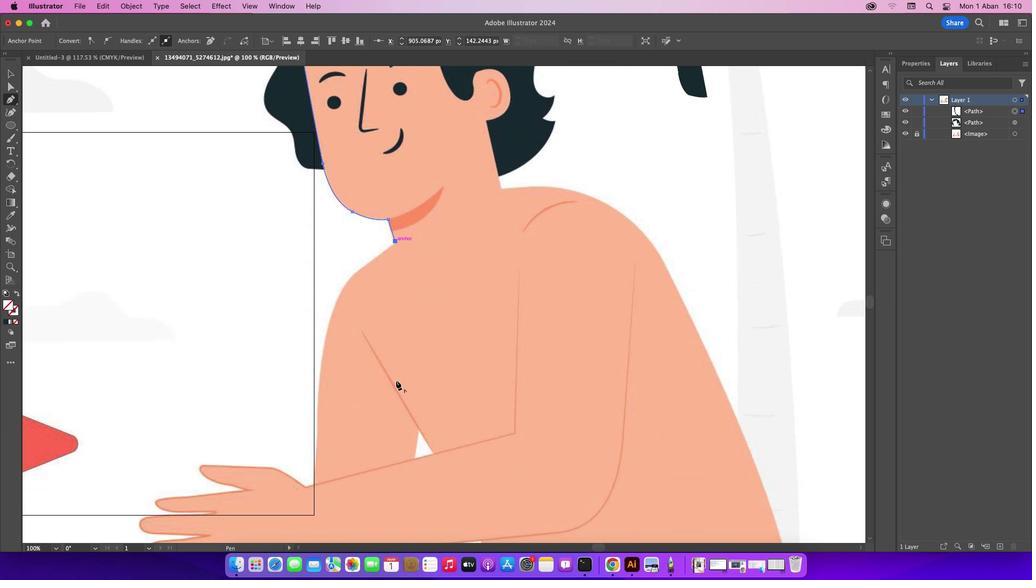 
Action: Mouse scrolled (395, 381) with delta (0, -1)
Screenshot: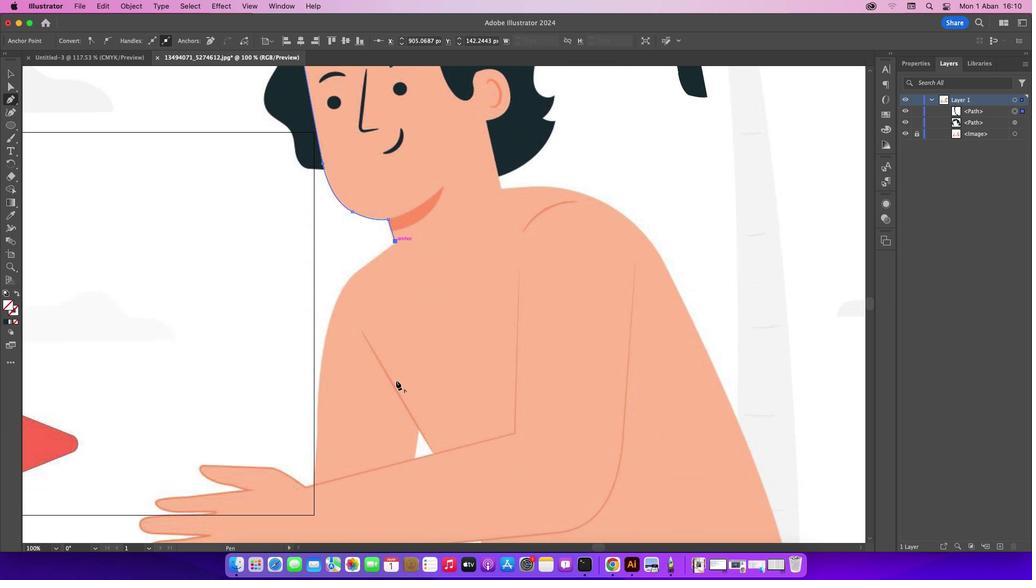 
Action: Mouse scrolled (395, 381) with delta (0, -2)
Screenshot: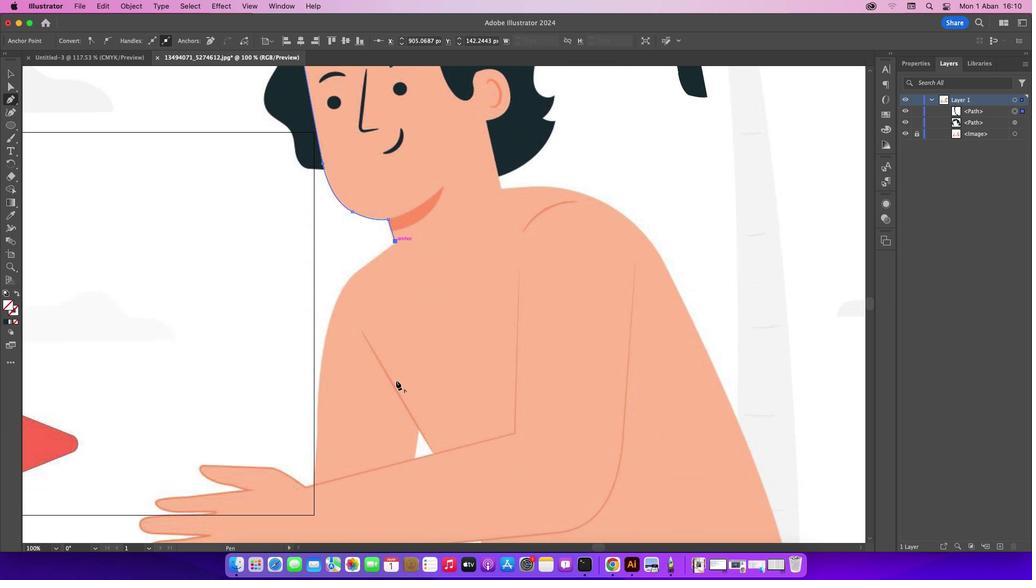 
Action: Mouse moved to (395, 380)
Screenshot: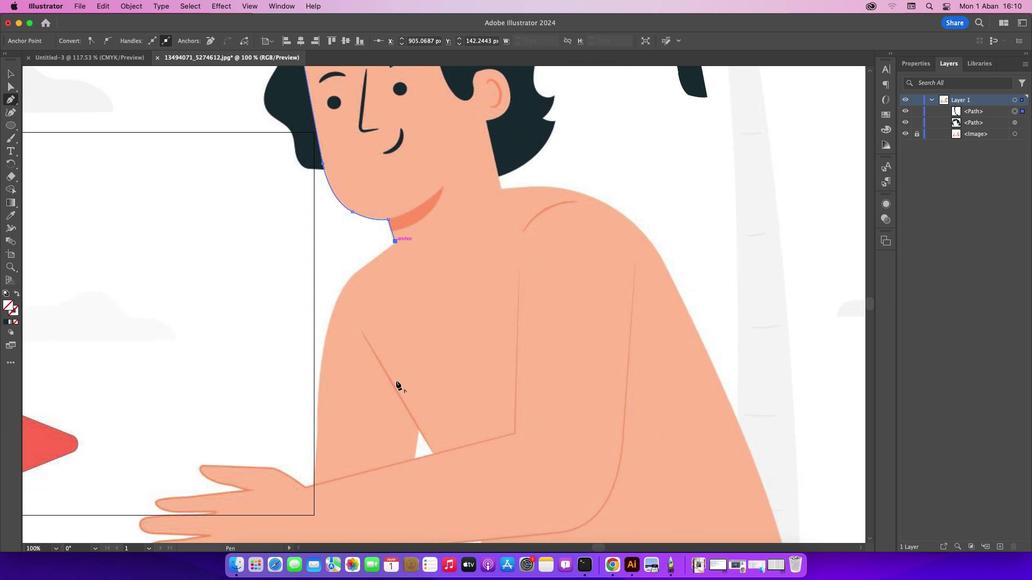 
Action: Mouse scrolled (395, 380) with delta (0, -2)
Screenshot: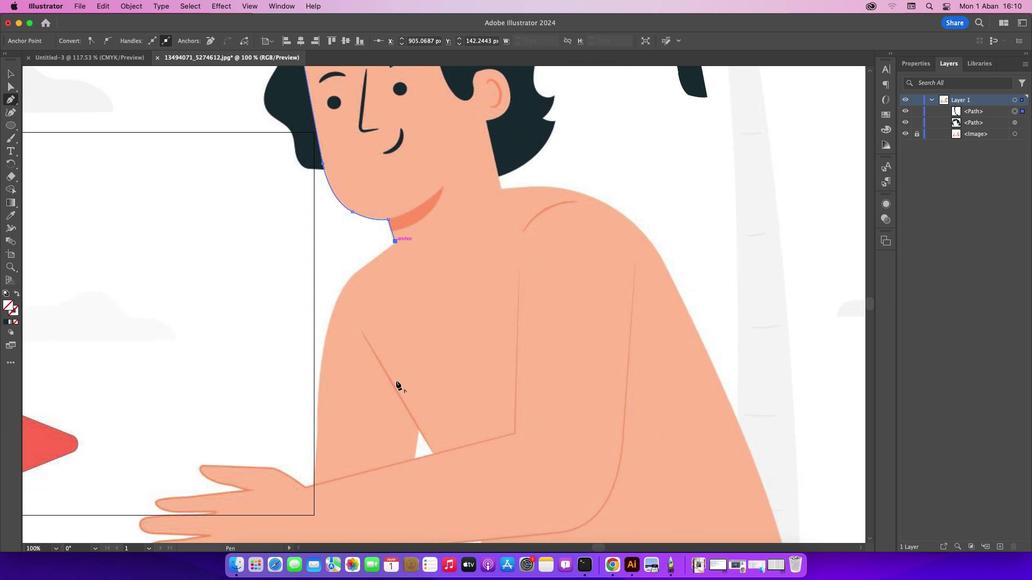 
Action: Mouse moved to (396, 380)
Screenshot: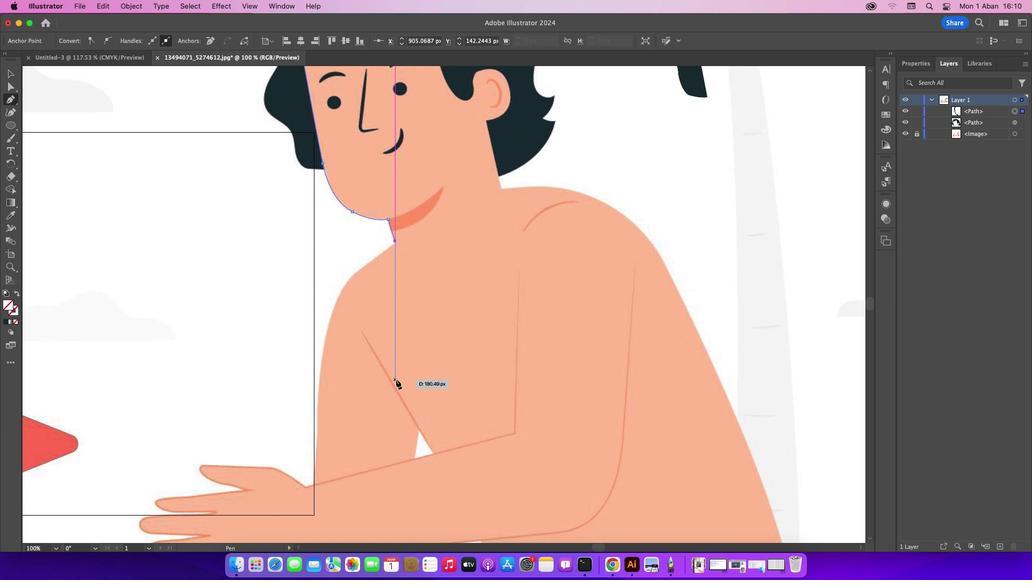 
Action: Mouse scrolled (396, 380) with delta (0, 0)
Screenshot: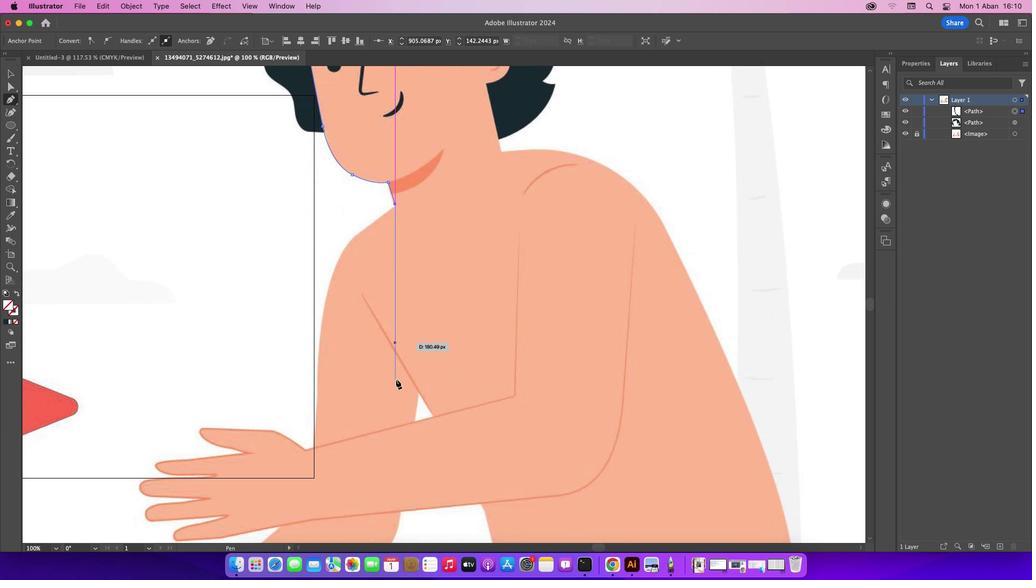 
Action: Mouse scrolled (396, 380) with delta (0, 0)
Screenshot: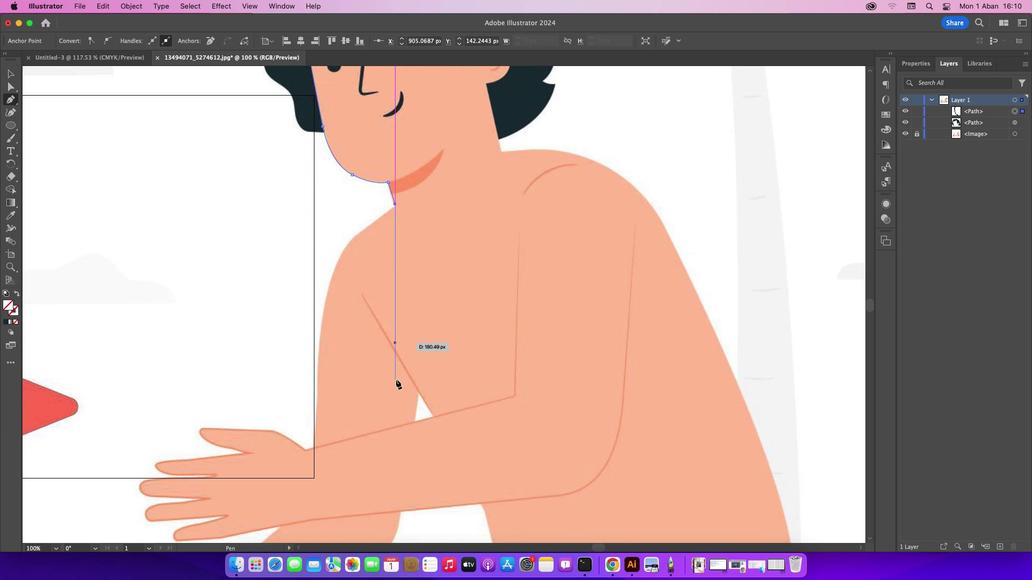 
Action: Mouse scrolled (396, 380) with delta (0, -1)
Screenshot: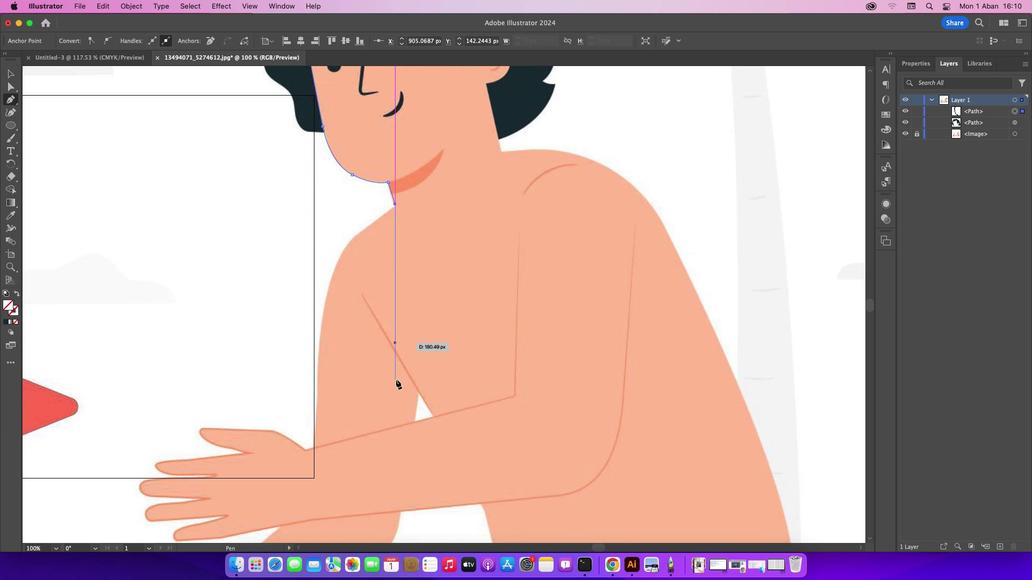 
Action: Mouse moved to (394, 207)
Screenshot: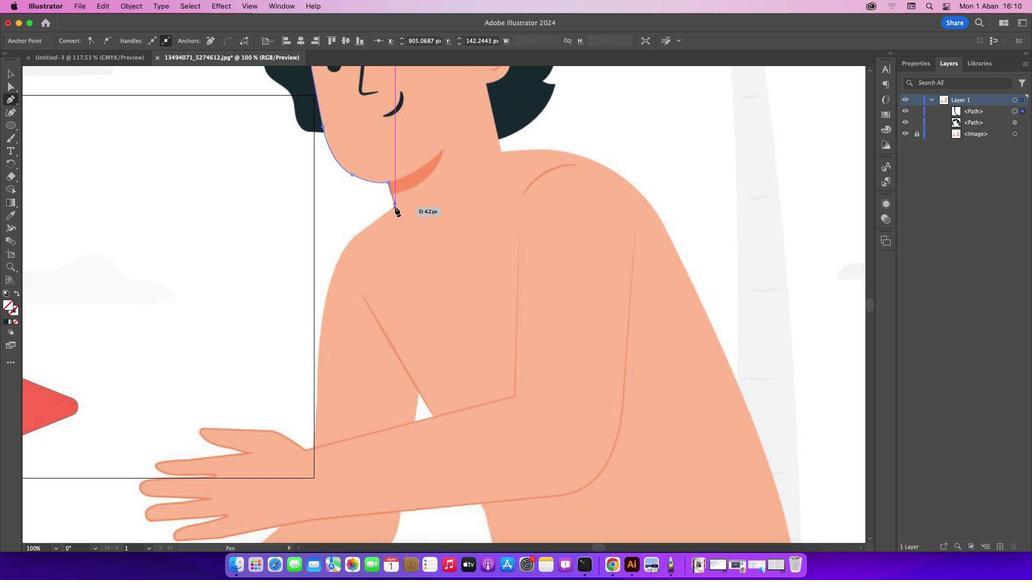
Action: Mouse pressed left at (394, 207)
Screenshot: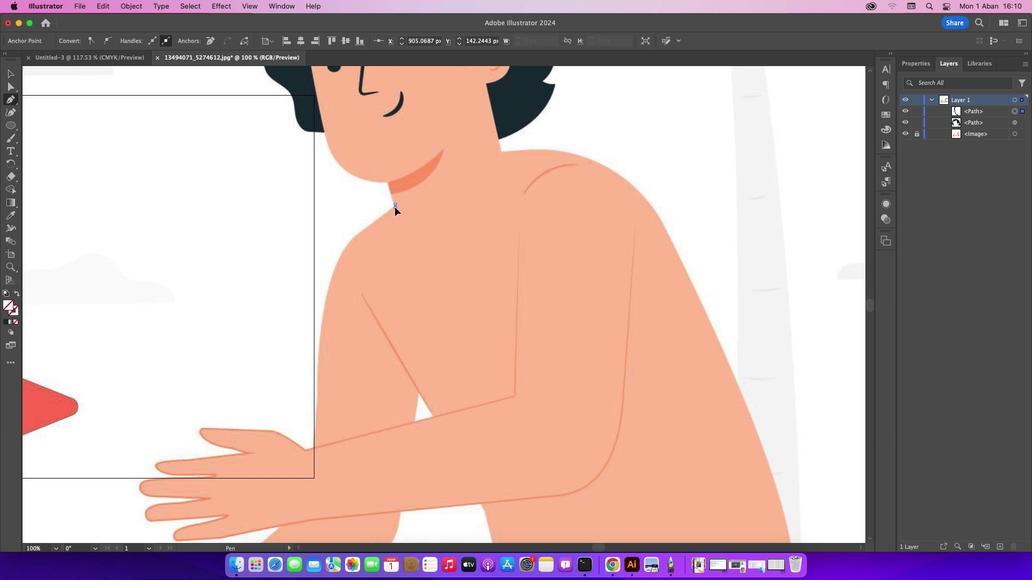 
Action: Mouse moved to (353, 237)
Screenshot: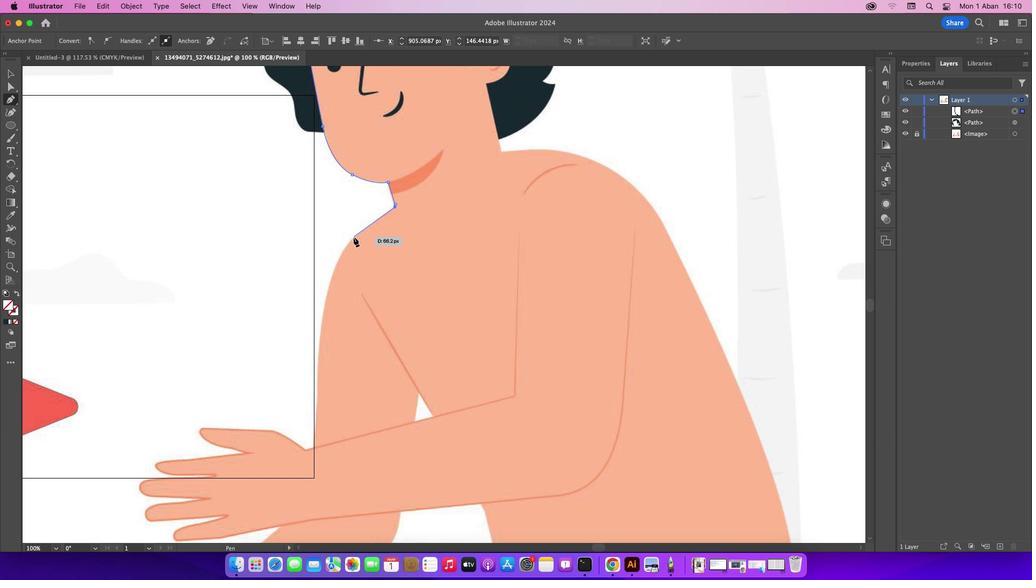 
Action: Mouse pressed left at (353, 237)
Screenshot: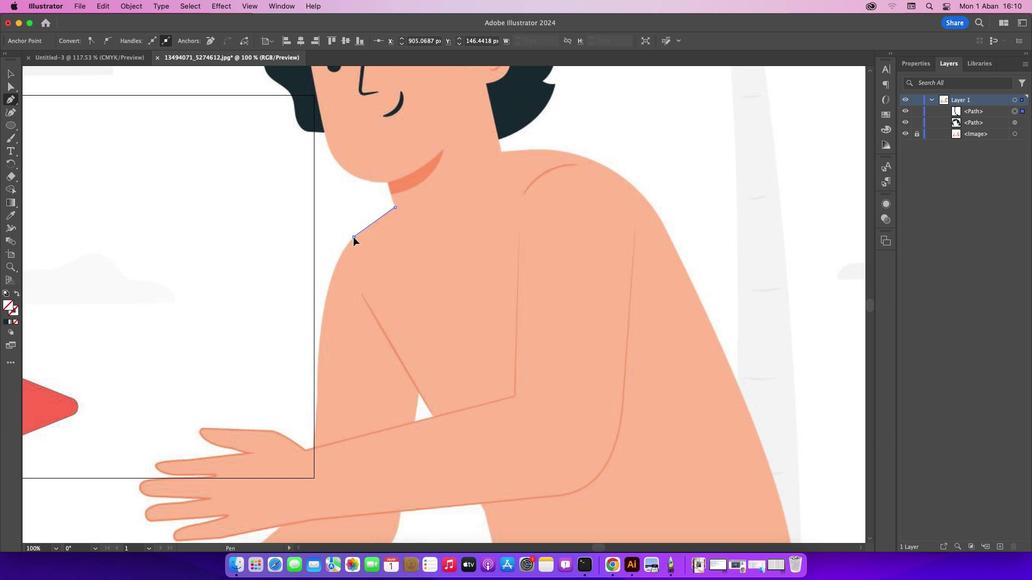 
Action: Mouse moved to (324, 316)
Screenshot: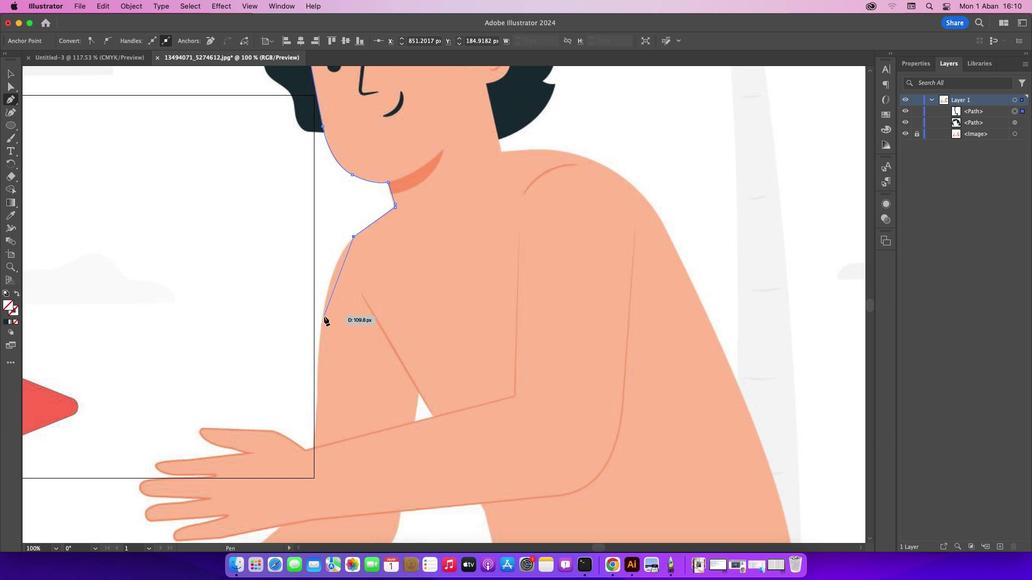 
Action: Mouse pressed left at (324, 316)
Screenshot: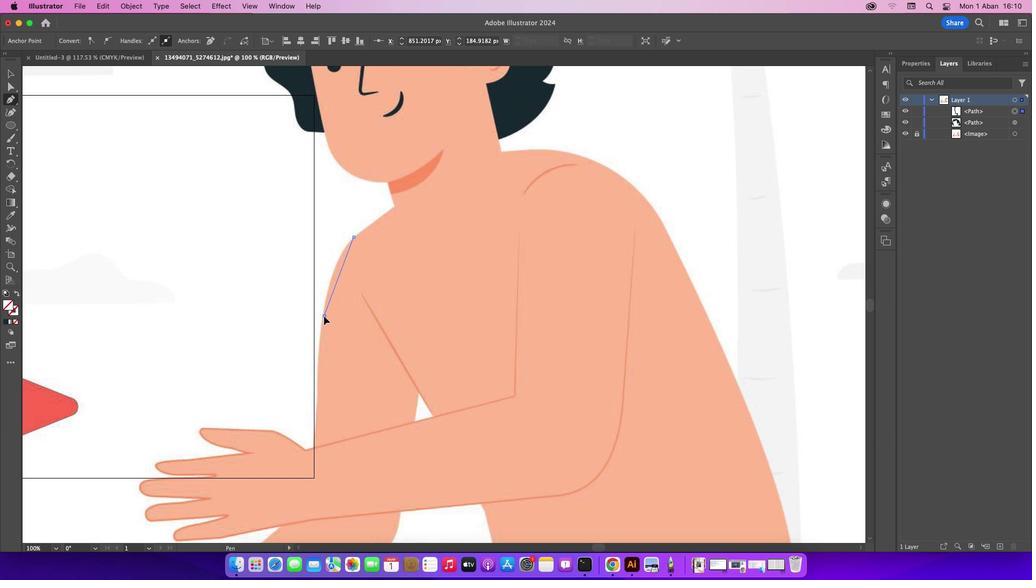
Action: Mouse moved to (323, 315)
Screenshot: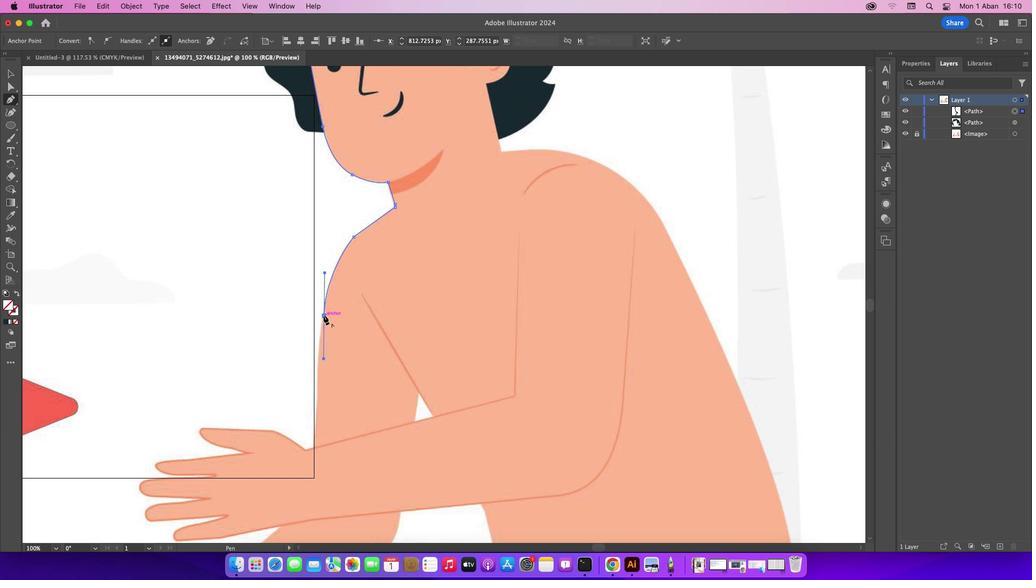 
Action: Mouse pressed left at (323, 315)
Screenshot: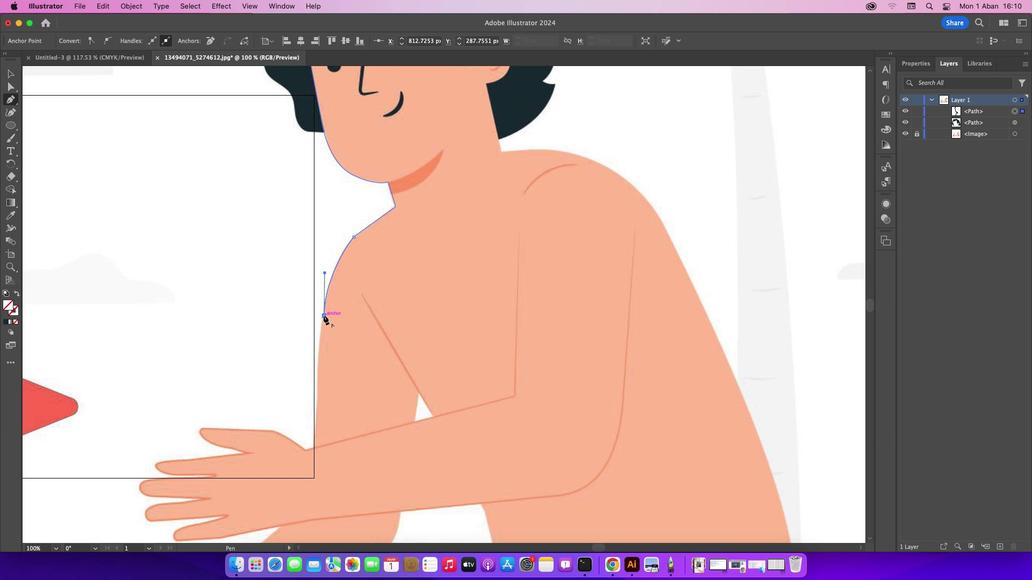 
Action: Mouse moved to (319, 350)
Screenshot: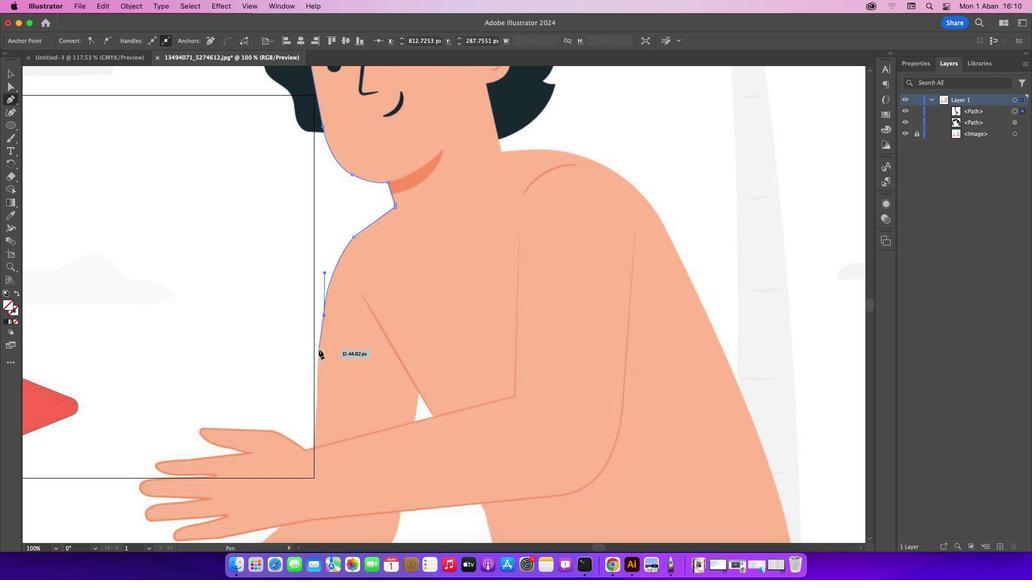 
Action: Mouse pressed left at (319, 350)
Screenshot: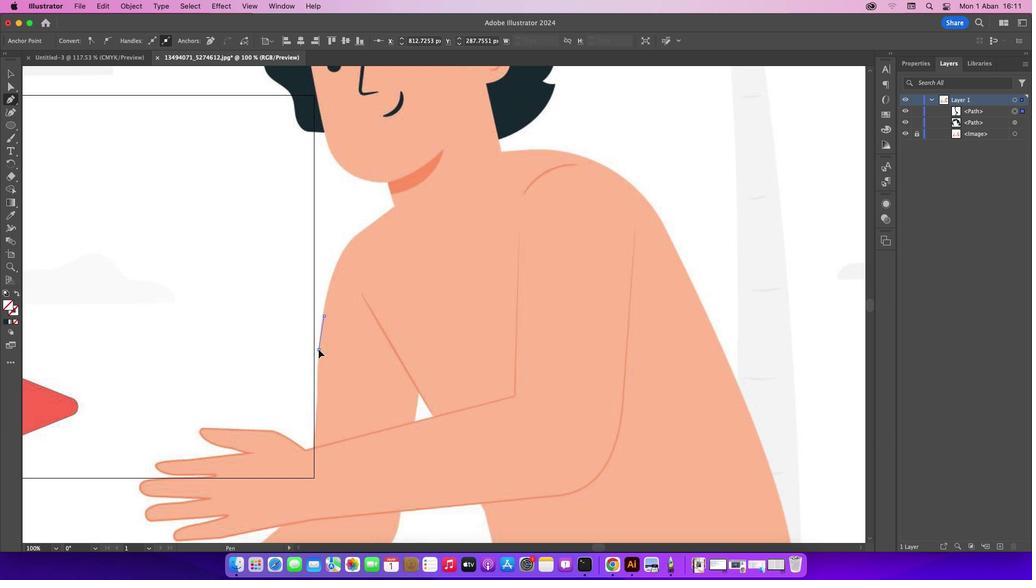 
Action: Mouse moved to (315, 448)
Screenshot: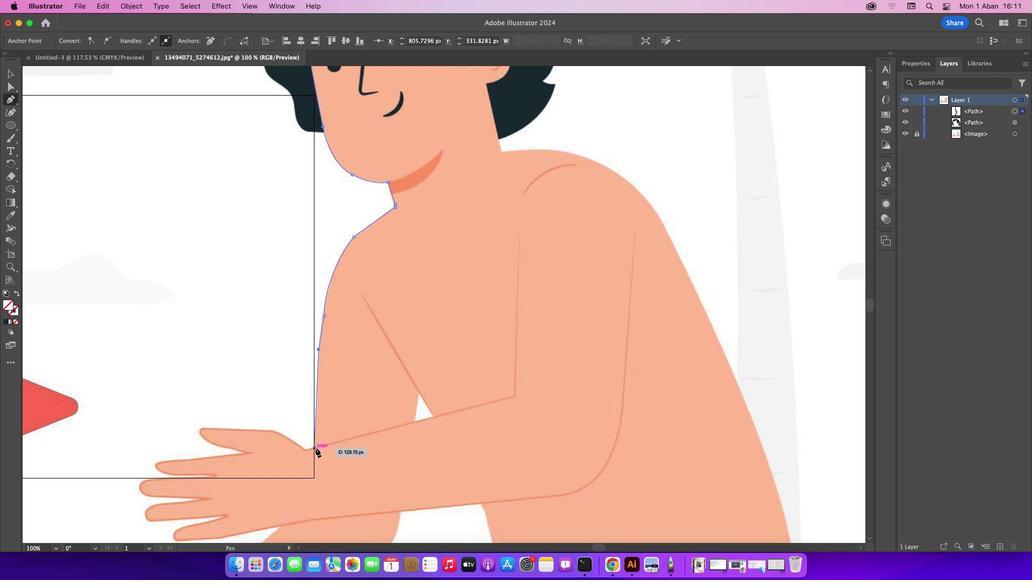 
Action: Mouse pressed left at (315, 448)
Screenshot: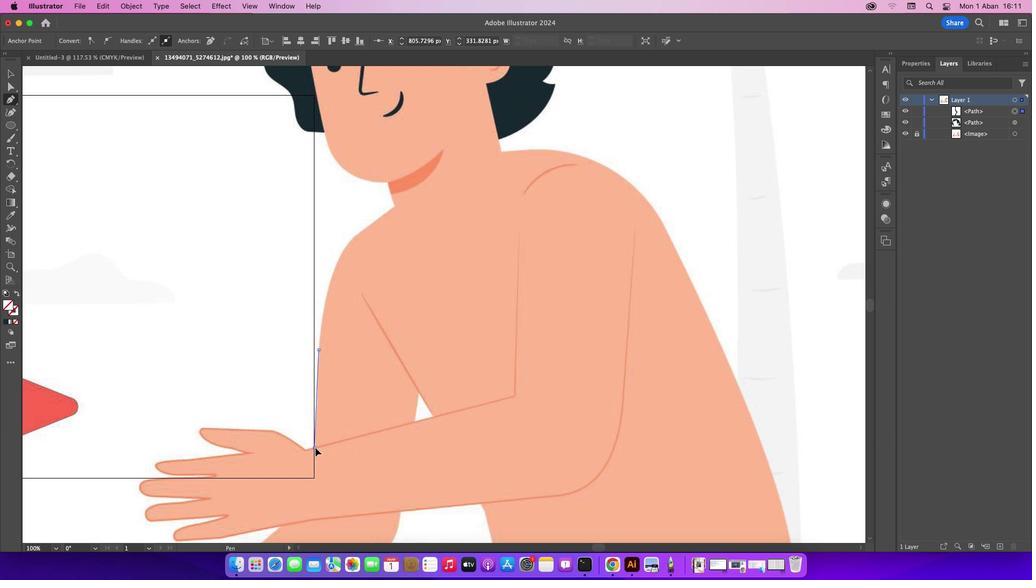 
Action: Mouse scrolled (315, 448) with delta (0, 0)
Screenshot: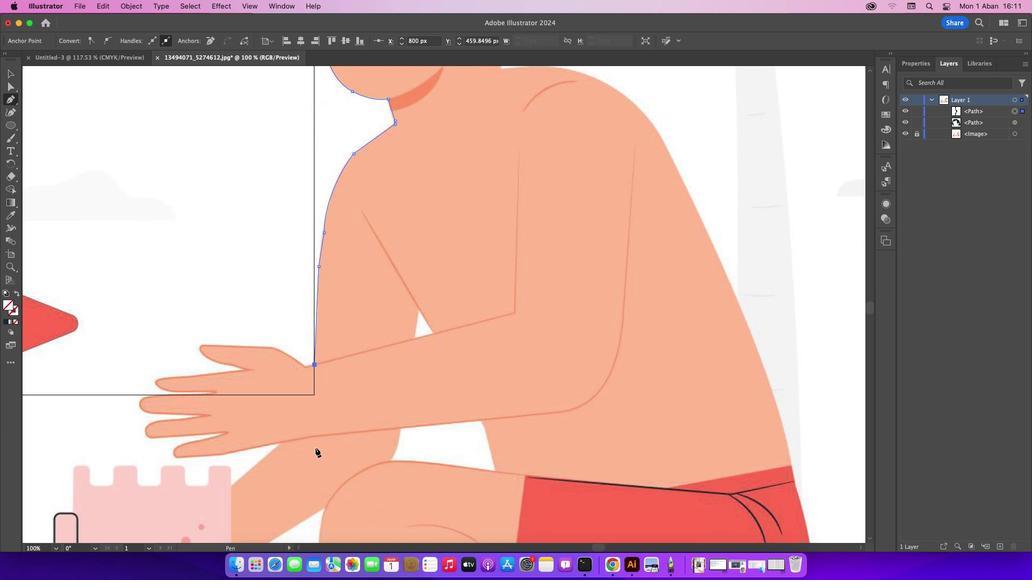 
Action: Mouse scrolled (315, 448) with delta (0, 0)
Screenshot: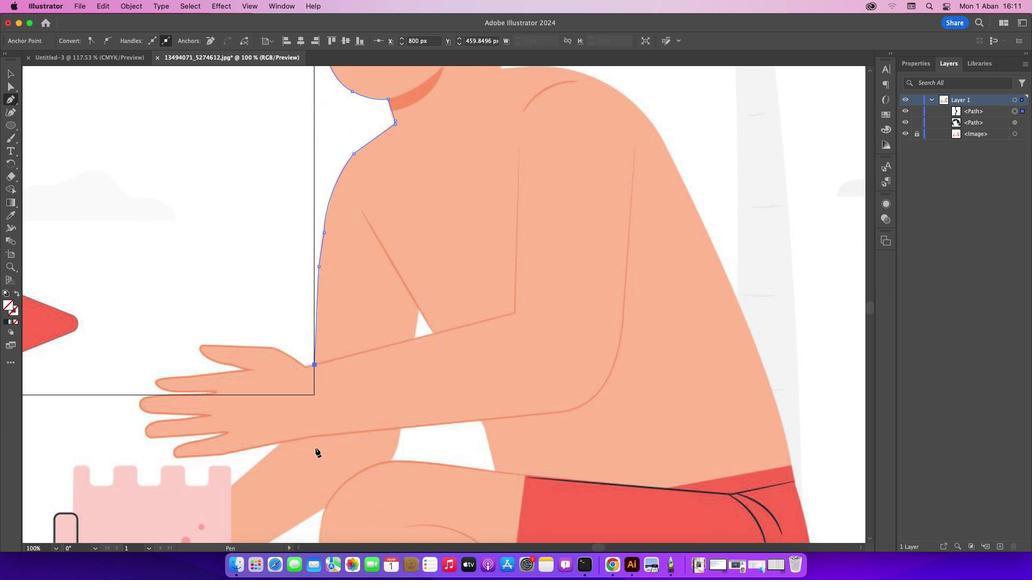 
Action: Mouse scrolled (315, 448) with delta (0, -1)
Screenshot: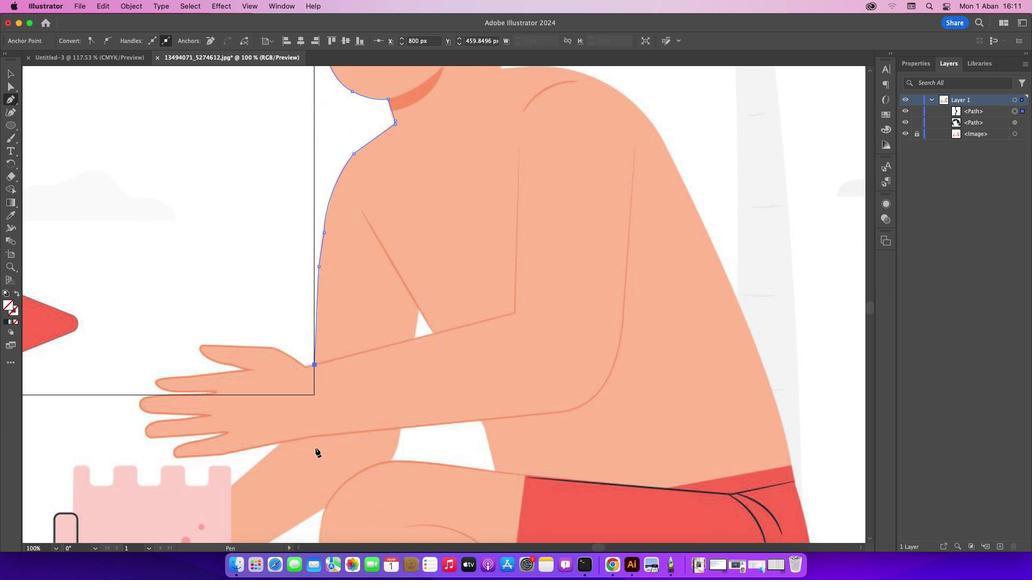 
Action: Mouse scrolled (315, 448) with delta (0, -2)
Screenshot: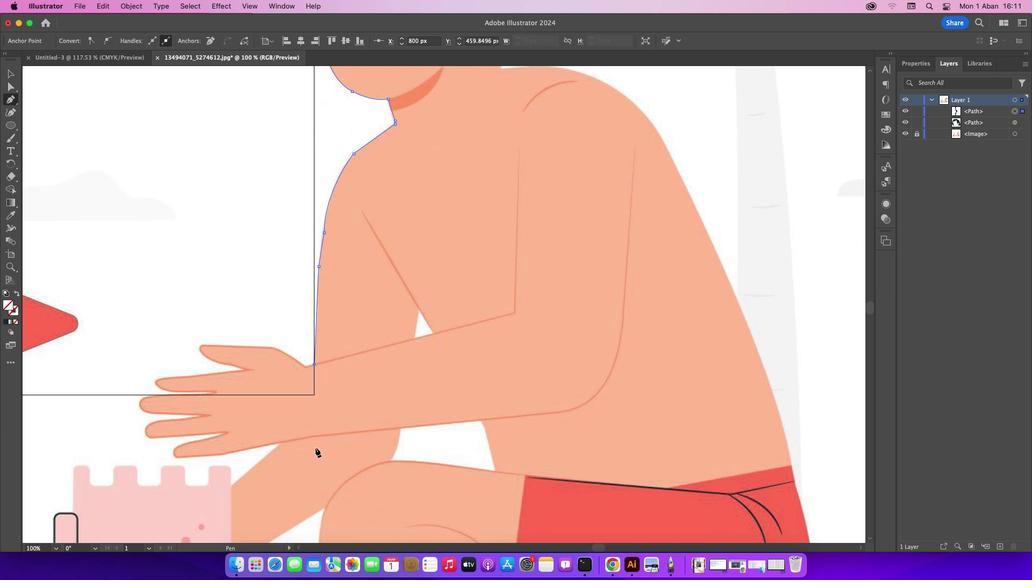 
Action: Mouse scrolled (315, 448) with delta (0, 0)
Screenshot: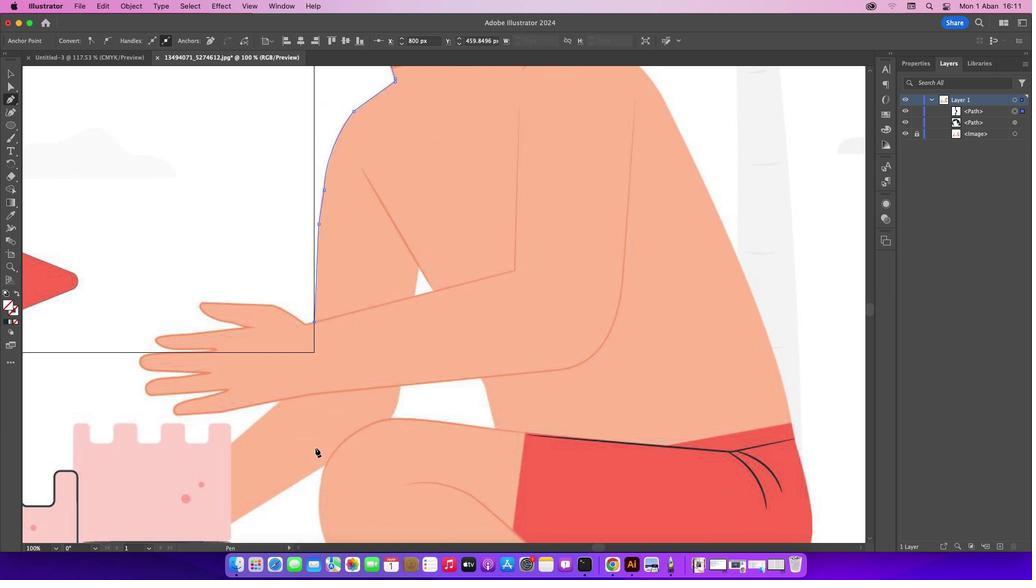 
Action: Mouse scrolled (315, 448) with delta (0, 0)
Screenshot: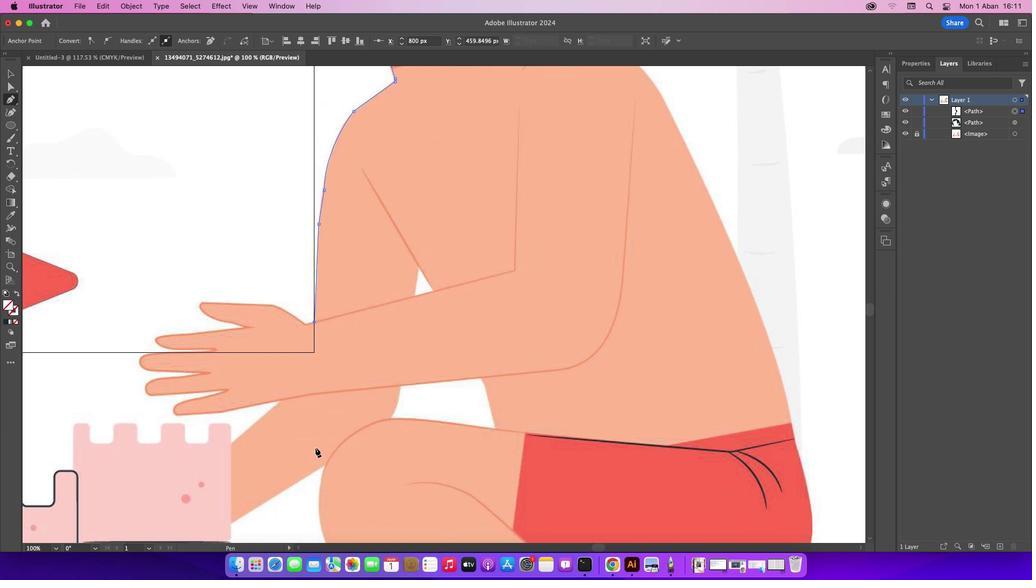 
Action: Mouse scrolled (315, 448) with delta (0, -1)
Screenshot: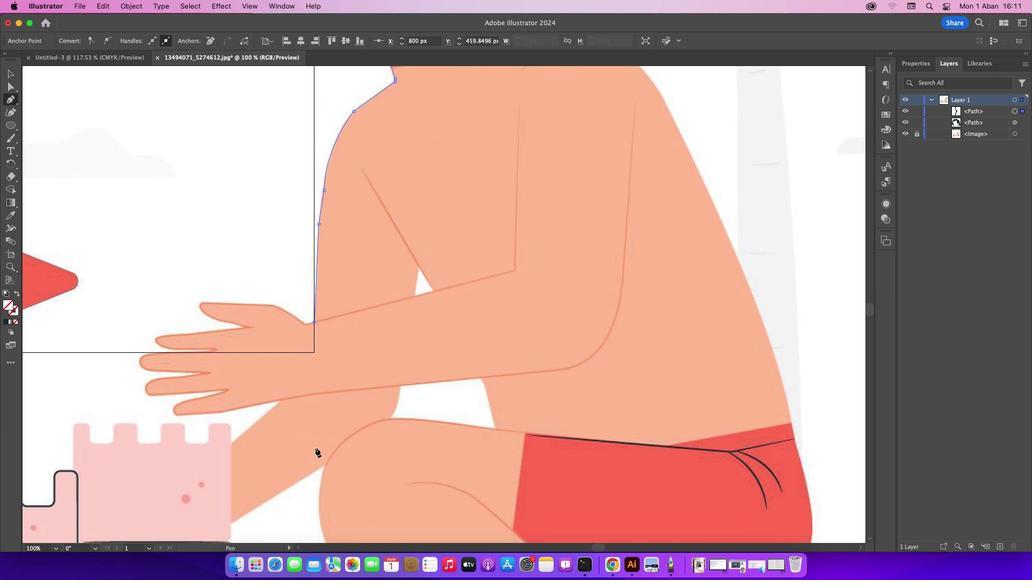 
Action: Mouse scrolled (315, 448) with delta (0, 0)
Screenshot: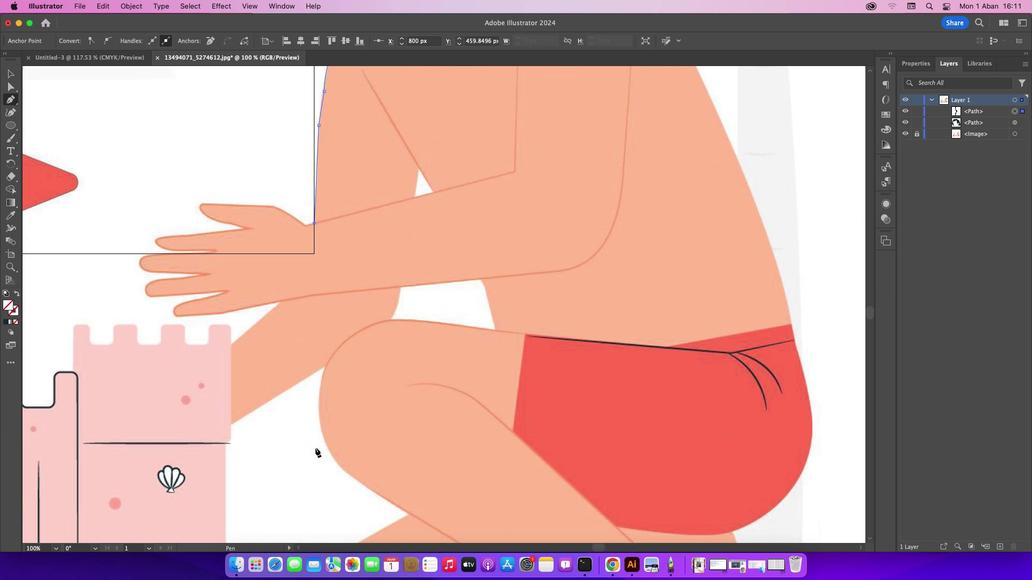 
Action: Mouse scrolled (315, 448) with delta (0, 0)
Screenshot: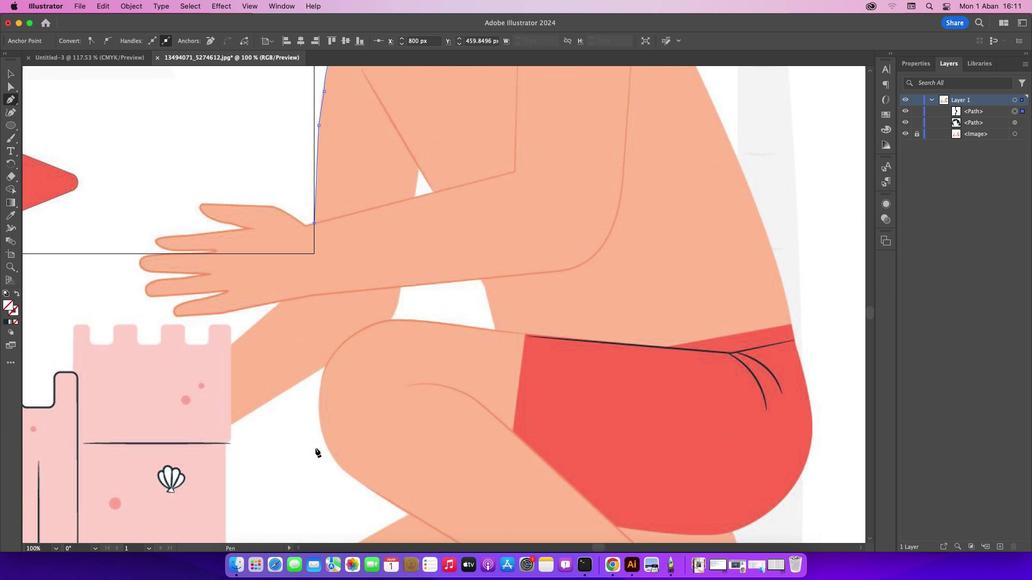 
Action: Mouse scrolled (315, 448) with delta (0, -2)
Screenshot: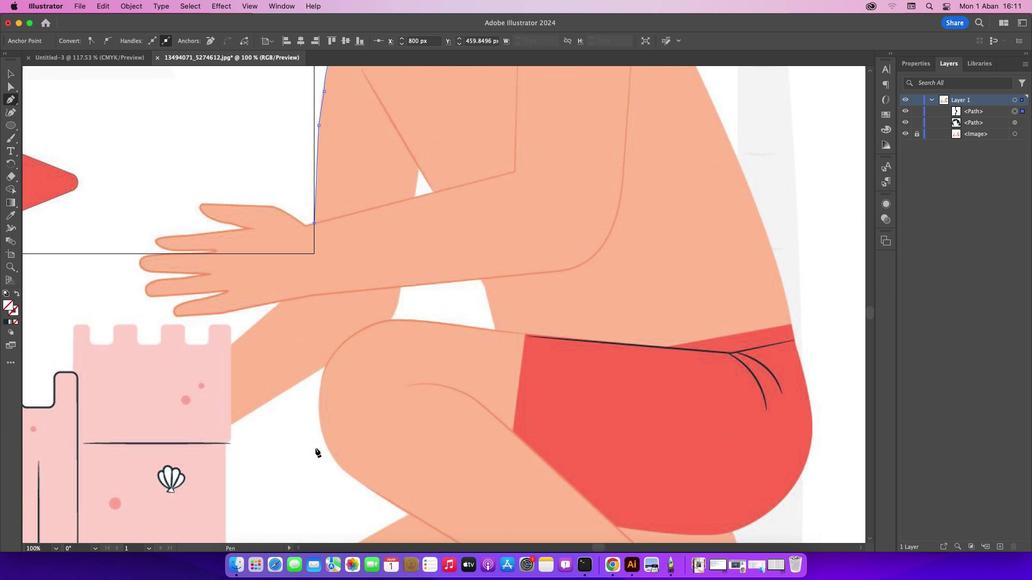 
Action: Mouse scrolled (315, 448) with delta (0, -2)
Screenshot: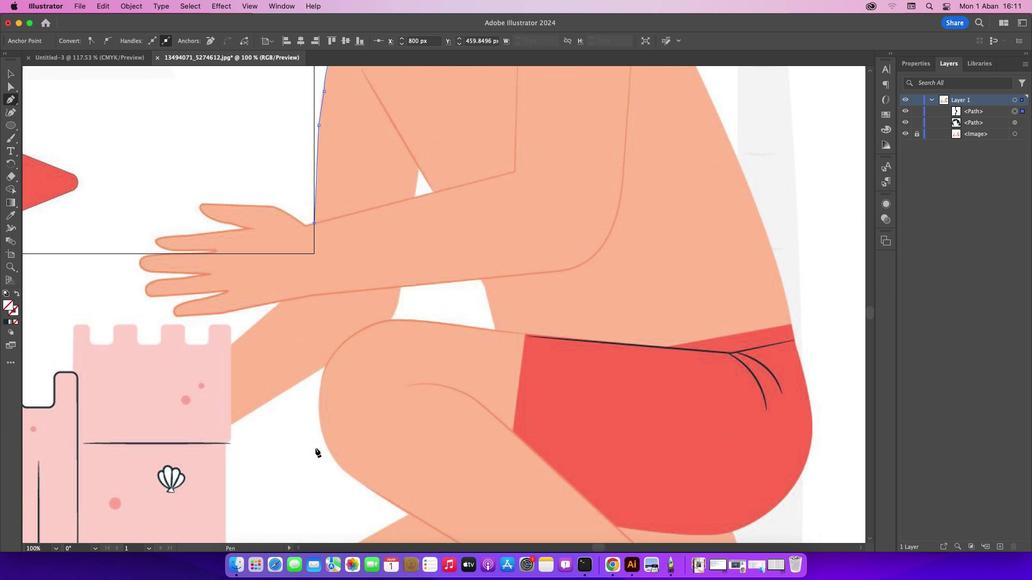 
Action: Mouse moved to (309, 304)
Screenshot: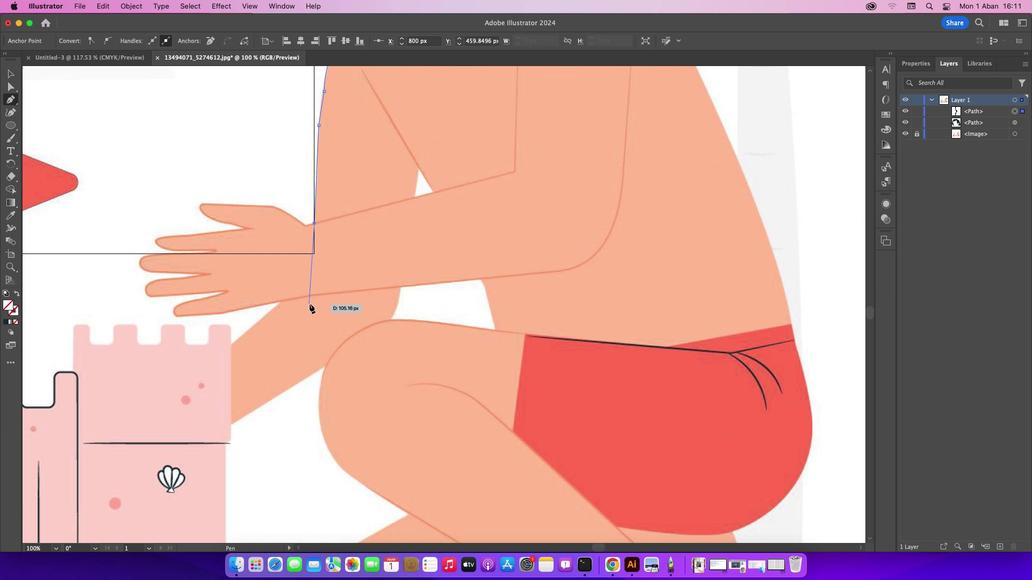 
Action: Mouse pressed left at (309, 304)
